 Task: Color band certificate of achievement orange modern-color-block.
Action: Mouse moved to (514, 131)
Screenshot: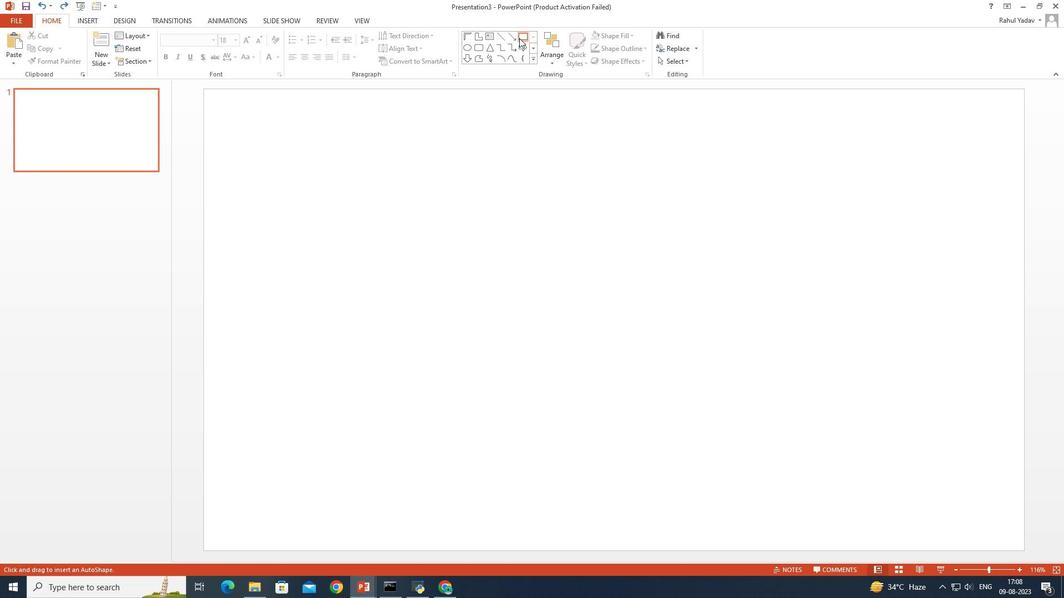 
Action: Mouse pressed left at (514, 131)
Screenshot: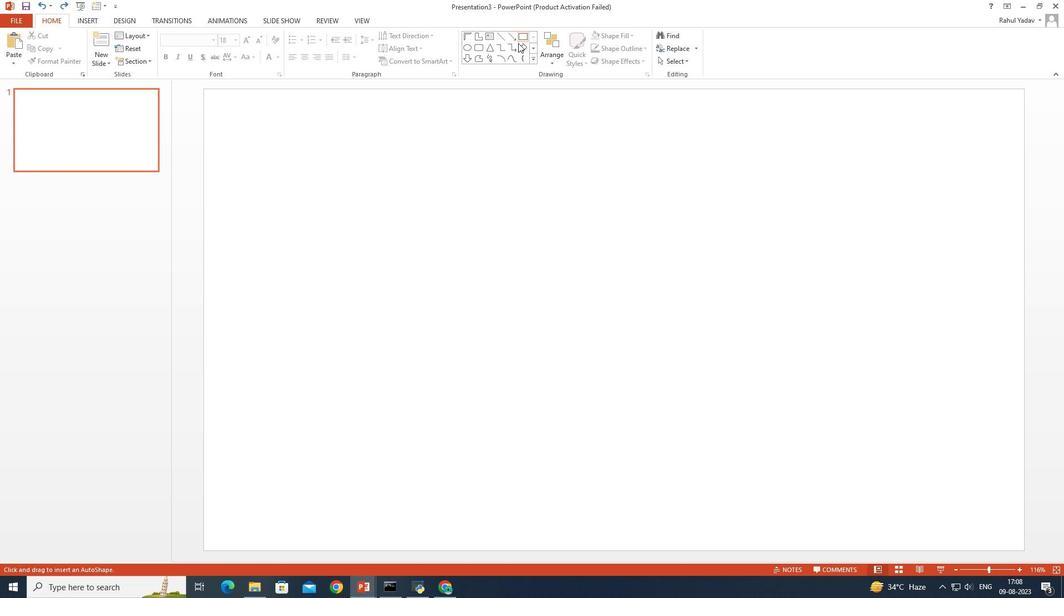 
Action: Mouse moved to (195, 176)
Screenshot: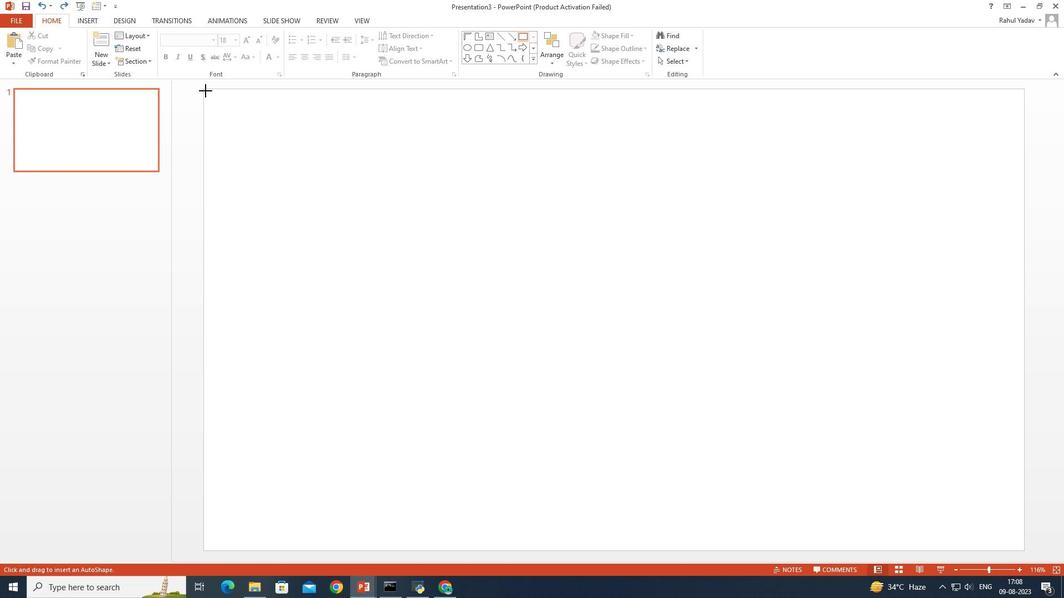
Action: Mouse pressed left at (195, 176)
Screenshot: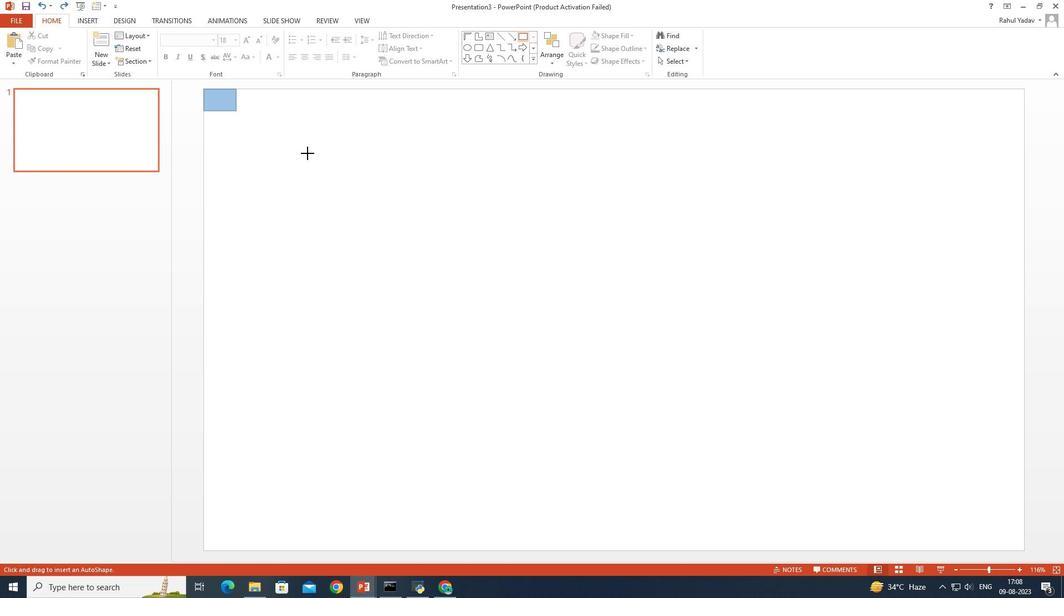 
Action: Mouse moved to (617, 130)
Screenshot: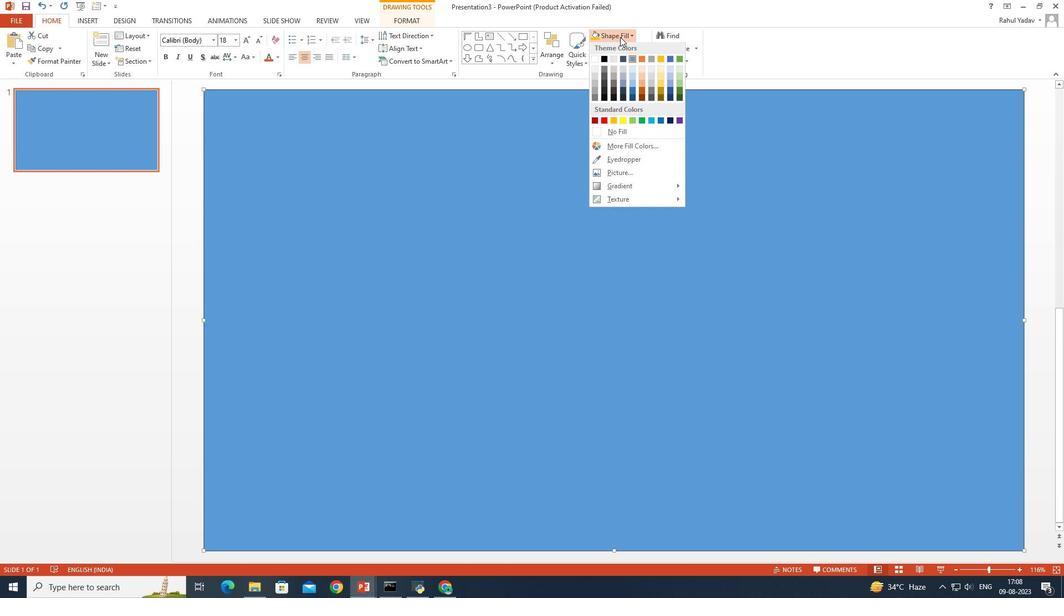 
Action: Mouse pressed left at (617, 130)
Screenshot: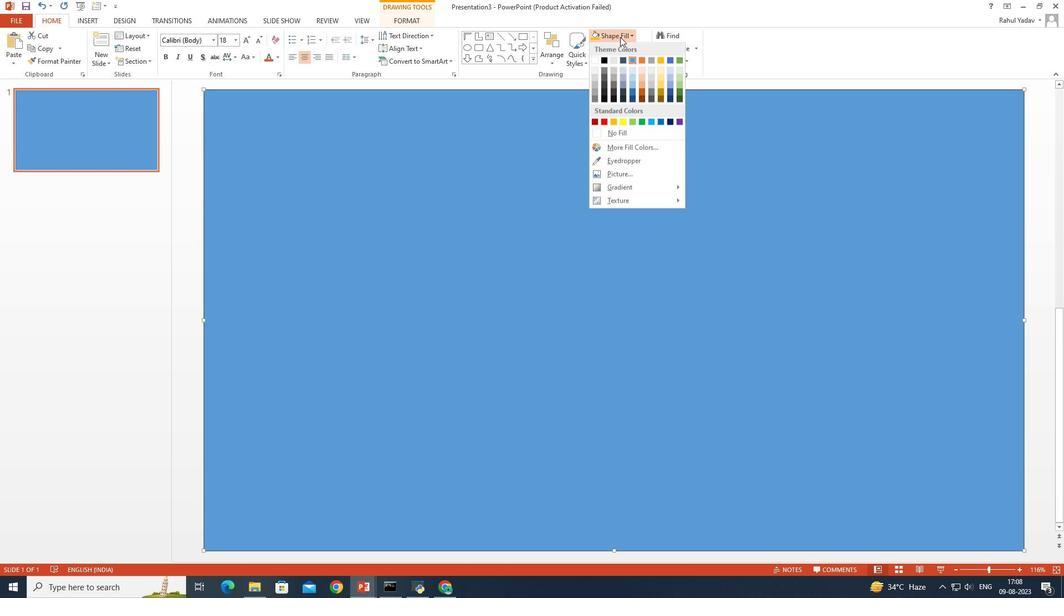
Action: Mouse moved to (593, 150)
Screenshot: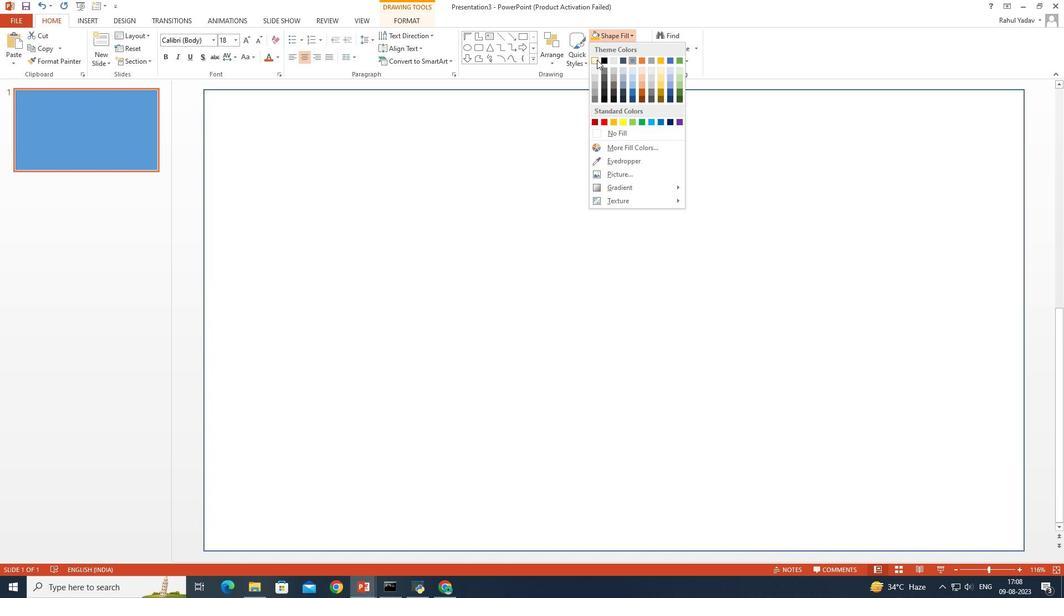 
Action: Mouse pressed left at (593, 150)
Screenshot: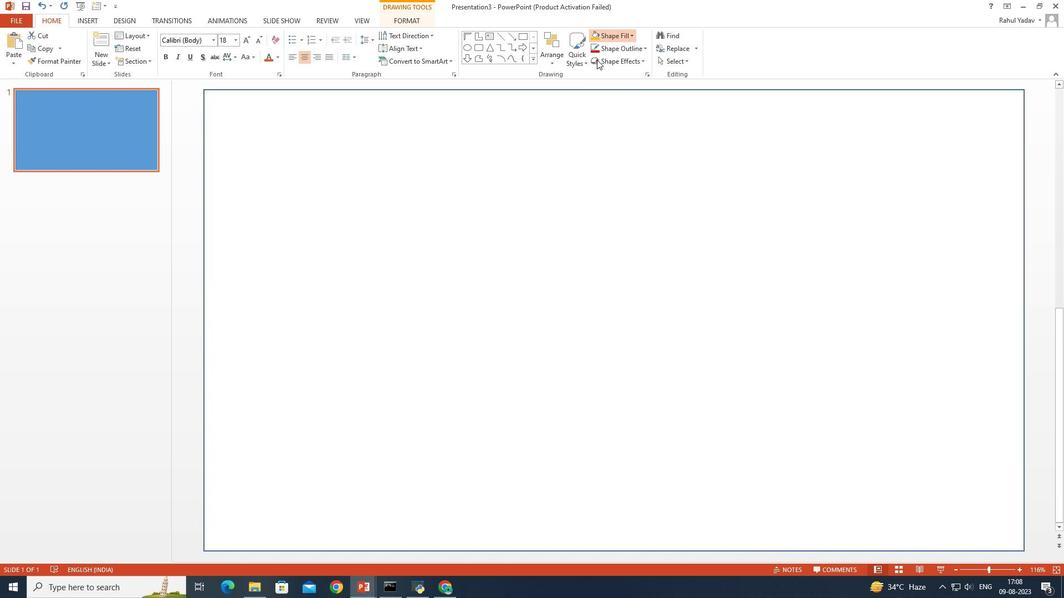 
Action: Mouse moved to (472, 130)
Screenshot: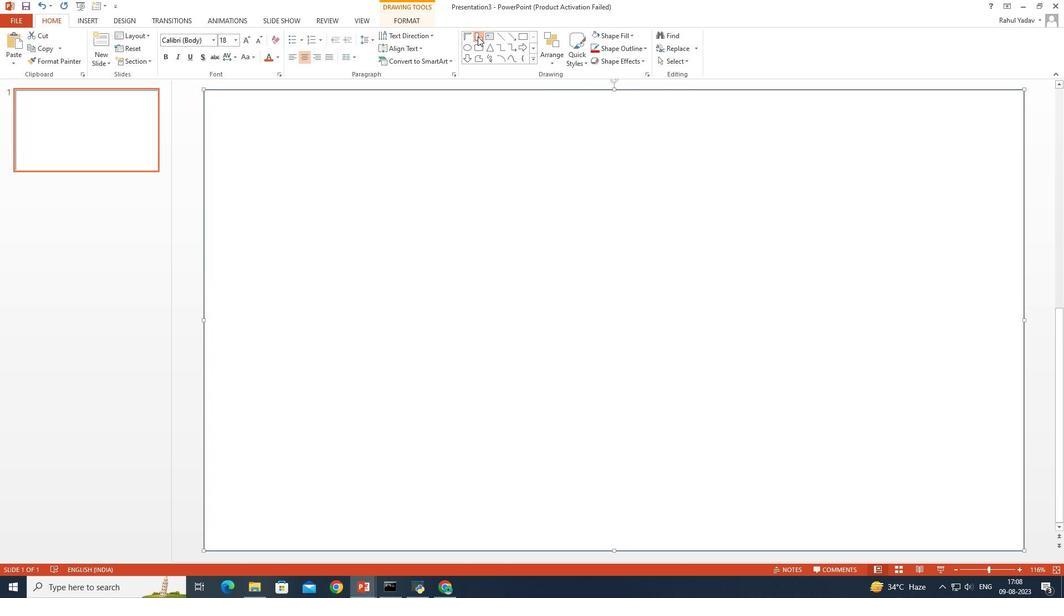 
Action: Mouse pressed left at (472, 130)
Screenshot: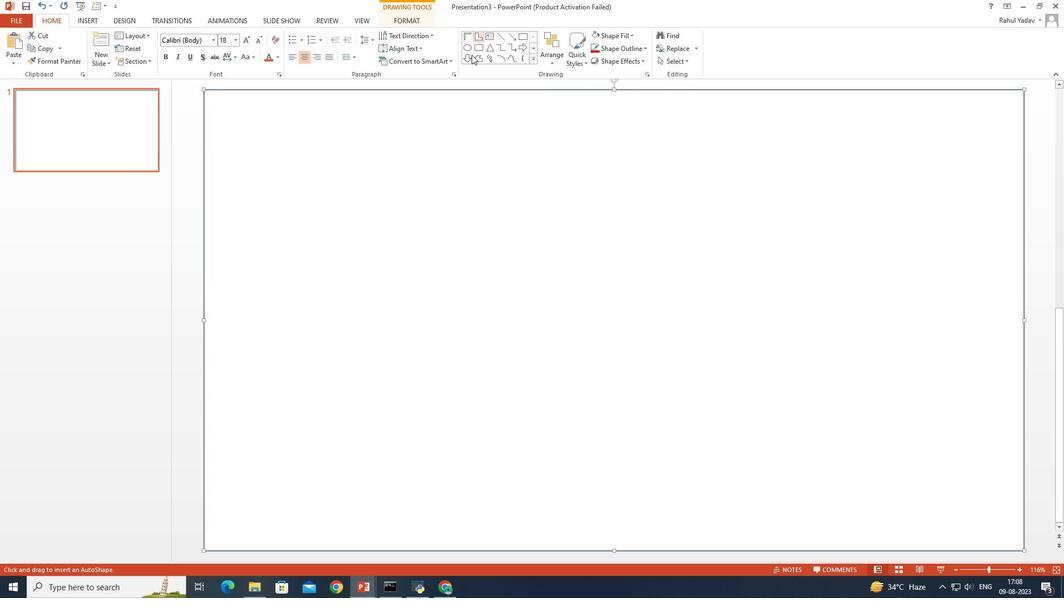 
Action: Mouse moved to (386, 218)
Screenshot: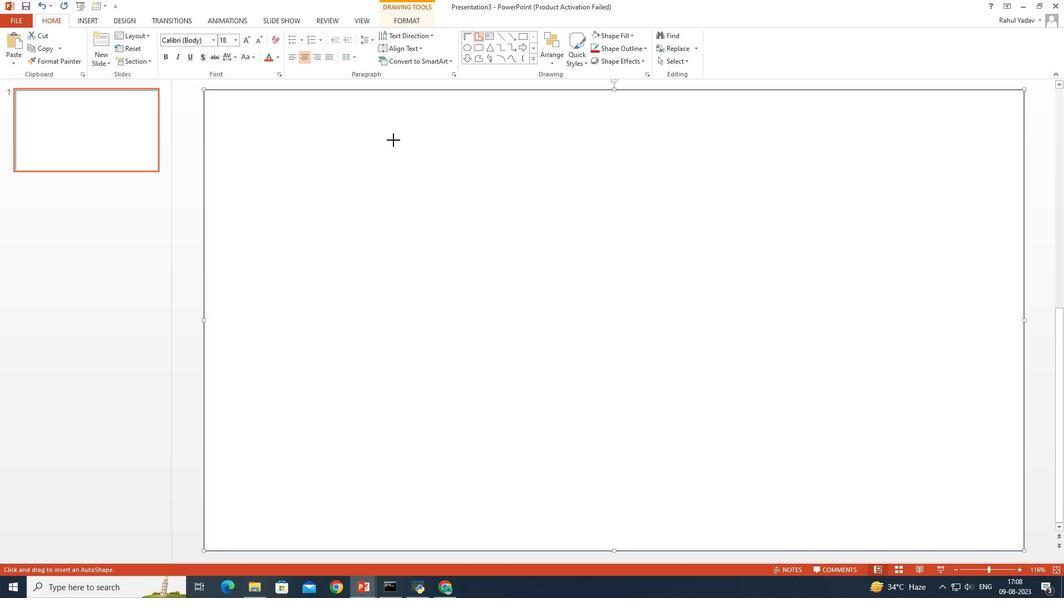 
Action: Mouse pressed left at (386, 218)
Screenshot: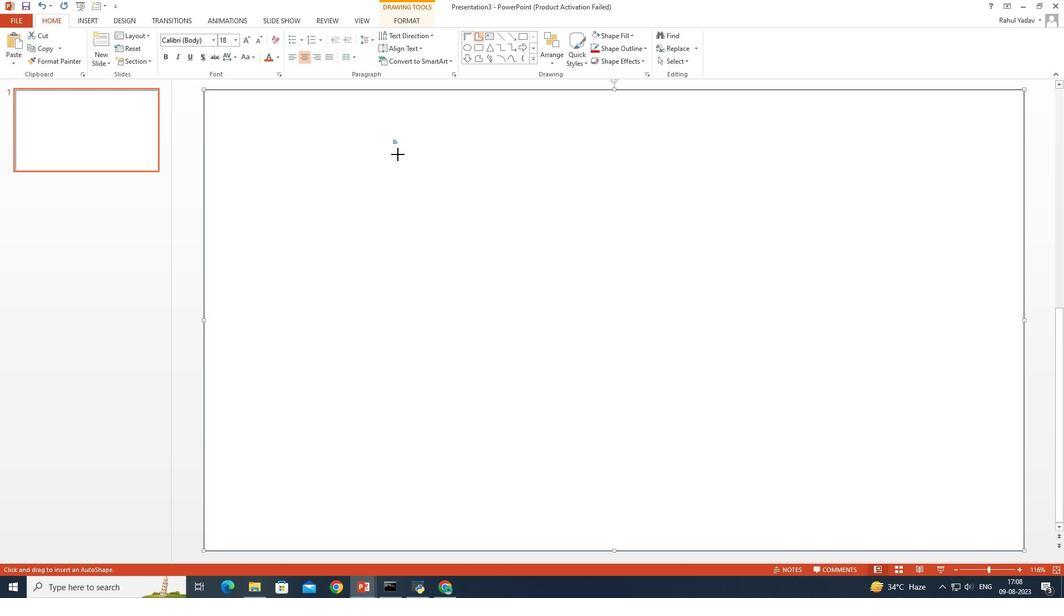 
Action: Mouse moved to (413, 209)
Screenshot: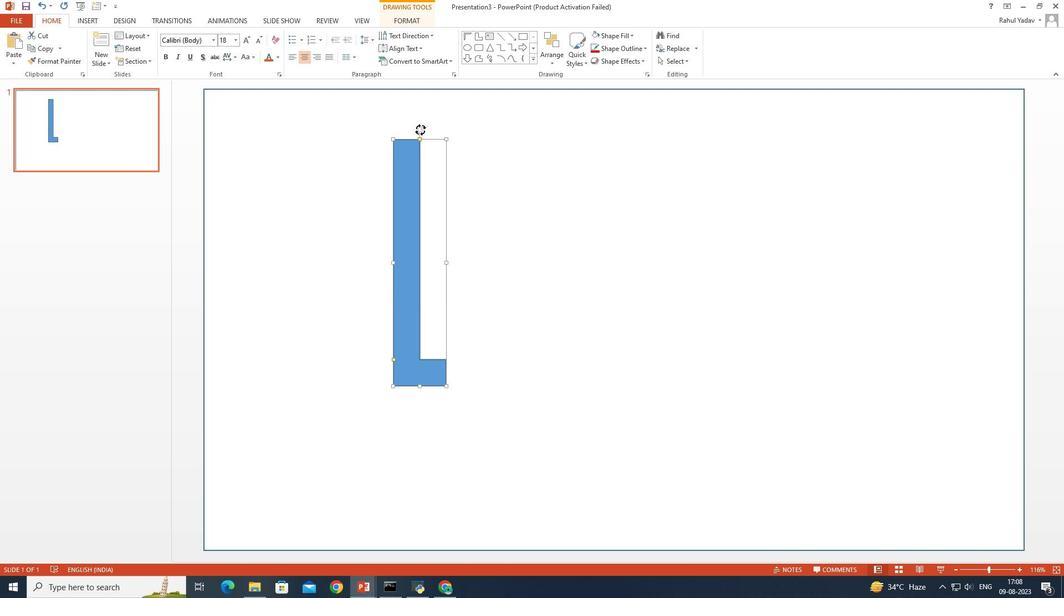 
Action: Mouse pressed left at (413, 209)
Screenshot: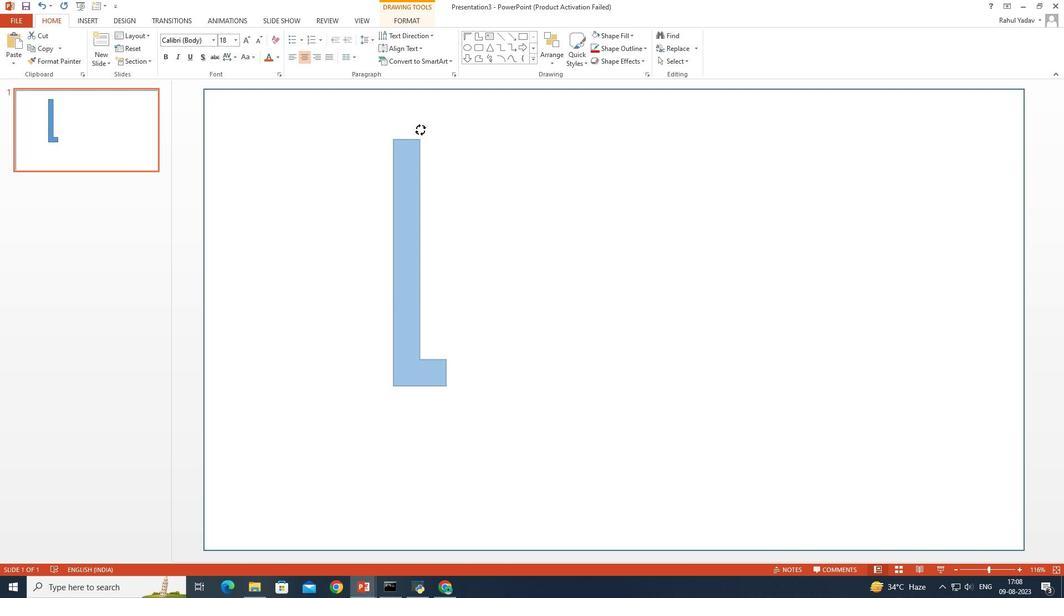 
Action: Mouse moved to (422, 312)
Screenshot: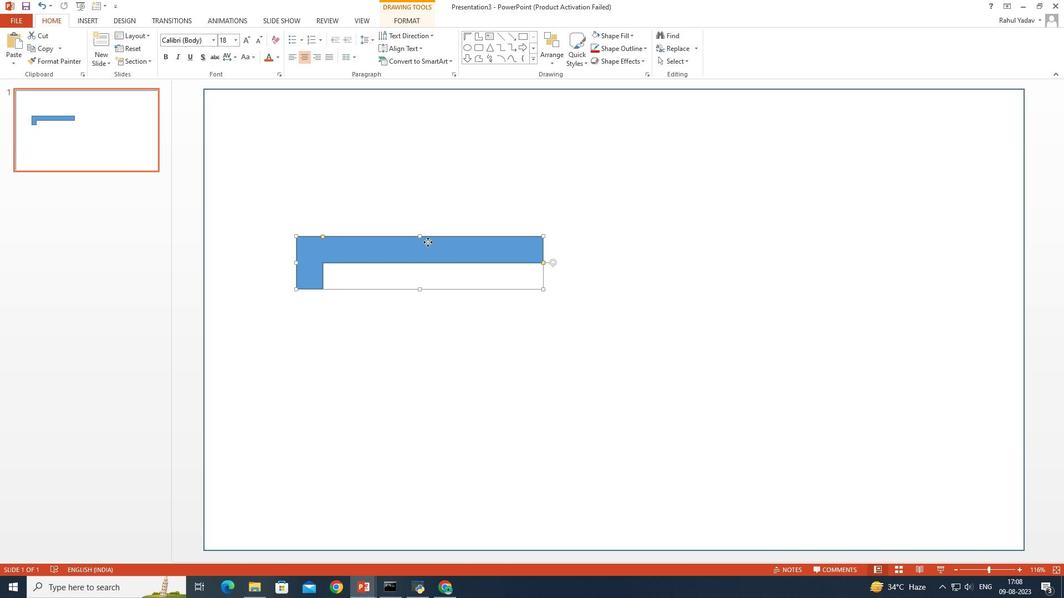 
Action: Mouse pressed left at (422, 312)
Screenshot: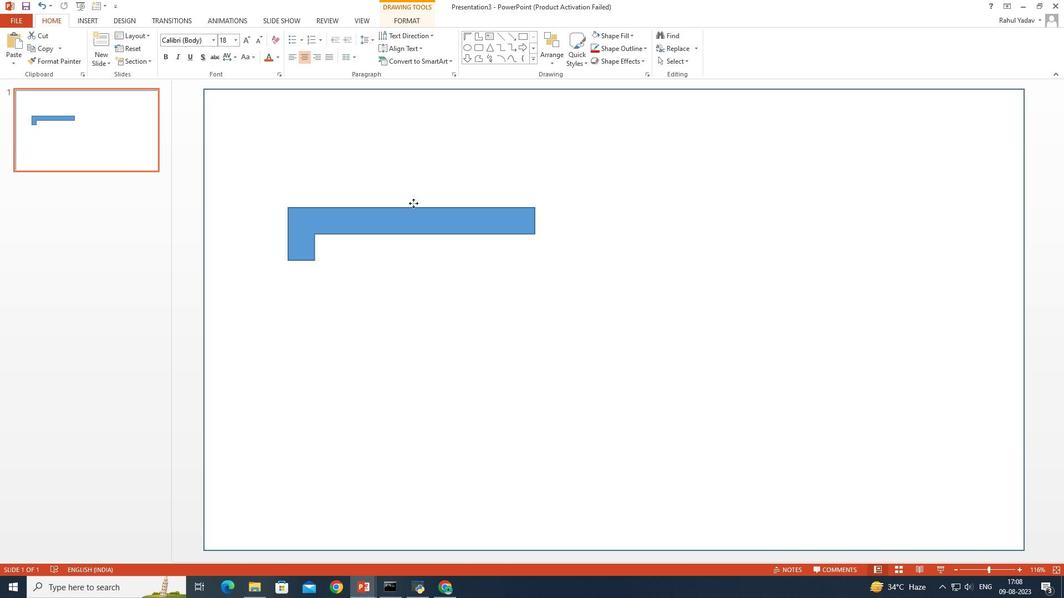 
Action: Mouse moved to (626, 125)
Screenshot: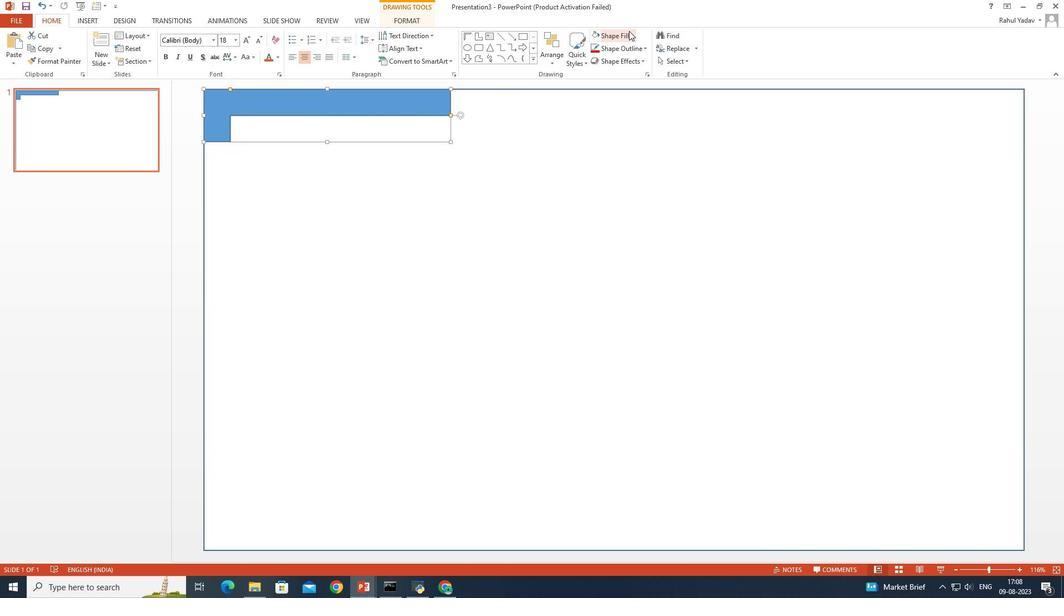
Action: Mouse pressed left at (626, 125)
Screenshot: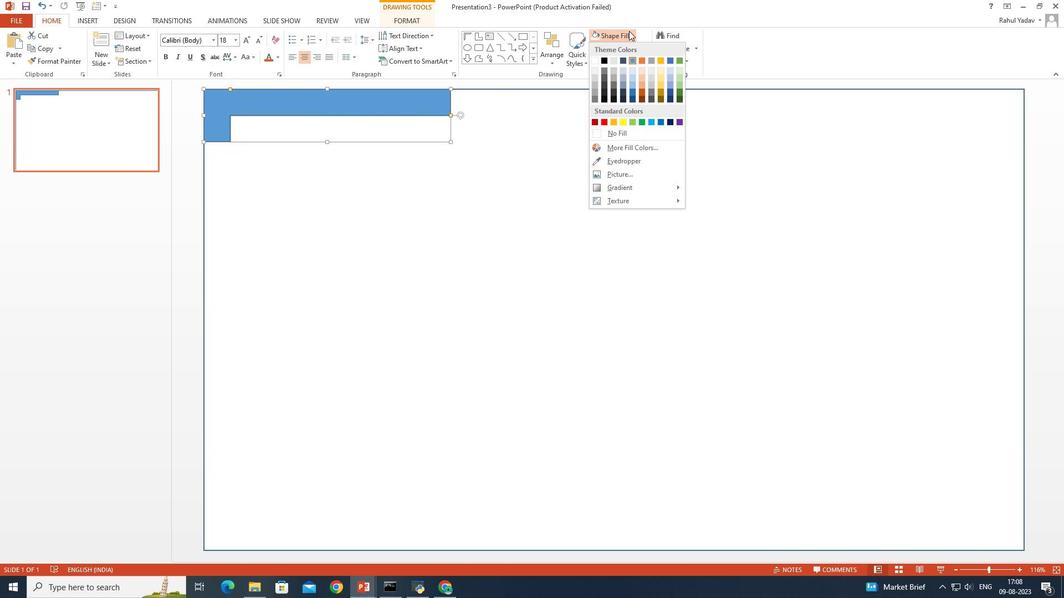 
Action: Mouse moved to (607, 227)
Screenshot: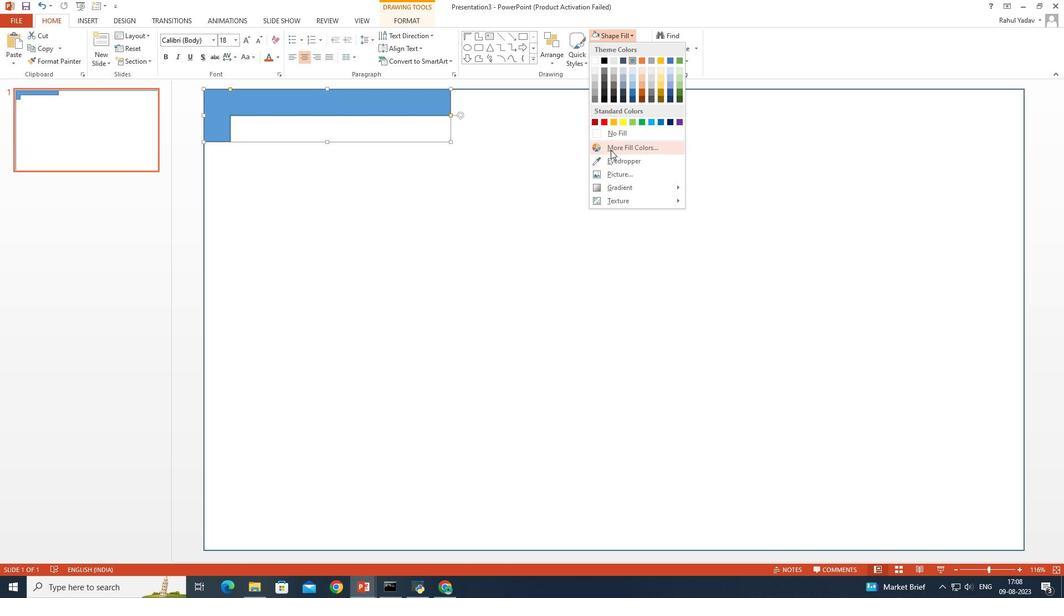 
Action: Mouse pressed left at (607, 227)
Screenshot: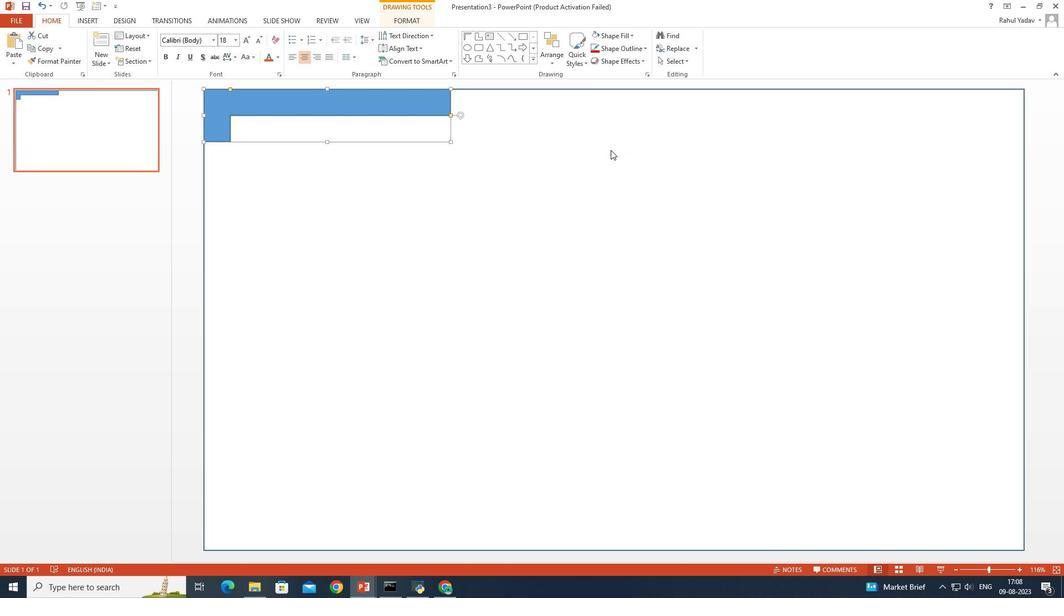 
Action: Mouse moved to (458, 266)
Screenshot: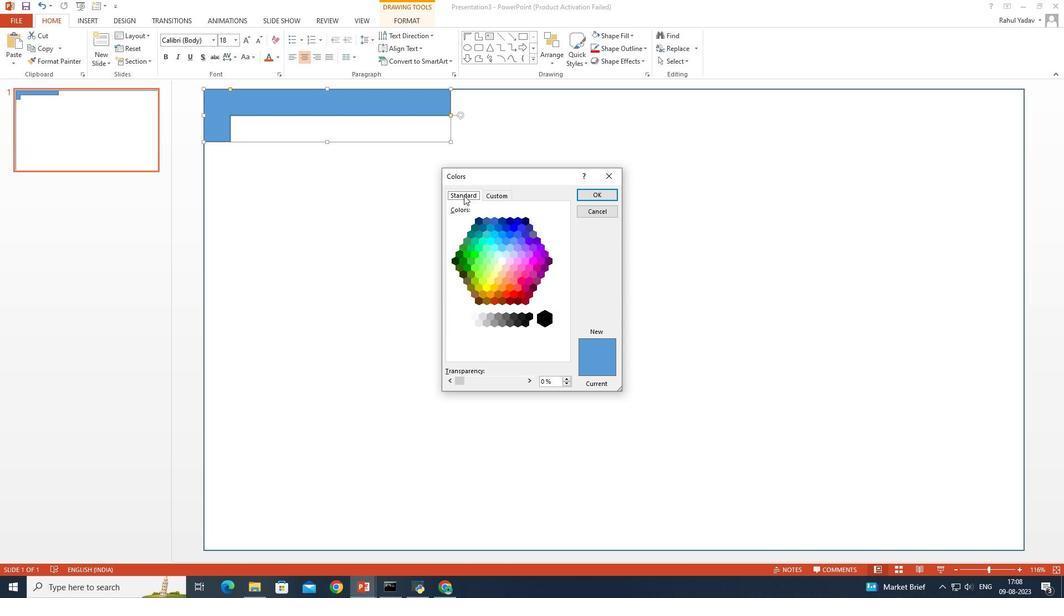 
Action: Mouse pressed left at (458, 266)
Screenshot: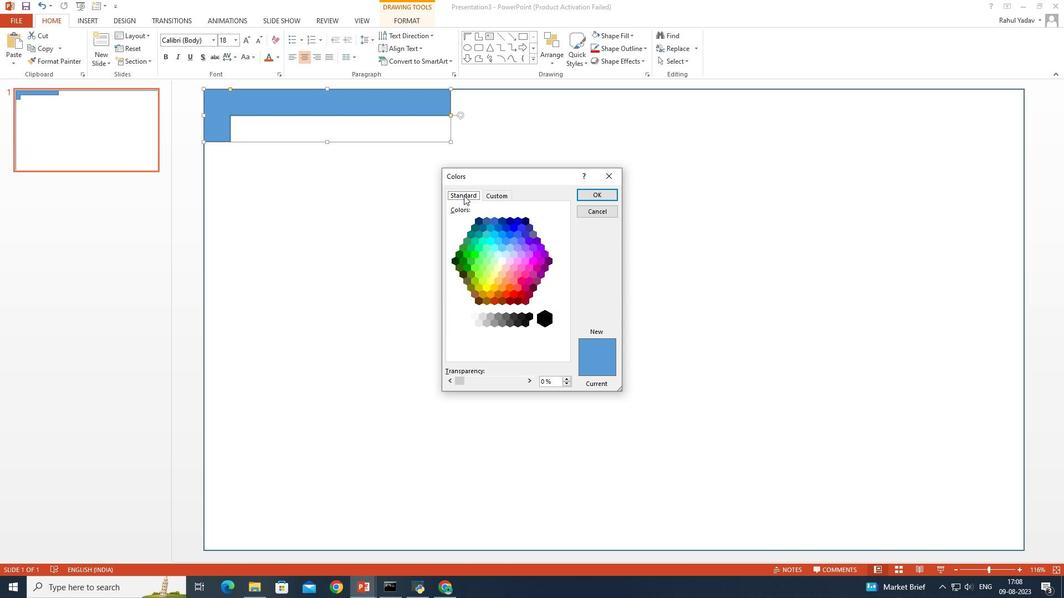 
Action: Mouse moved to (486, 349)
Screenshot: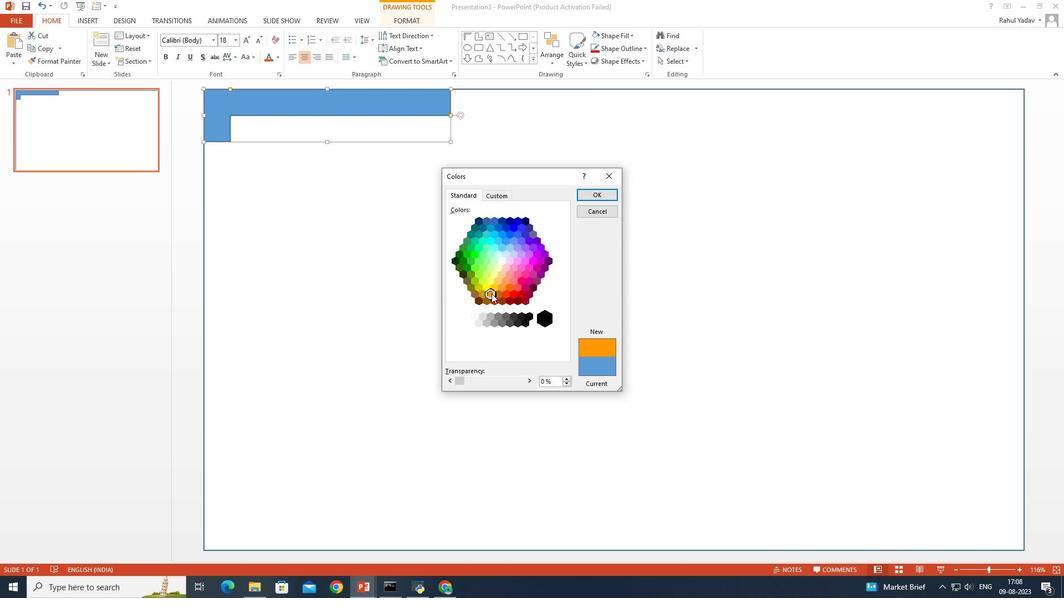 
Action: Mouse pressed left at (486, 349)
Screenshot: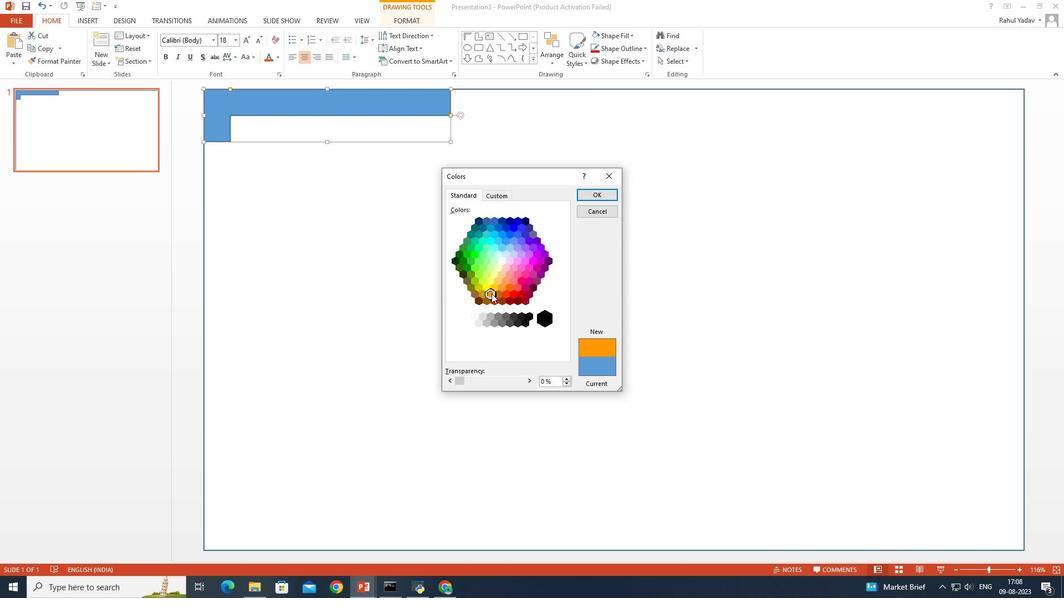 
Action: Mouse moved to (595, 263)
Screenshot: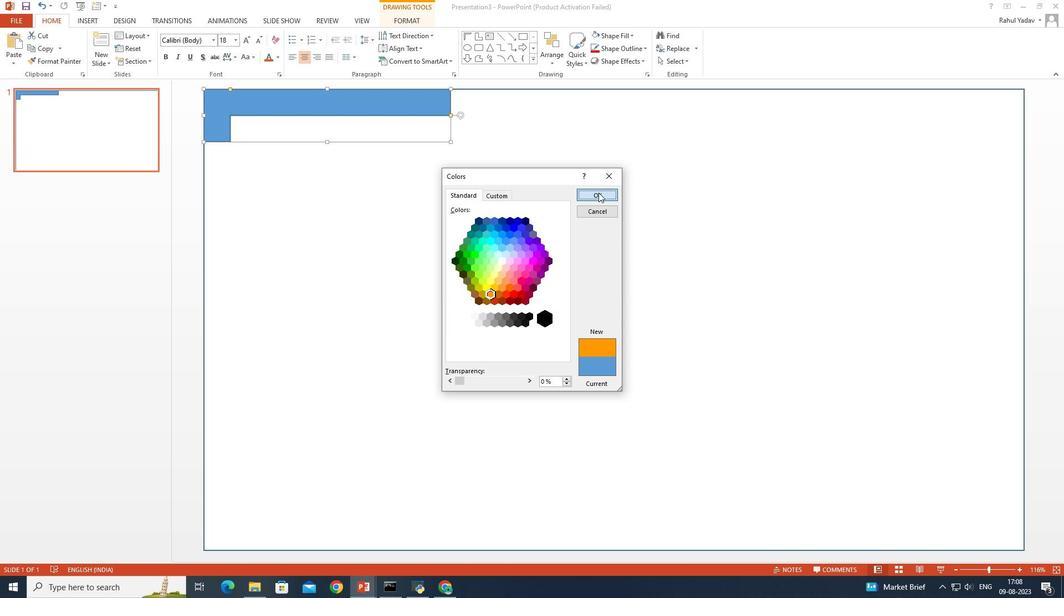
Action: Mouse pressed left at (595, 263)
Screenshot: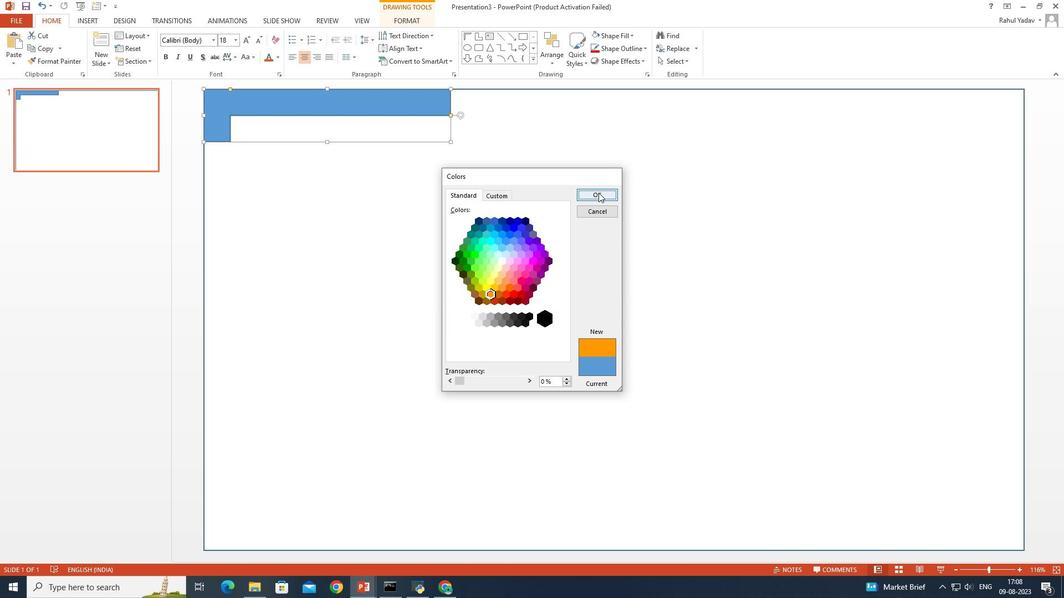 
Action: Mouse moved to (609, 140)
Screenshot: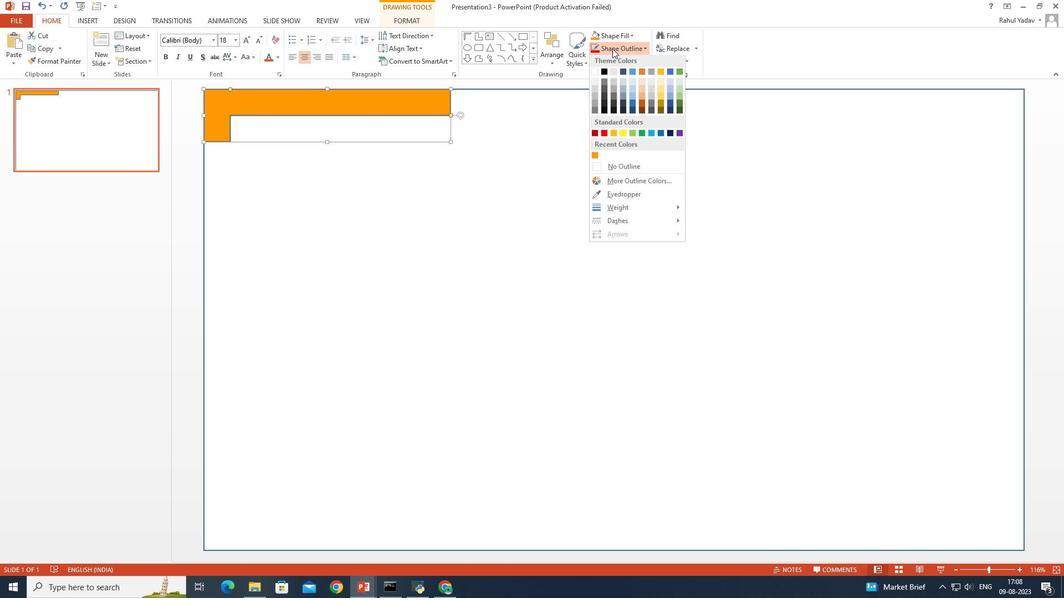 
Action: Mouse pressed left at (609, 140)
Screenshot: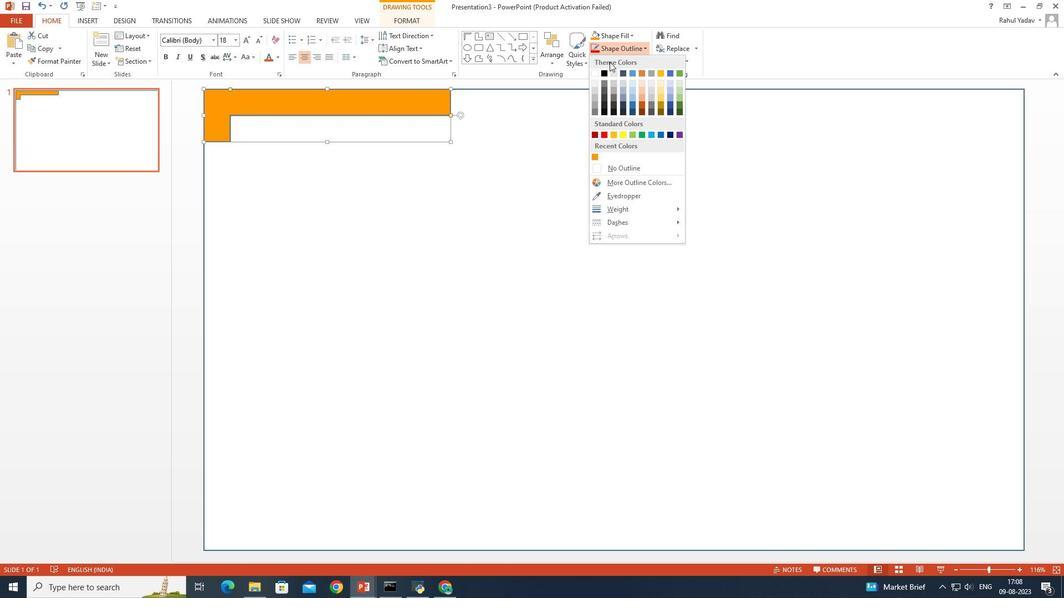 
Action: Mouse moved to (592, 231)
Screenshot: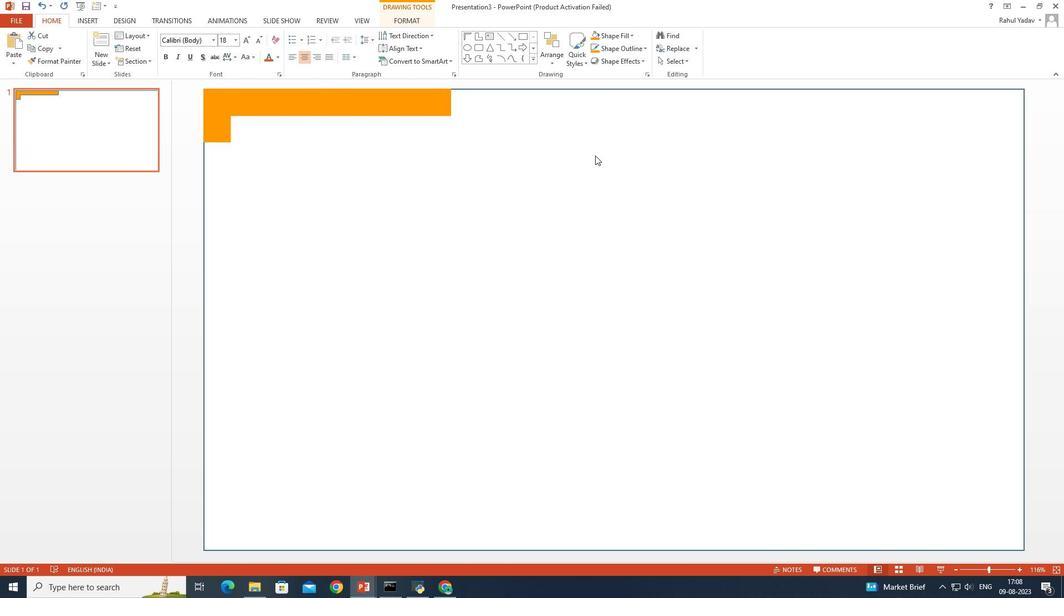 
Action: Mouse pressed left at (592, 231)
Screenshot: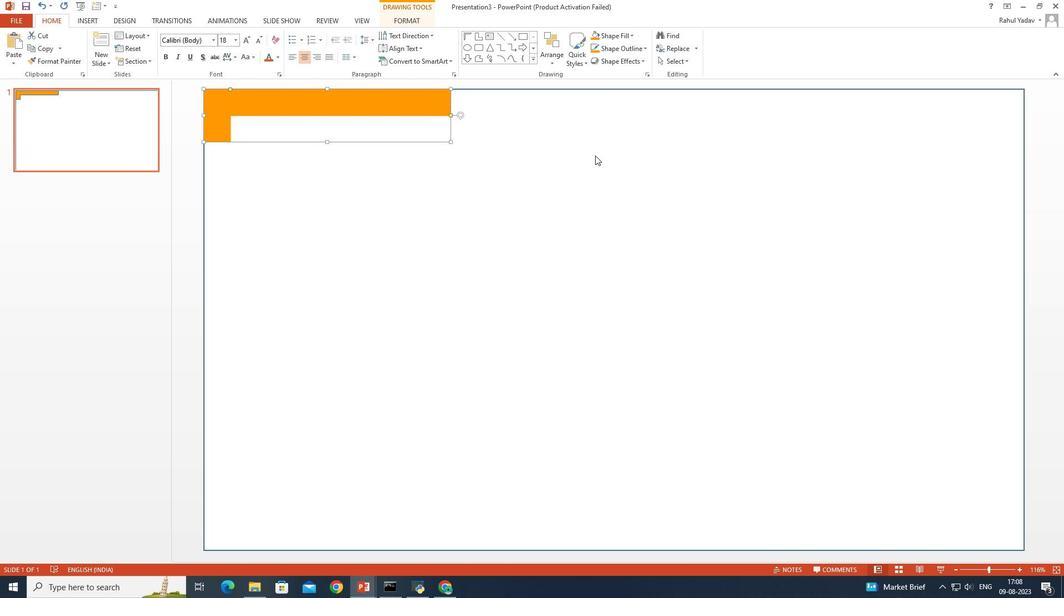 
Action: Mouse moved to (379, 271)
Screenshot: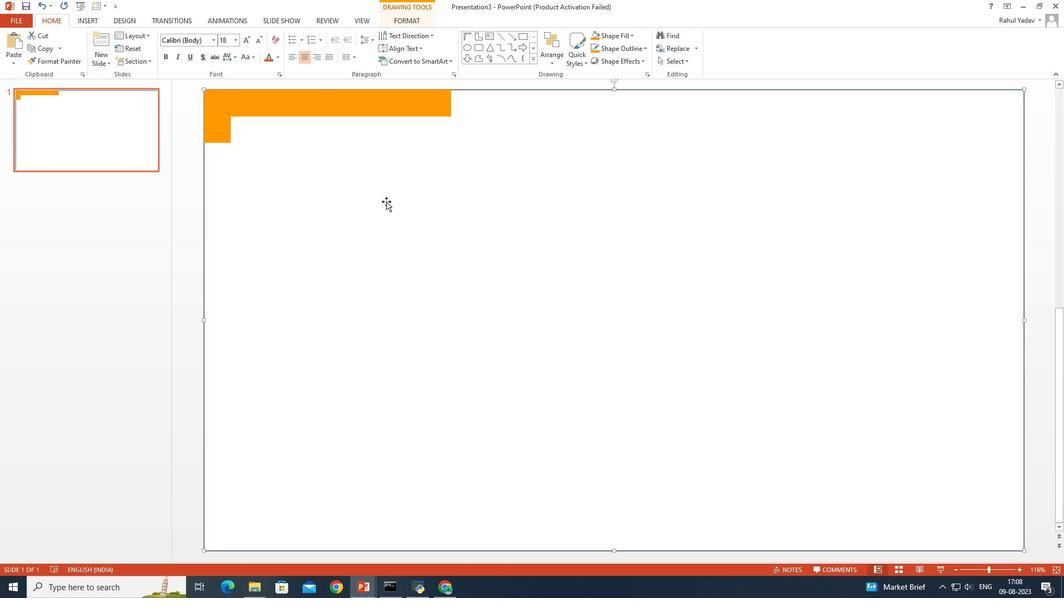 
Action: Mouse pressed left at (379, 271)
Screenshot: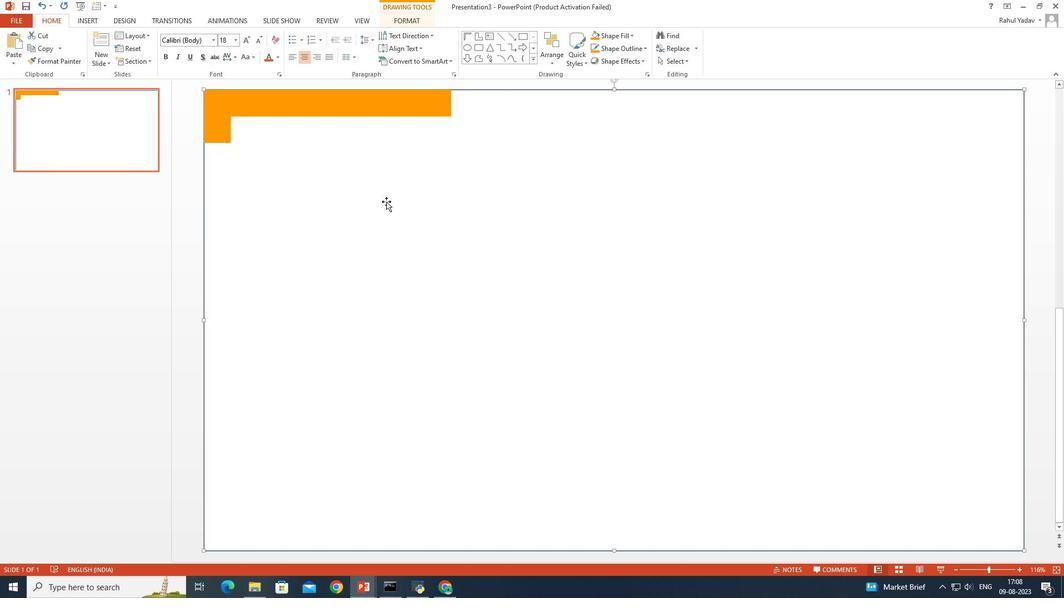 
Action: Mouse moved to (521, 130)
Screenshot: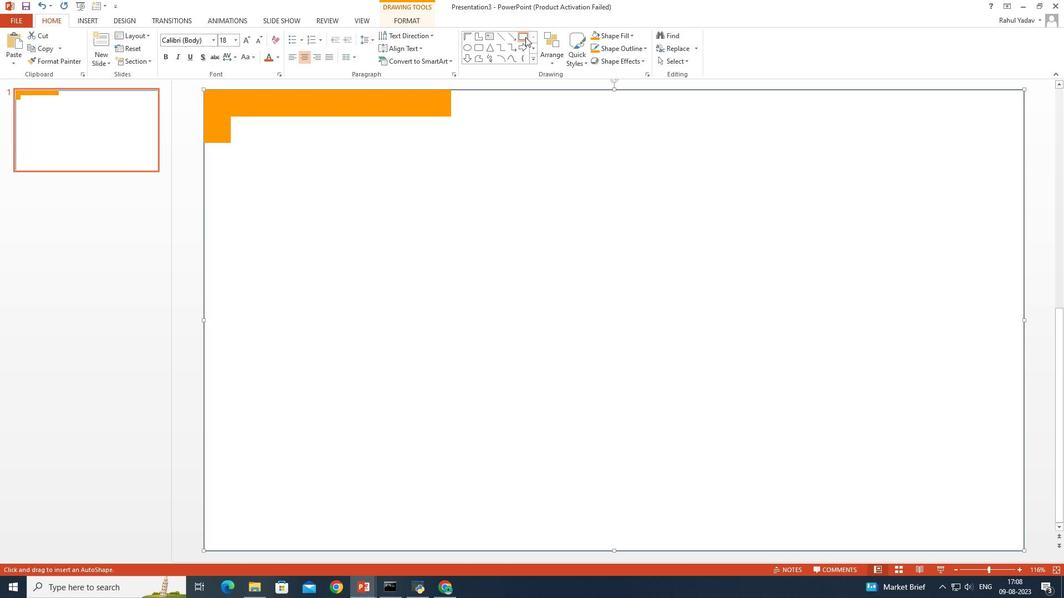 
Action: Mouse pressed left at (521, 130)
Screenshot: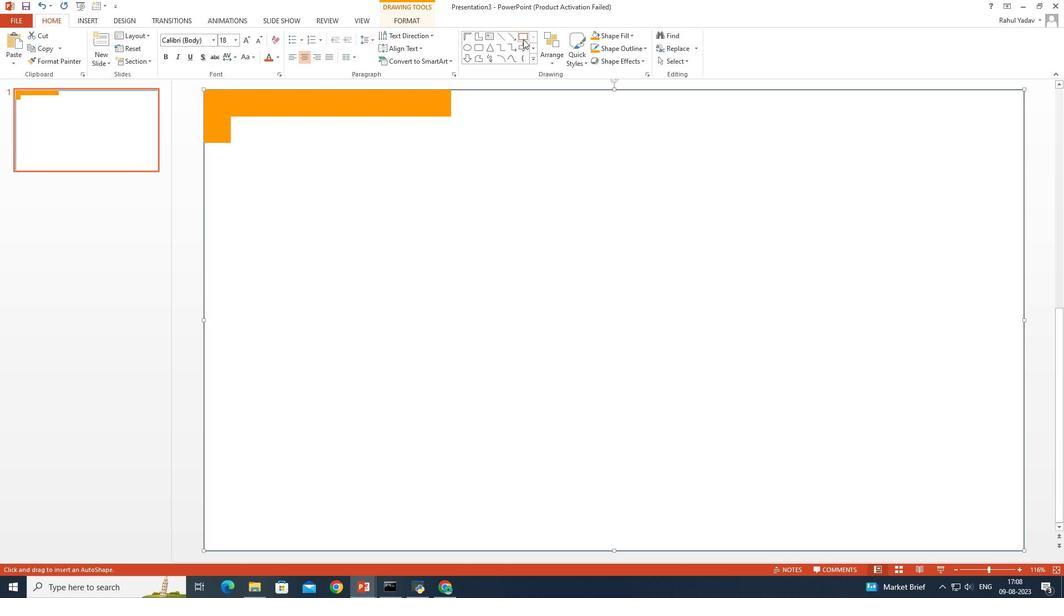 
Action: Mouse moved to (194, 220)
Screenshot: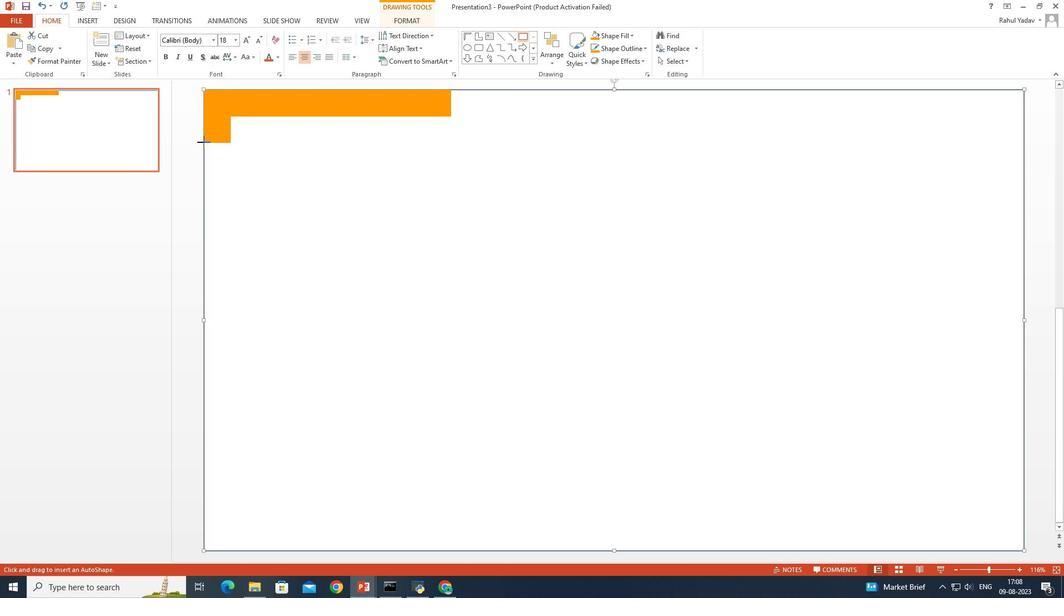 
Action: Mouse pressed left at (194, 220)
Screenshot: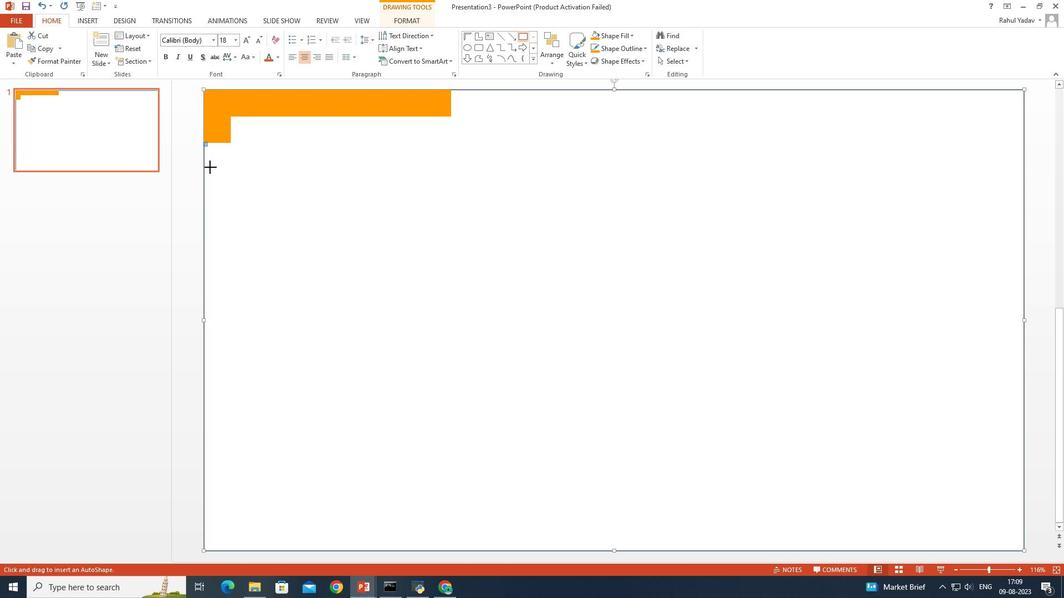 
Action: Mouse moved to (609, 130)
Screenshot: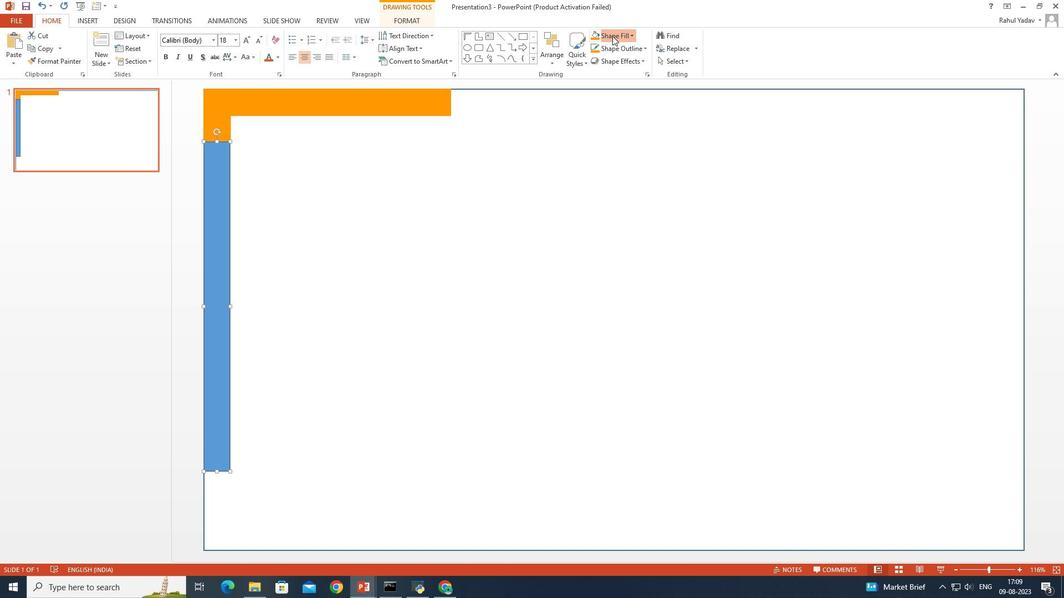 
Action: Mouse pressed left at (609, 130)
Screenshot: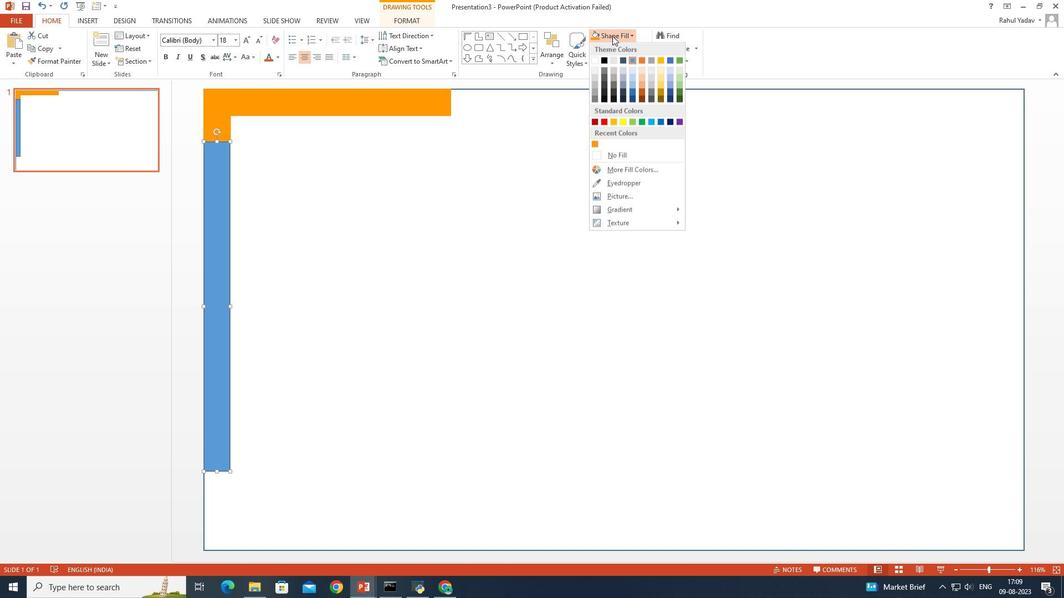 
Action: Mouse moved to (610, 239)
Screenshot: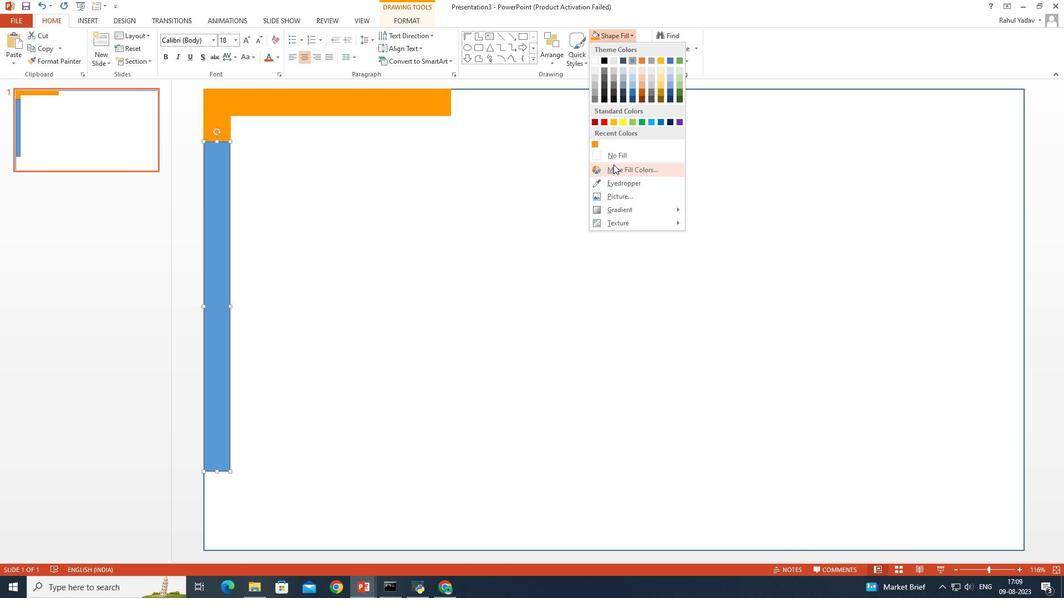 
Action: Mouse pressed left at (610, 239)
Screenshot: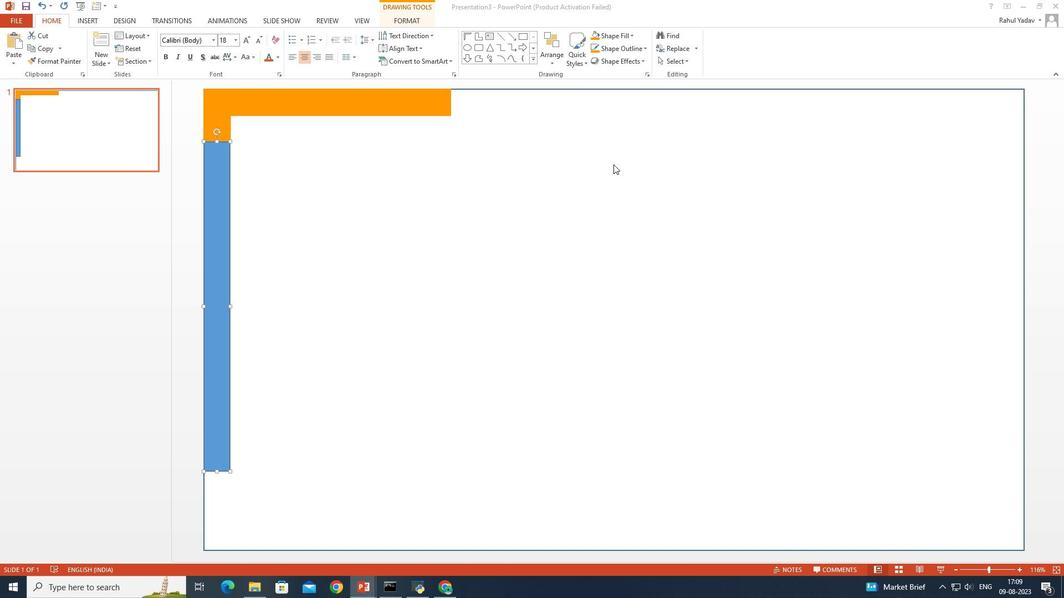 
Action: Mouse moved to (449, 268)
Screenshot: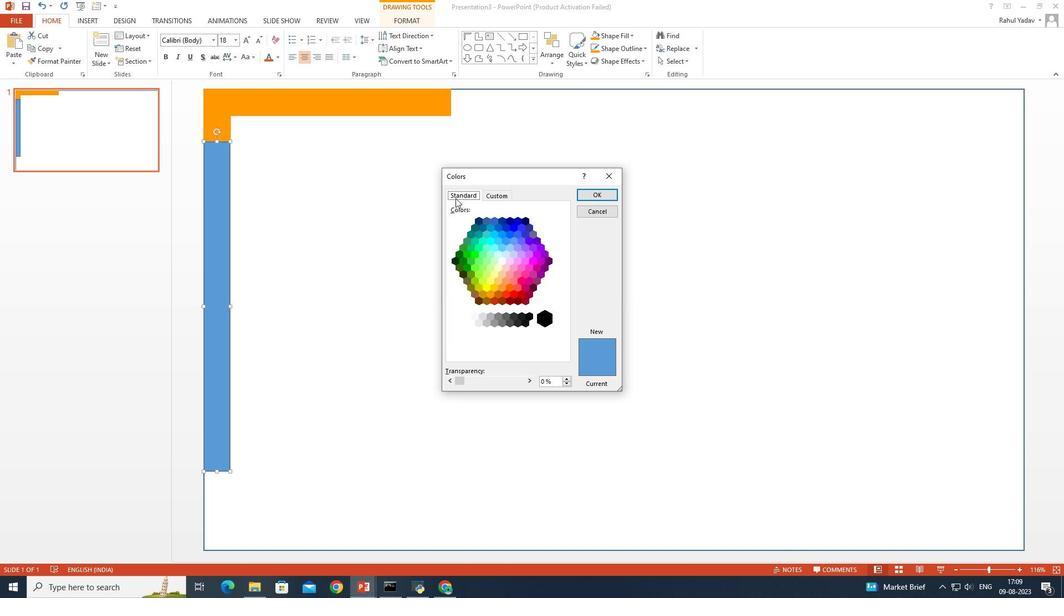
Action: Mouse pressed left at (449, 268)
Screenshot: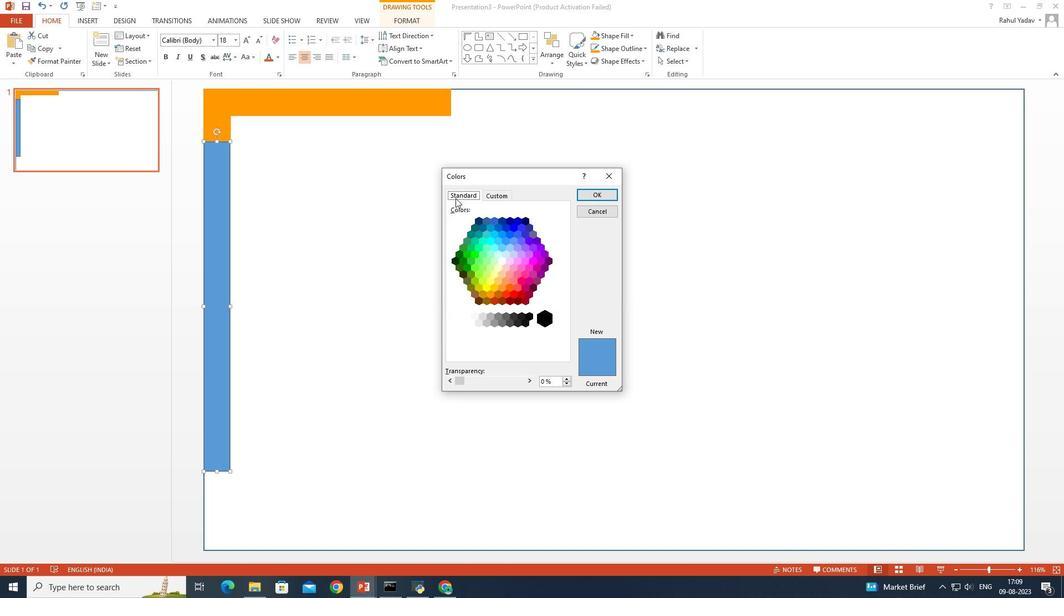 
Action: Mouse moved to (503, 344)
Screenshot: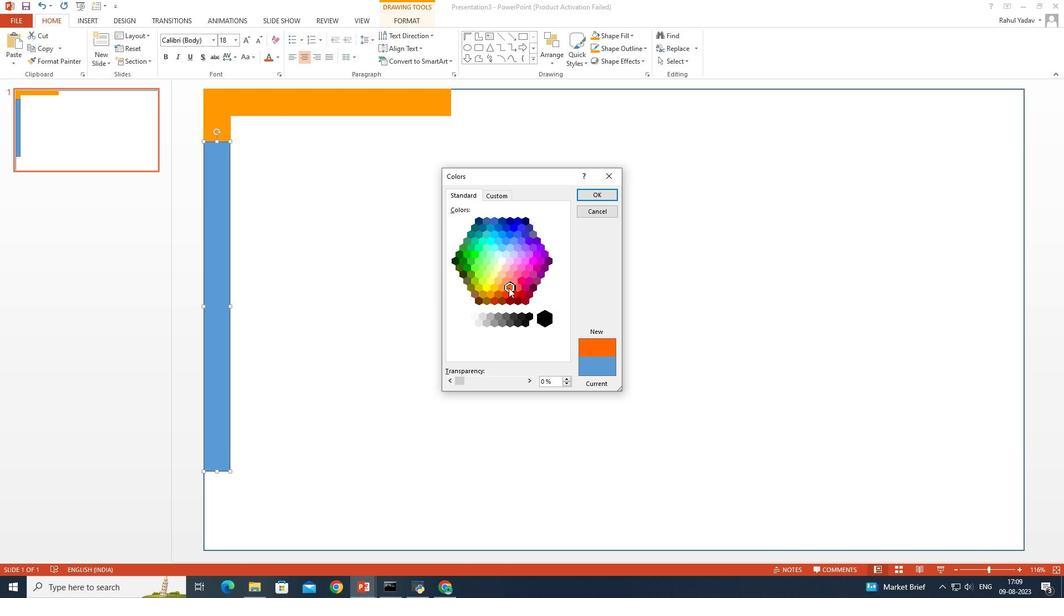 
Action: Mouse pressed left at (503, 344)
Screenshot: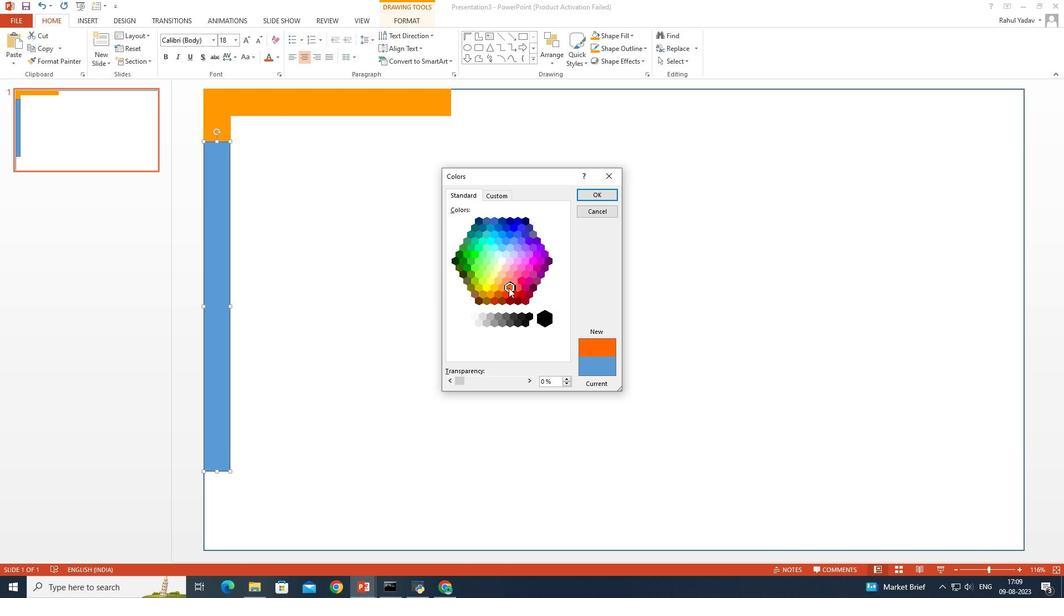 
Action: Mouse moved to (587, 267)
Screenshot: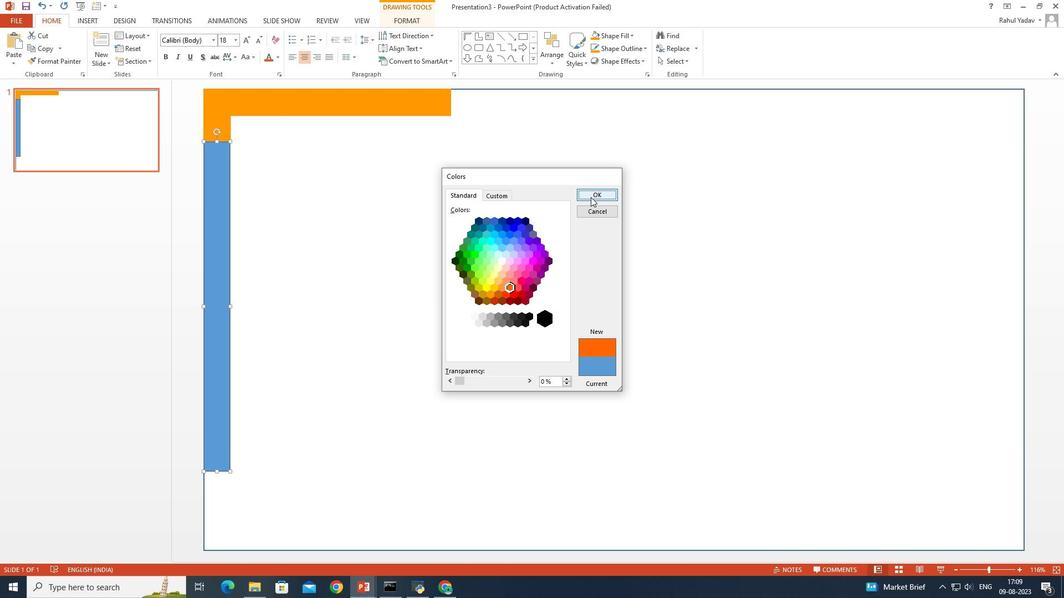 
Action: Mouse pressed left at (587, 267)
Screenshot: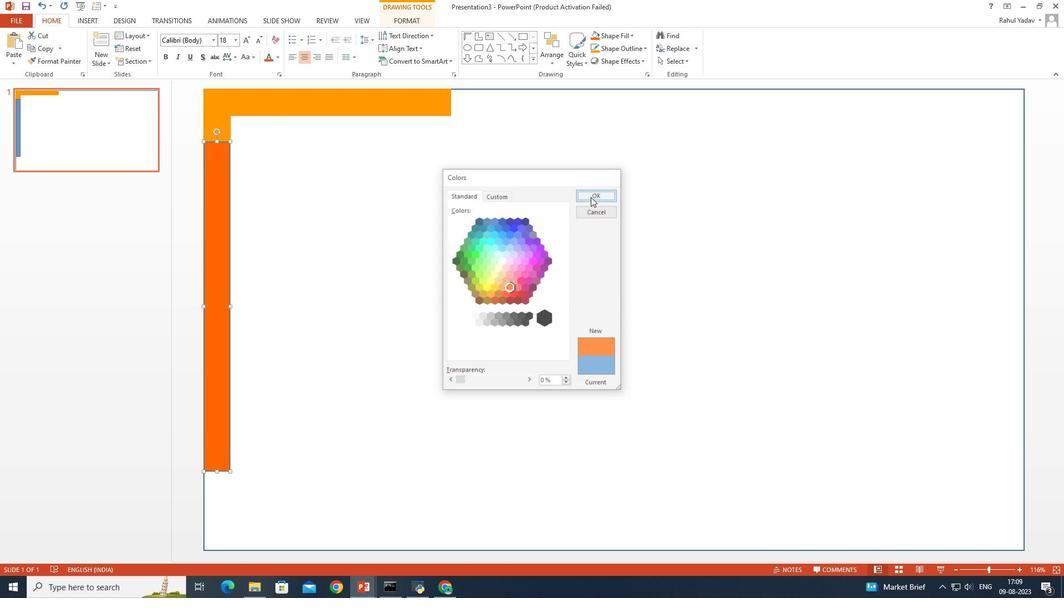 
Action: Mouse moved to (610, 140)
Screenshot: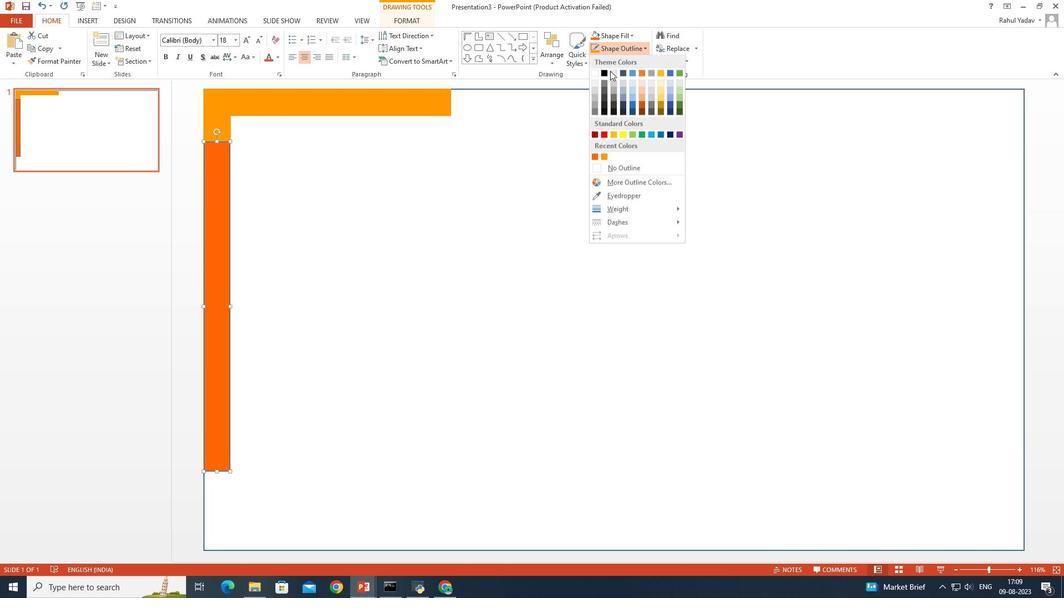 
Action: Mouse pressed left at (610, 140)
Screenshot: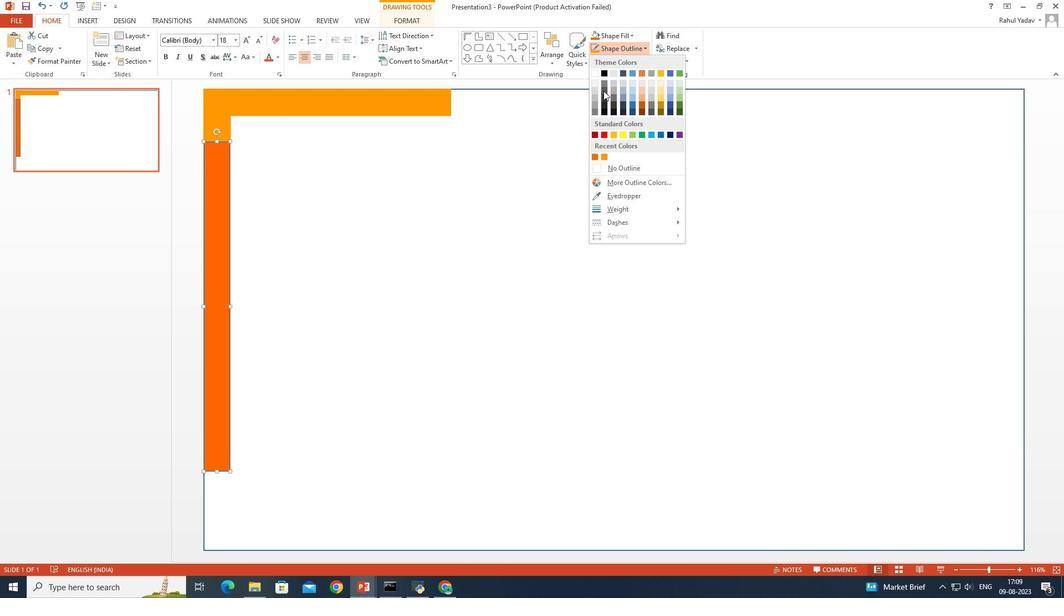 
Action: Mouse moved to (590, 231)
Screenshot: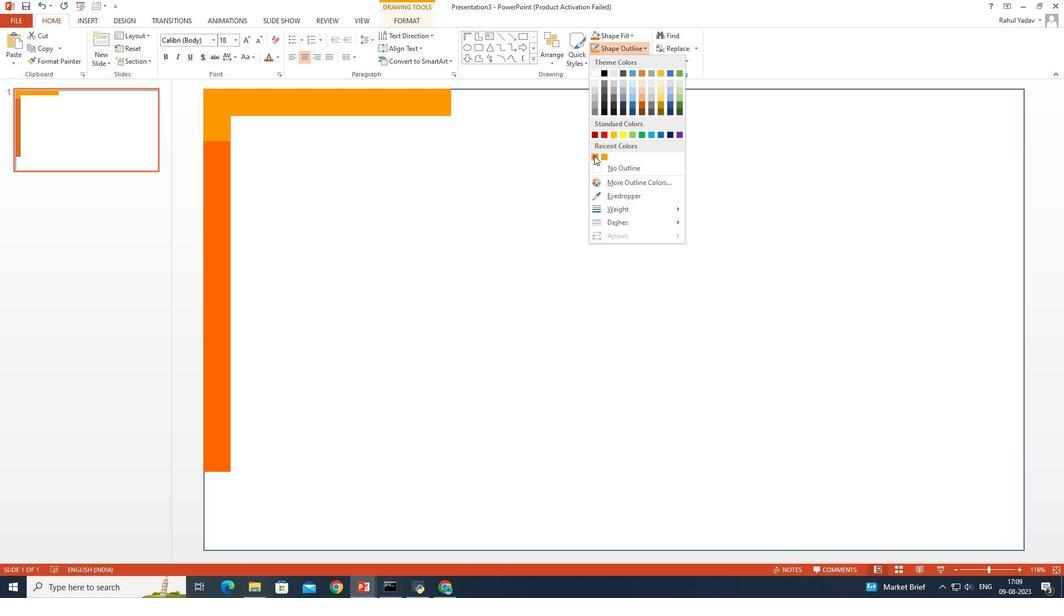 
Action: Mouse pressed left at (590, 231)
Screenshot: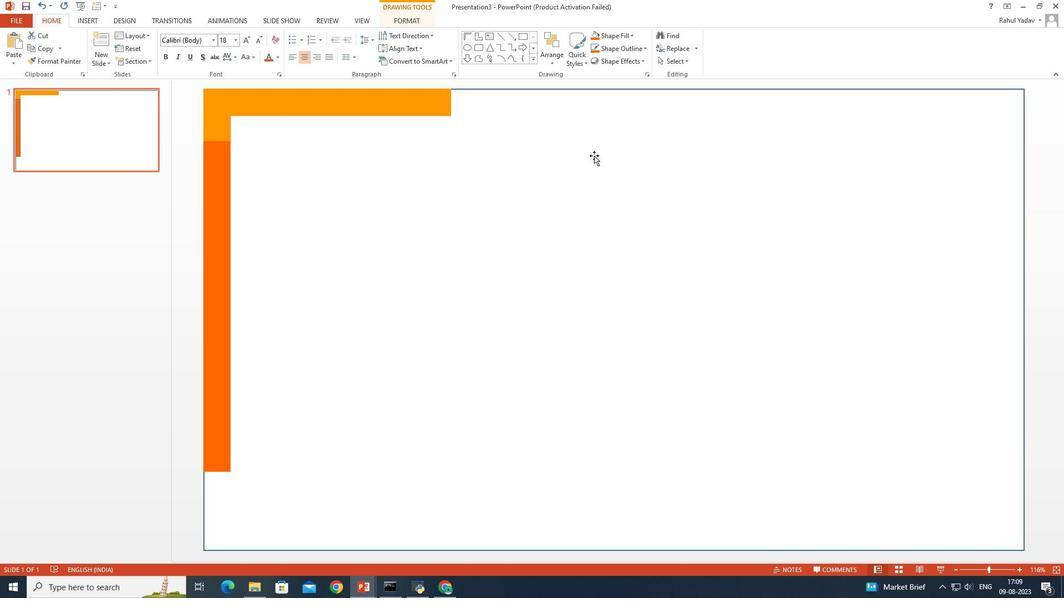 
Action: Mouse moved to (179, 261)
Screenshot: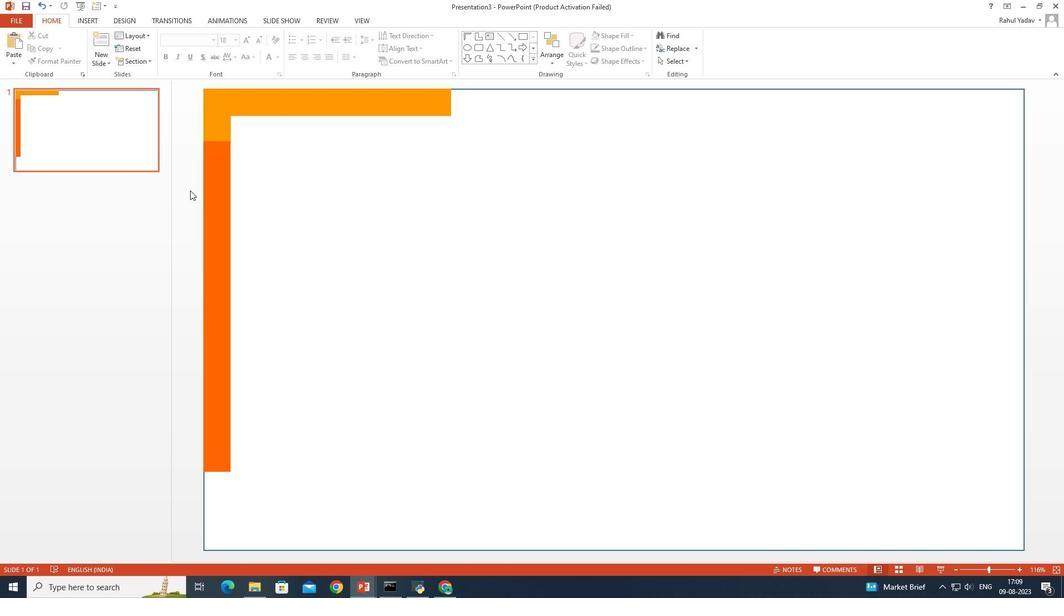 
Action: Mouse pressed left at (179, 261)
Screenshot: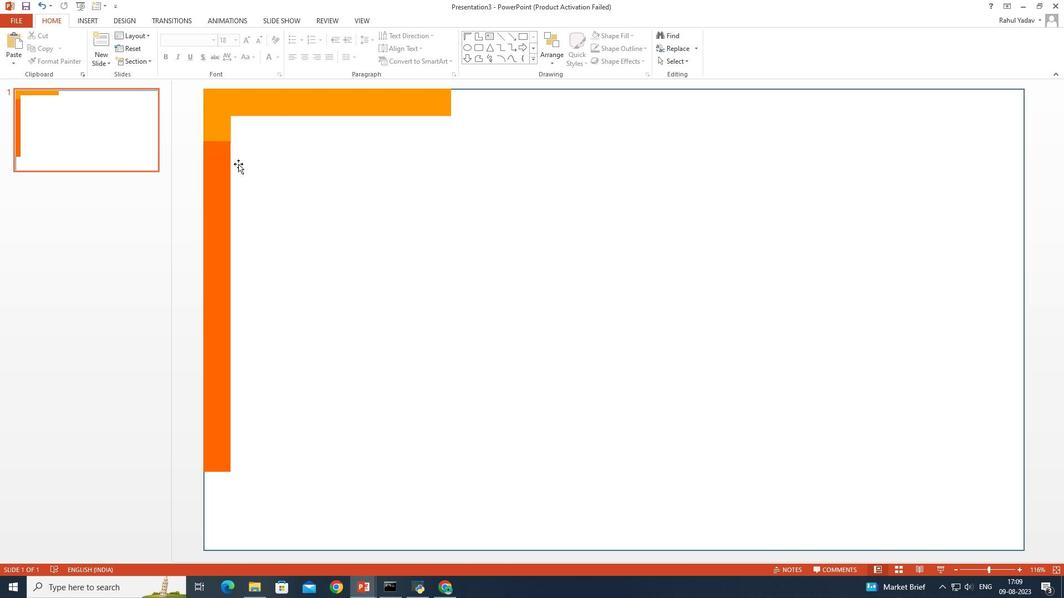 
Action: Mouse moved to (278, 191)
Screenshot: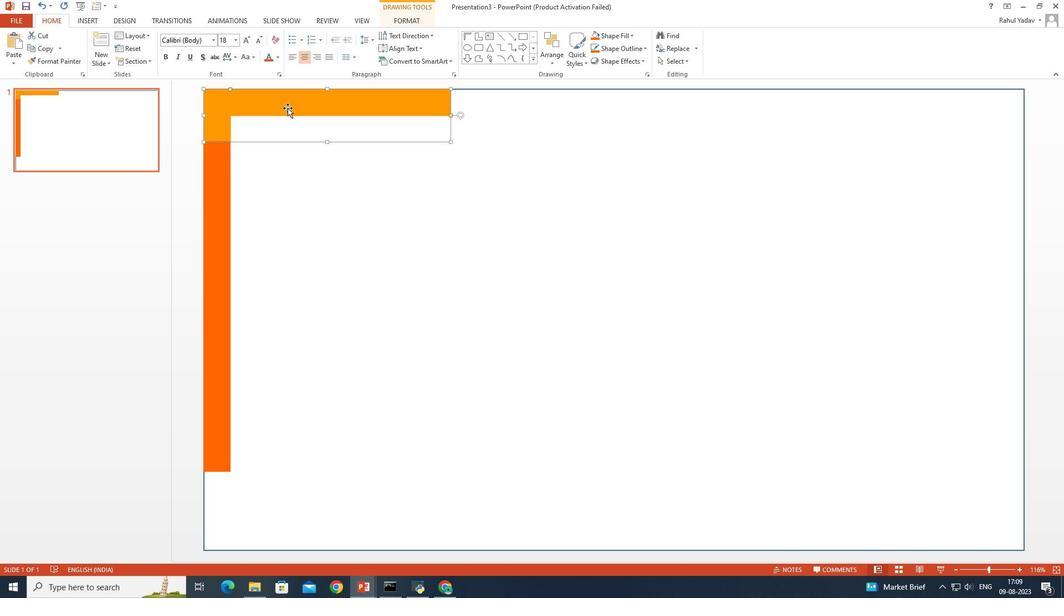 
Action: Mouse pressed left at (278, 191)
Screenshot: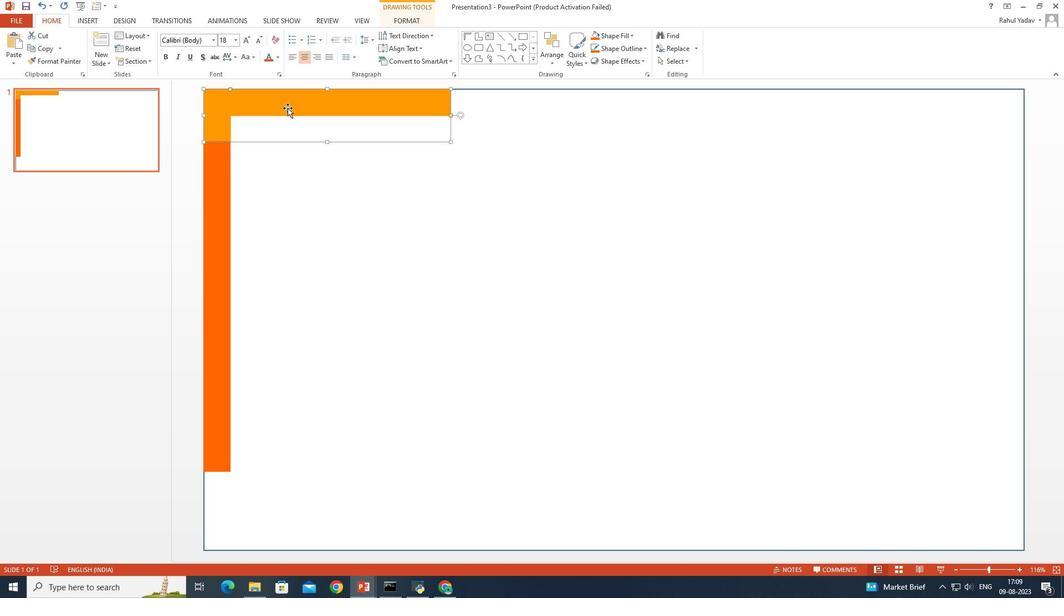 
Action: Mouse moved to (279, 190)
Screenshot: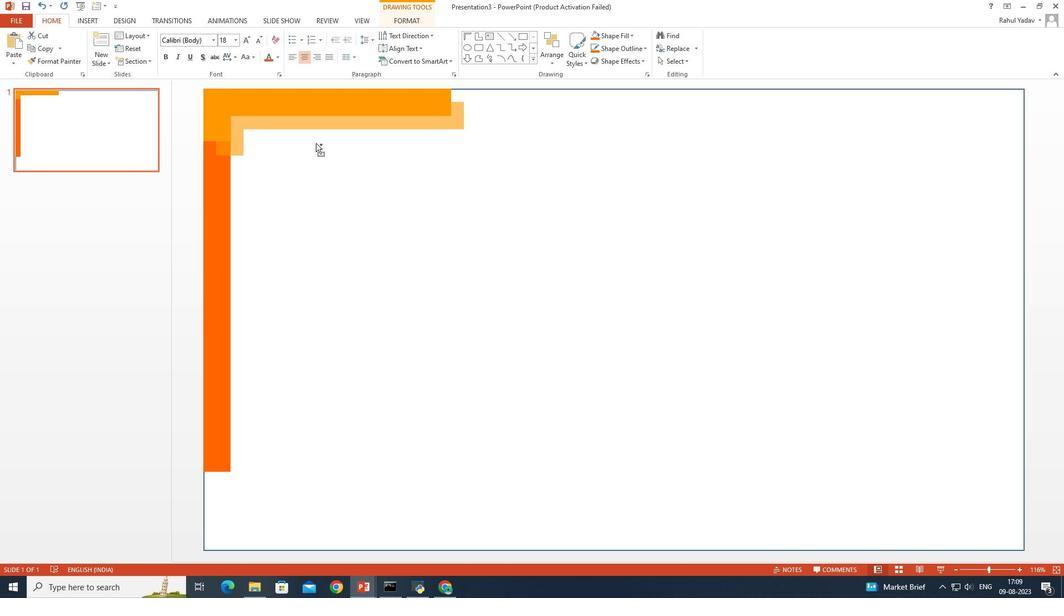
Action: Mouse pressed left at (279, 190)
Screenshot: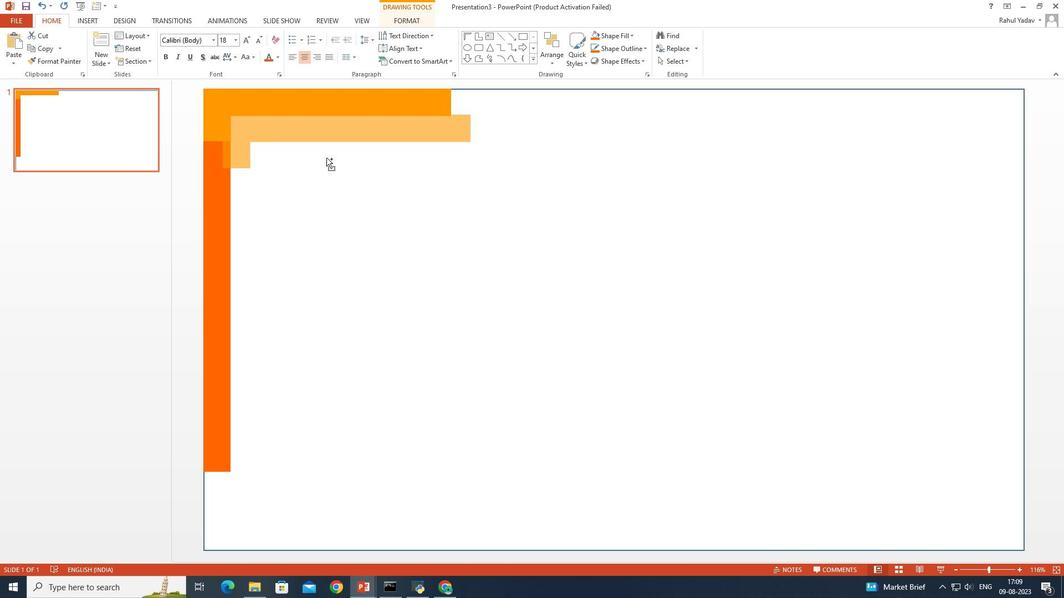 
Action: Mouse moved to (533, 496)
Screenshot: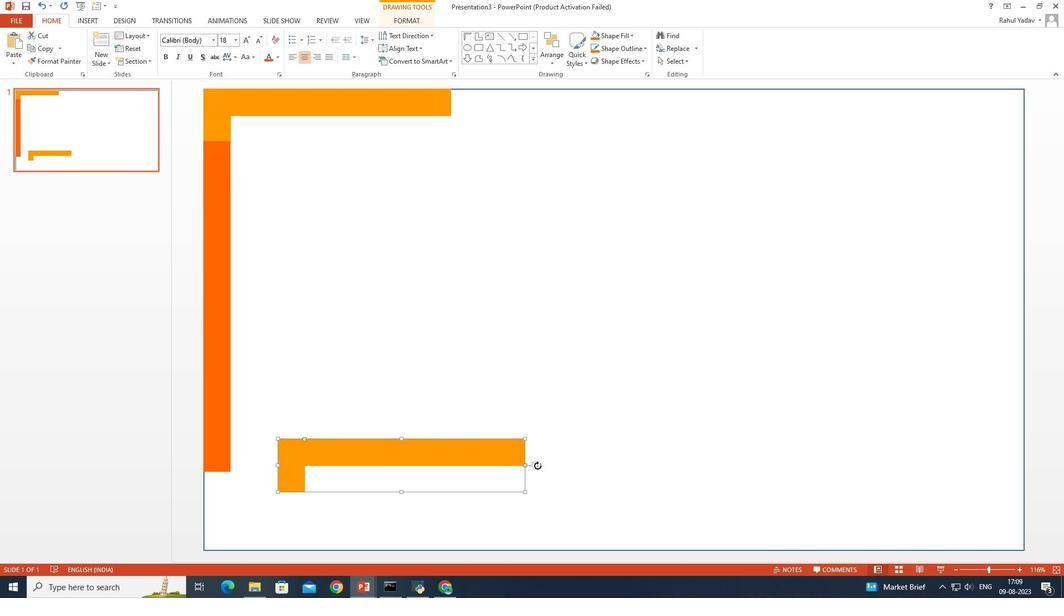 
Action: Mouse pressed left at (533, 496)
Screenshot: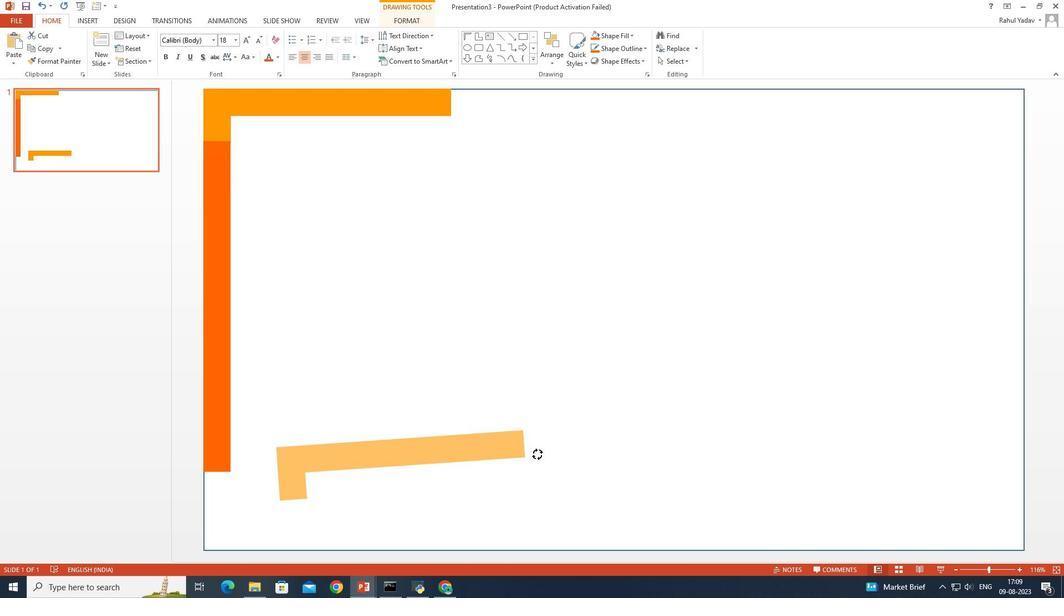 
Action: Mouse moved to (301, 499)
Screenshot: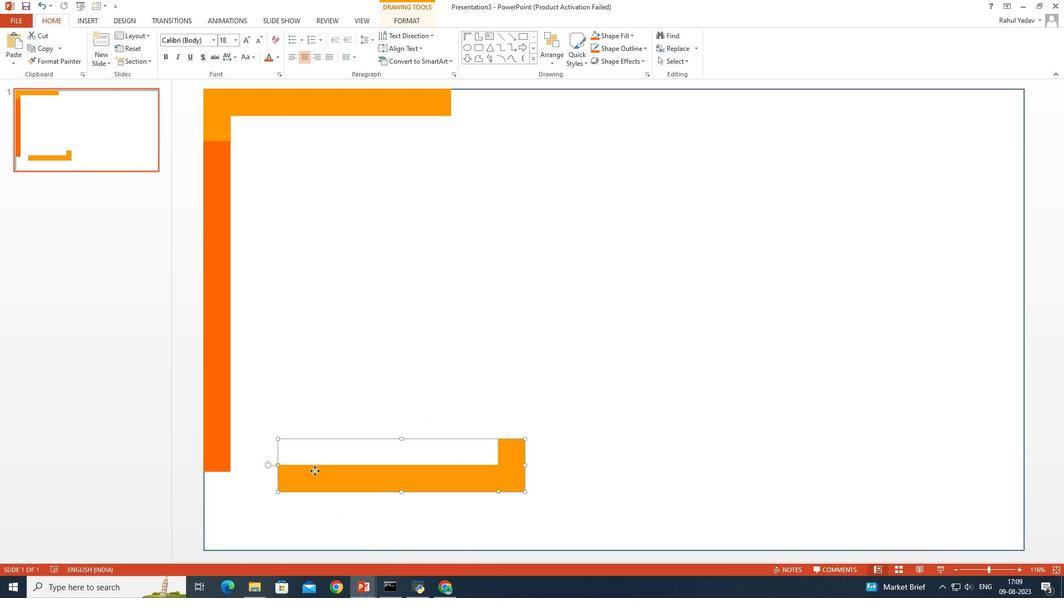 
Action: Mouse pressed left at (301, 499)
Screenshot: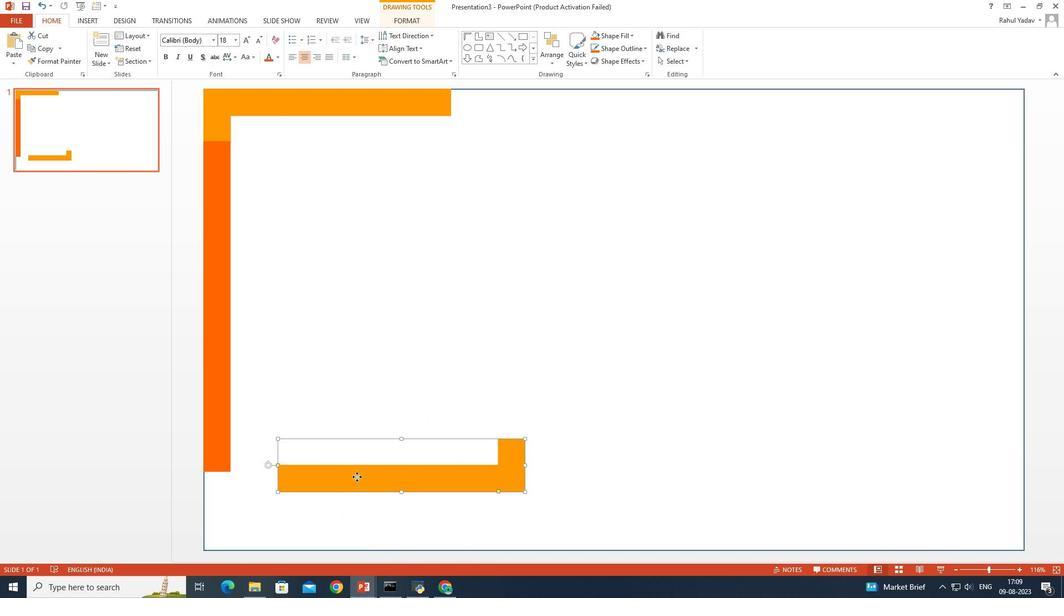 
Action: Mouse moved to (354, 188)
Screenshot: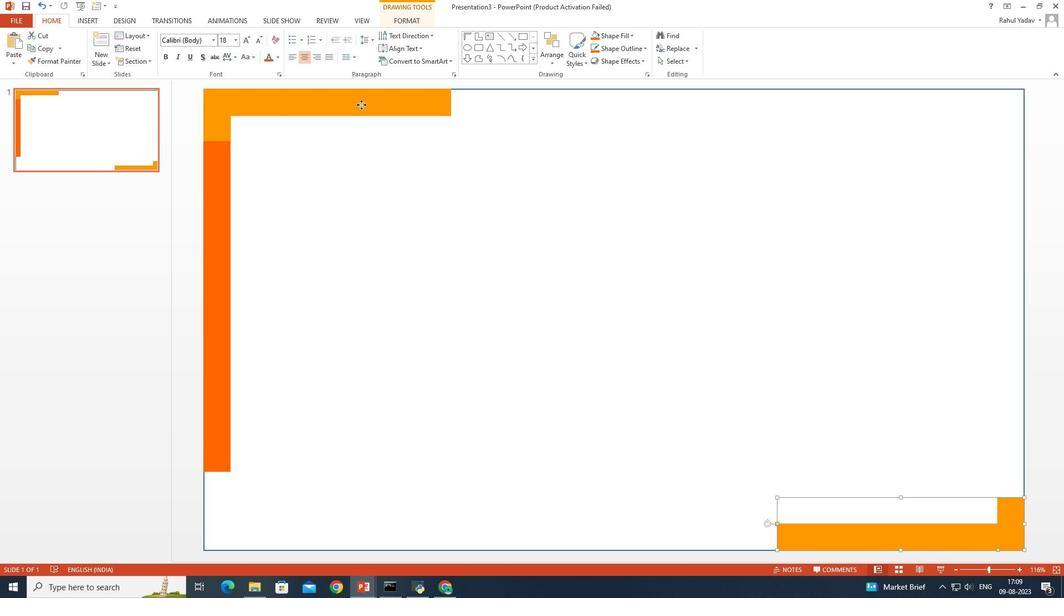 
Action: Mouse pressed left at (354, 188)
Screenshot: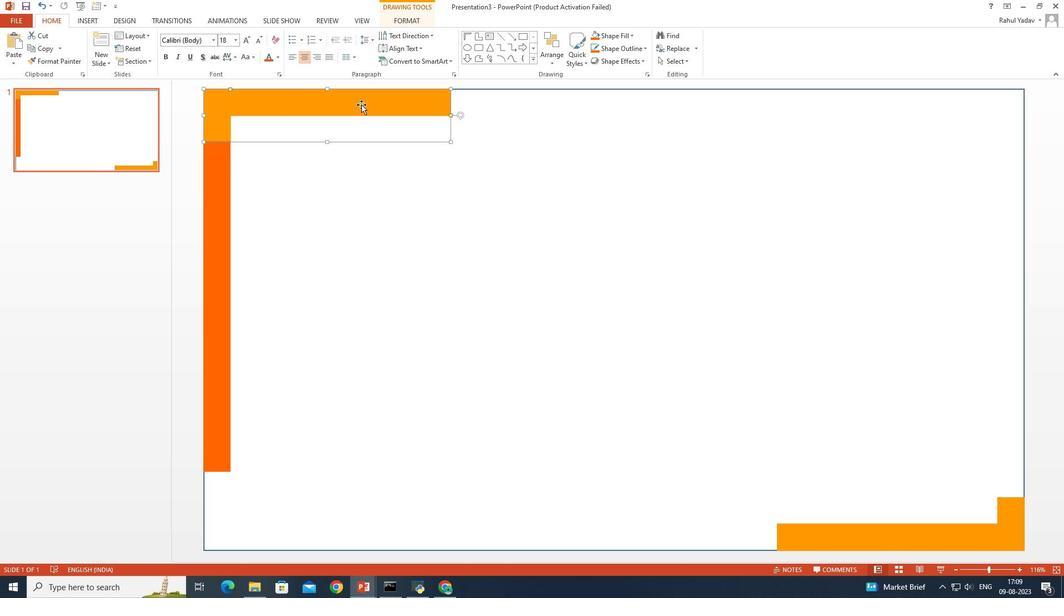 
Action: Mouse pressed left at (354, 188)
Screenshot: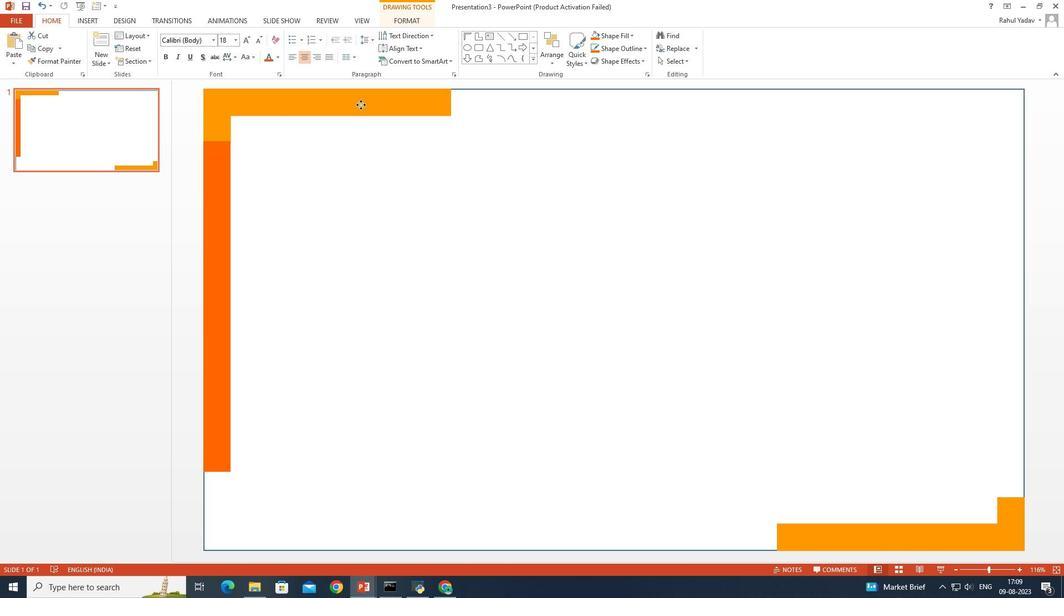 
Action: Mouse moved to (440, 370)
Screenshot: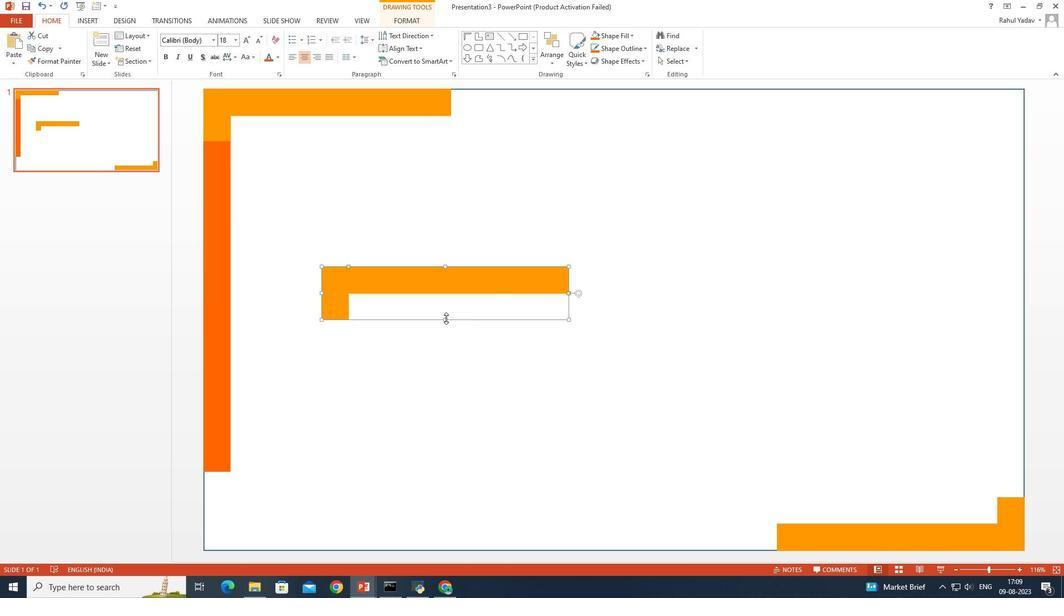 
Action: Mouse pressed left at (440, 370)
Screenshot: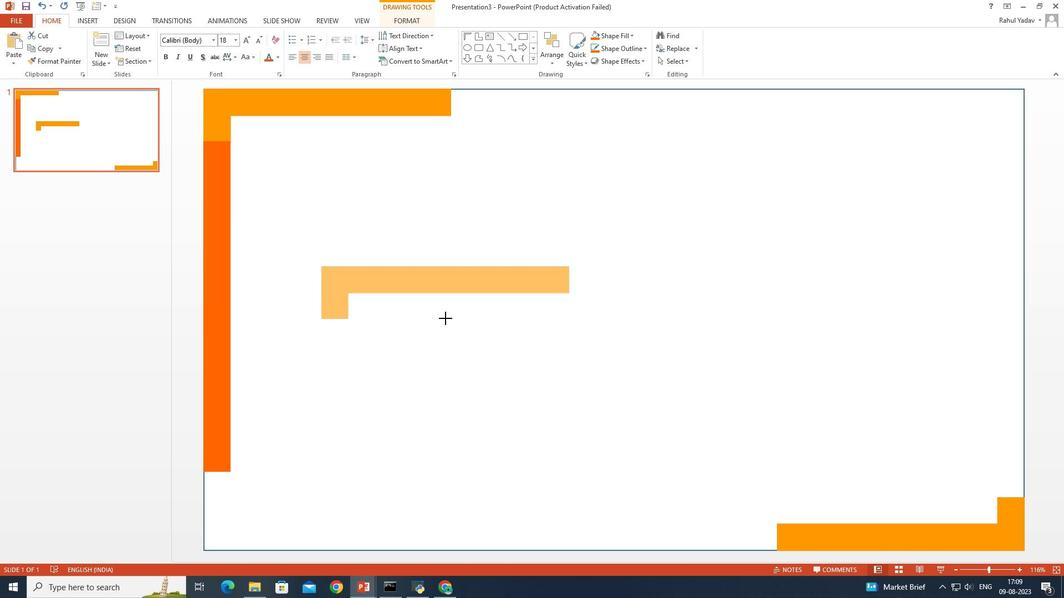 
Action: Mouse moved to (419, 310)
Screenshot: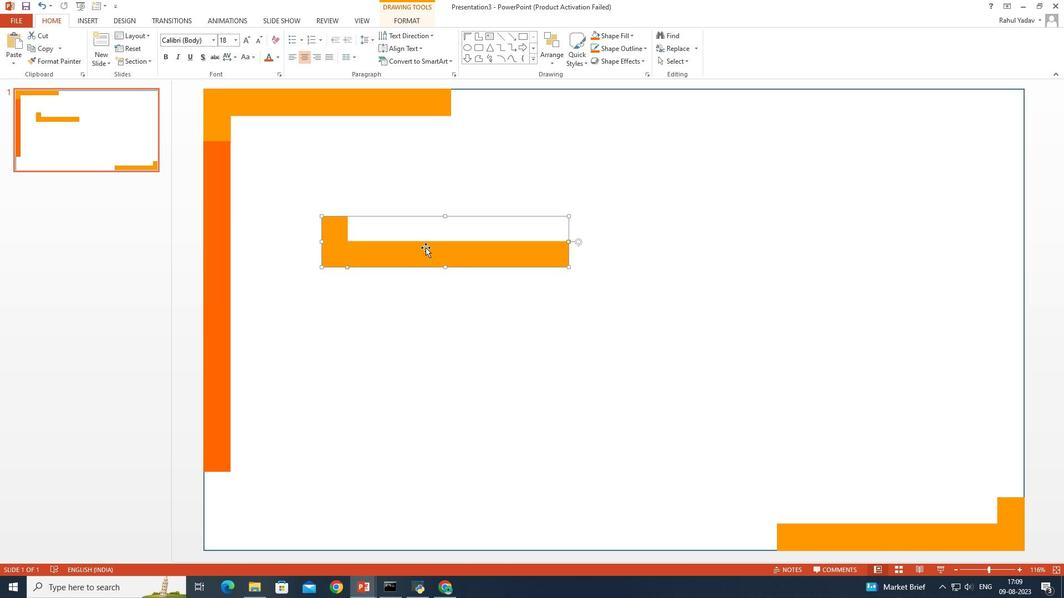 
Action: Mouse pressed left at (419, 310)
Screenshot: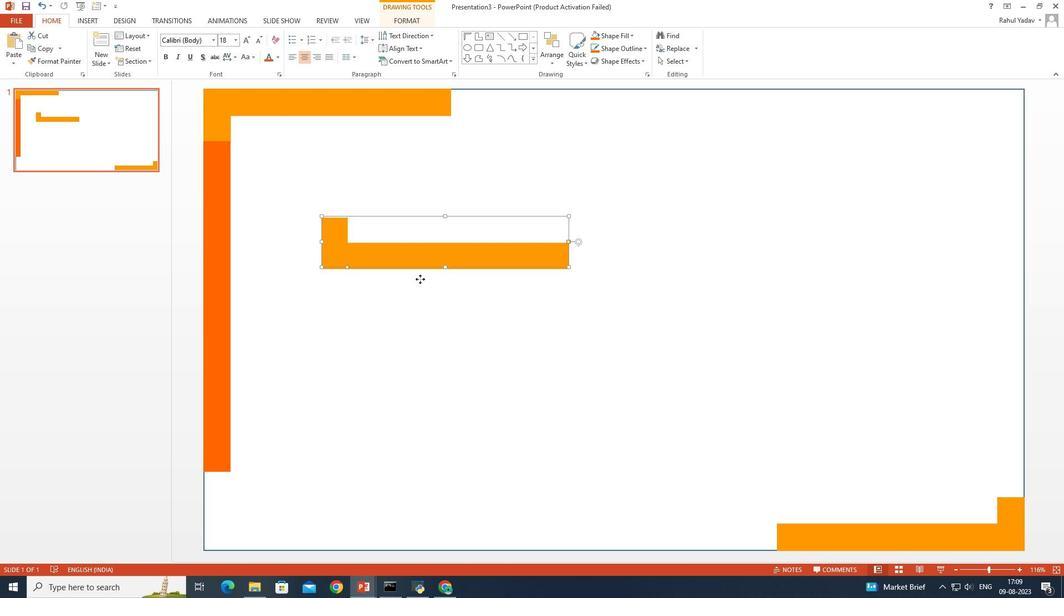 
Action: Mouse moved to (319, 521)
Screenshot: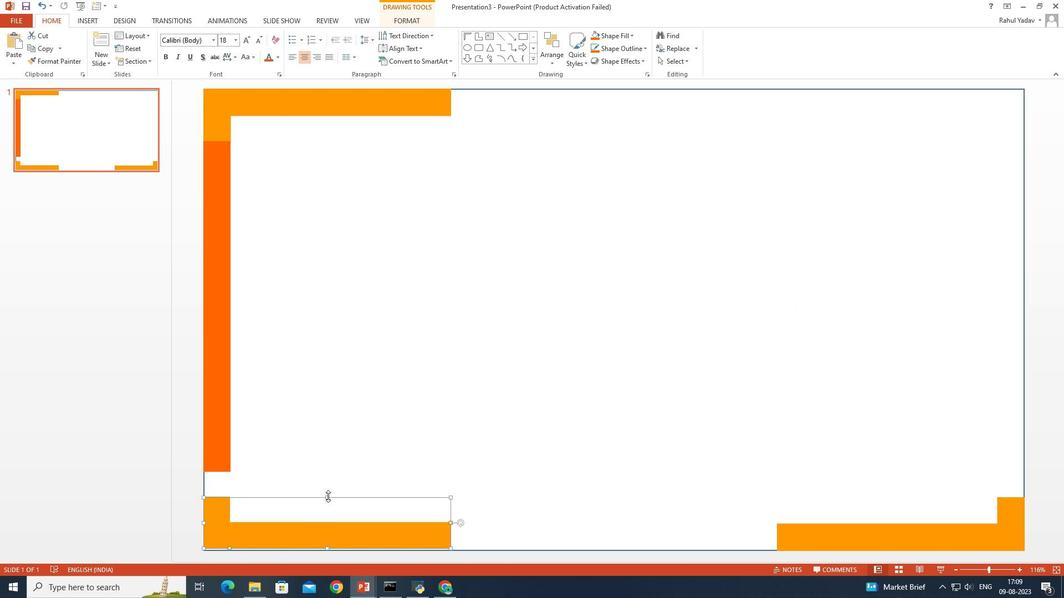 
Action: Mouse pressed left at (319, 521)
Screenshot: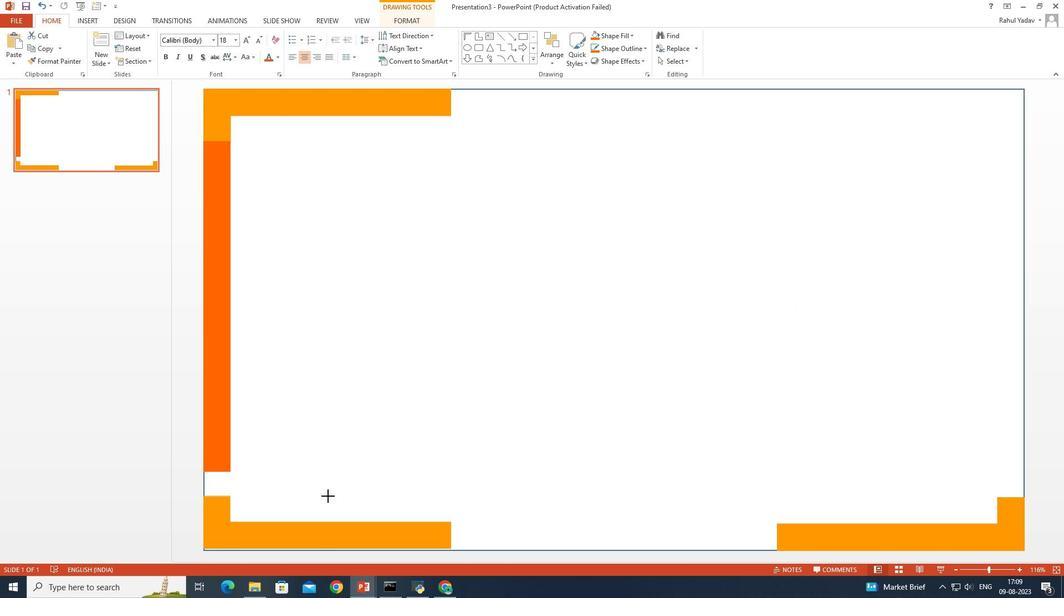 
Action: Mouse moved to (207, 490)
Screenshot: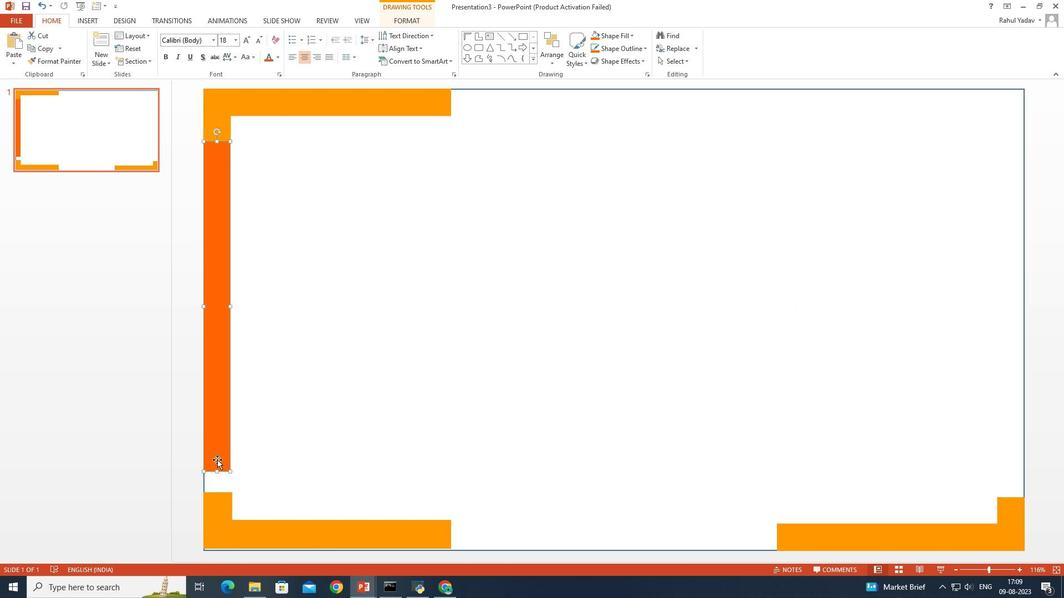 
Action: Mouse pressed left at (207, 490)
Screenshot: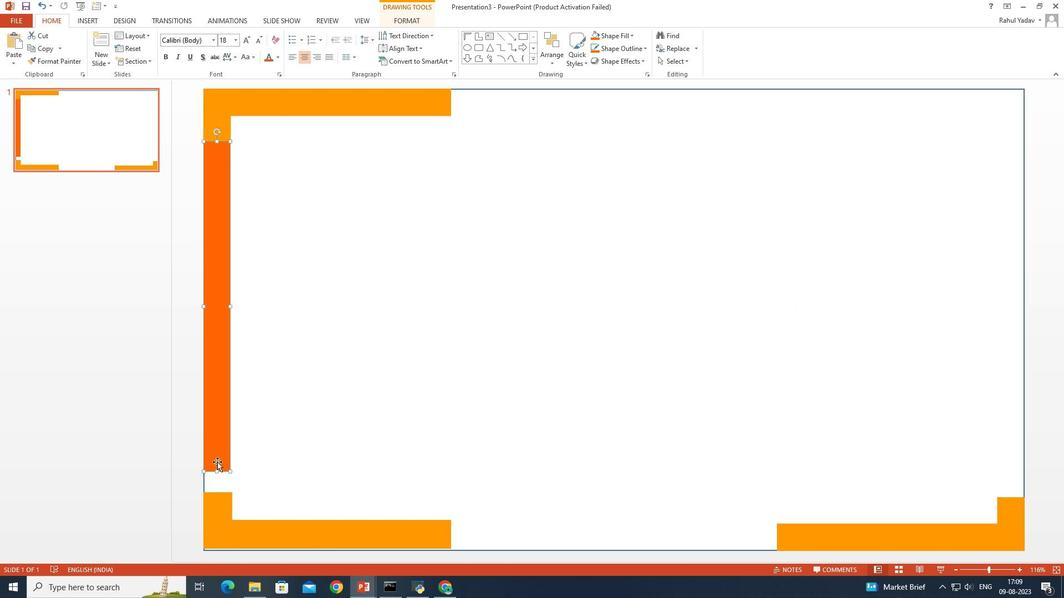 
Action: Mouse moved to (205, 499)
Screenshot: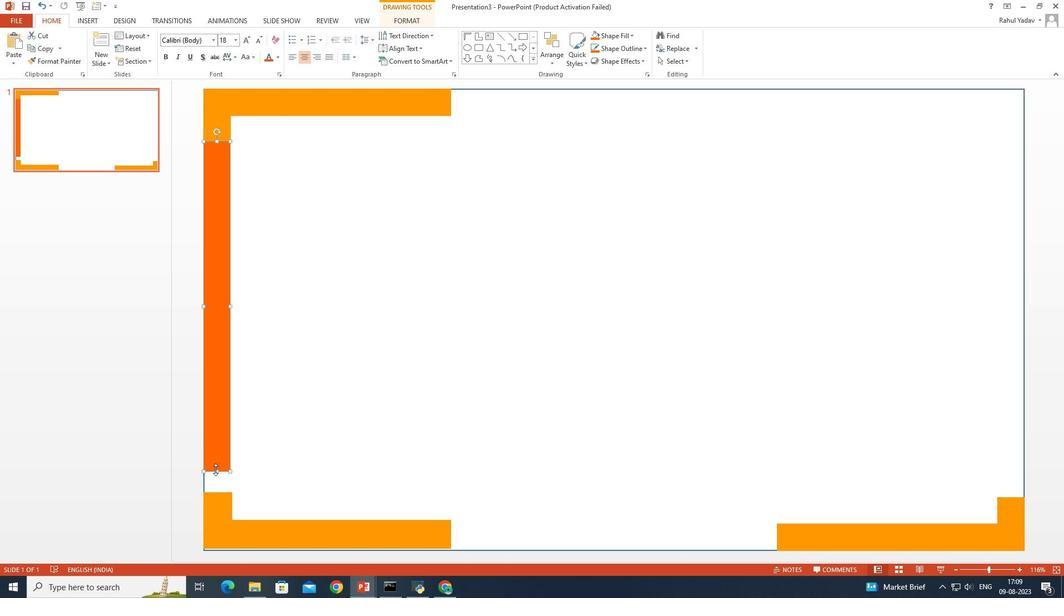 
Action: Mouse pressed left at (205, 499)
Screenshot: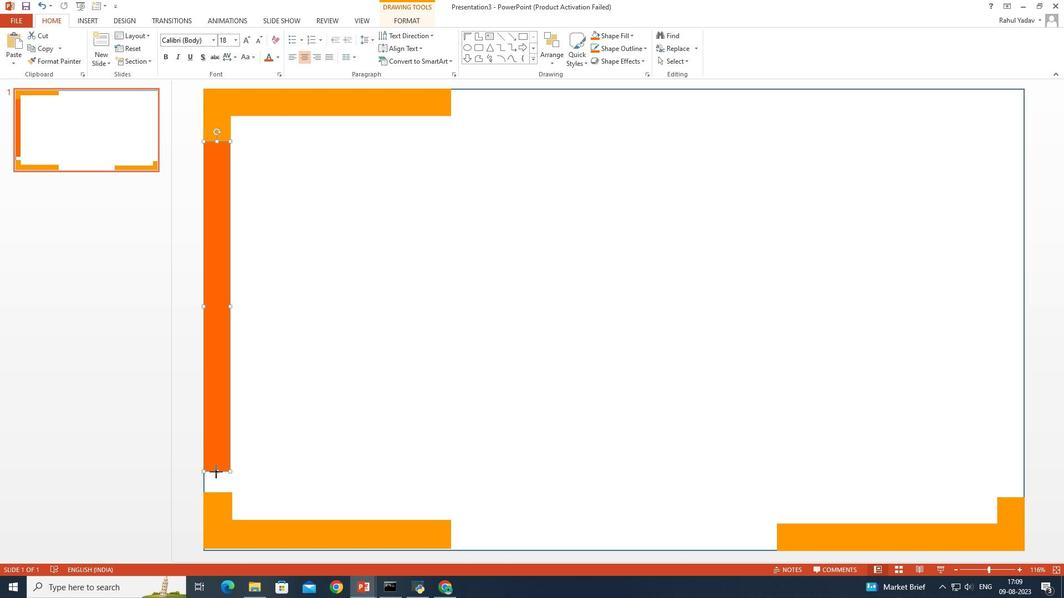 
Action: Mouse moved to (279, 483)
Screenshot: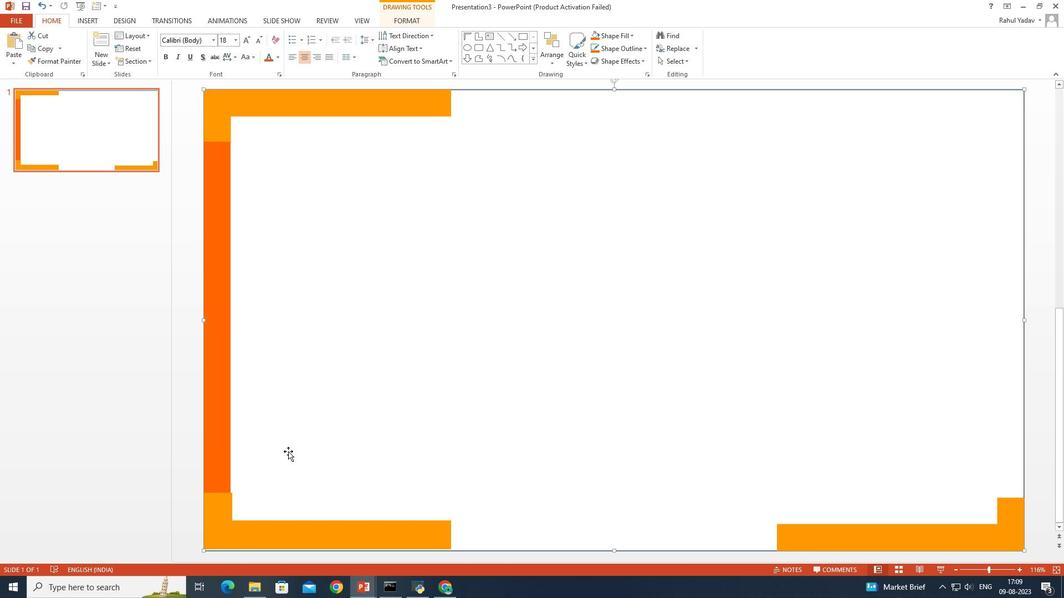 
Action: Mouse pressed left at (279, 483)
Screenshot: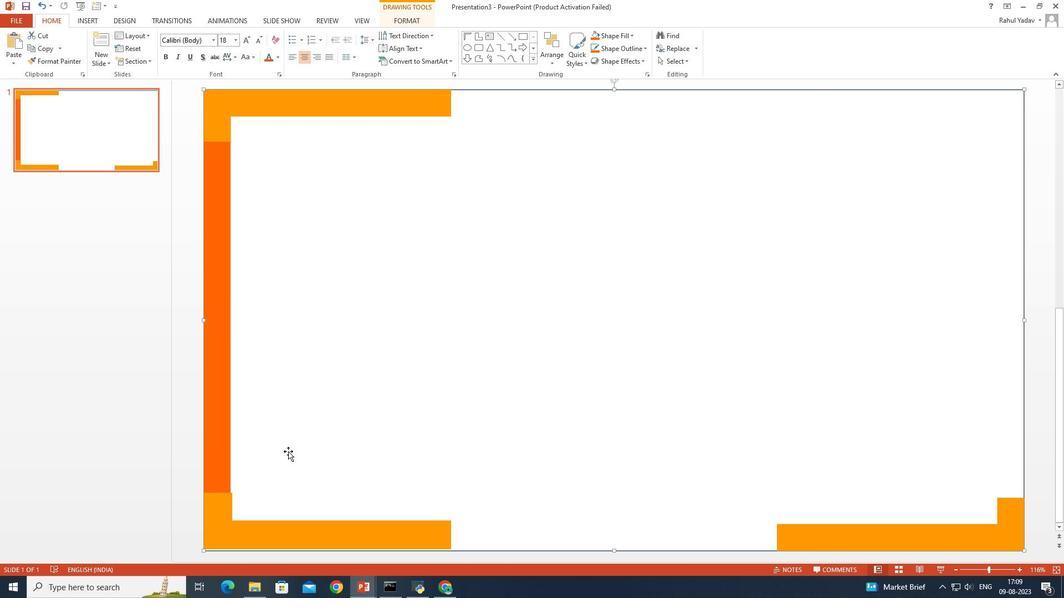 
Action: Mouse moved to (279, 550)
Screenshot: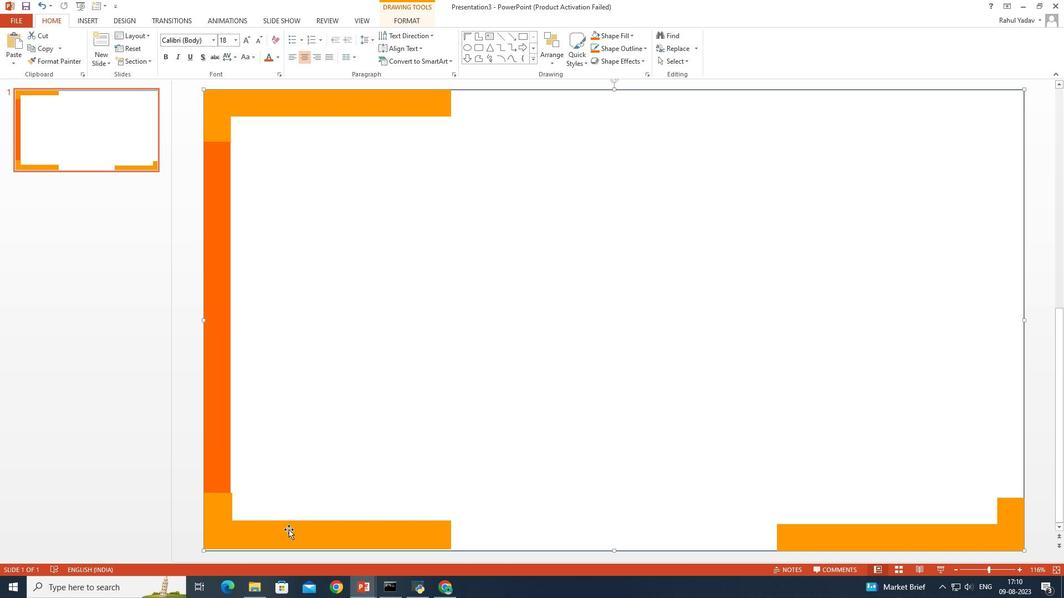
Action: Mouse pressed left at (279, 550)
Screenshot: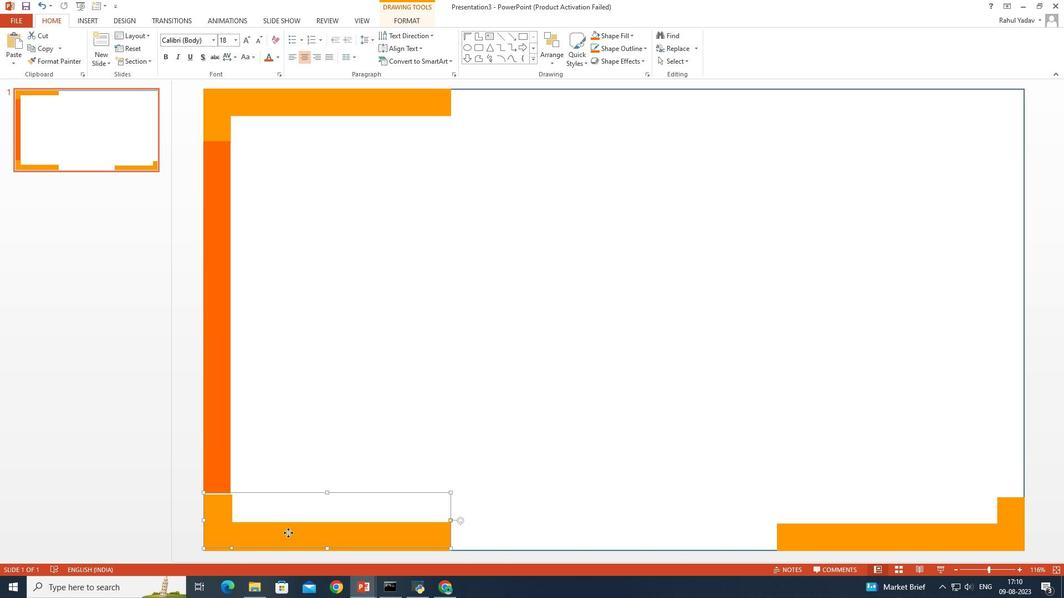 
Action: Mouse moved to (352, 401)
Screenshot: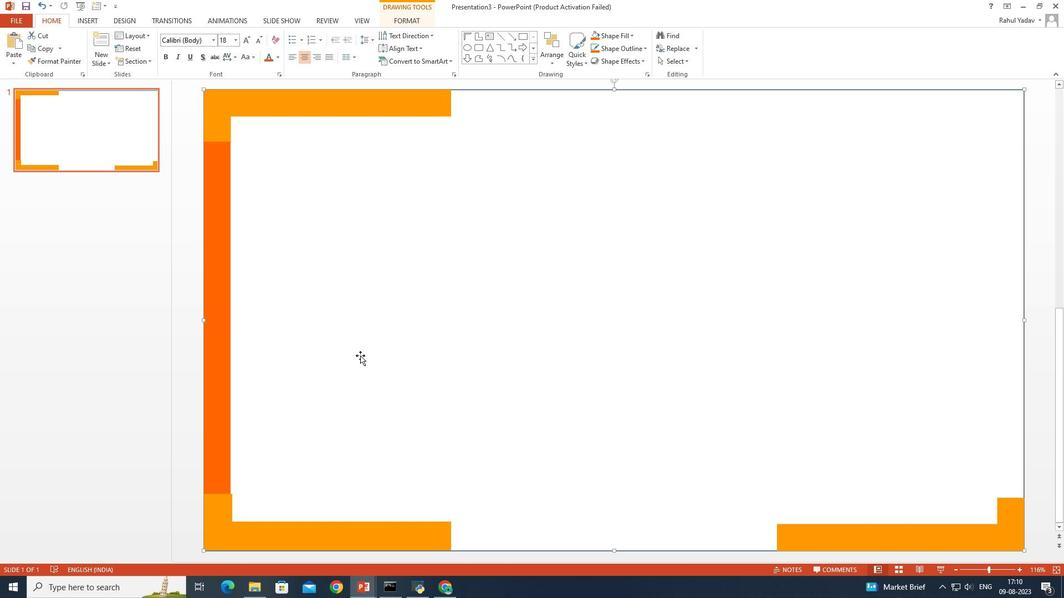 
Action: Mouse pressed left at (352, 401)
Screenshot: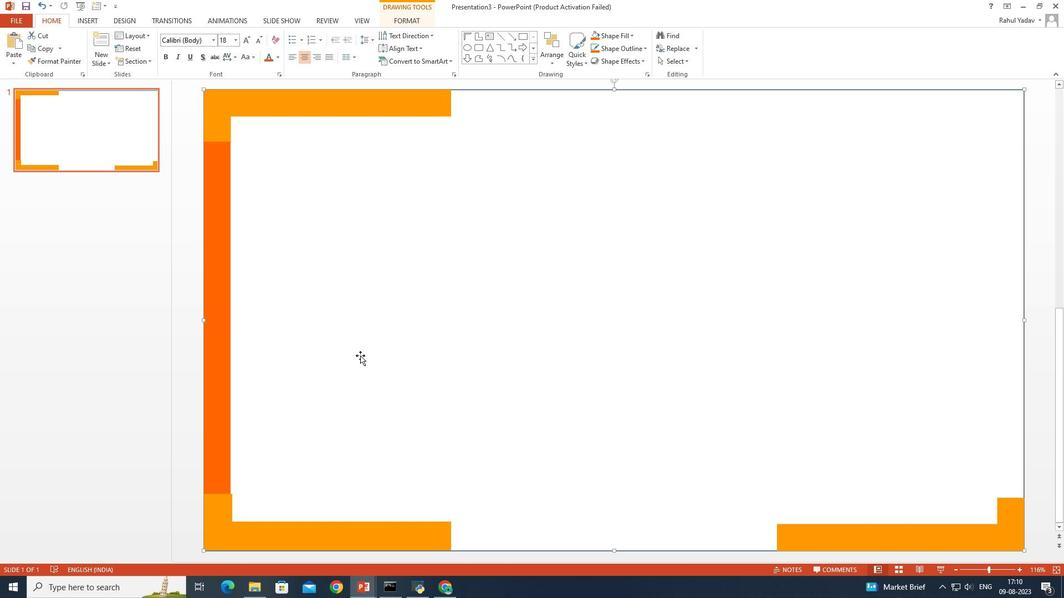 
Action: Mouse moved to (521, 126)
Screenshot: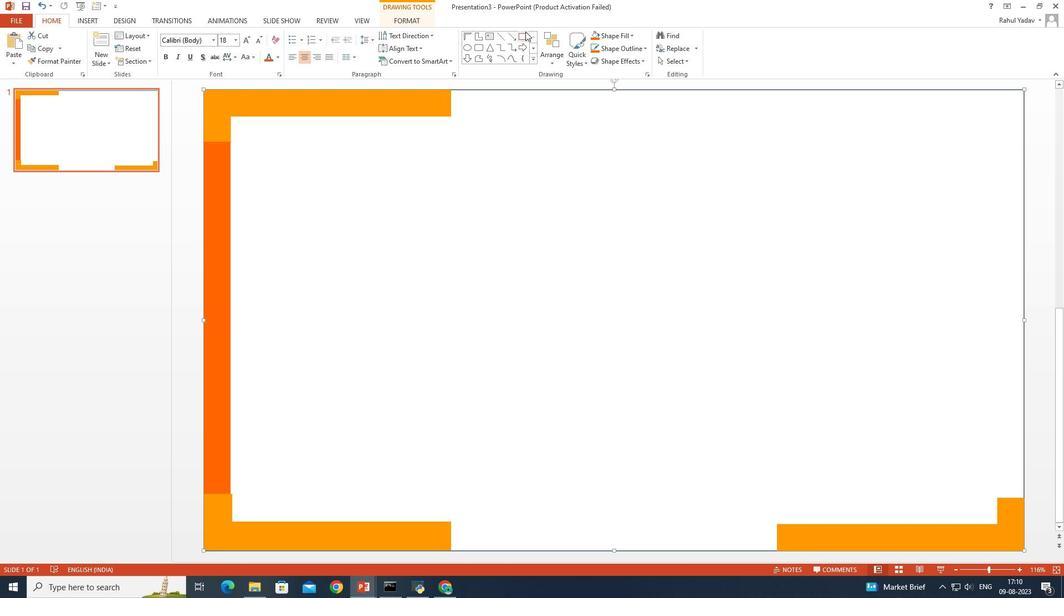 
Action: Mouse pressed left at (521, 126)
Screenshot: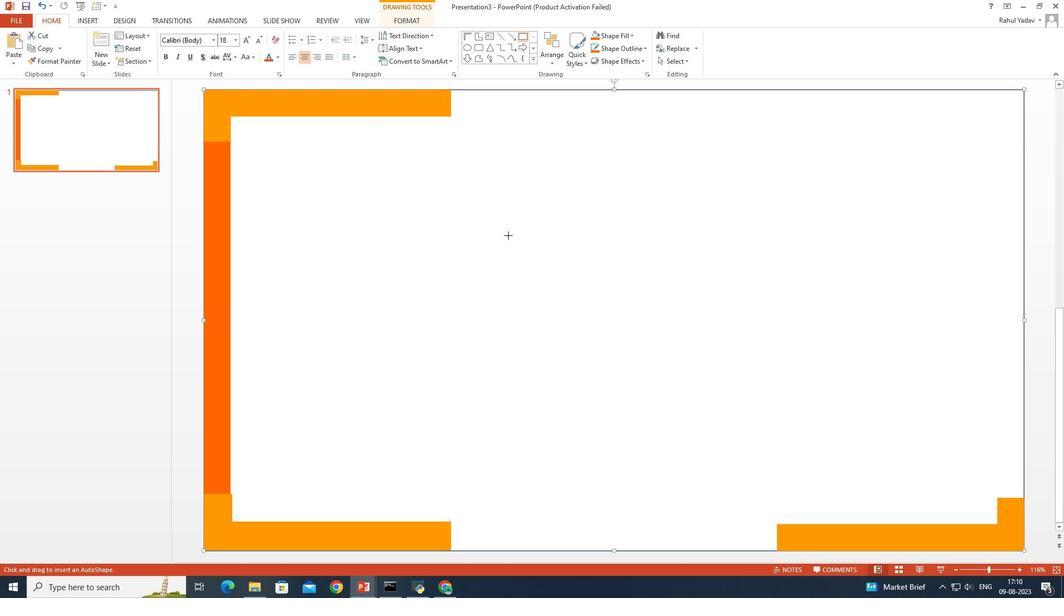 
Action: Mouse moved to (445, 542)
Screenshot: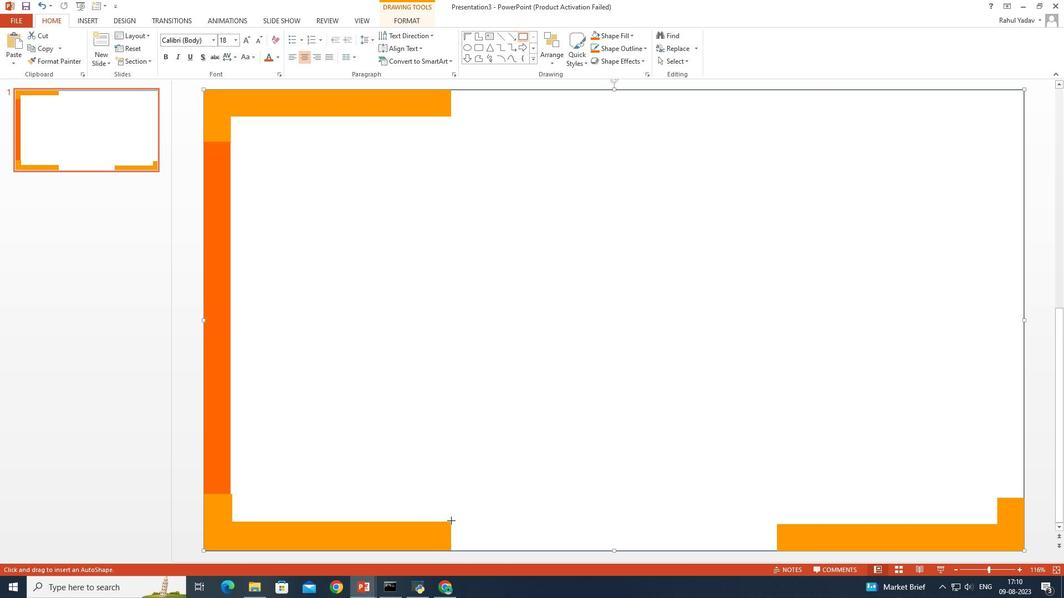 
Action: Mouse pressed left at (445, 542)
Screenshot: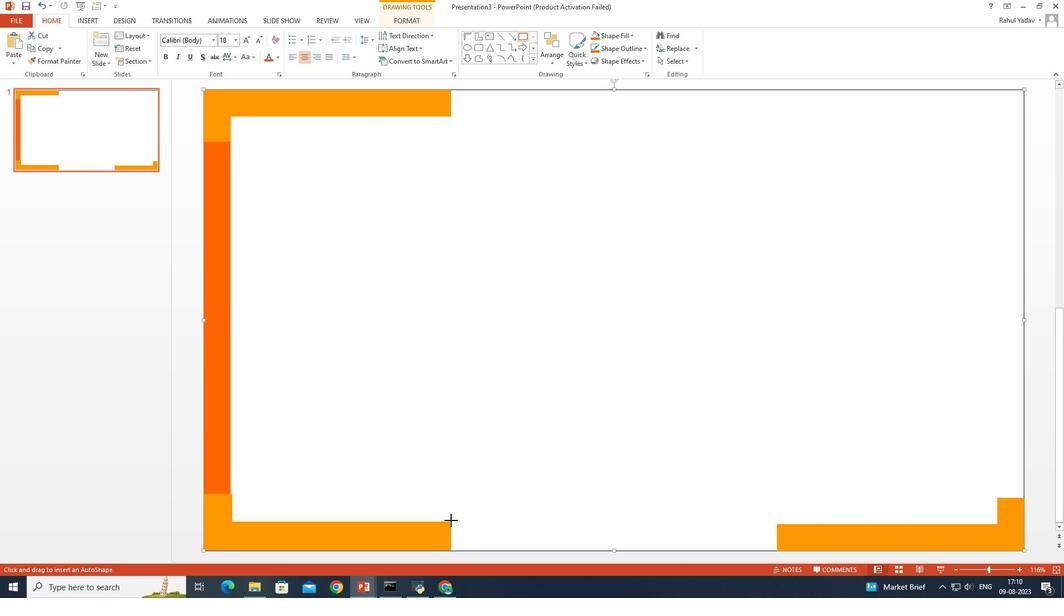 
Action: Mouse moved to (609, 542)
Screenshot: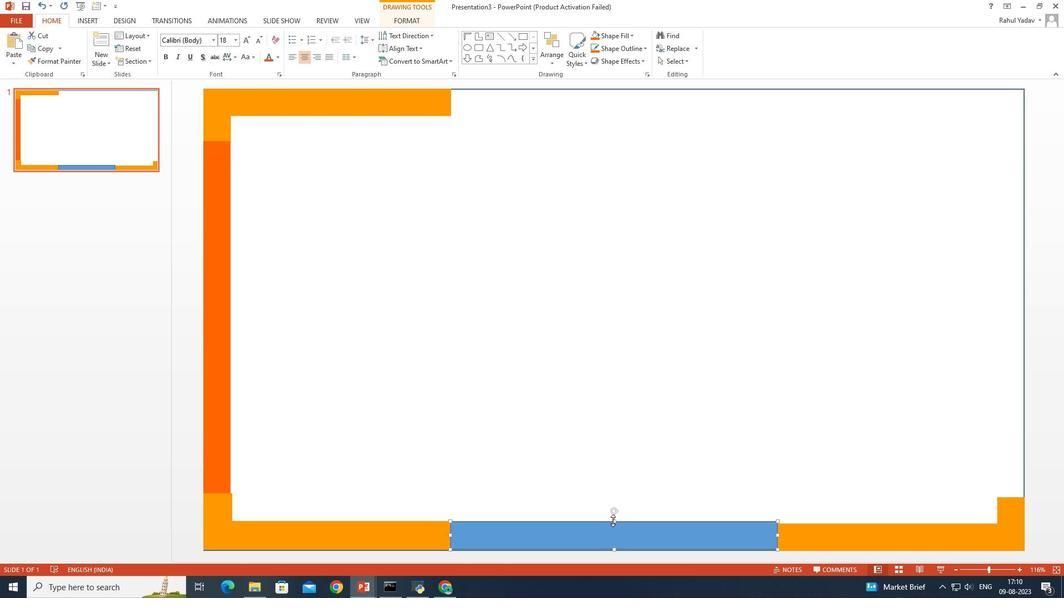 
Action: Mouse pressed left at (609, 542)
Screenshot: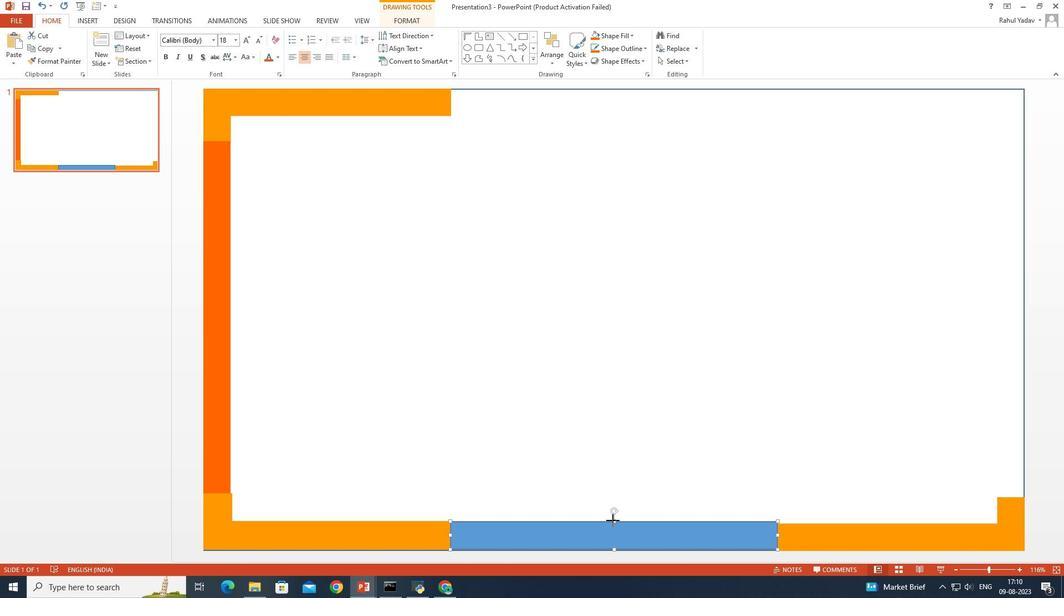 
Action: Mouse moved to (611, 543)
Screenshot: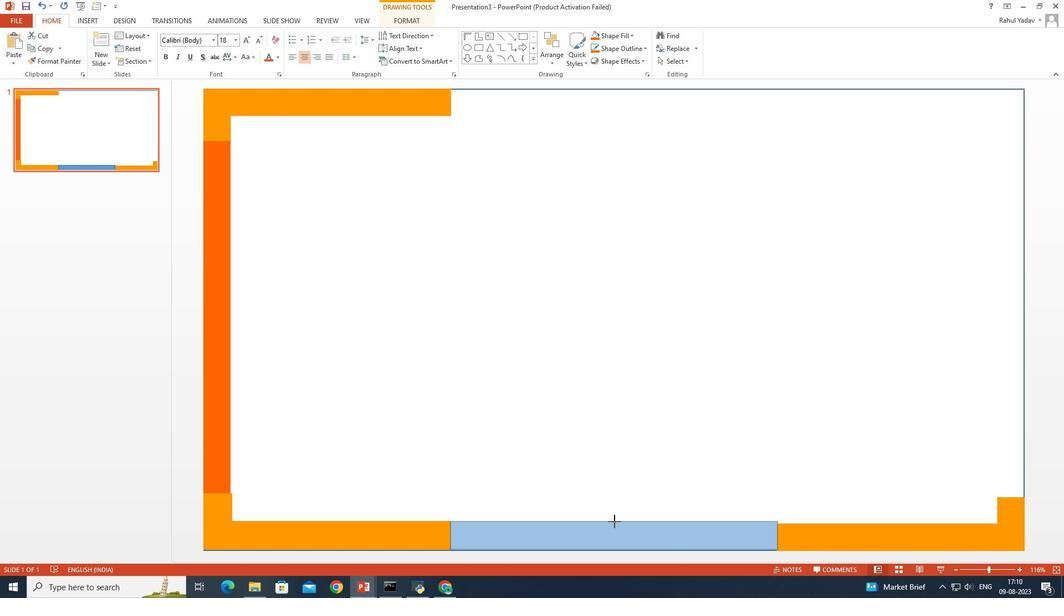 
Action: Key pressed ctrl+Z
Screenshot: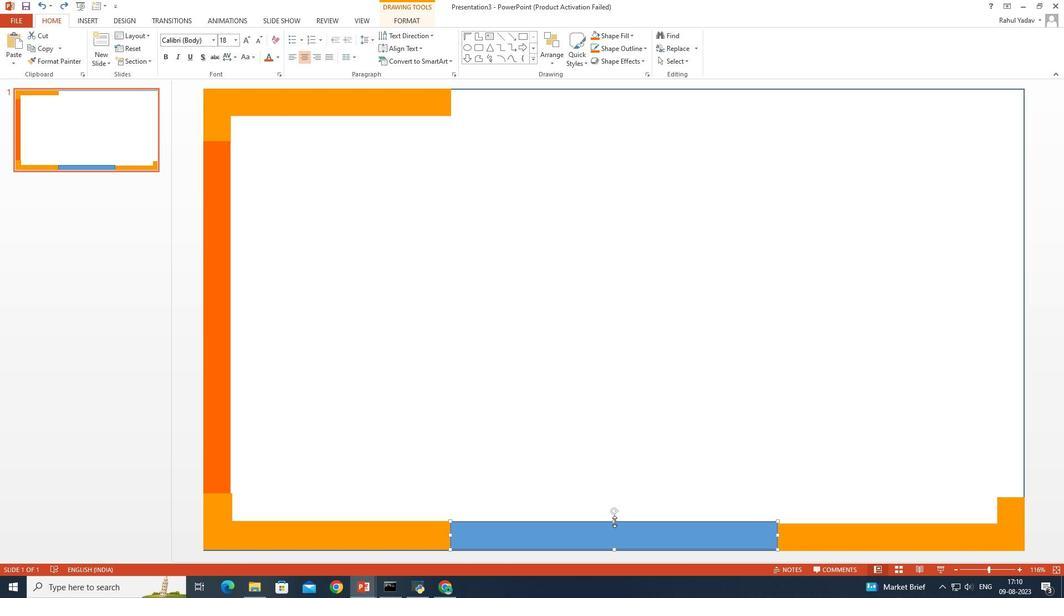 
Action: Mouse moved to (335, 563)
Screenshot: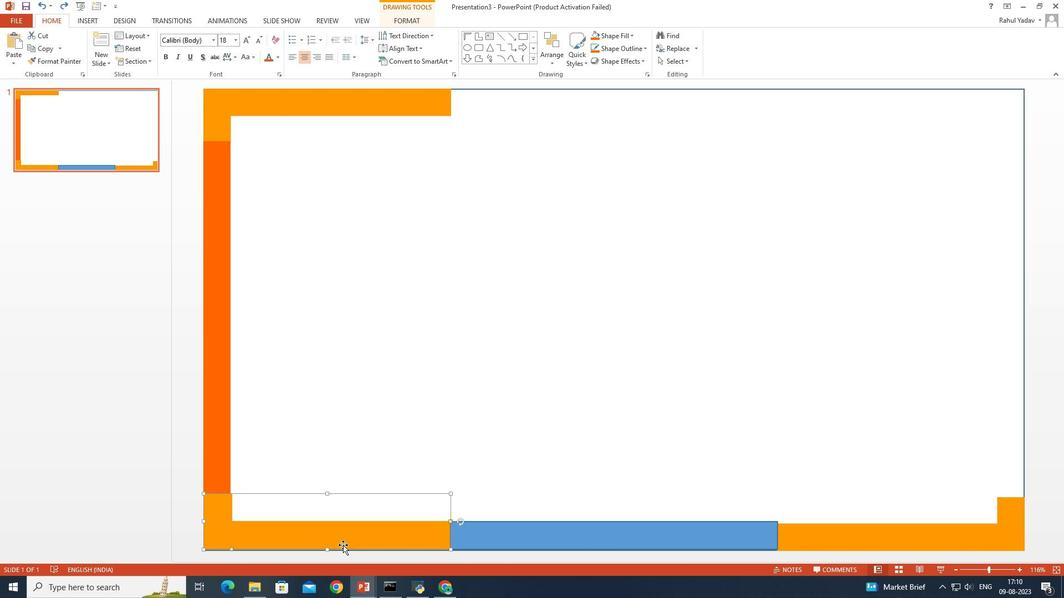 
Action: Mouse pressed left at (335, 563)
Screenshot: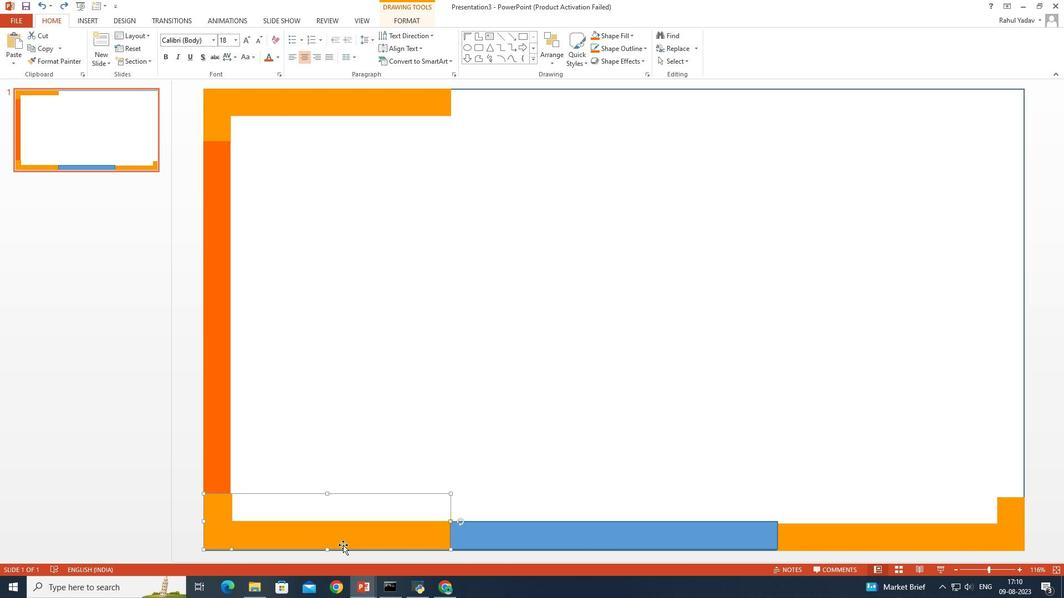 
Action: Mouse moved to (380, 551)
Screenshot: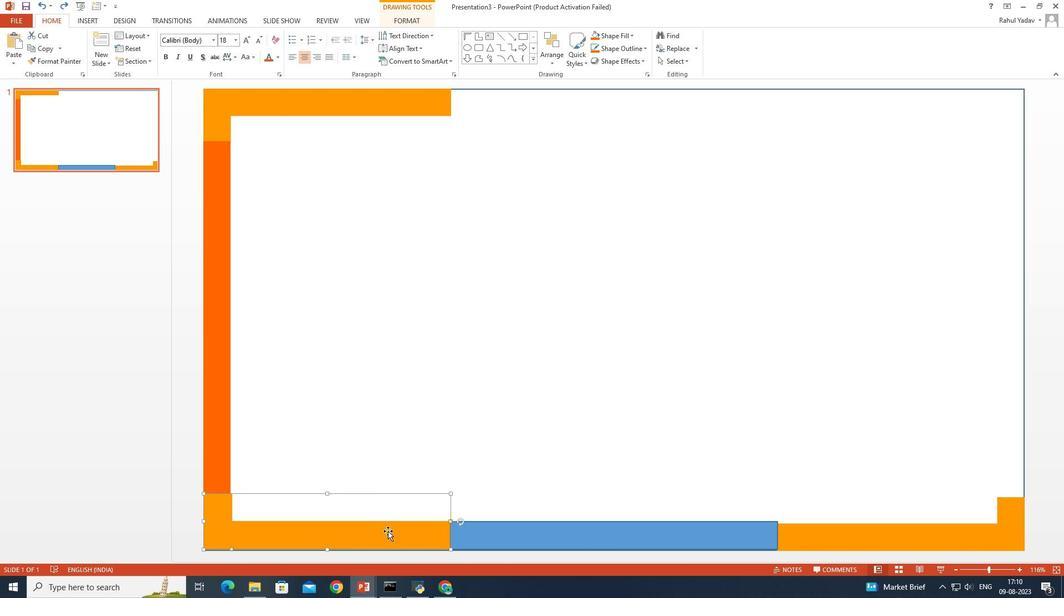 
Action: Key pressed <Key.delete>
Screenshot: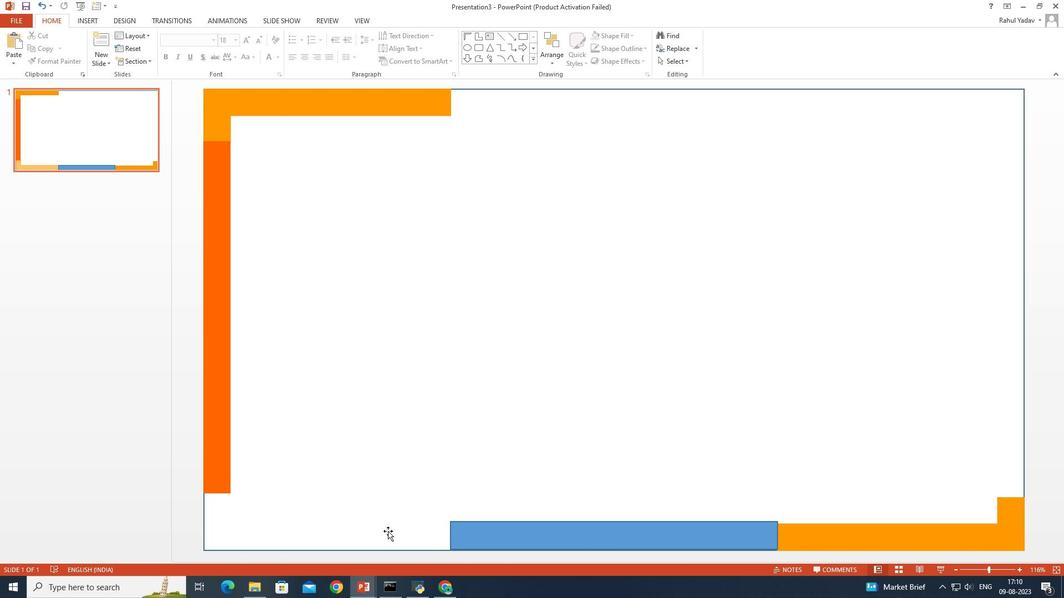 
Action: Mouse moved to (303, 189)
Screenshot: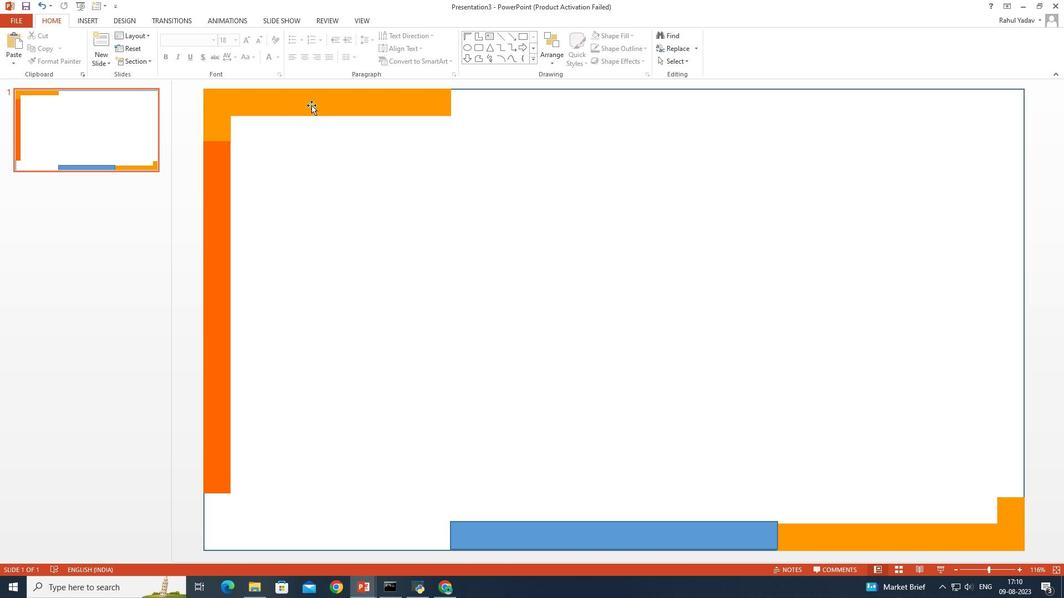 
Action: Mouse pressed left at (303, 189)
Screenshot: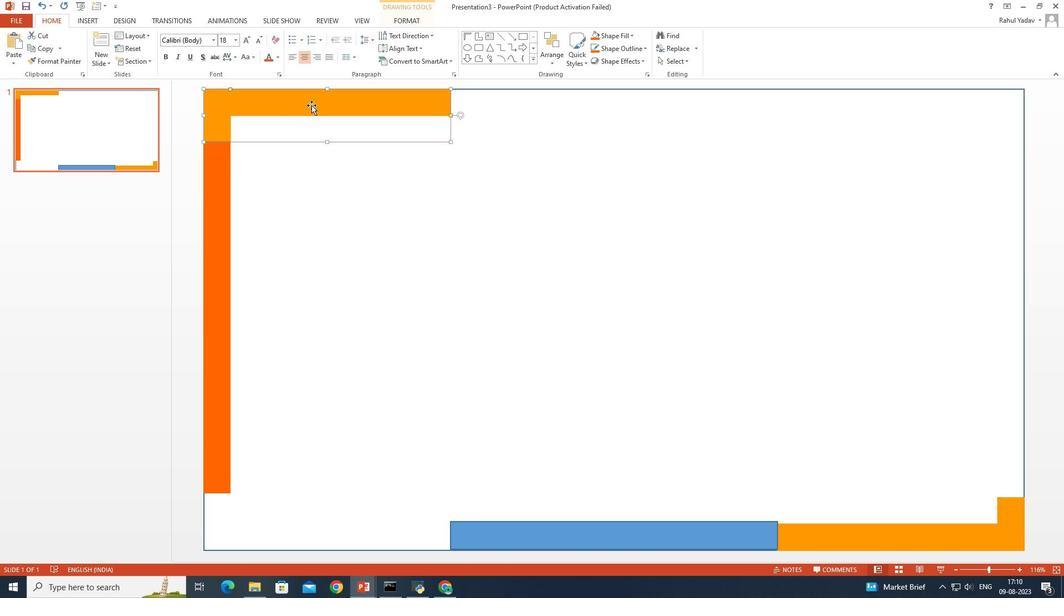 
Action: Mouse pressed left at (303, 189)
Screenshot: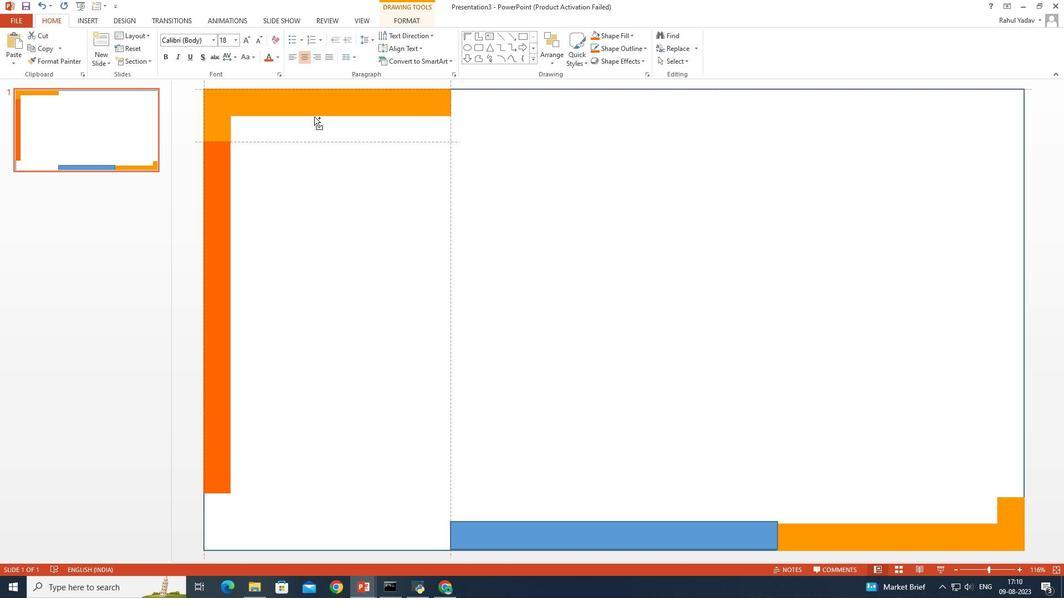 
Action: Mouse moved to (536, 359)
Screenshot: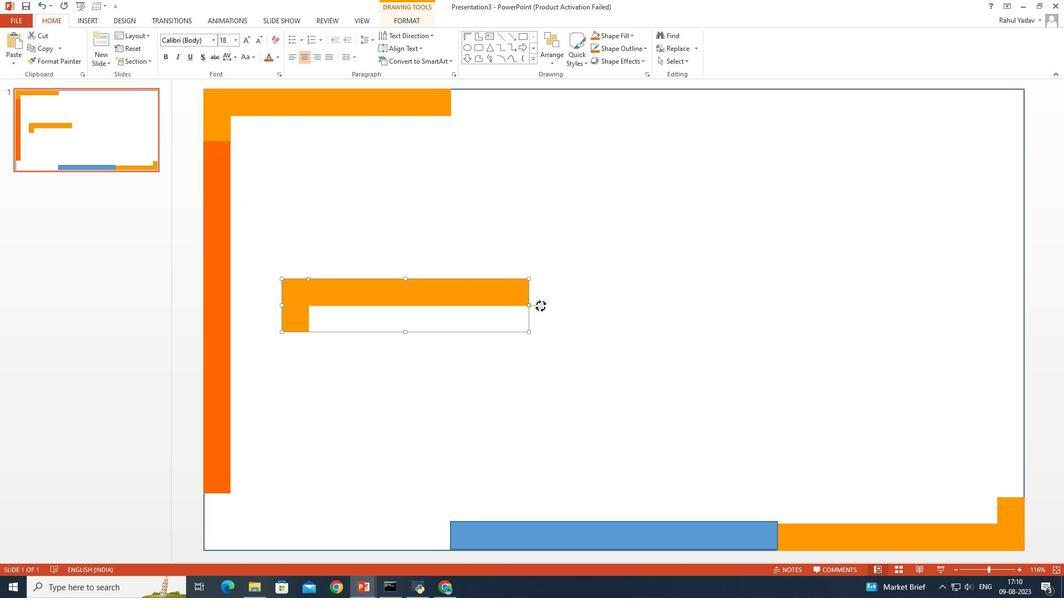 
Action: Mouse pressed left at (536, 359)
Screenshot: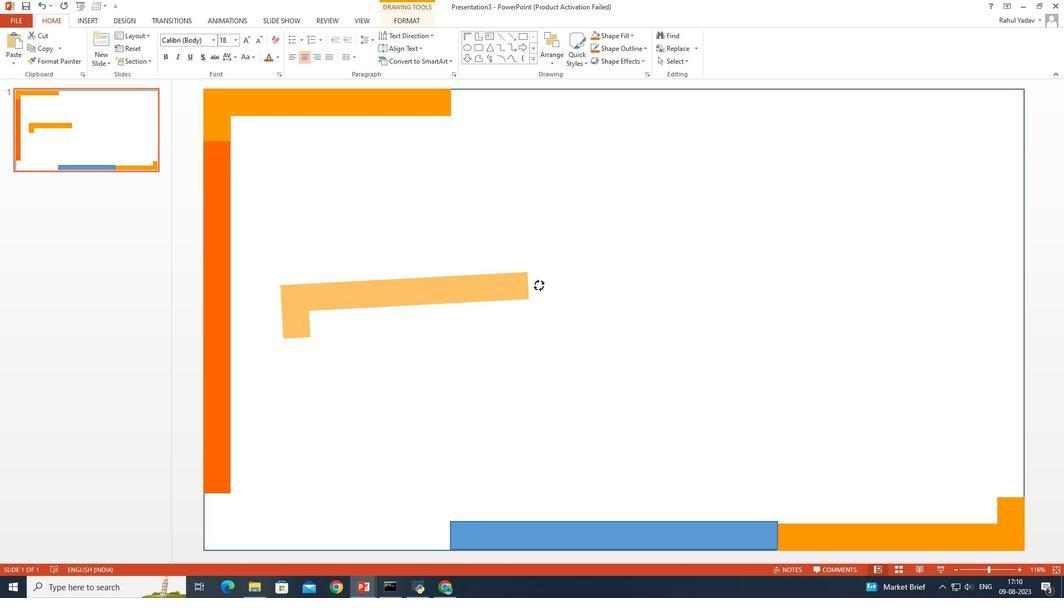 
Action: Mouse moved to (425, 358)
Screenshot: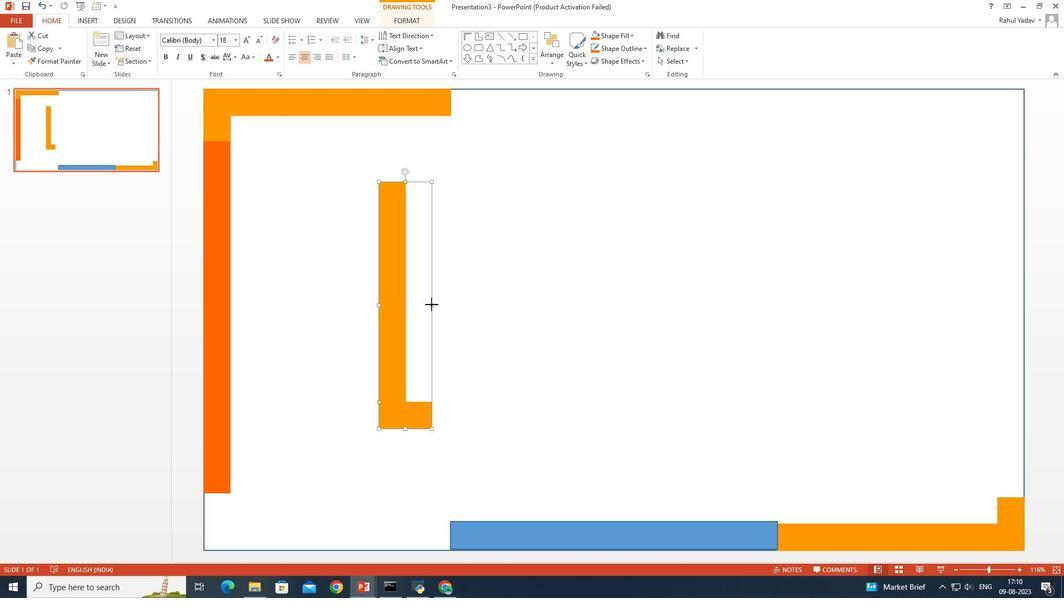 
Action: Mouse pressed left at (425, 358)
Screenshot: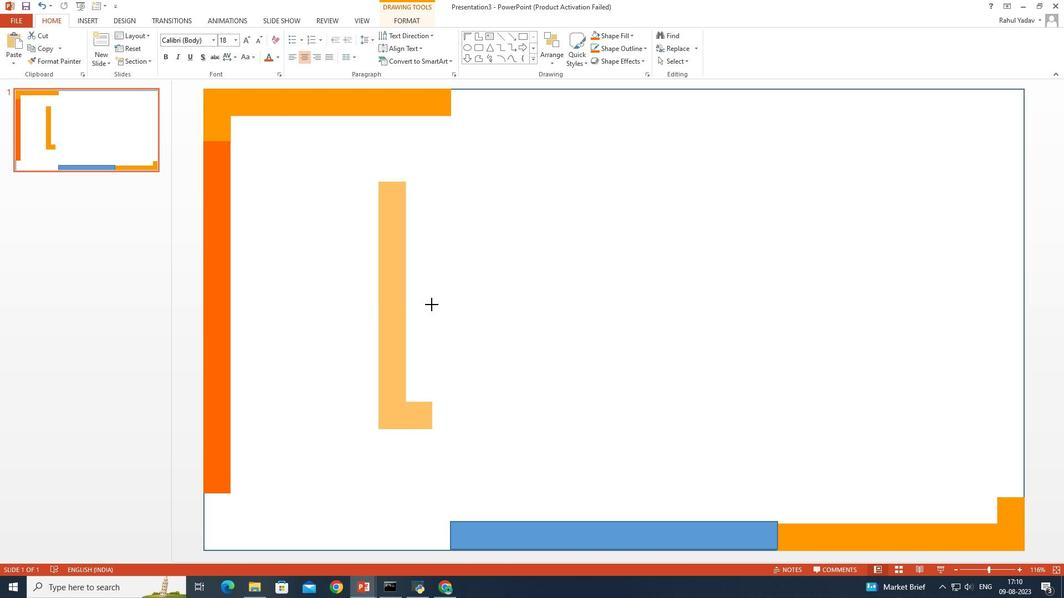 
Action: Mouse moved to (345, 243)
Screenshot: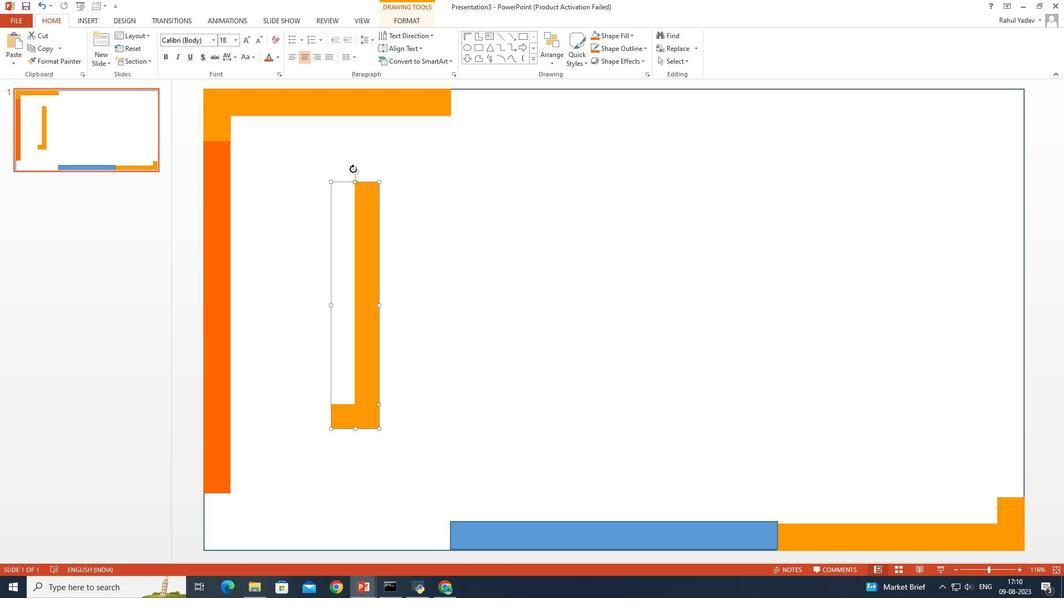 
Action: Mouse pressed left at (345, 243)
Screenshot: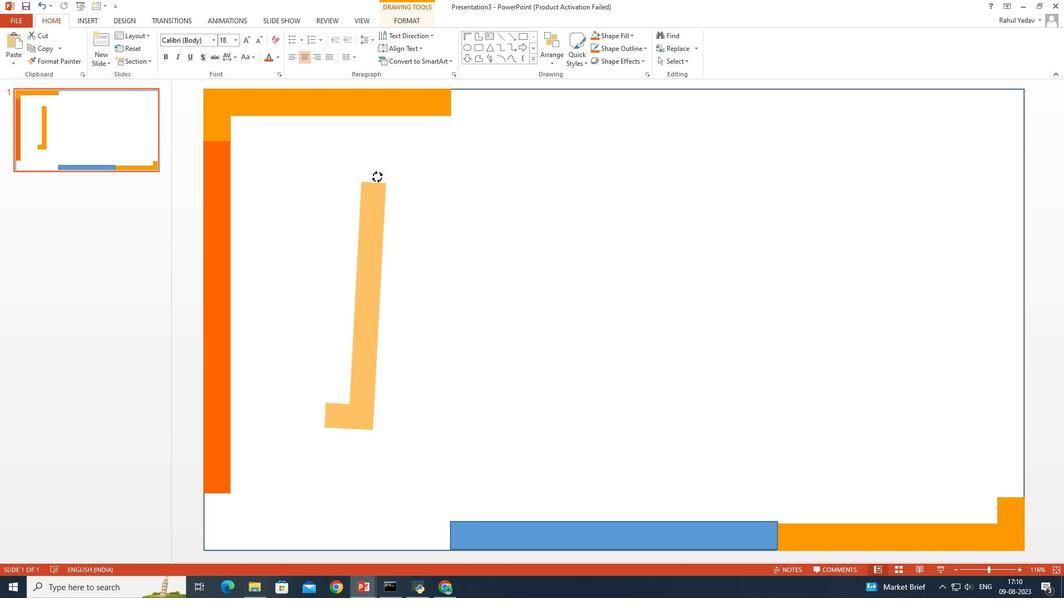 
Action: Mouse moved to (354, 367)
Screenshot: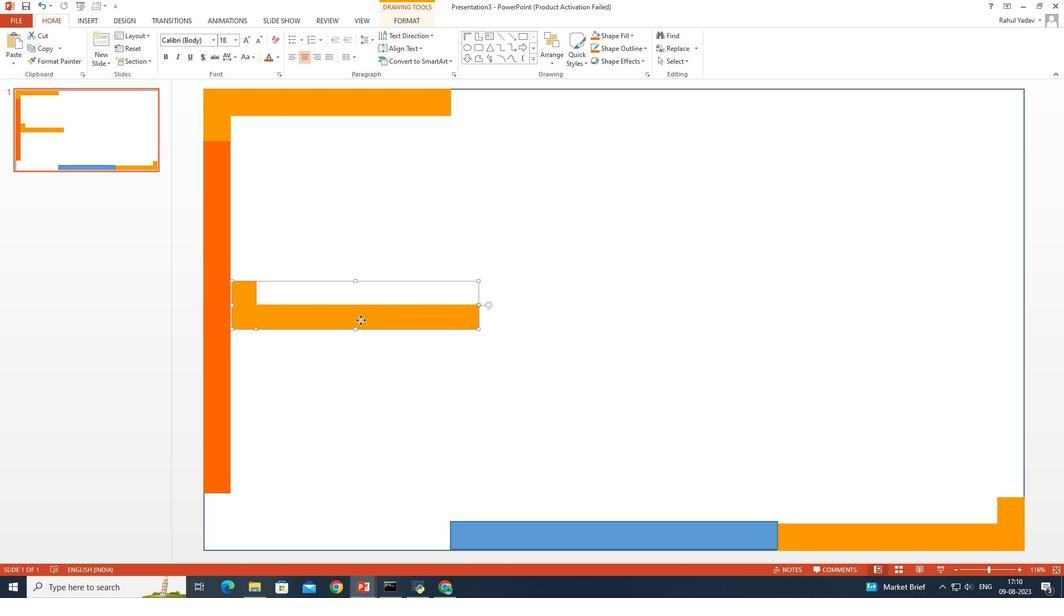 
Action: Mouse pressed left at (354, 367)
Screenshot: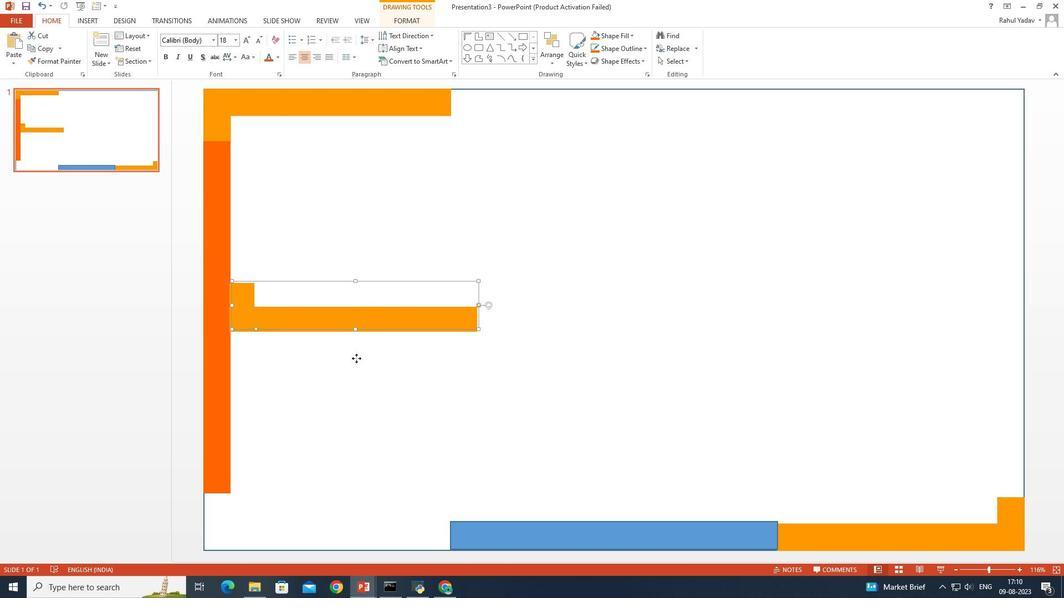 
Action: Mouse moved to (317, 527)
Screenshot: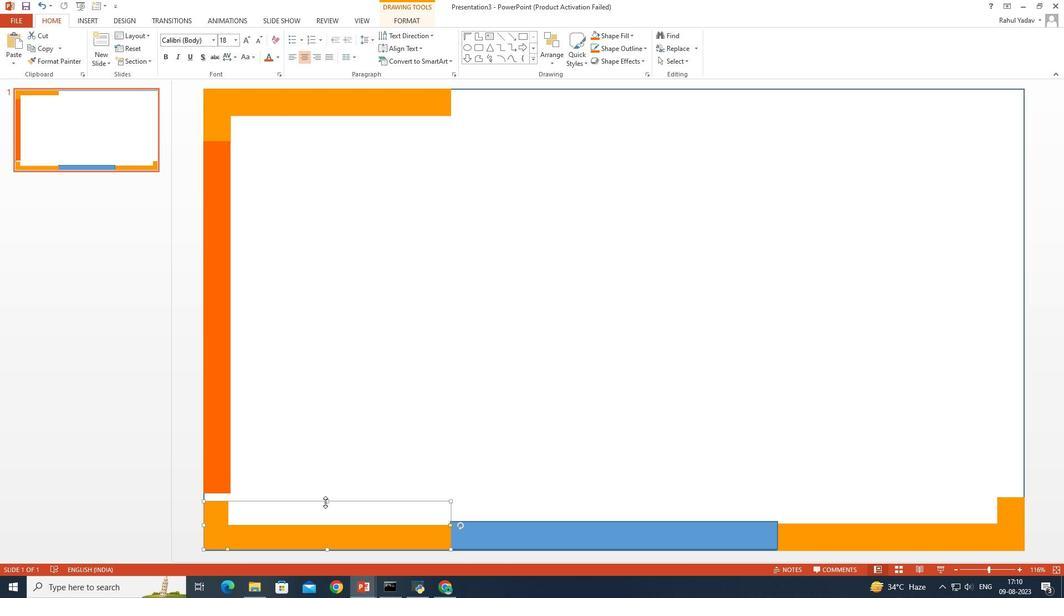 
Action: Mouse pressed left at (317, 527)
Screenshot: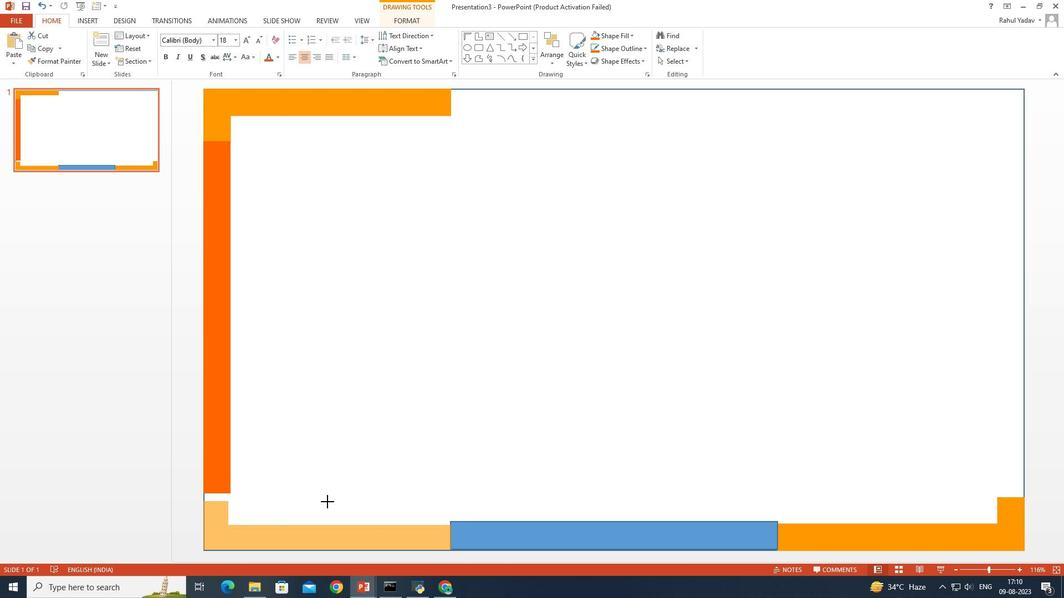
Action: Mouse moved to (443, 518)
Screenshot: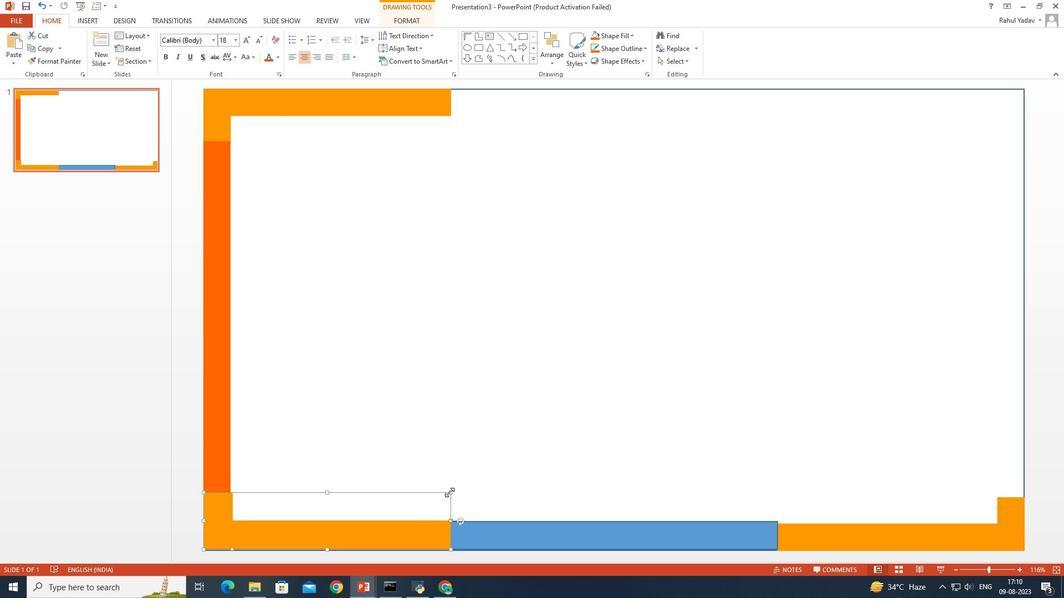 
Action: Mouse pressed left at (443, 518)
Screenshot: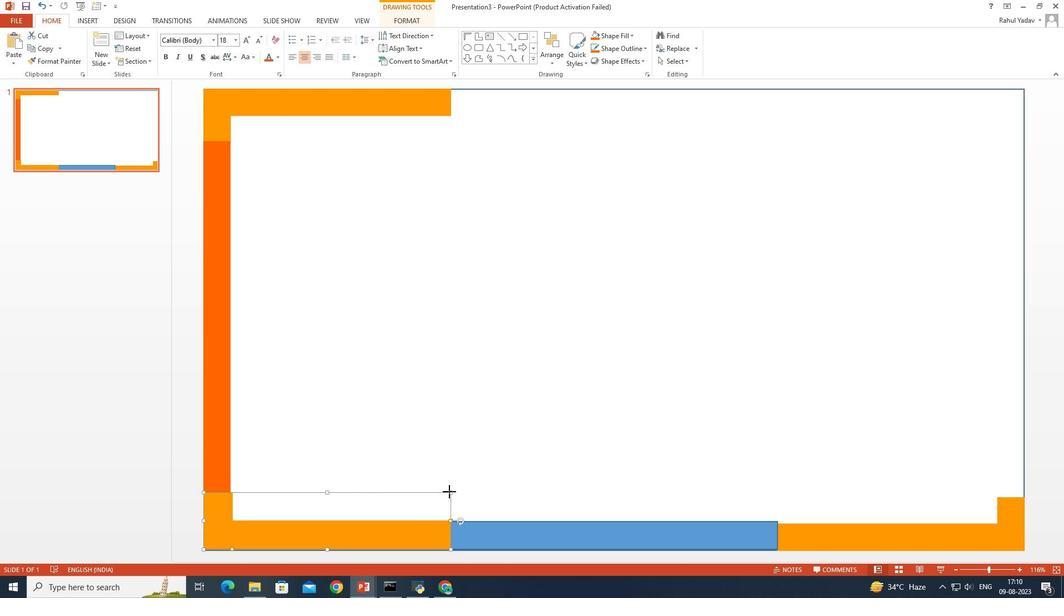
Action: Mouse moved to (464, 503)
Screenshot: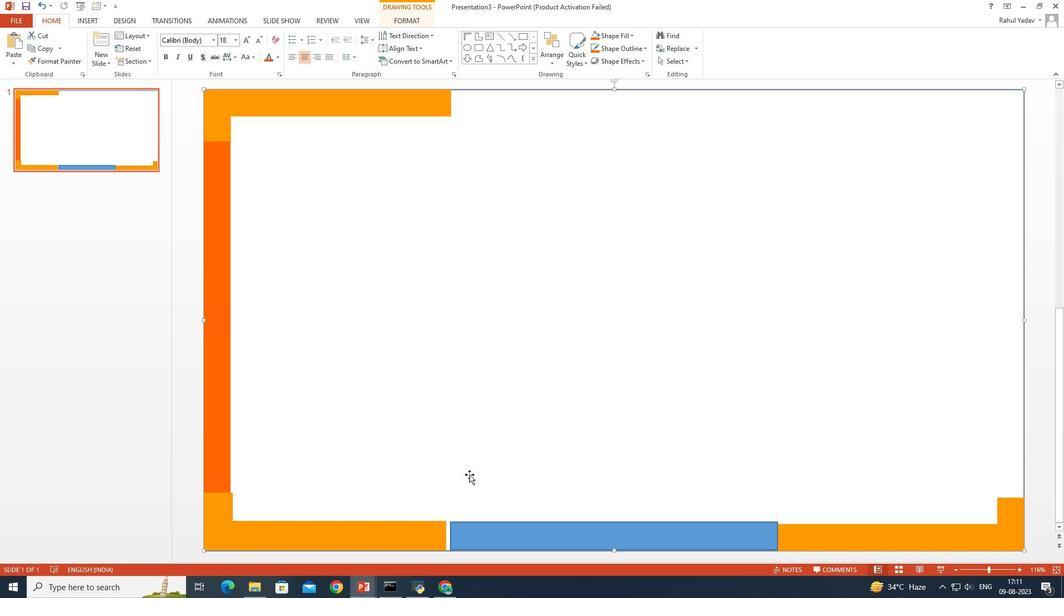 
Action: Mouse pressed left at (464, 503)
Screenshot: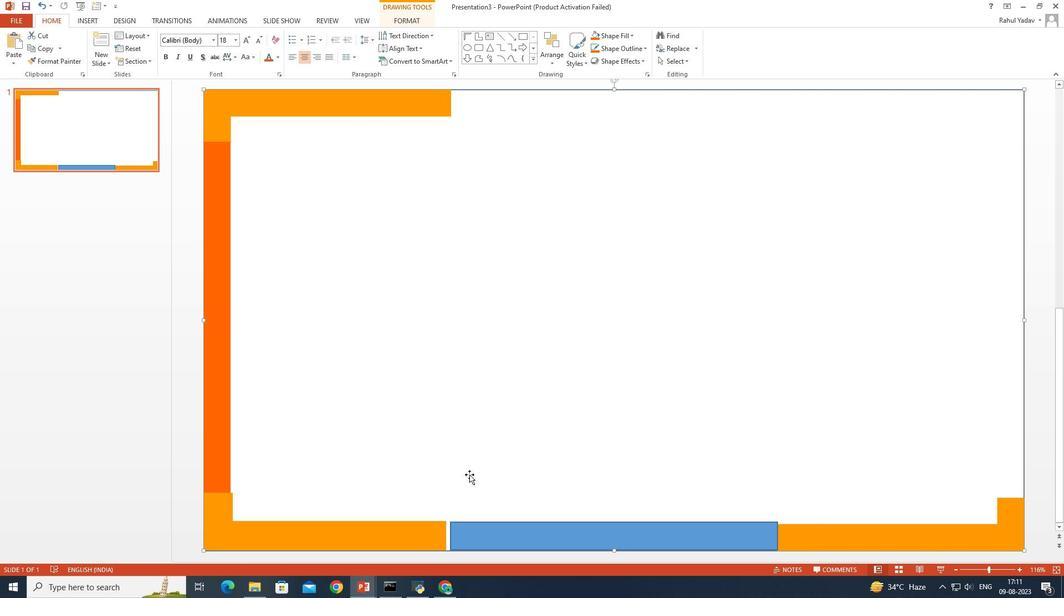
Action: Mouse moved to (219, 496)
Screenshot: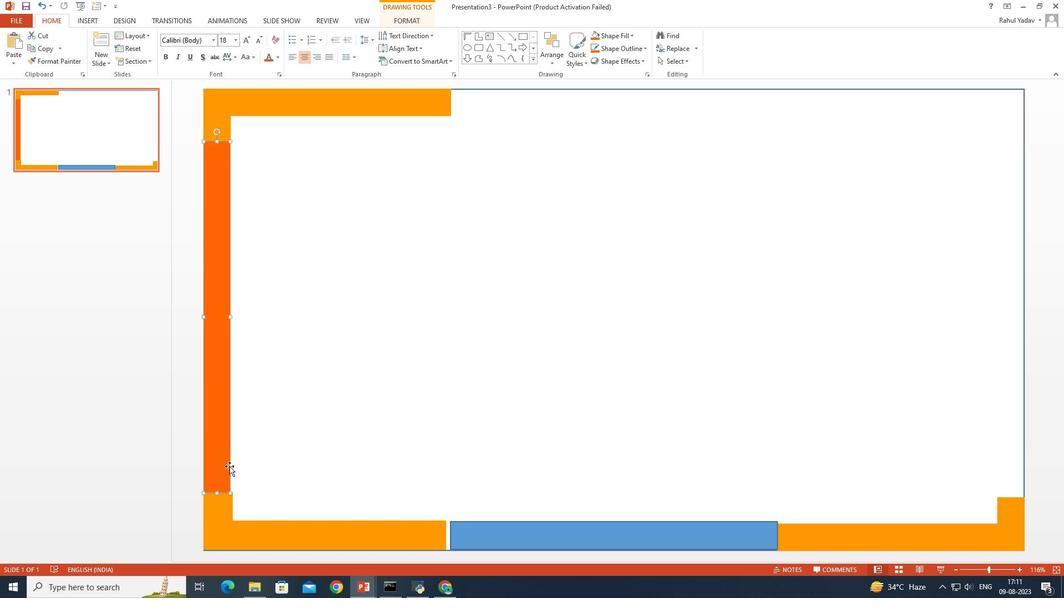 
Action: Mouse pressed left at (219, 496)
Screenshot: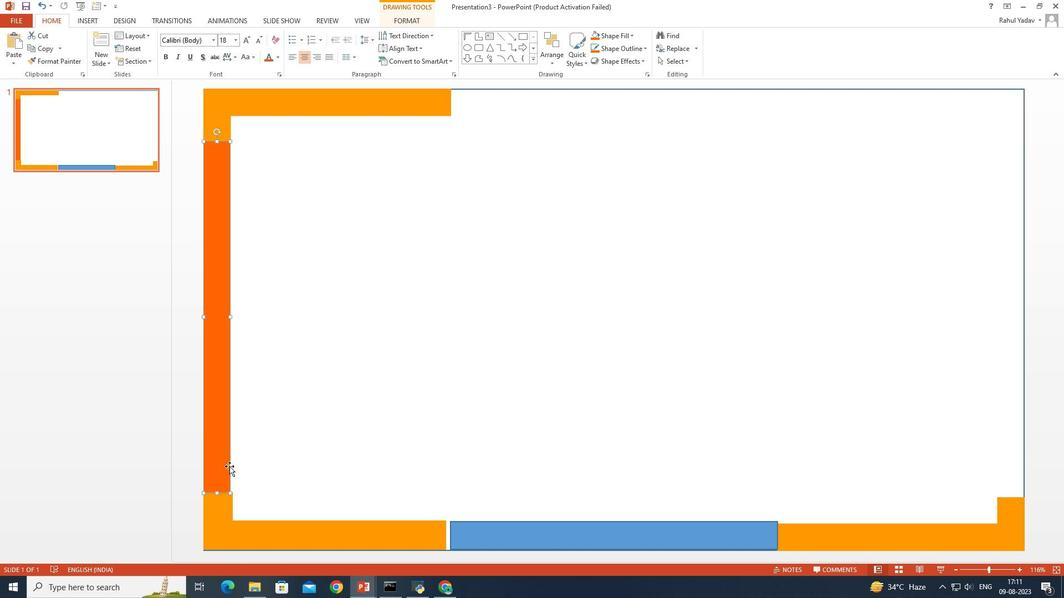 
Action: Mouse moved to (218, 368)
Screenshot: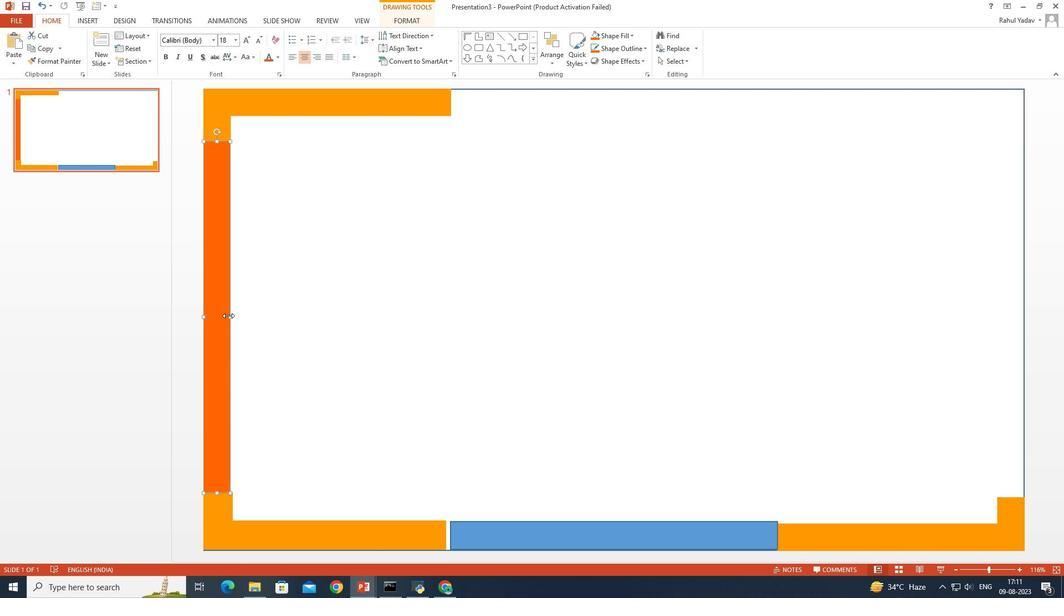 
Action: Mouse pressed left at (218, 368)
Screenshot: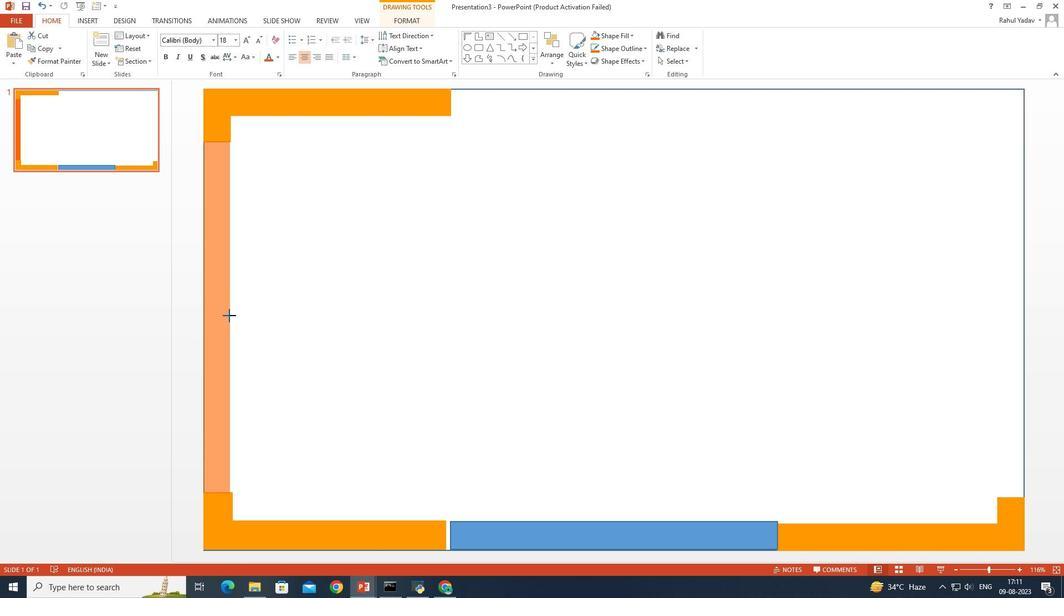 
Action: Mouse moved to (353, 395)
Screenshot: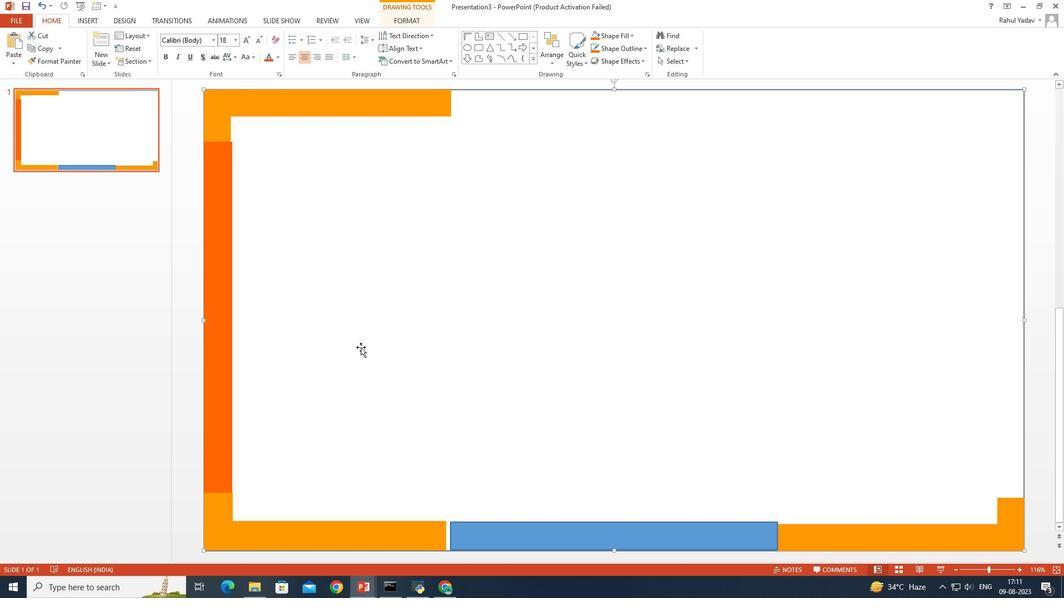 
Action: Mouse pressed left at (353, 395)
Screenshot: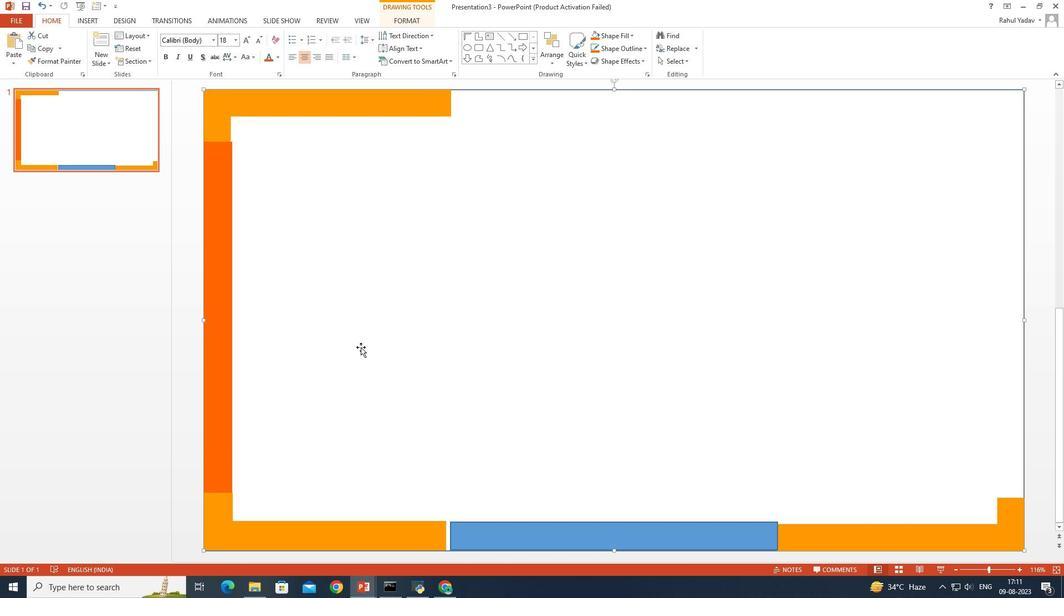 
Action: Mouse moved to (464, 560)
Screenshot: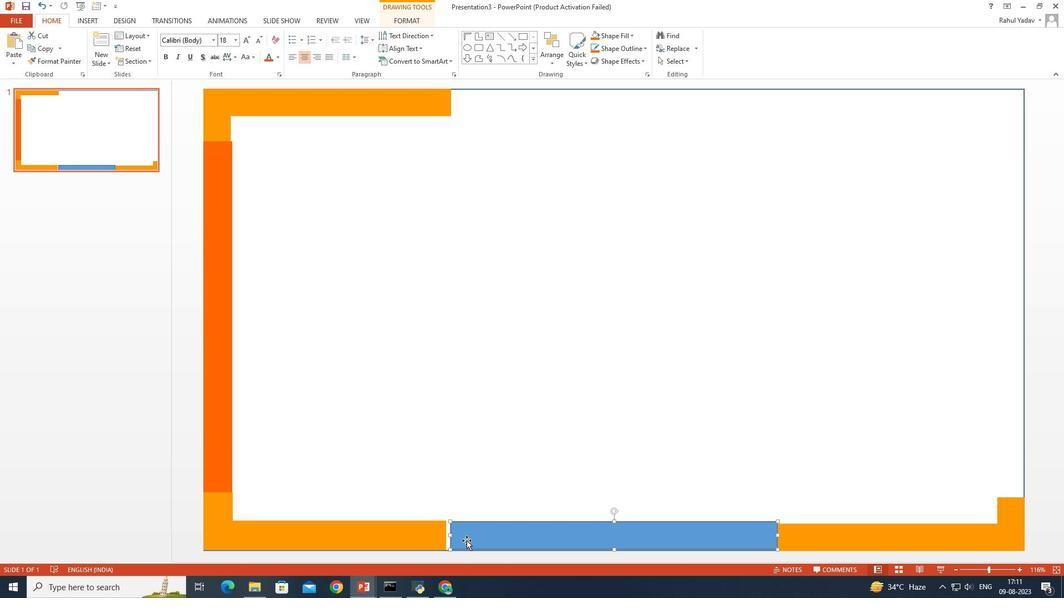 
Action: Mouse pressed left at (464, 560)
Screenshot: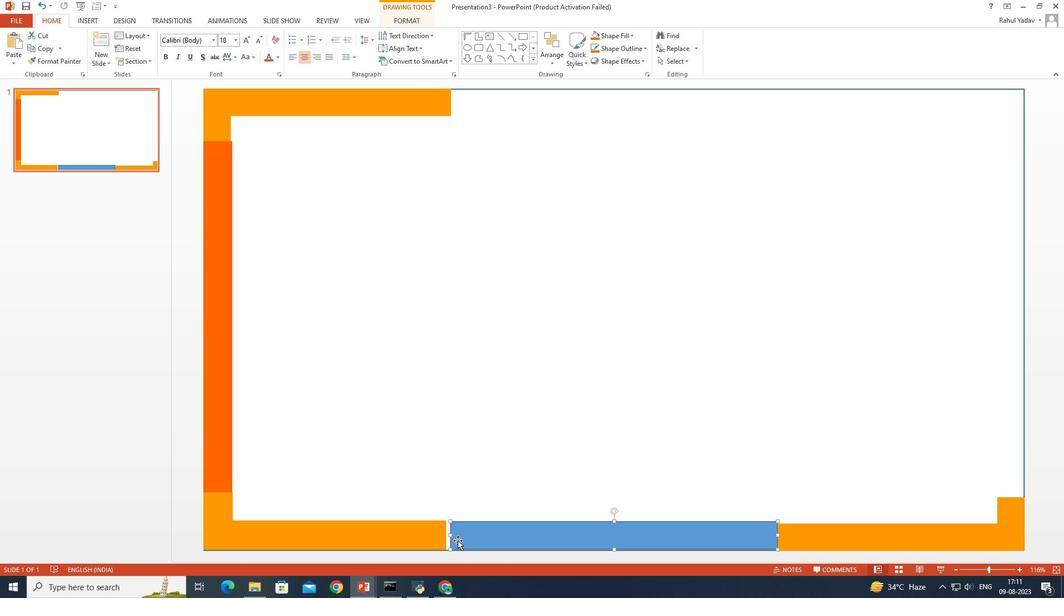 
Action: Mouse moved to (444, 553)
Screenshot: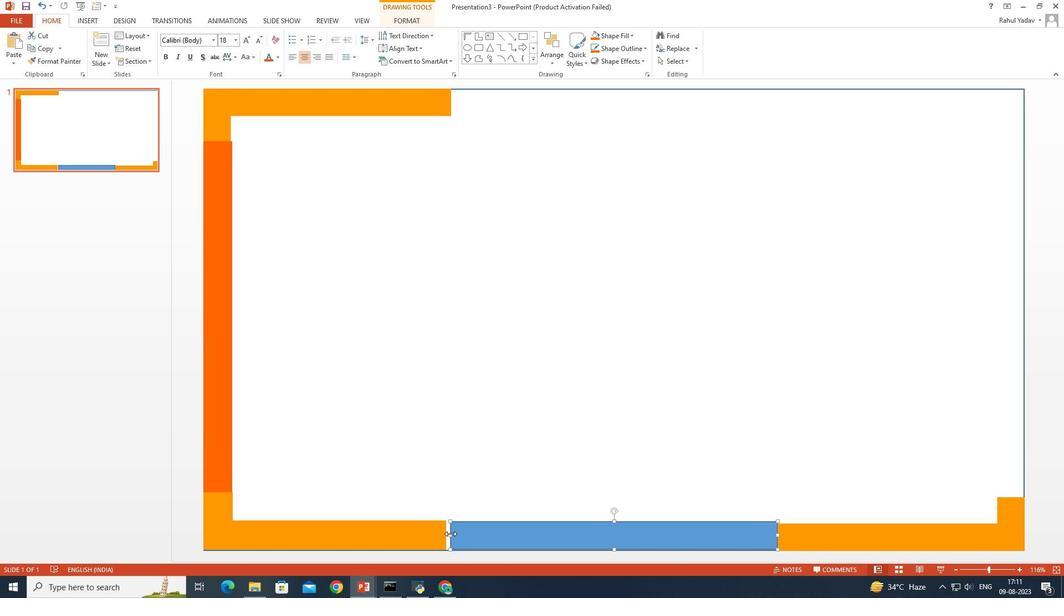 
Action: Mouse pressed left at (444, 553)
Screenshot: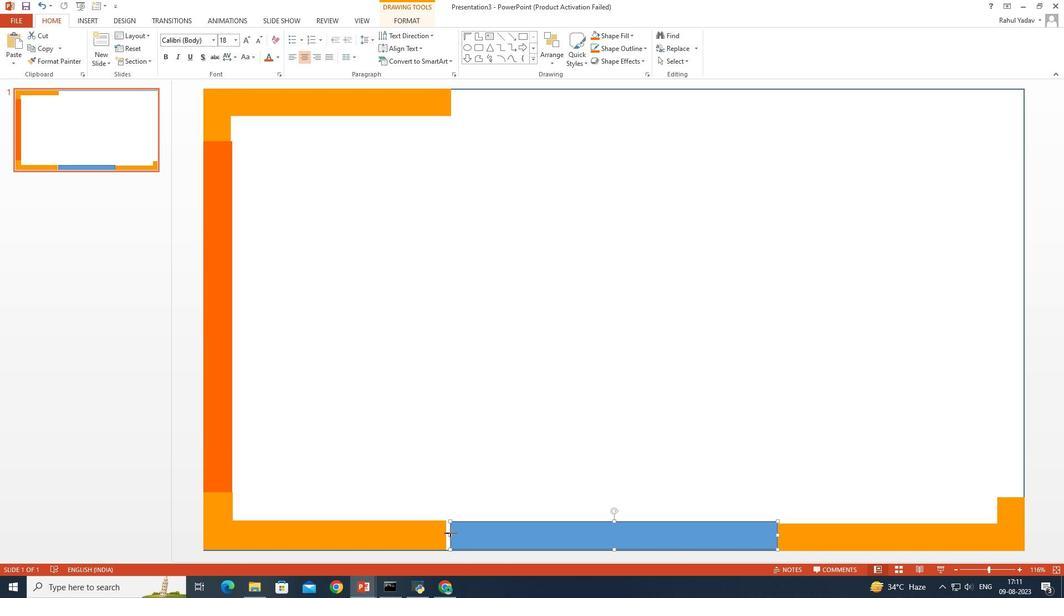 
Action: Mouse moved to (485, 483)
Screenshot: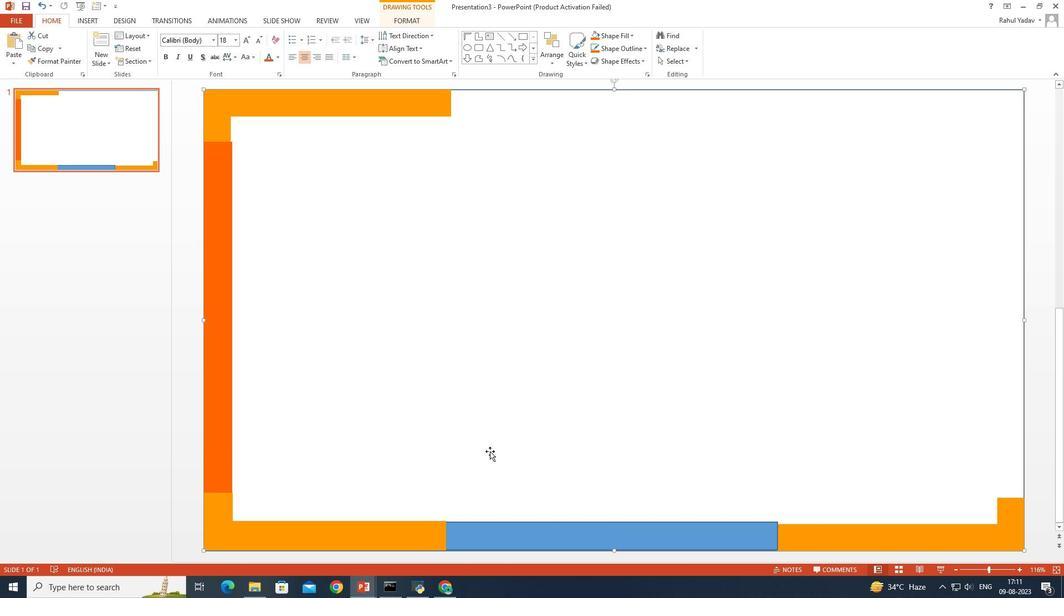 
Action: Mouse pressed left at (485, 483)
Screenshot: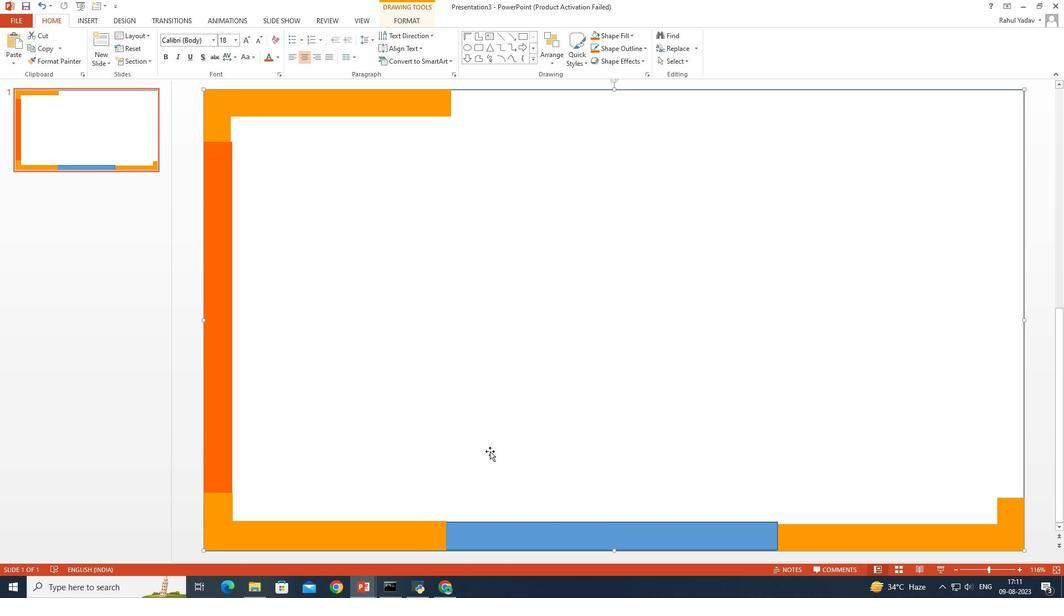 
Action: Mouse moved to (622, 125)
Screenshot: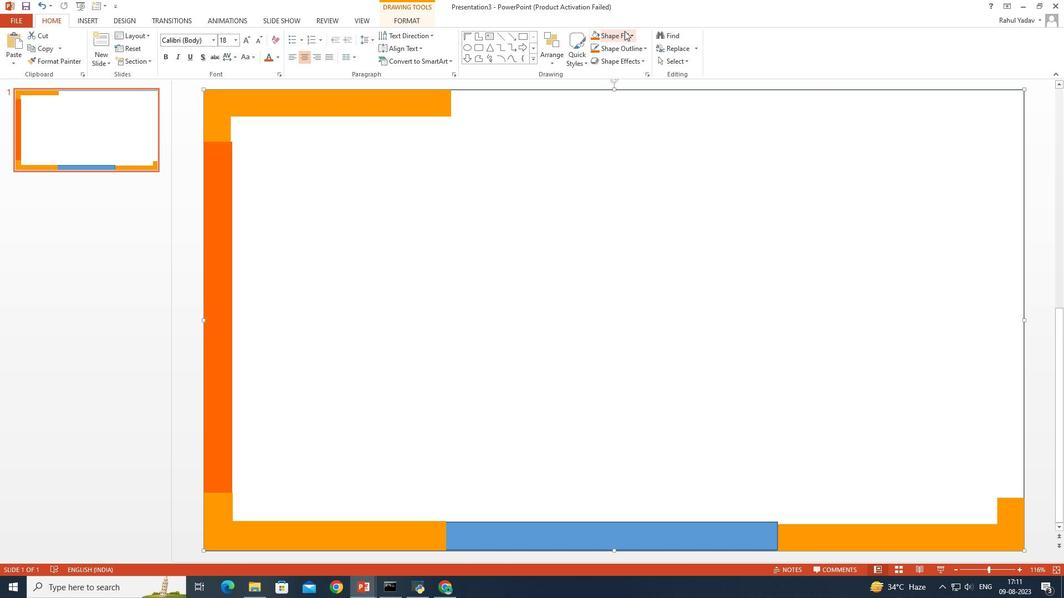 
Action: Mouse pressed left at (622, 125)
Screenshot: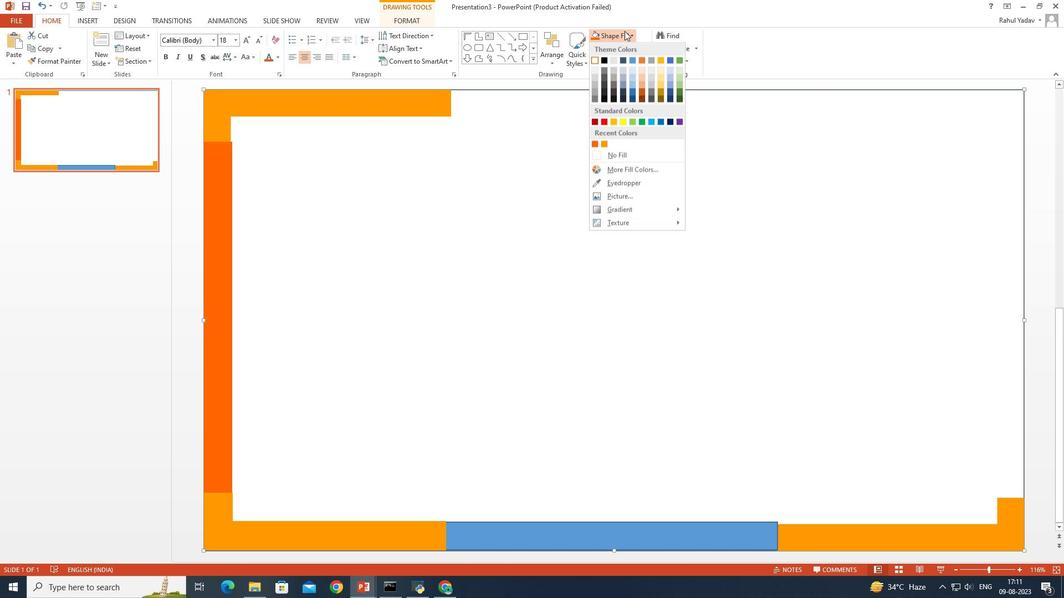 
Action: Mouse moved to (583, 556)
Screenshot: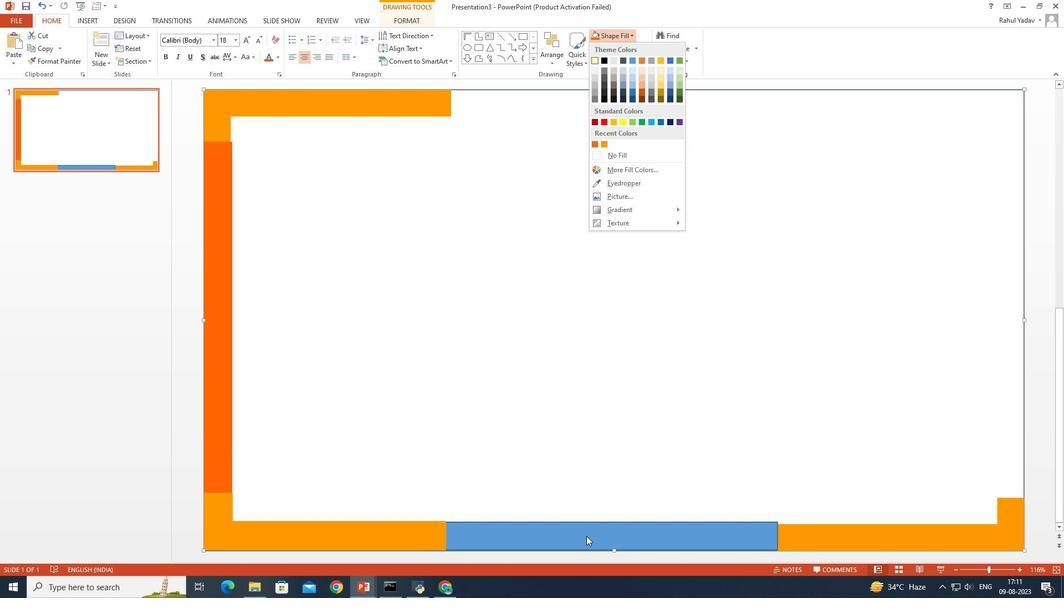 
Action: Mouse pressed left at (583, 556)
Screenshot: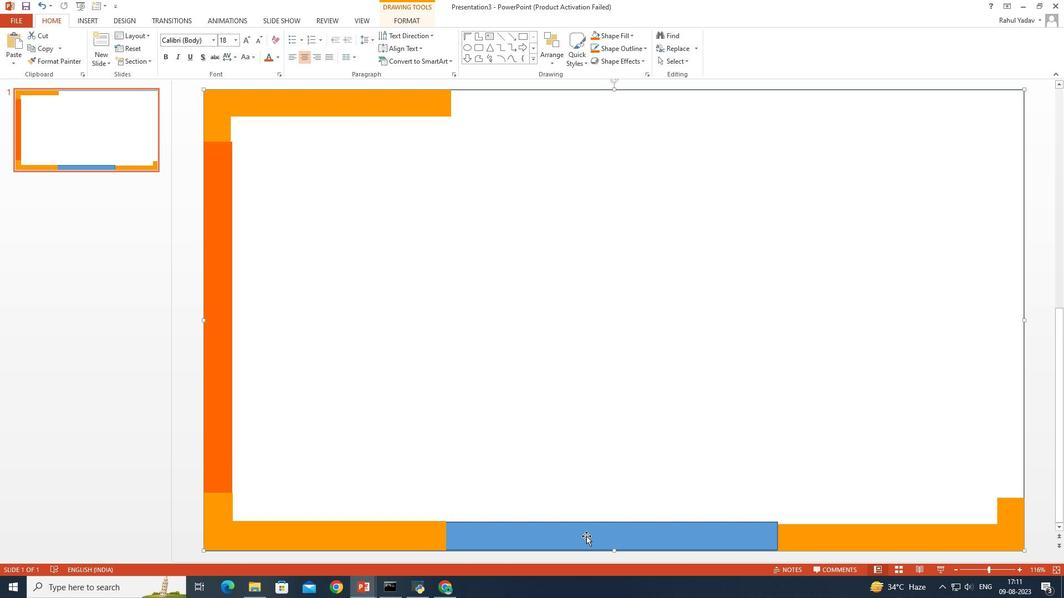 
Action: Mouse moved to (589, 127)
Screenshot: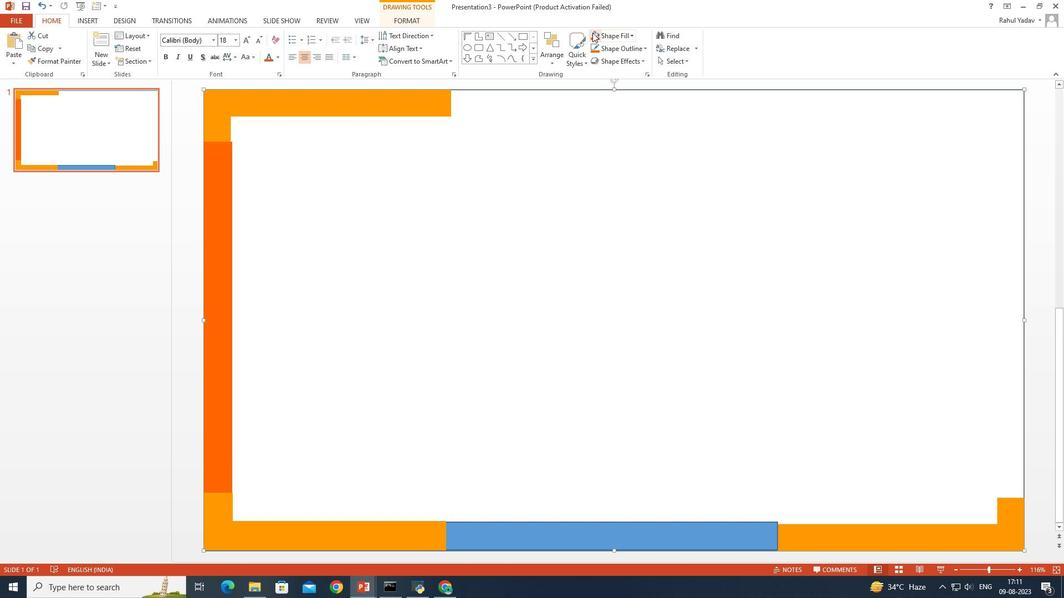 
Action: Mouse pressed left at (589, 127)
Screenshot: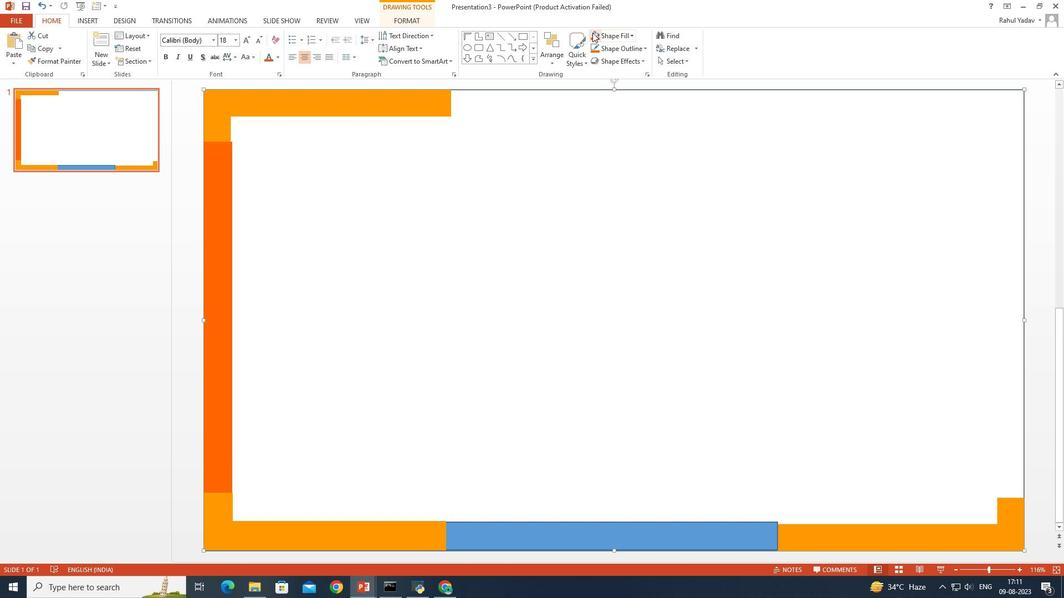 
Action: Mouse moved to (542, 301)
Screenshot: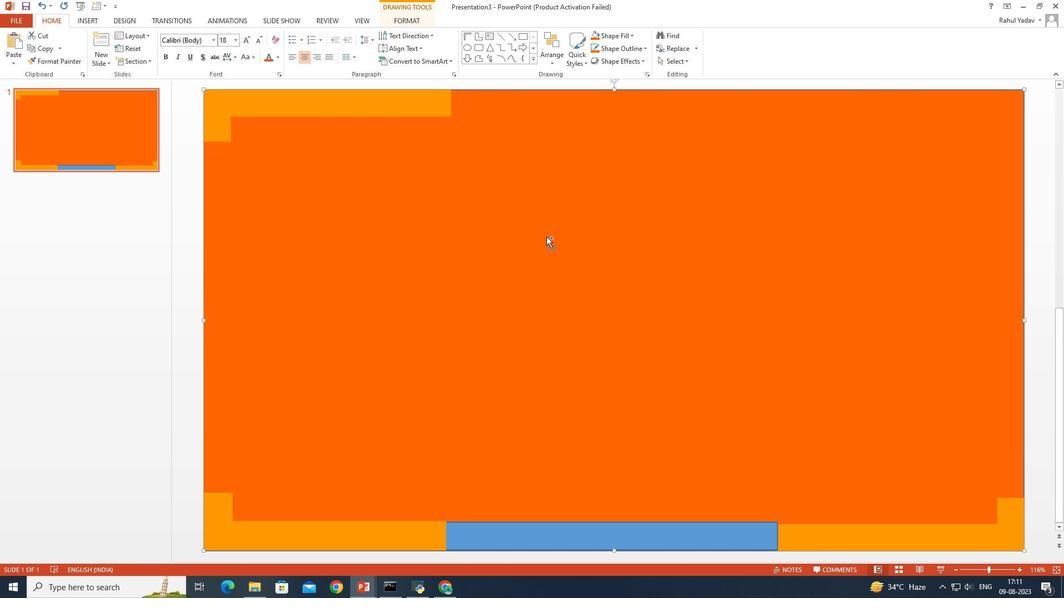 
Action: Key pressed ctrl+Z
Screenshot: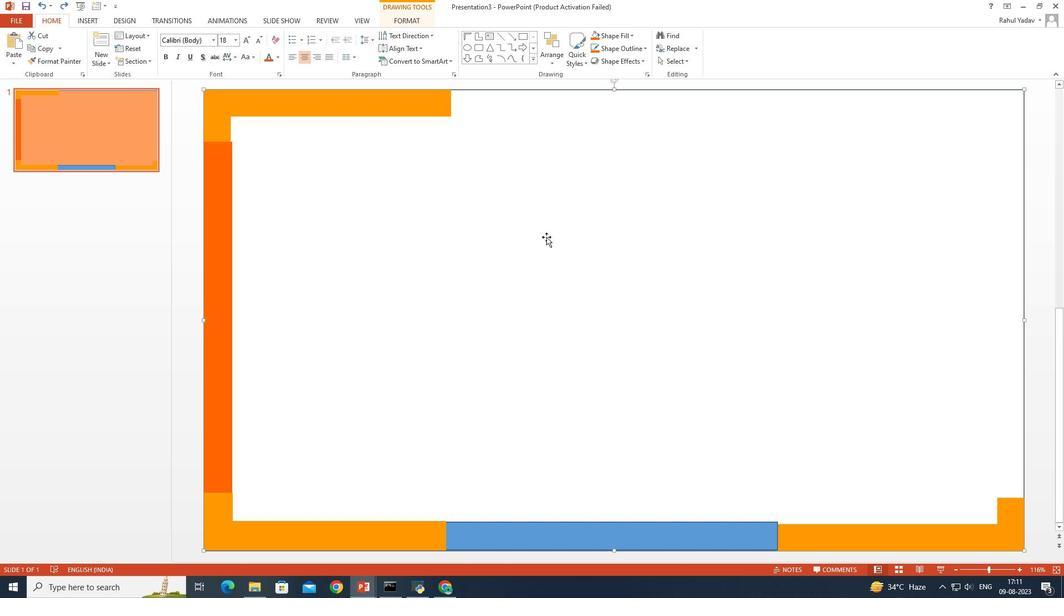 
Action: Mouse moved to (502, 559)
Screenshot: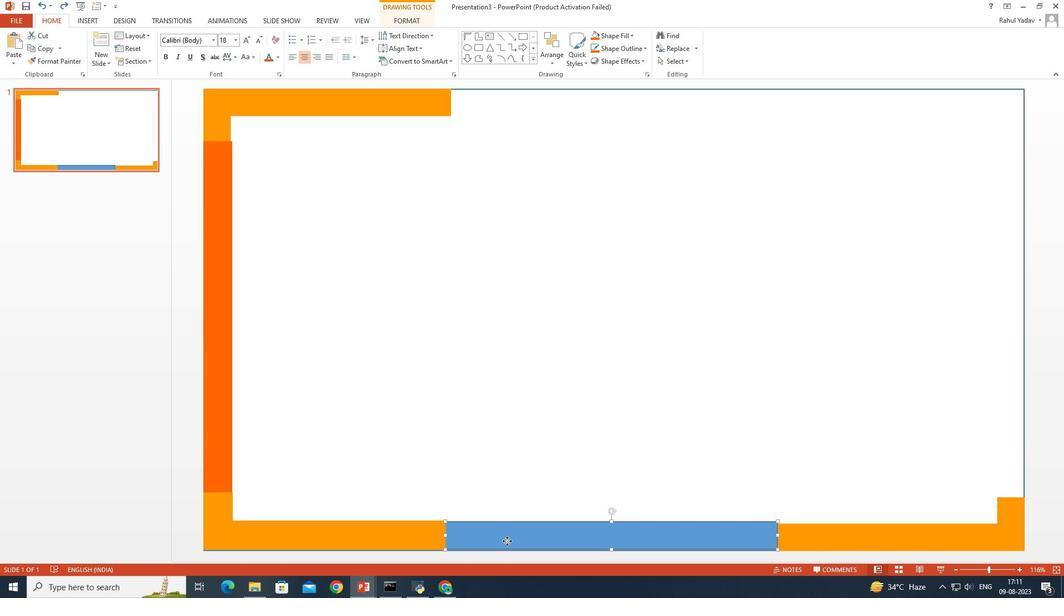 
Action: Mouse pressed left at (502, 559)
Screenshot: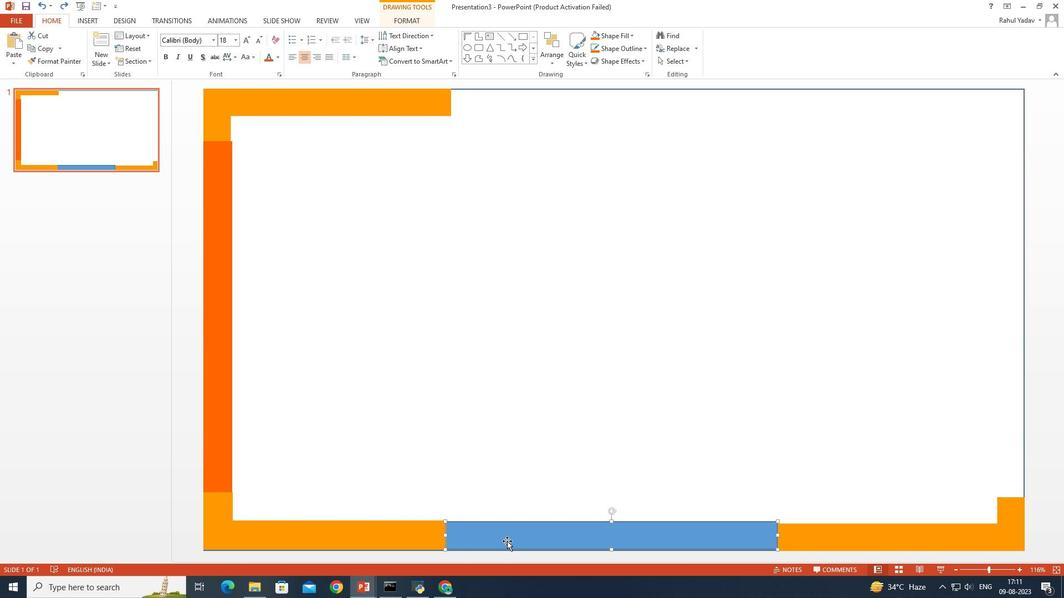 
Action: Mouse moved to (594, 126)
Screenshot: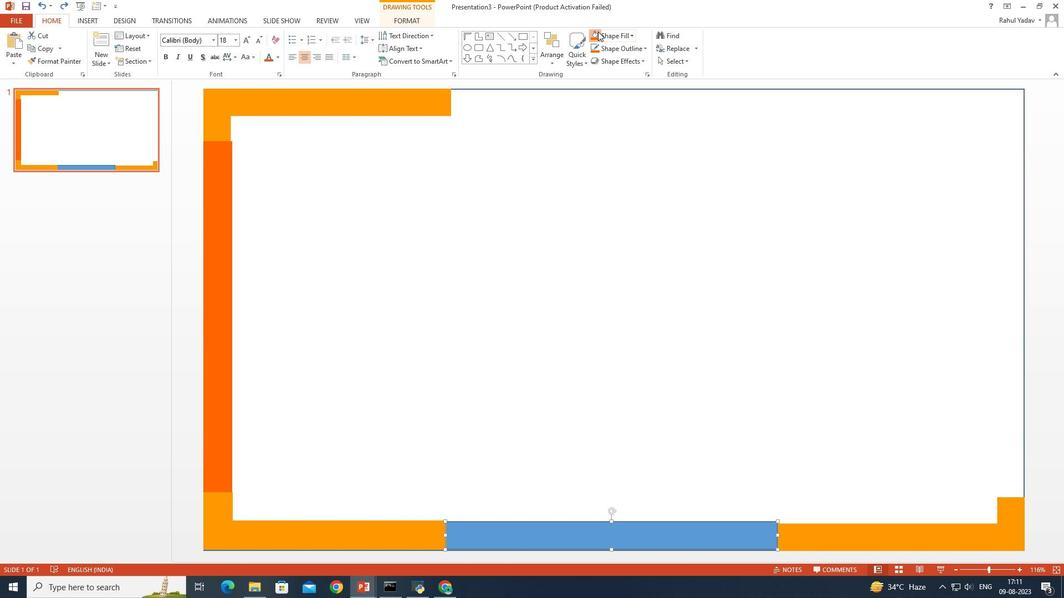 
Action: Mouse pressed left at (594, 126)
Screenshot: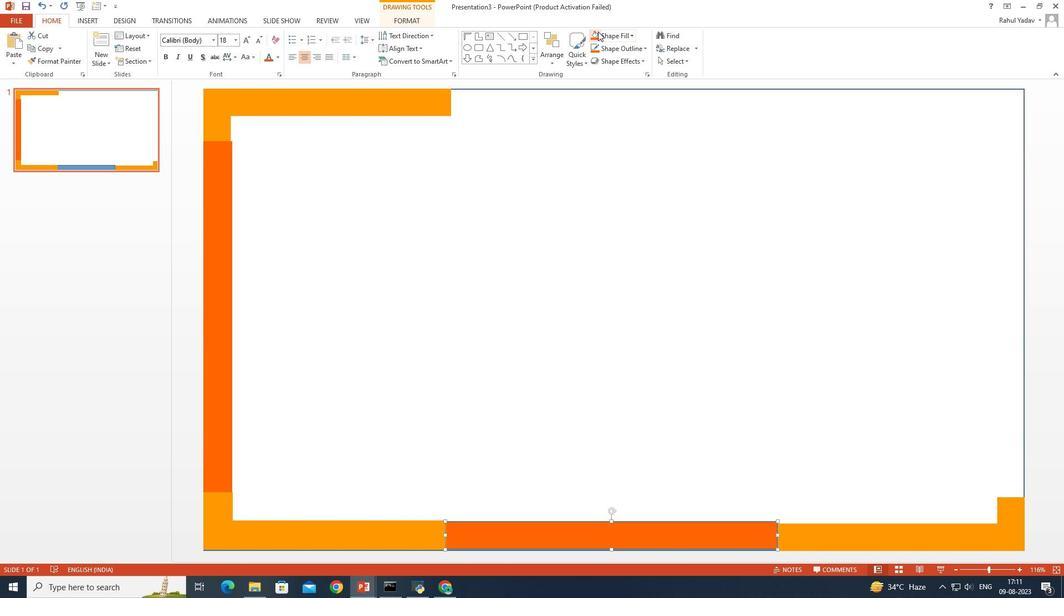 
Action: Mouse moved to (598, 313)
Screenshot: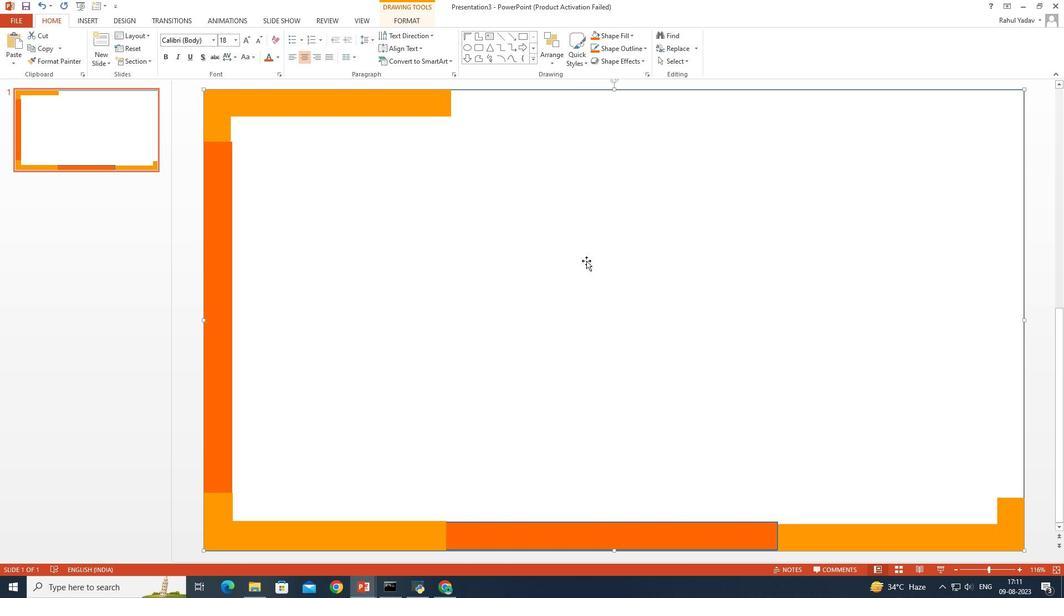 
Action: Mouse pressed left at (598, 313)
Screenshot: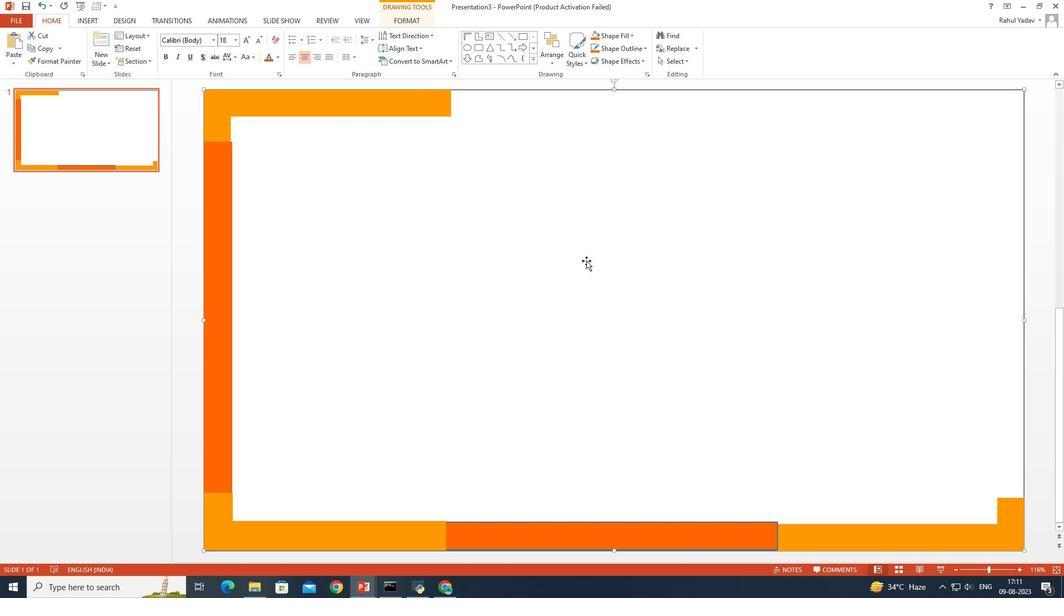 
Action: Mouse moved to (564, 556)
Screenshot: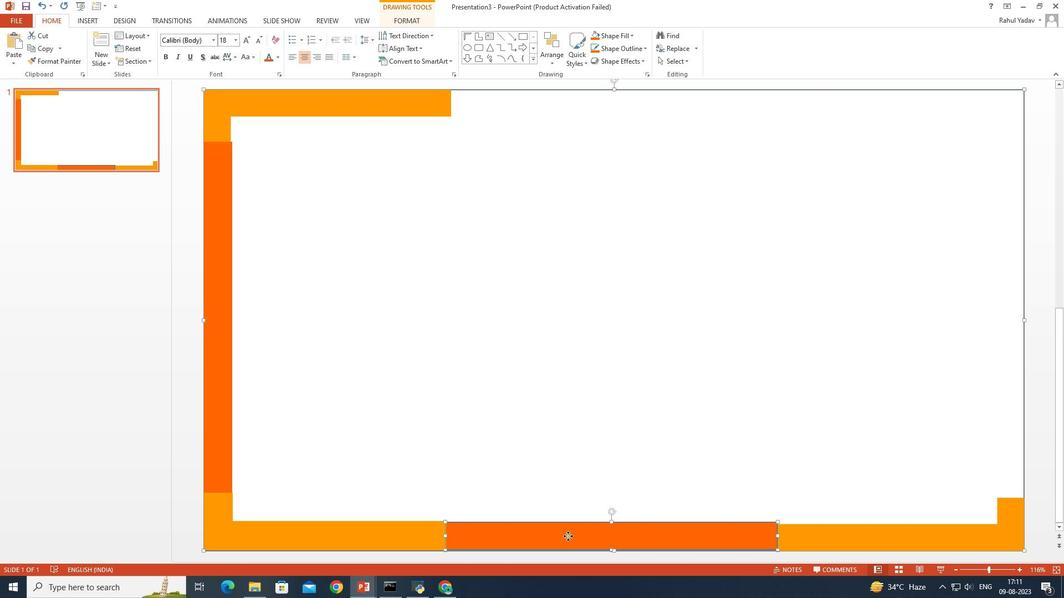 
Action: Mouse pressed left at (564, 556)
Screenshot: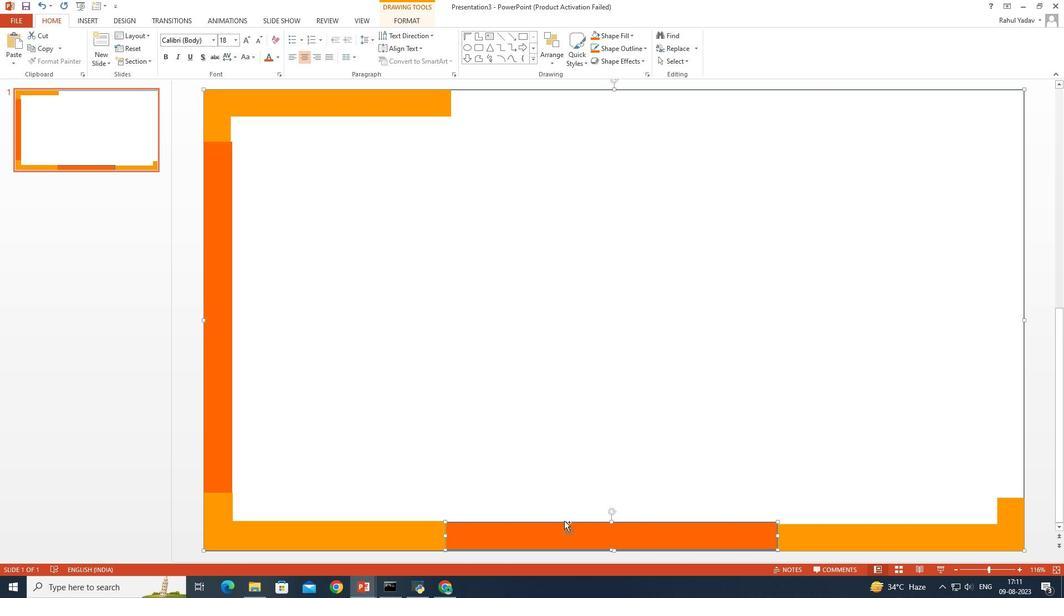 
Action: Mouse moved to (573, 418)
Screenshot: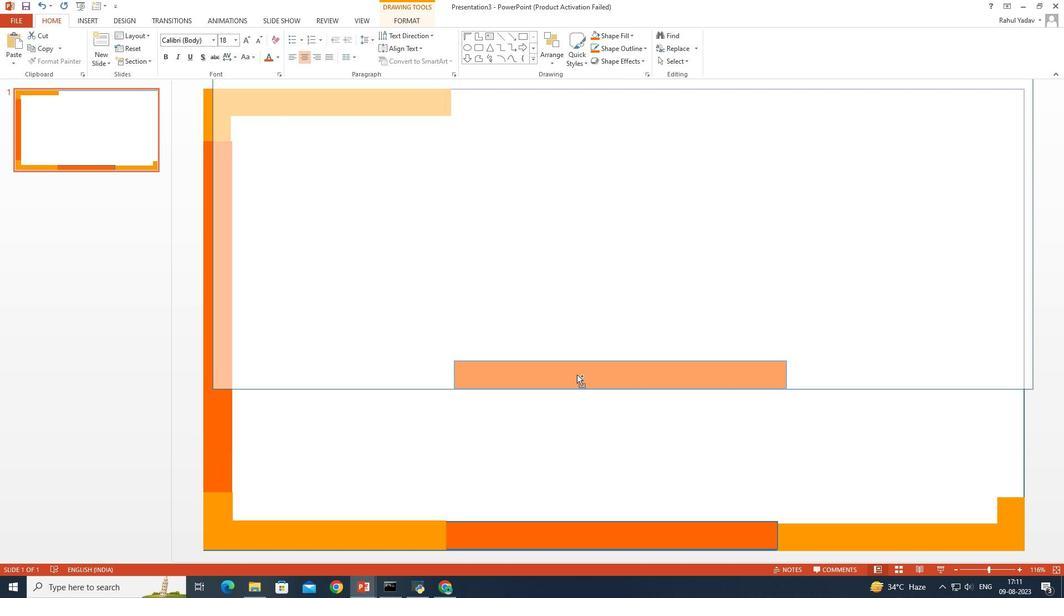 
Action: Key pressed ctrl+Z
Screenshot: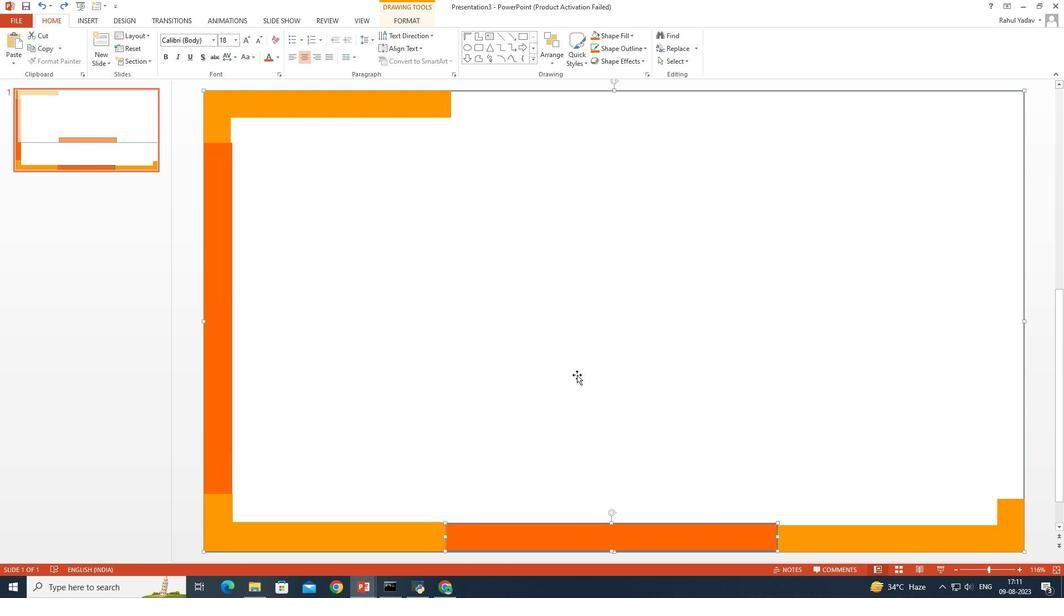 
Action: Mouse moved to (175, 398)
Screenshot: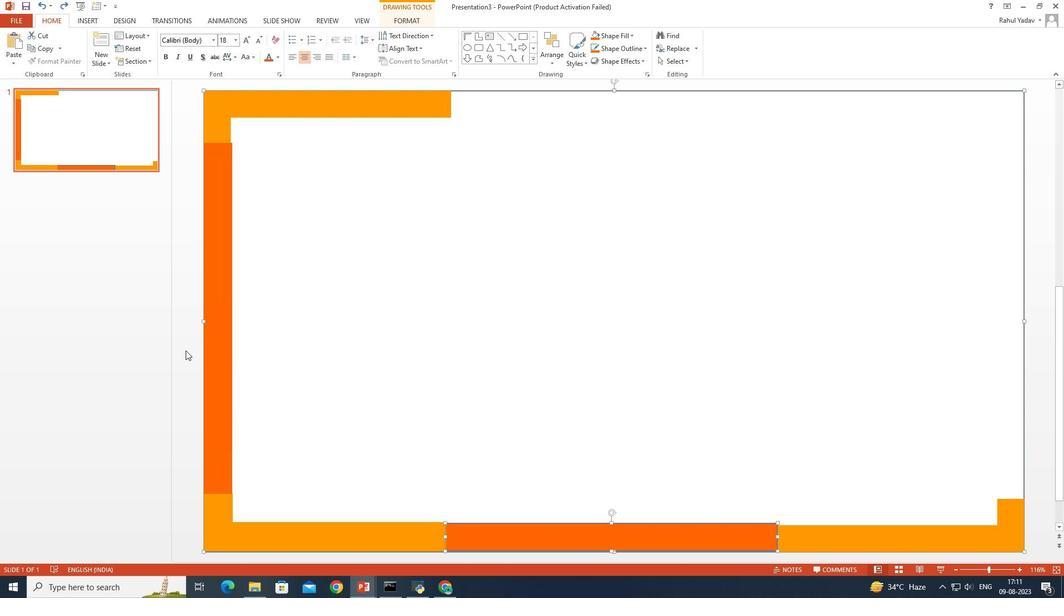 
Action: Mouse pressed left at (175, 398)
Screenshot: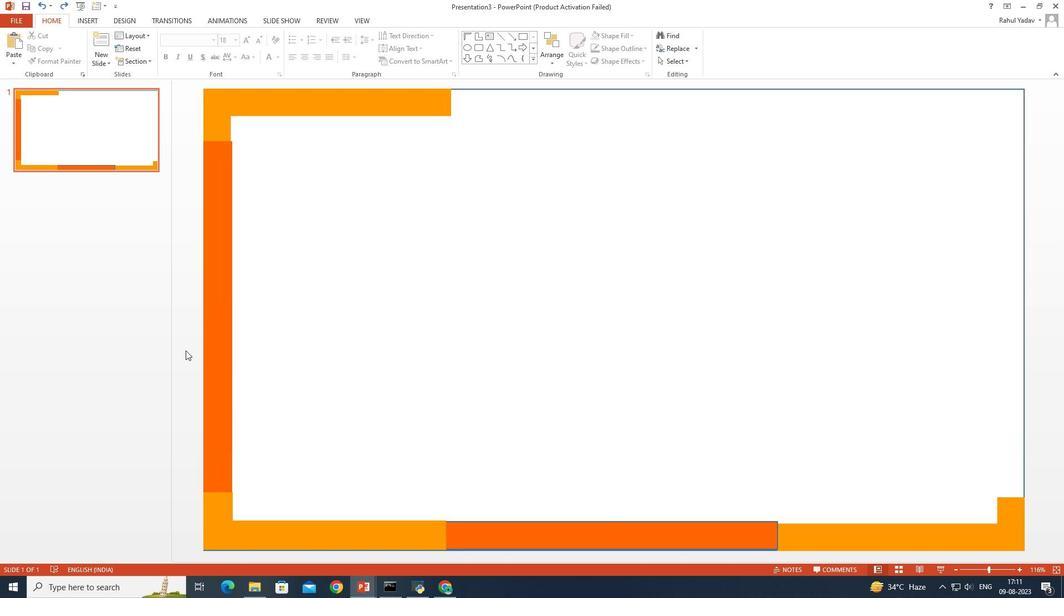 
Action: Mouse moved to (533, 556)
Screenshot: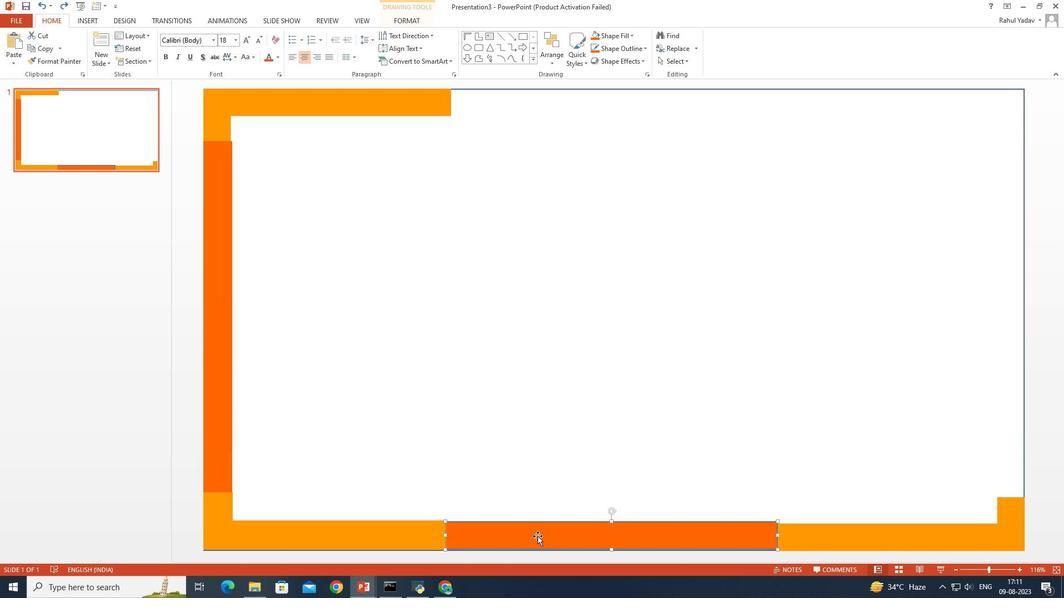 
Action: Mouse pressed left at (533, 556)
Screenshot: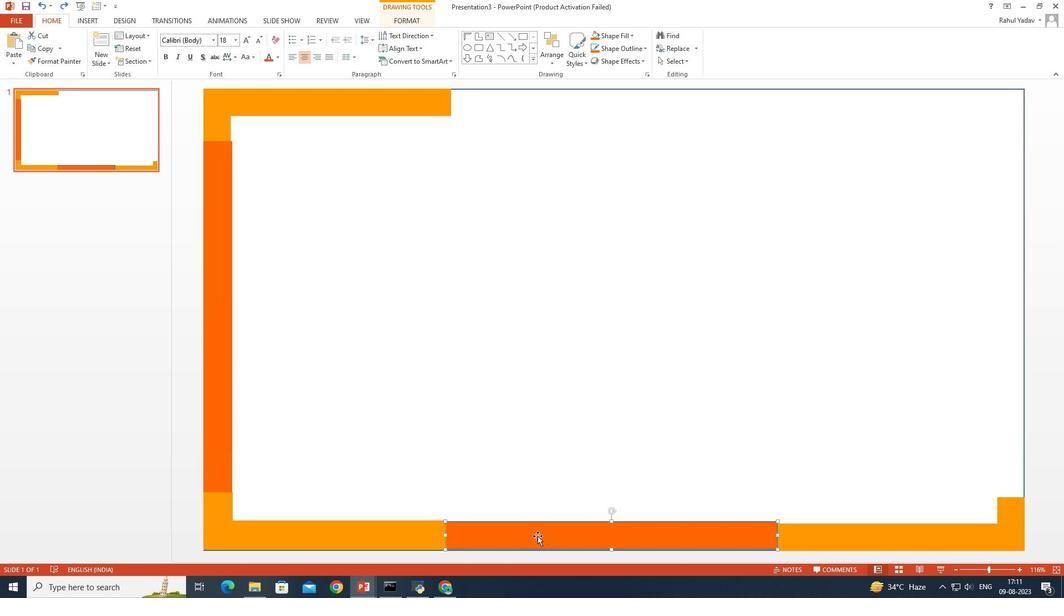 
Action: Mouse moved to (533, 556)
Screenshot: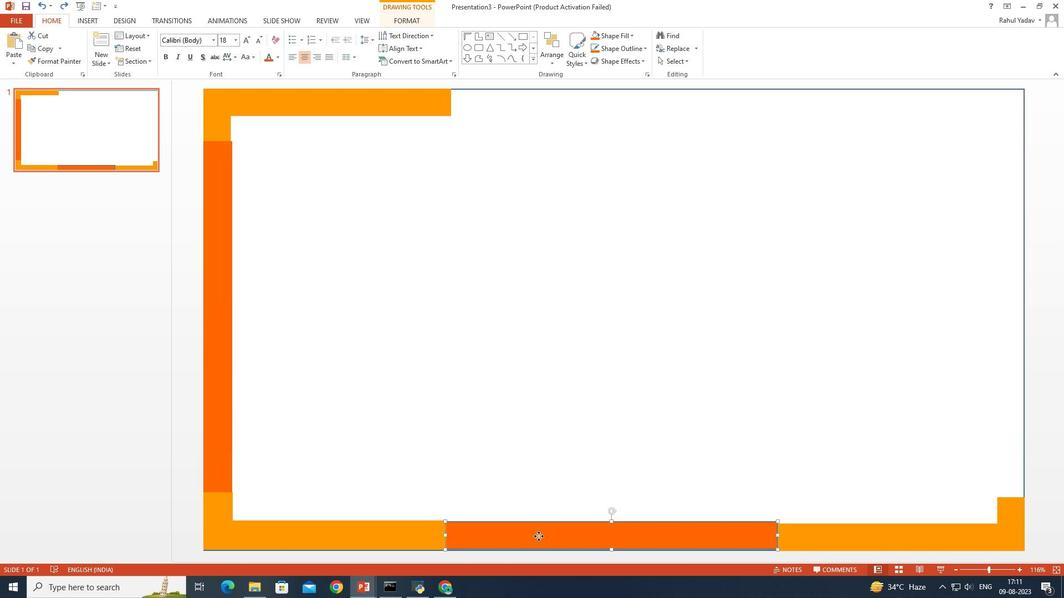 
Action: Mouse pressed left at (533, 556)
Screenshot: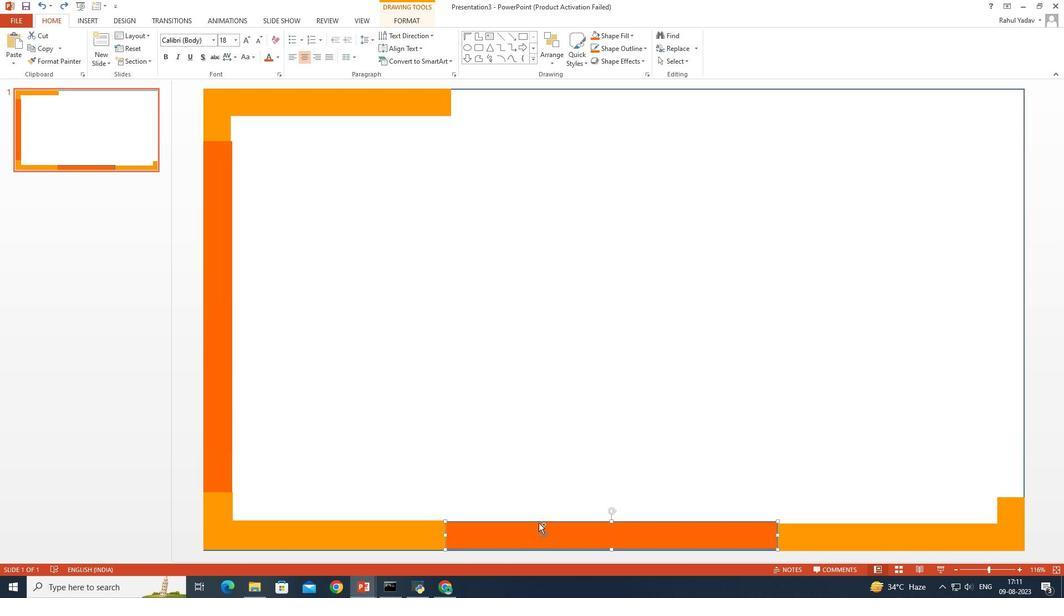 
Action: Mouse moved to (718, 301)
Screenshot: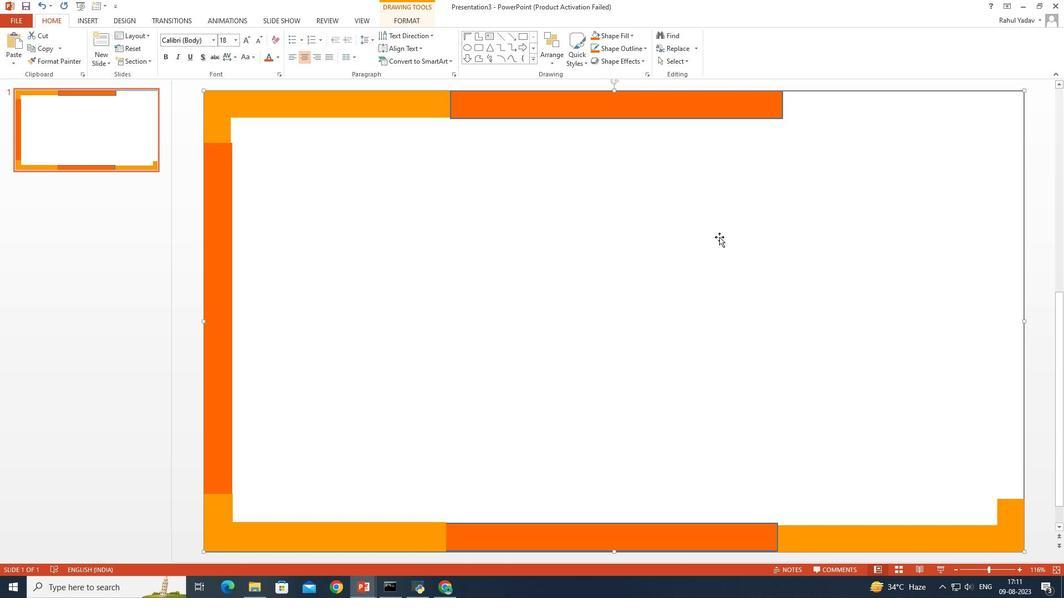 
Action: Mouse pressed left at (718, 301)
Screenshot: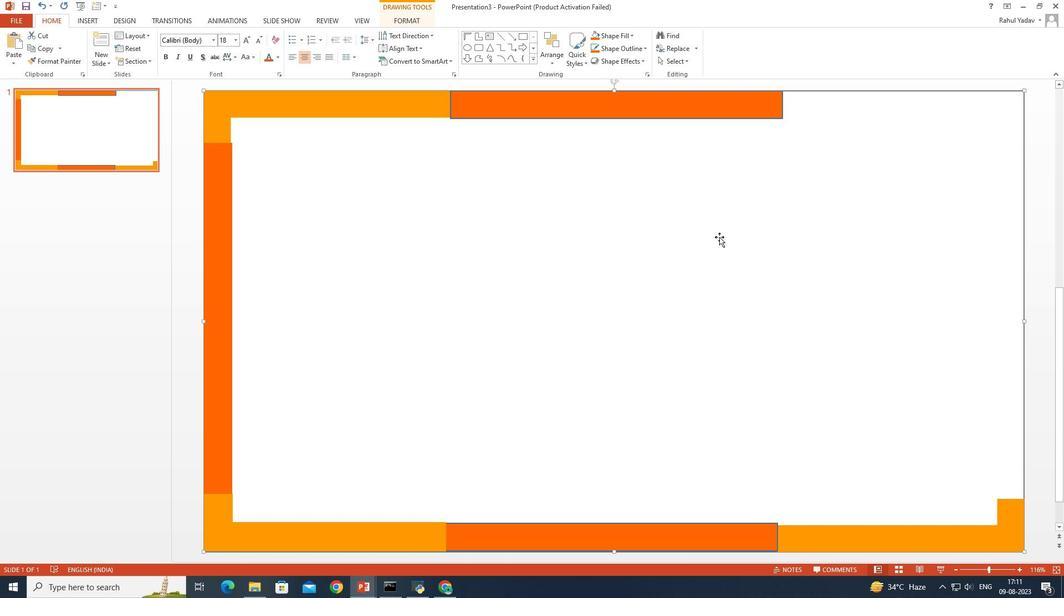 
Action: Mouse moved to (920, 559)
Screenshot: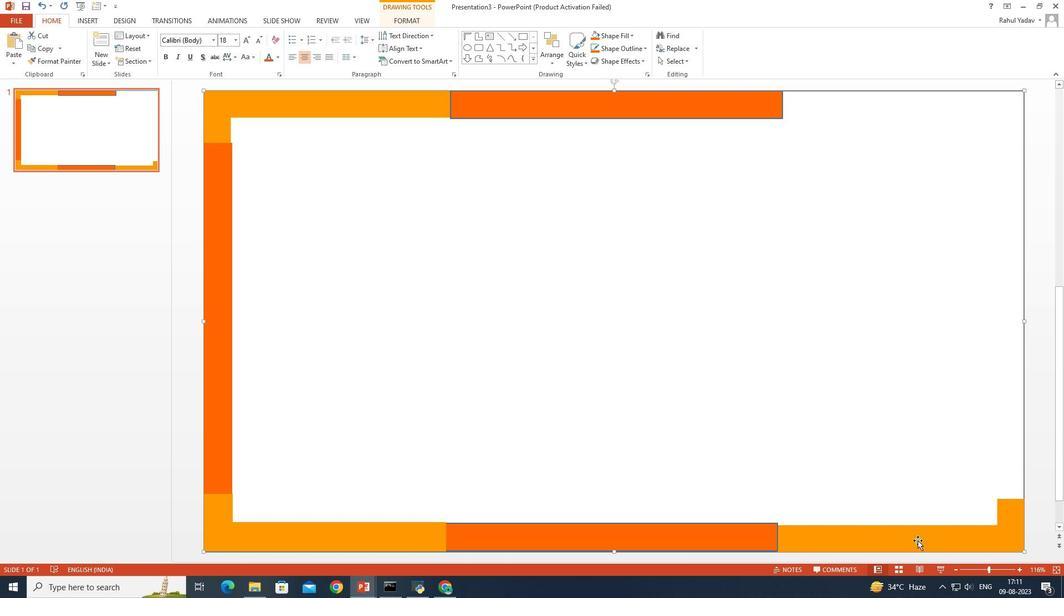 
Action: Mouse pressed left at (920, 559)
Screenshot: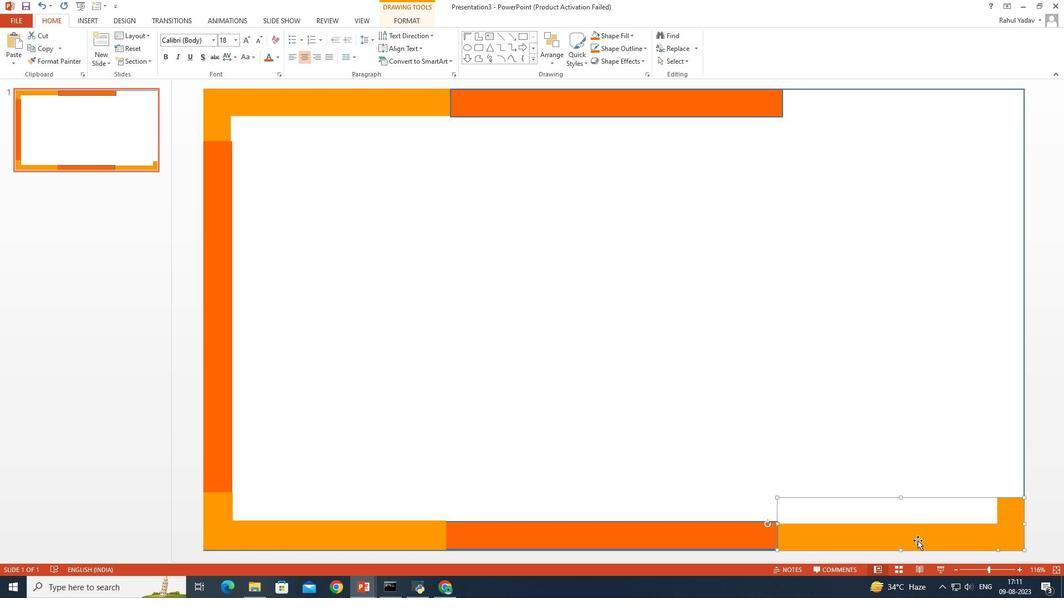 
Action: Mouse pressed left at (920, 559)
Screenshot: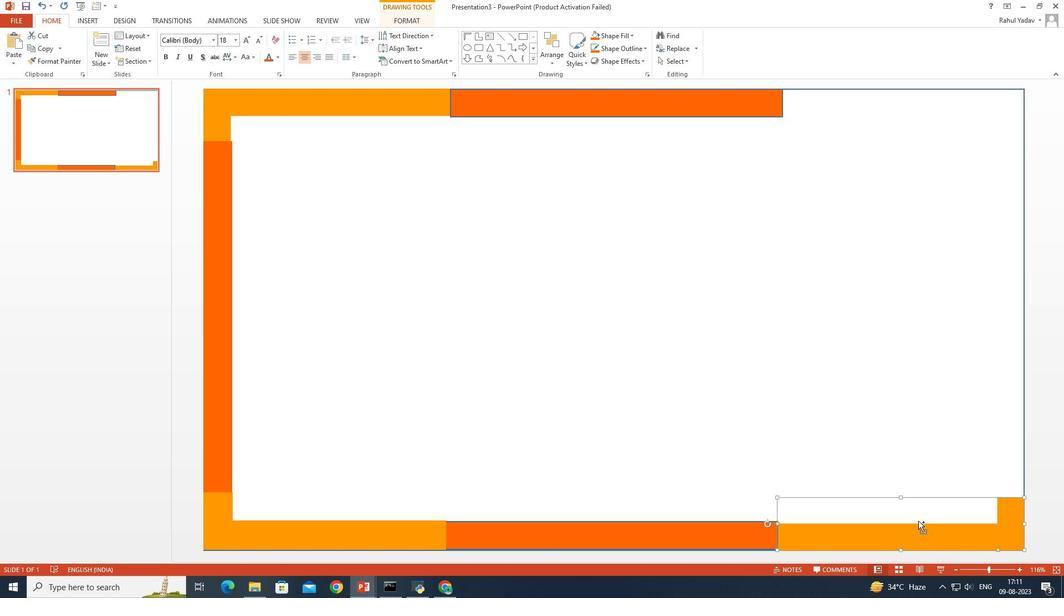 
Action: Mouse moved to (757, 275)
Screenshot: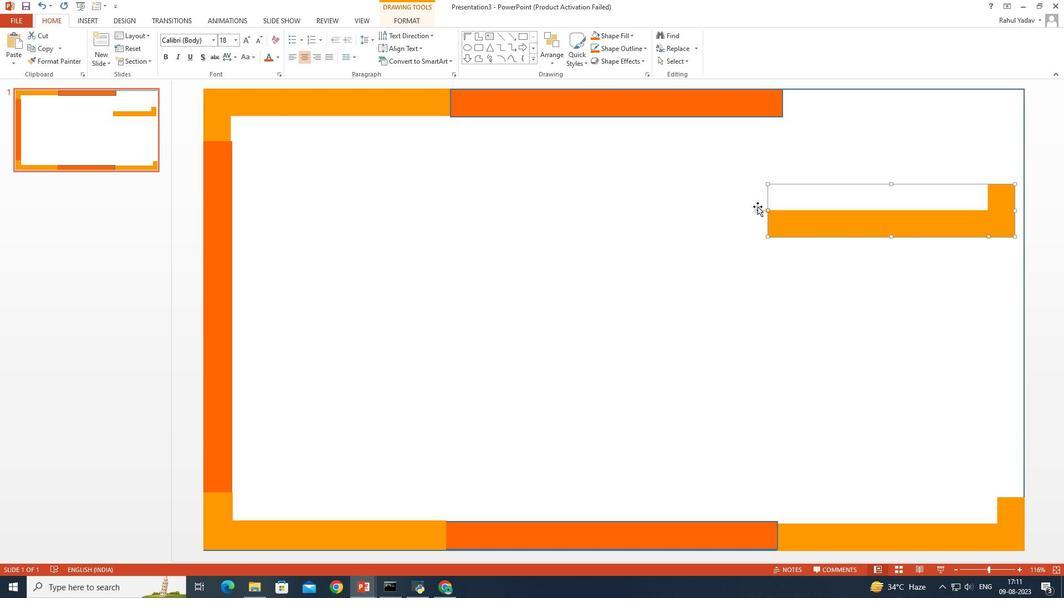 
Action: Mouse pressed left at (757, 275)
Screenshot: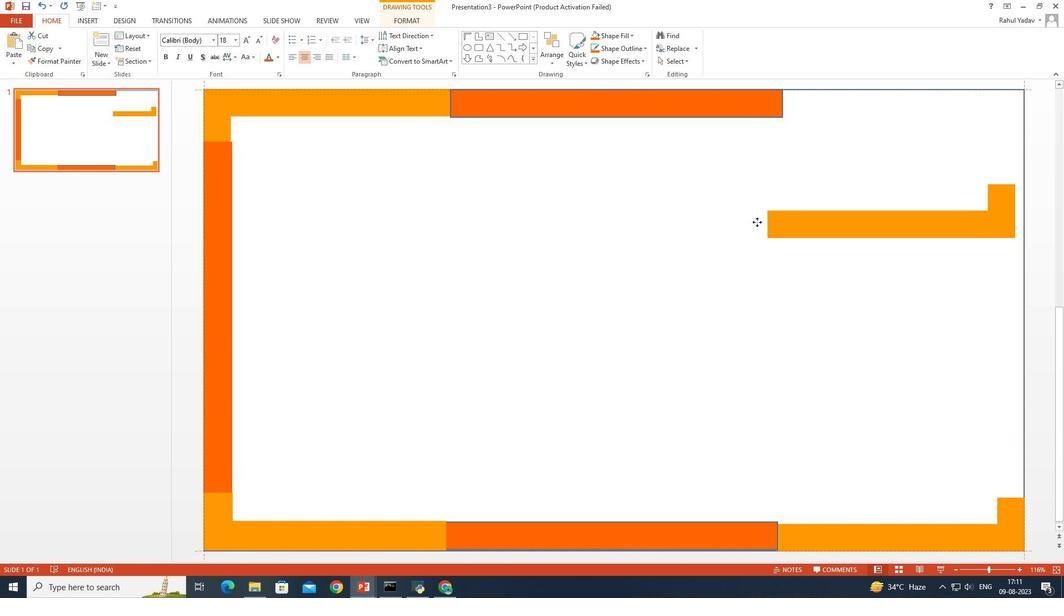 
Action: Mouse moved to (771, 272)
Screenshot: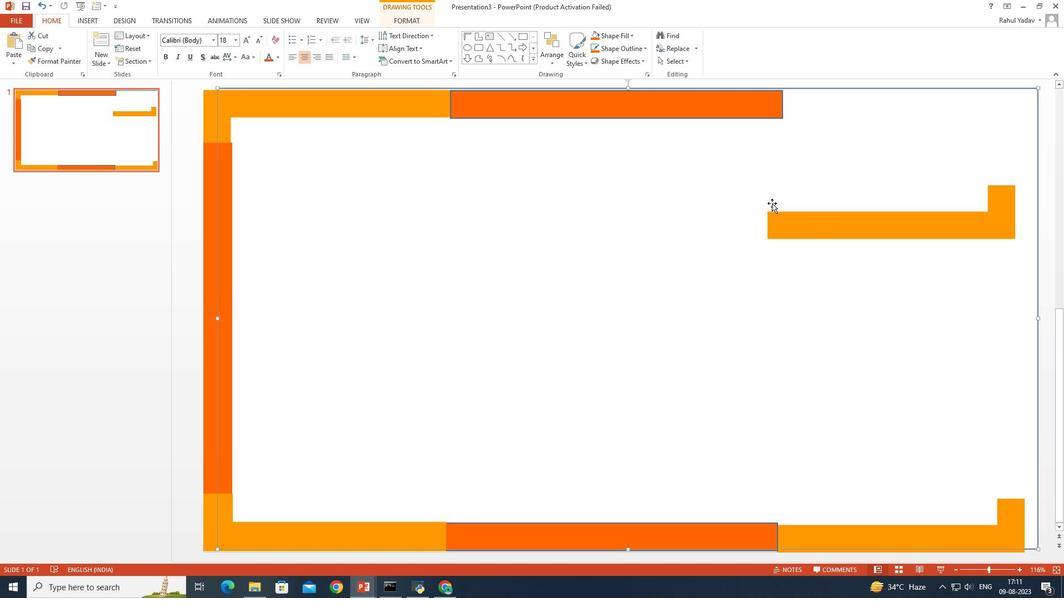 
Action: Key pressed ctrl+Z
Screenshot: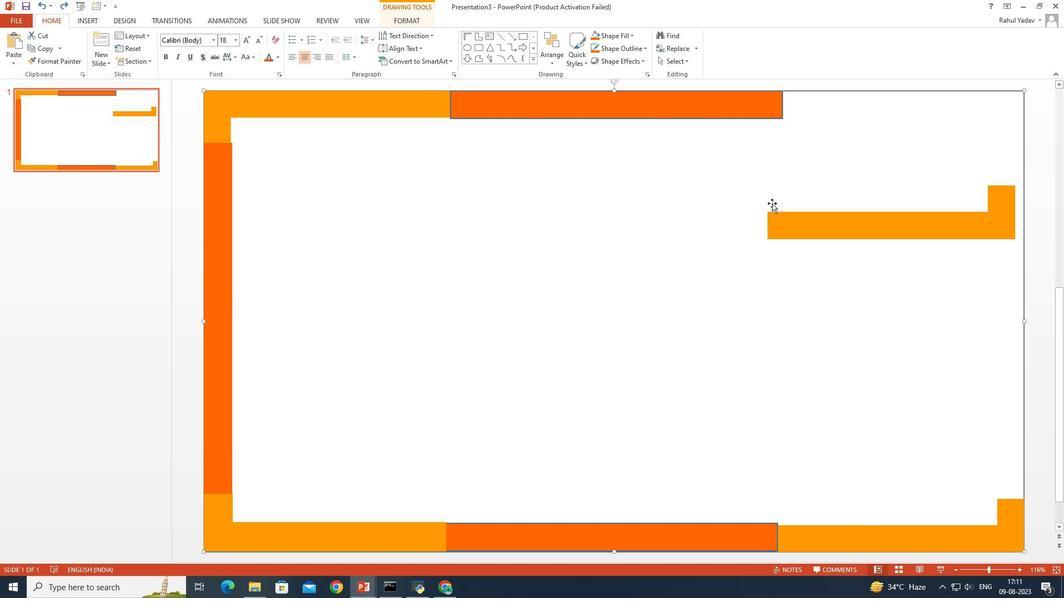 
Action: Mouse moved to (799, 288)
Screenshot: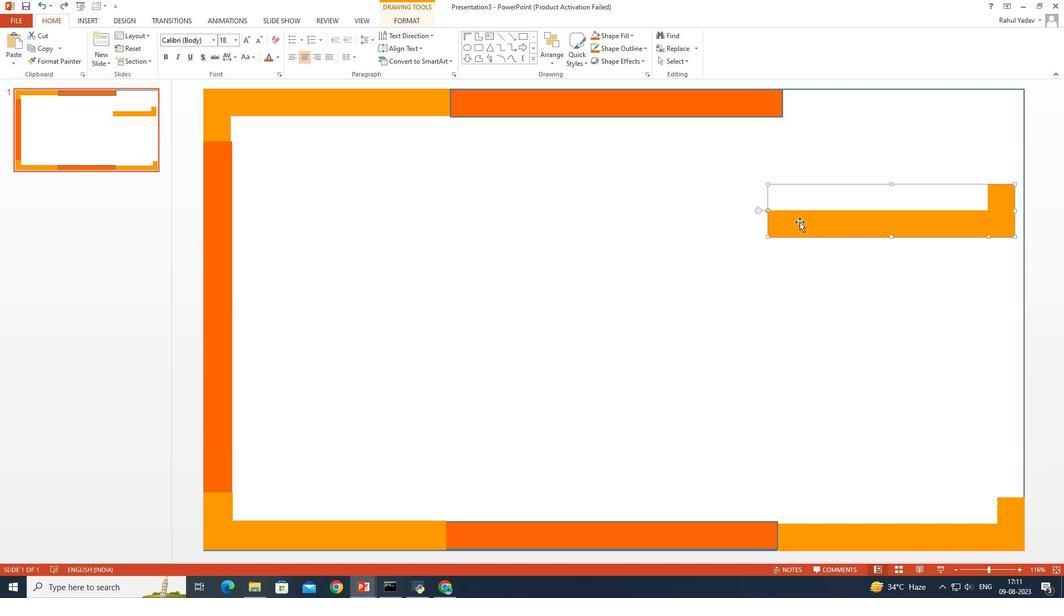 
Action: Mouse pressed left at (799, 288)
Screenshot: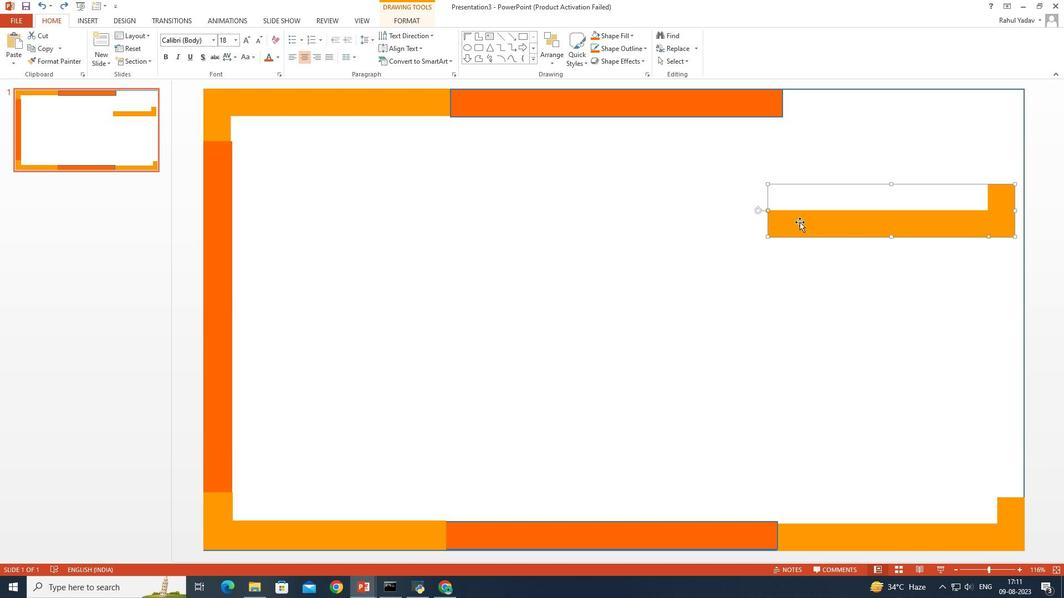 
Action: Mouse moved to (756, 276)
Screenshot: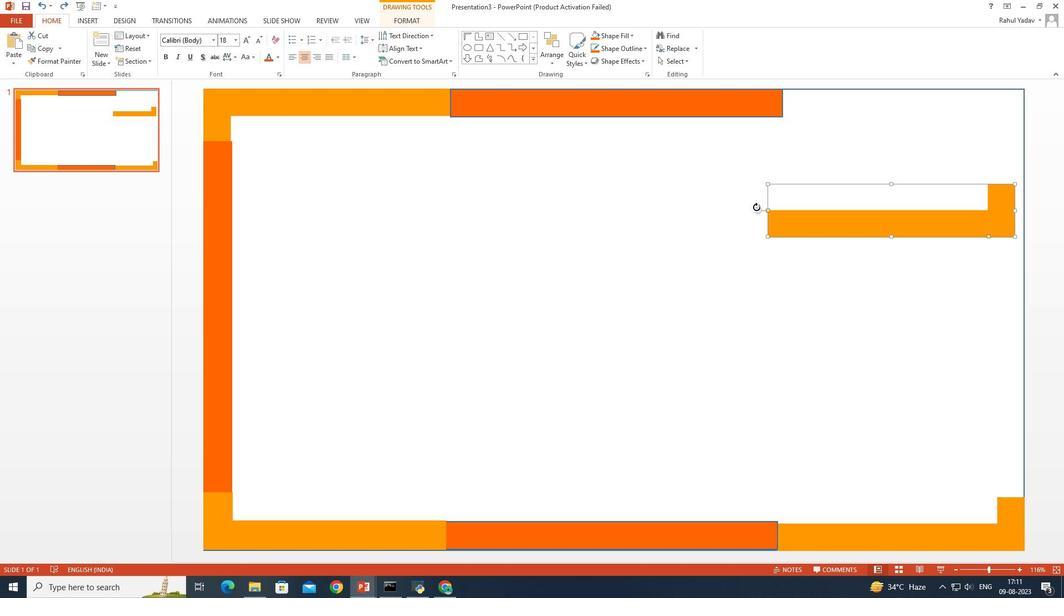 
Action: Mouse pressed left at (756, 276)
Screenshot: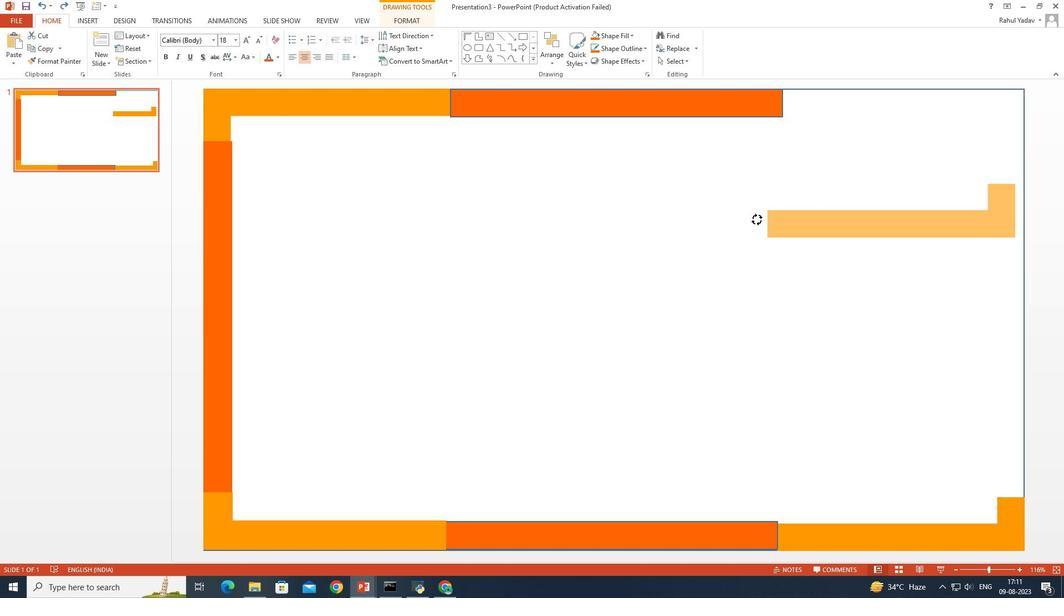 
Action: Mouse moved to (893, 395)
Screenshot: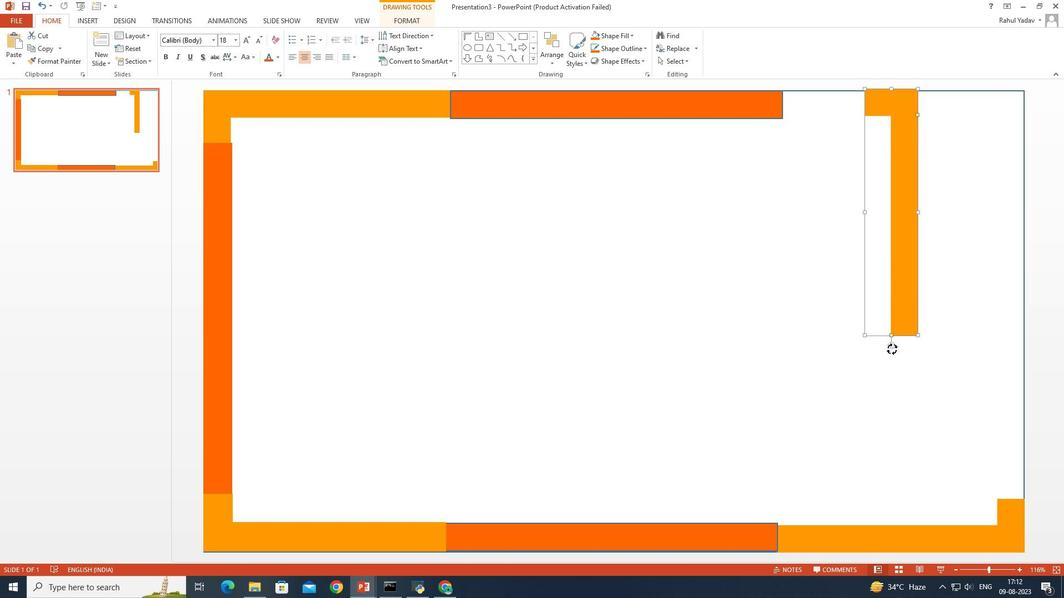 
Action: Mouse pressed left at (893, 395)
Screenshot: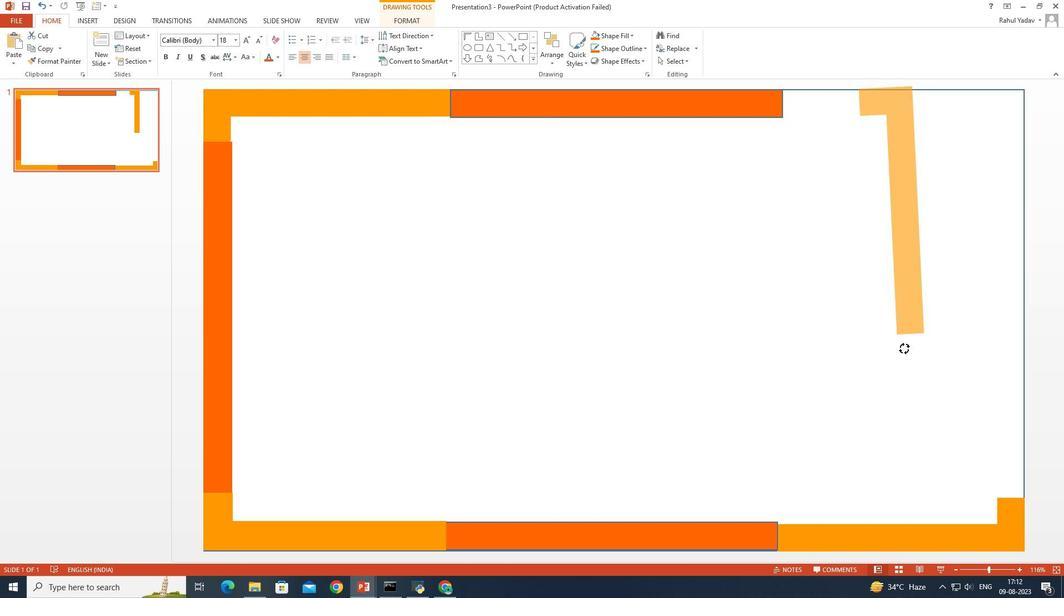 
Action: Mouse moved to (895, 313)
Screenshot: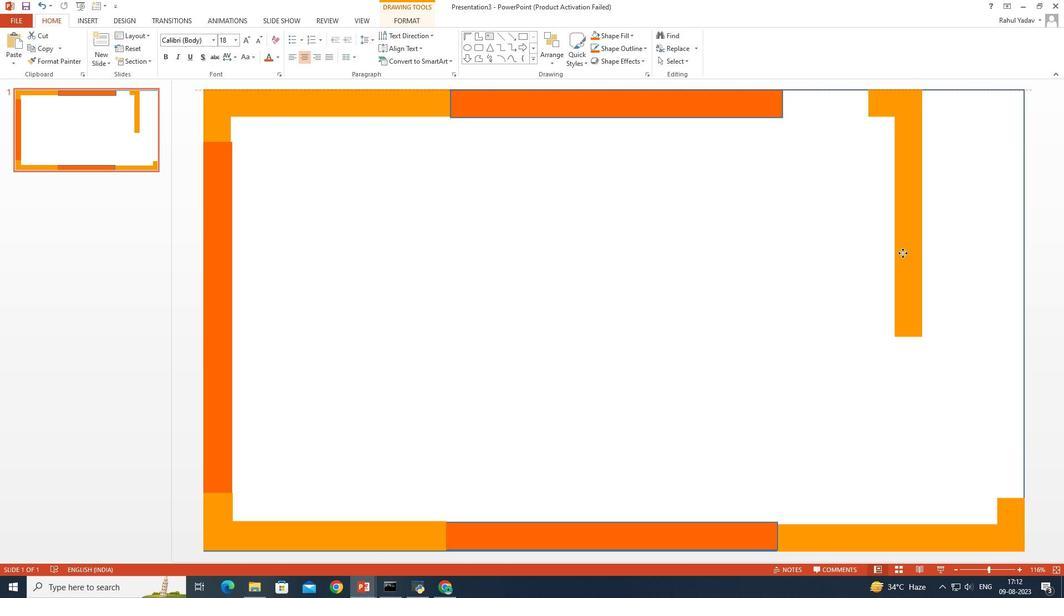 
Action: Mouse pressed left at (895, 313)
Screenshot: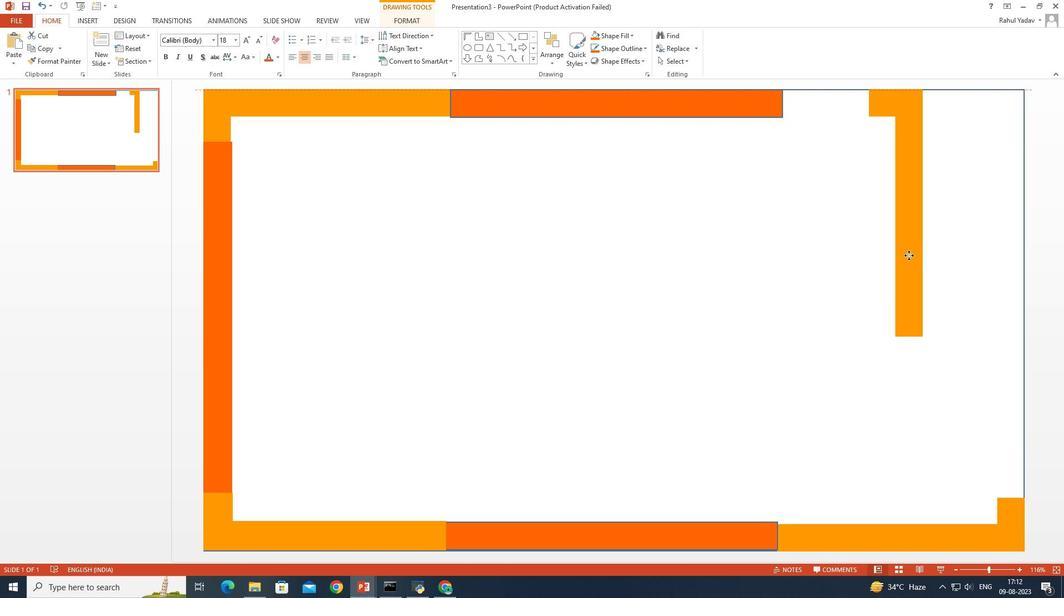 
Action: Mouse moved to (1006, 460)
Screenshot: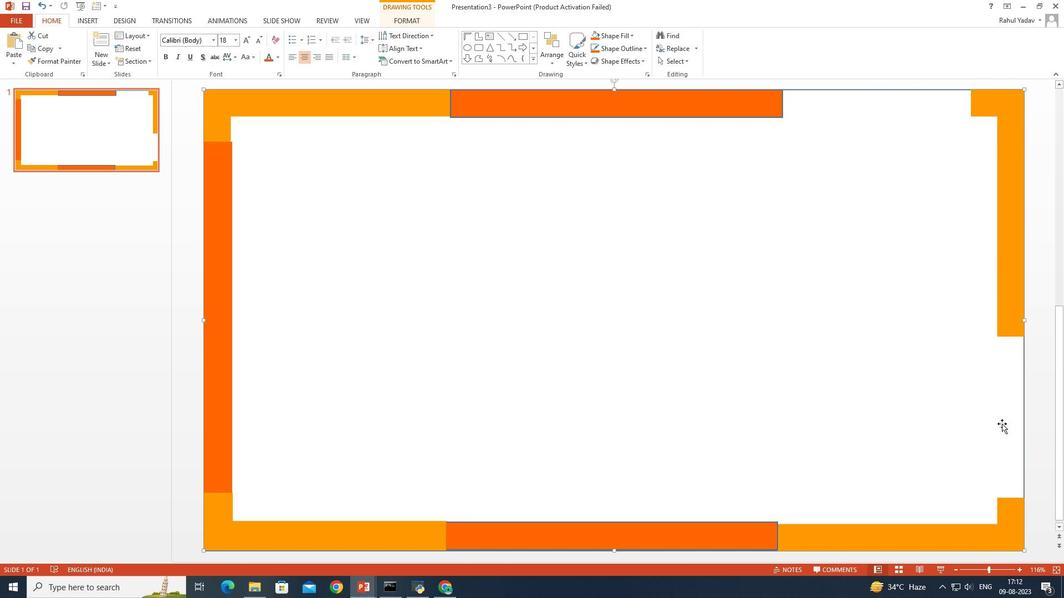 
Action: Mouse pressed left at (1006, 460)
Screenshot: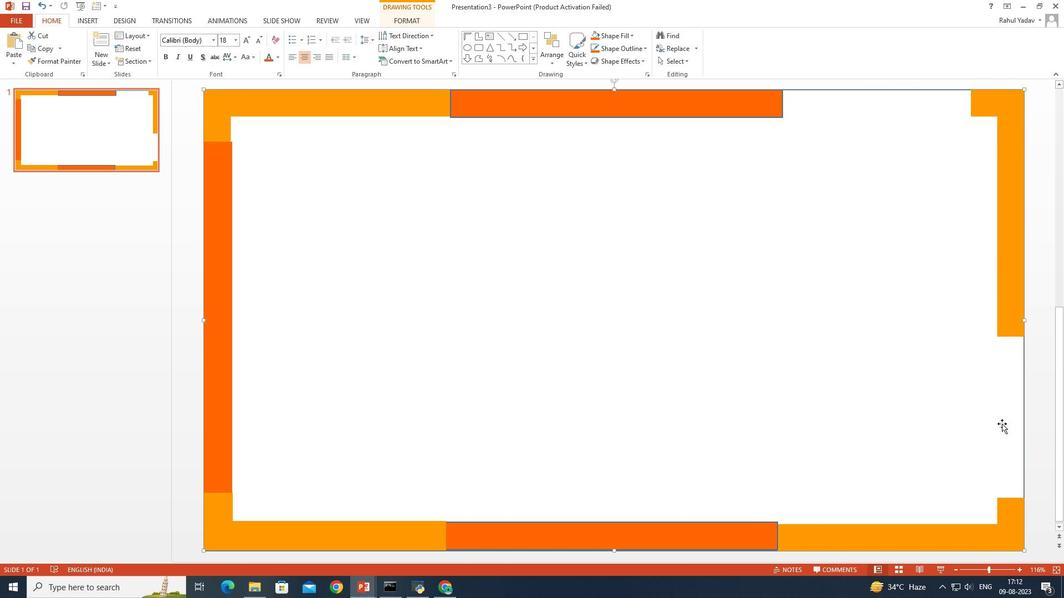 
Action: Mouse moved to (591, 143)
Screenshot: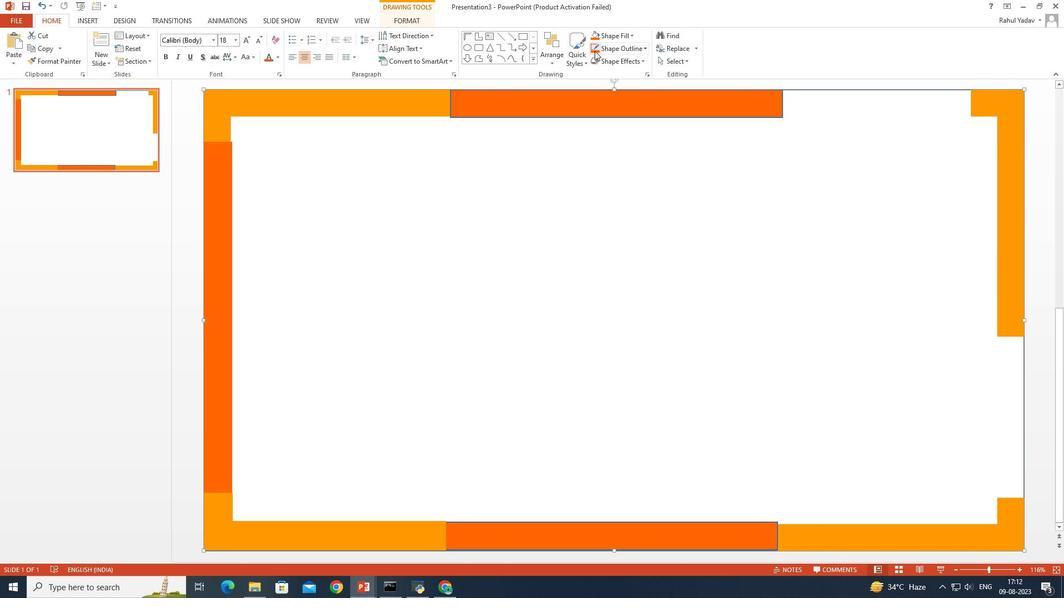 
Action: Mouse pressed left at (591, 143)
Screenshot: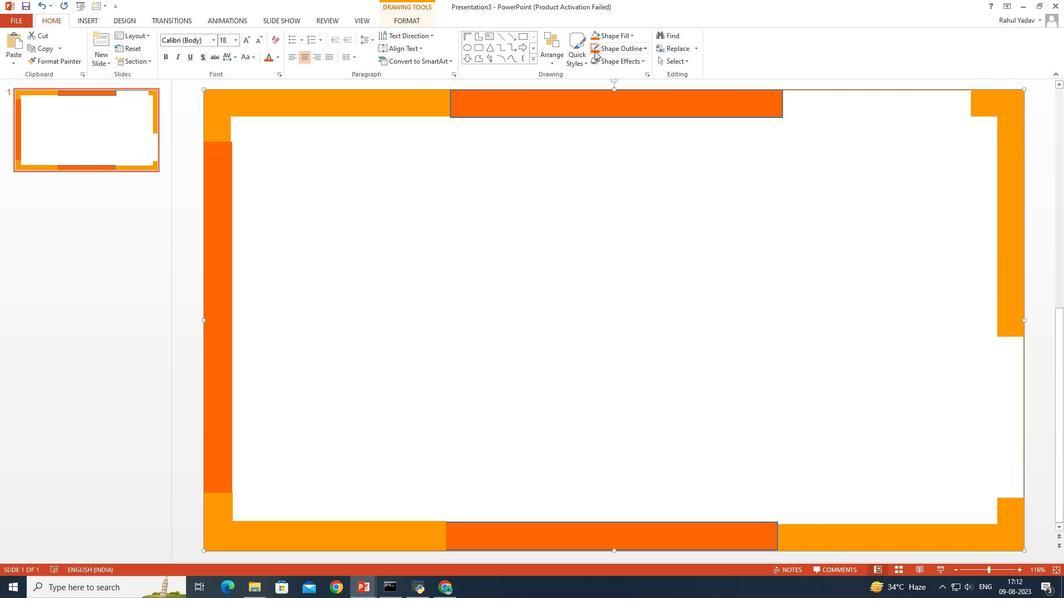 
Action: Mouse moved to (583, 189)
Screenshot: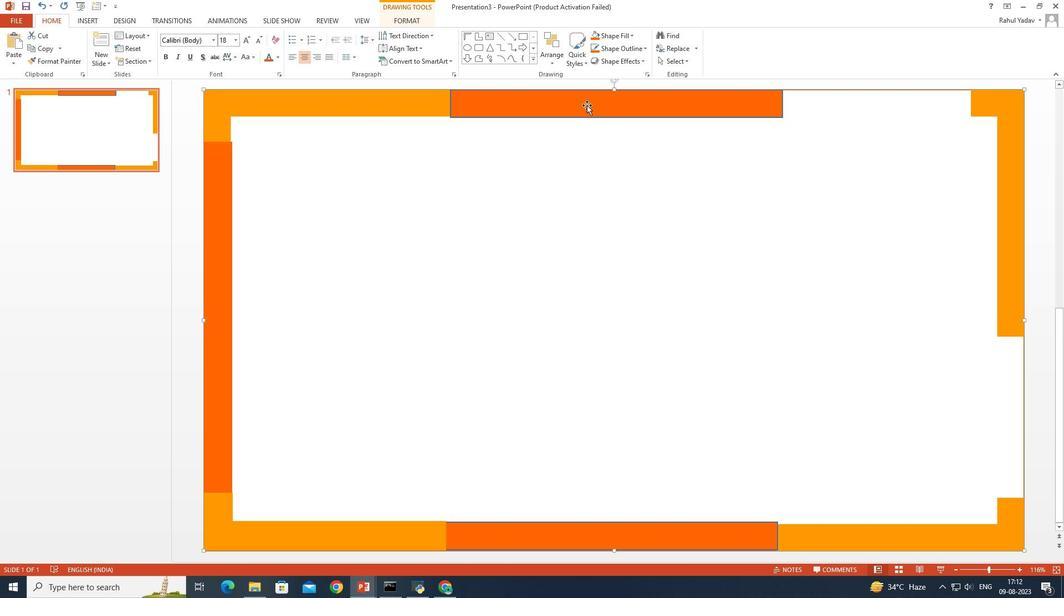 
Action: Mouse pressed left at (583, 189)
Screenshot: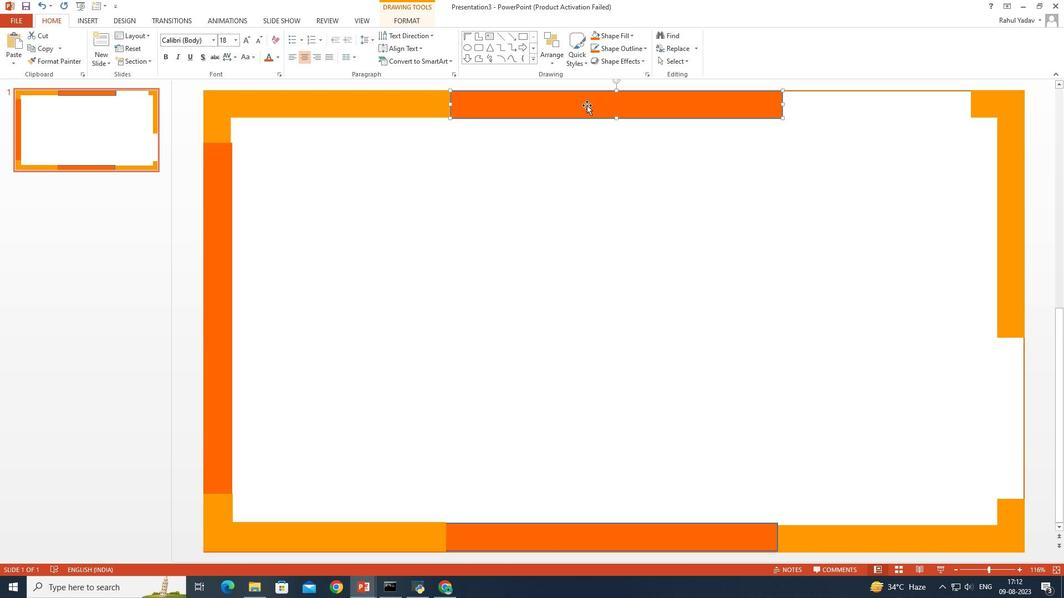 
Action: Mouse moved to (588, 141)
Screenshot: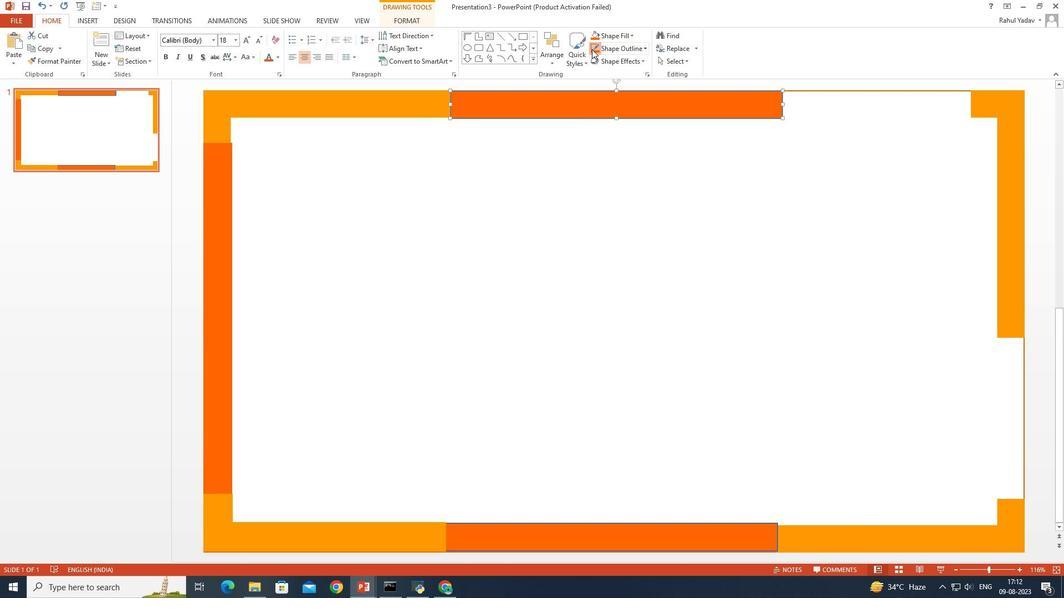 
Action: Mouse pressed left at (588, 141)
Screenshot: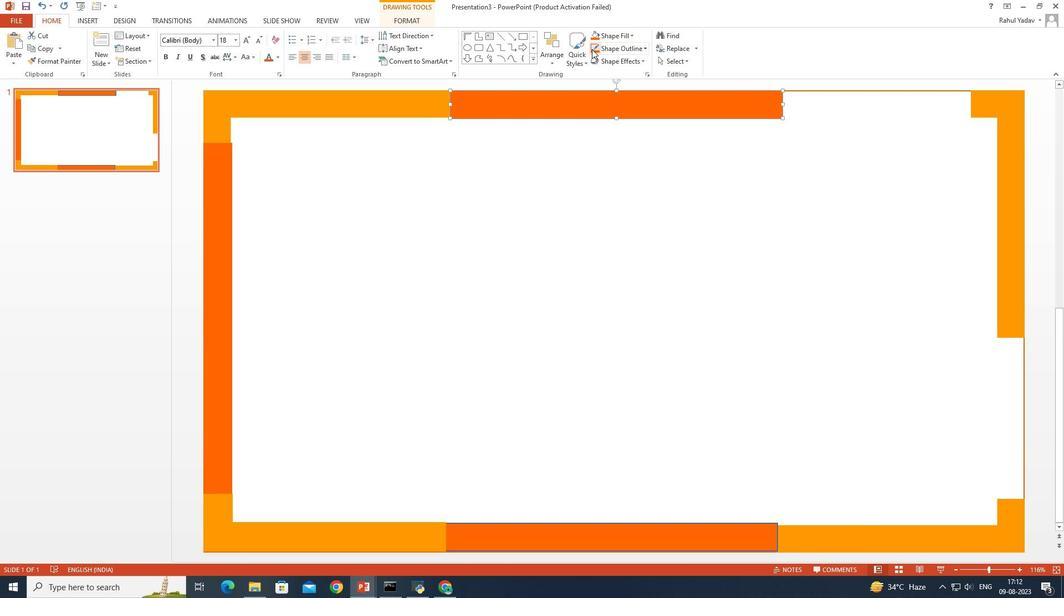 
Action: Mouse moved to (571, 287)
Screenshot: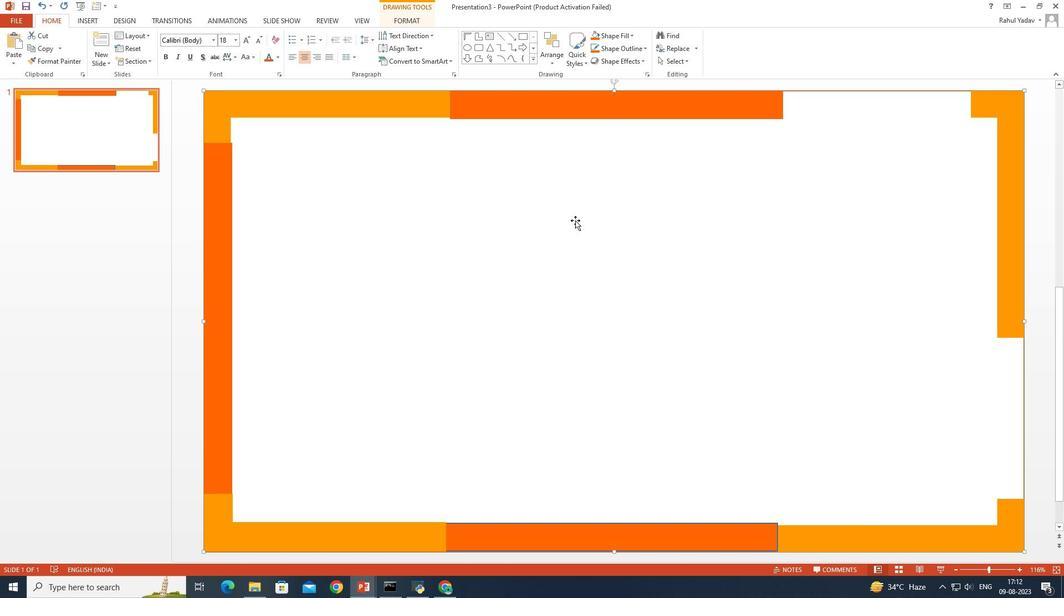 
Action: Mouse pressed left at (571, 287)
Screenshot: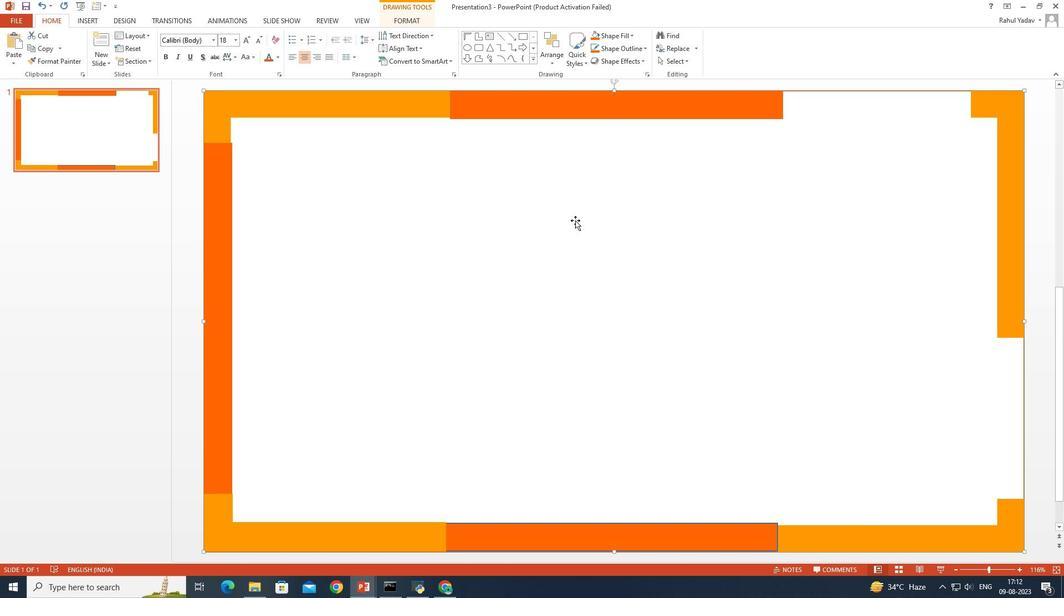 
Action: Mouse moved to (742, 194)
Screenshot: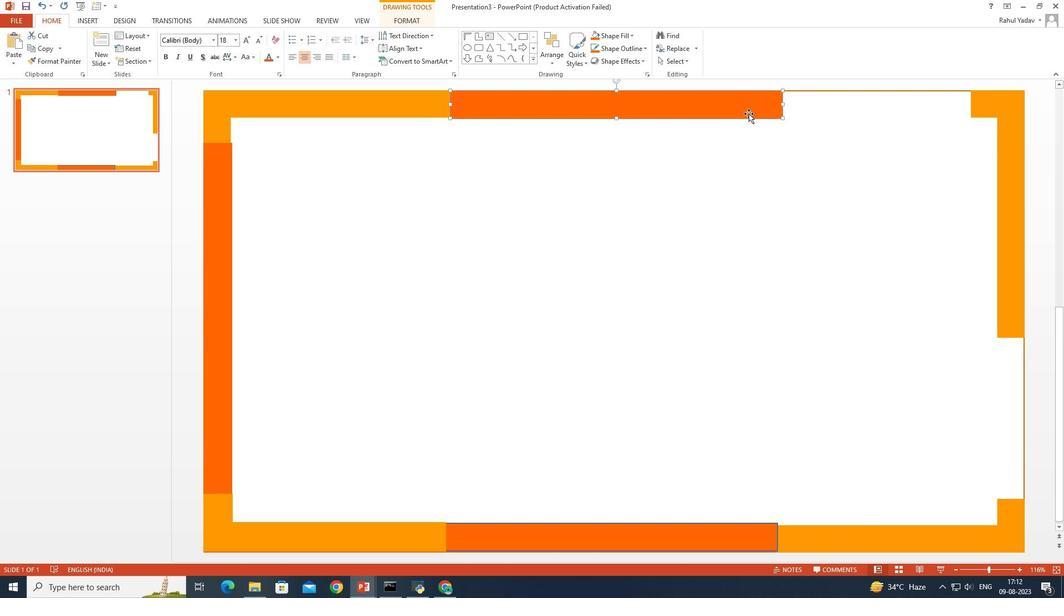 
Action: Mouse pressed left at (742, 194)
Screenshot: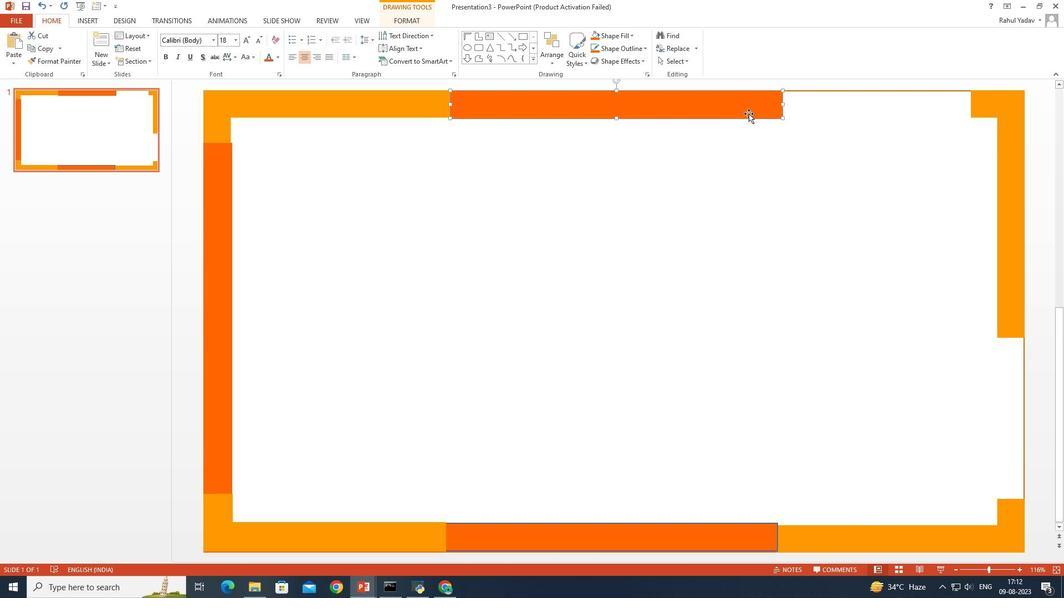
Action: Mouse moved to (783, 188)
Screenshot: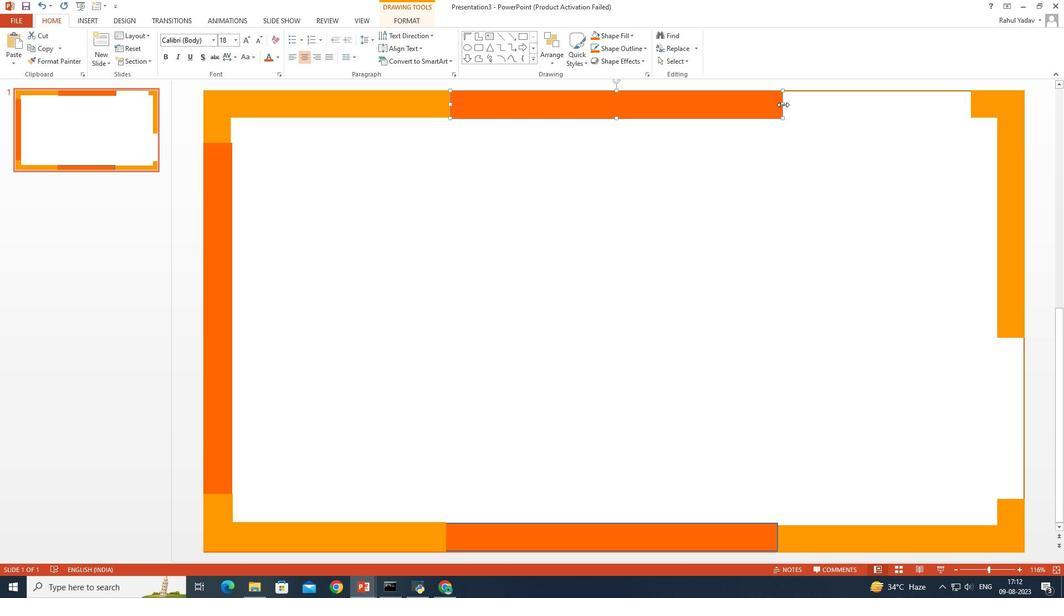 
Action: Mouse pressed left at (783, 188)
Screenshot: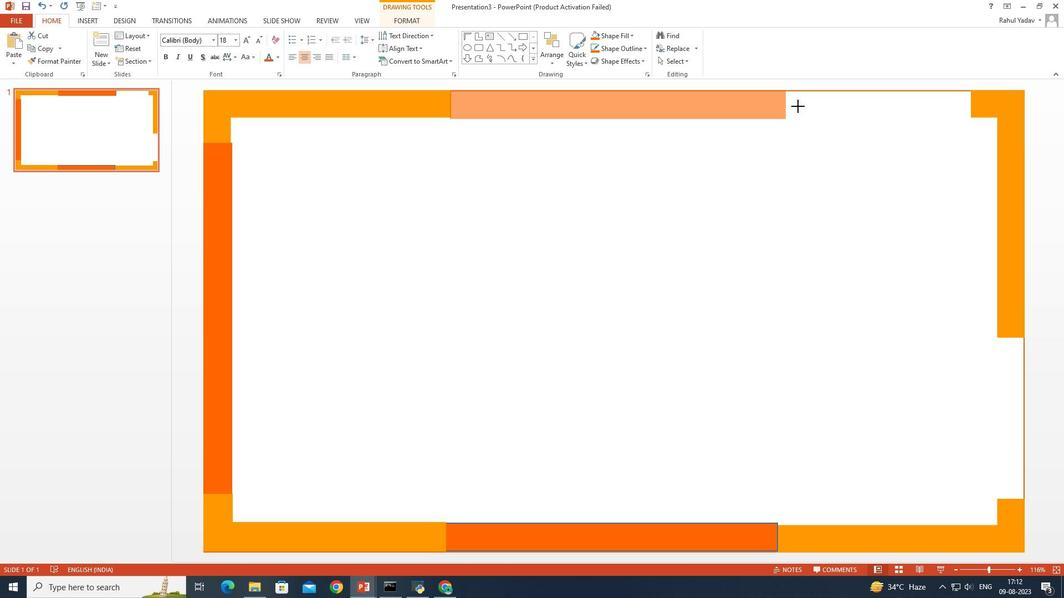 
Action: Mouse moved to (710, 200)
Screenshot: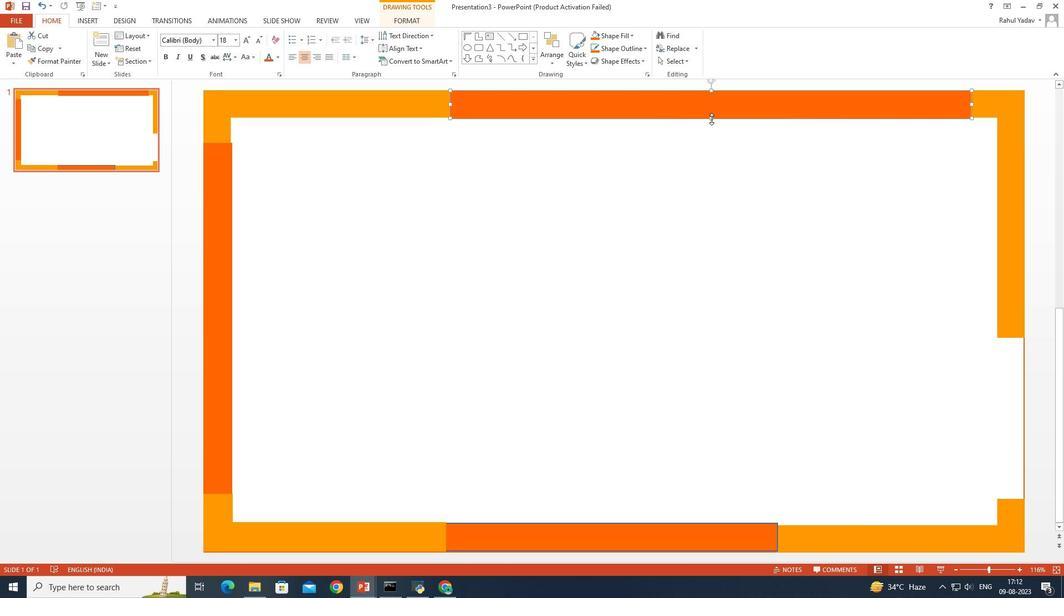
Action: Mouse pressed left at (710, 200)
Screenshot: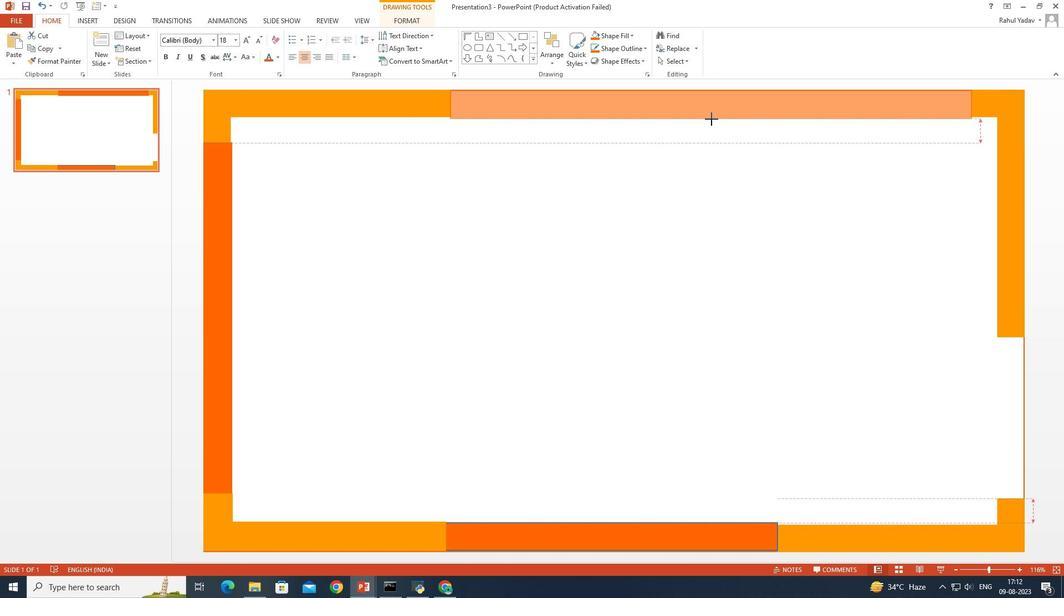 
Action: Mouse moved to (751, 508)
Screenshot: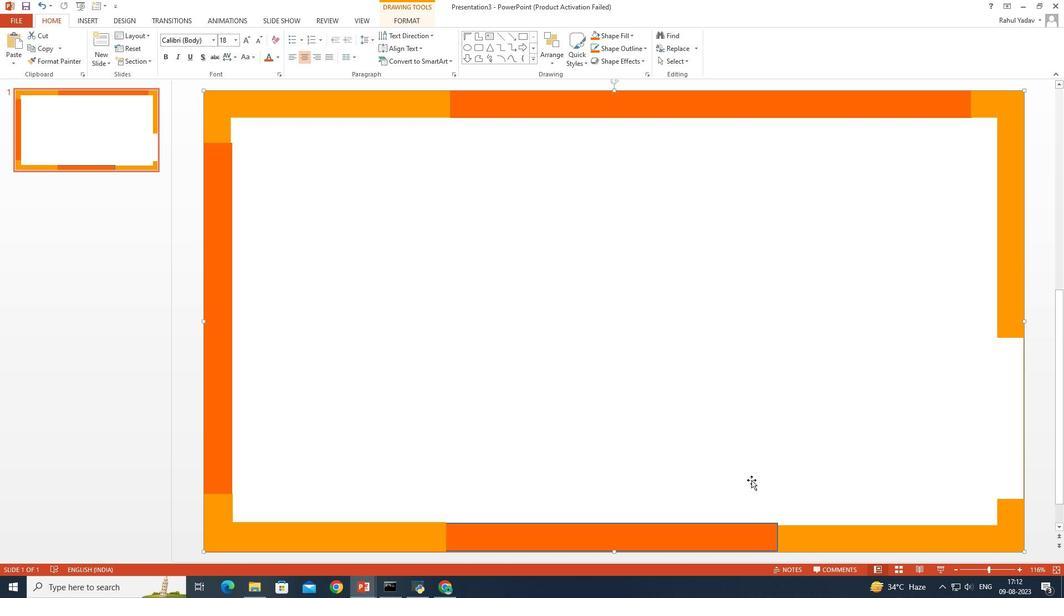 
Action: Mouse pressed left at (751, 508)
Screenshot: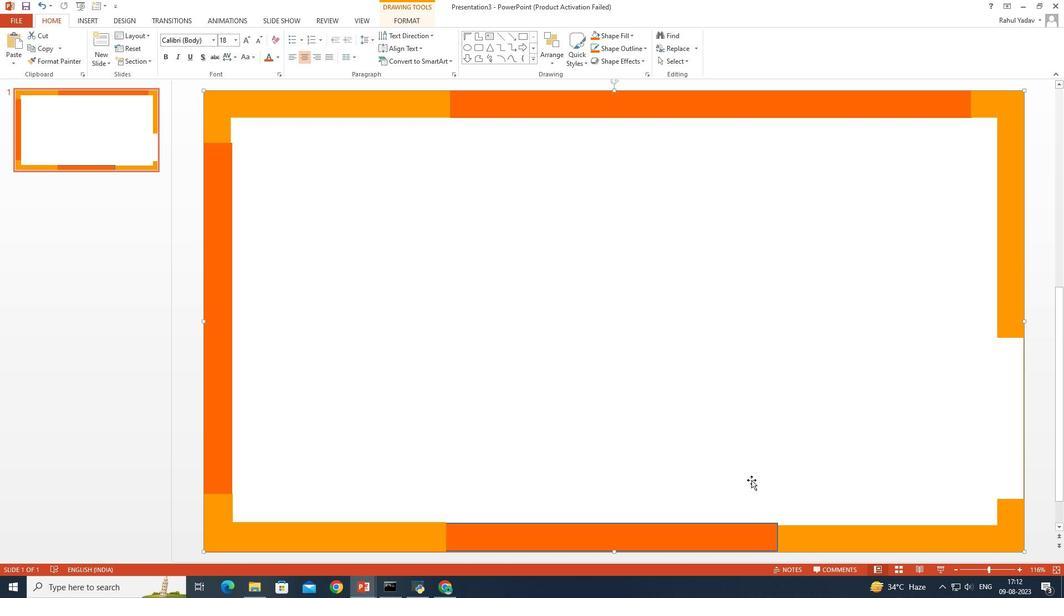 
Action: Mouse moved to (746, 556)
Screenshot: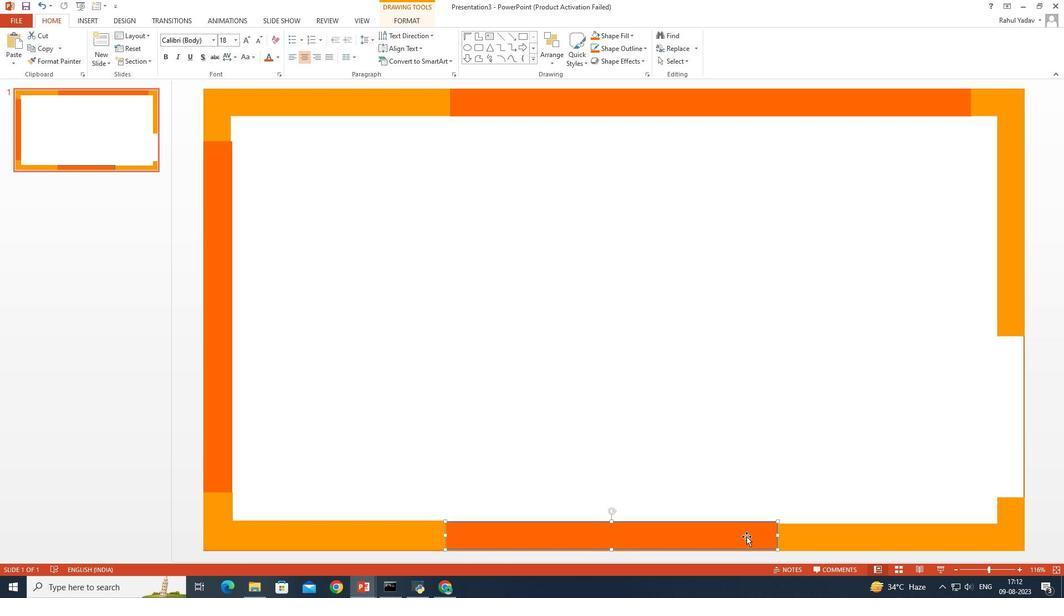 
Action: Mouse pressed left at (746, 556)
Screenshot: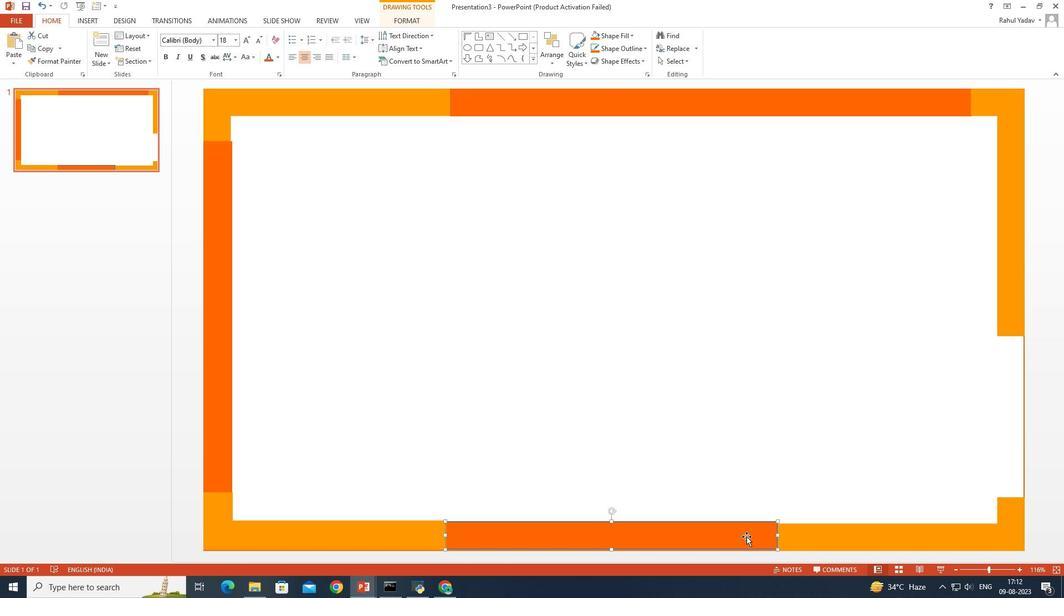 
Action: Mouse moved to (592, 142)
Screenshot: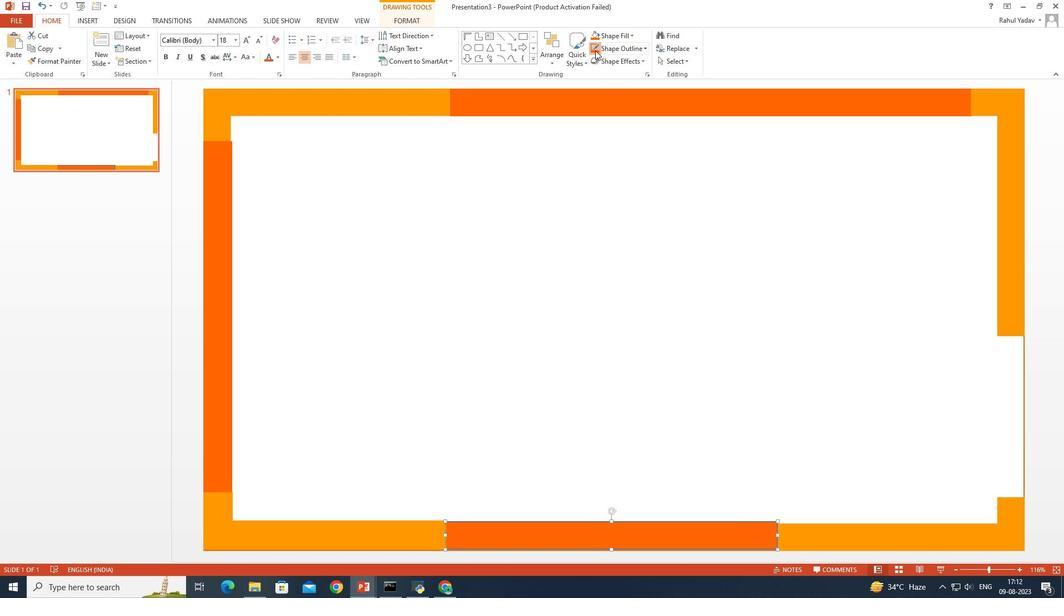 
Action: Mouse pressed left at (592, 142)
Screenshot: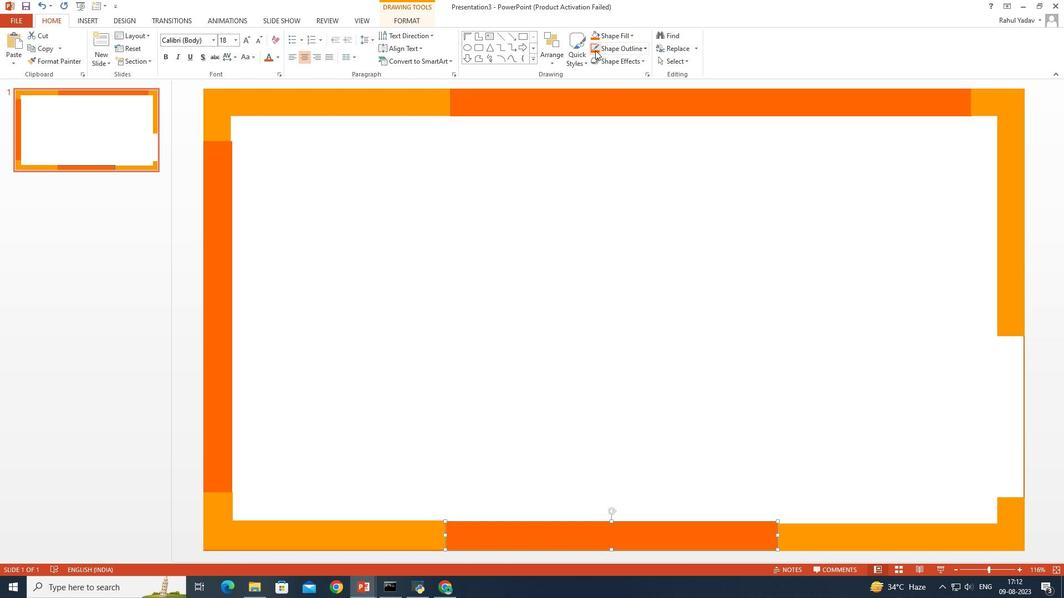 
Action: Mouse moved to (640, 337)
Screenshot: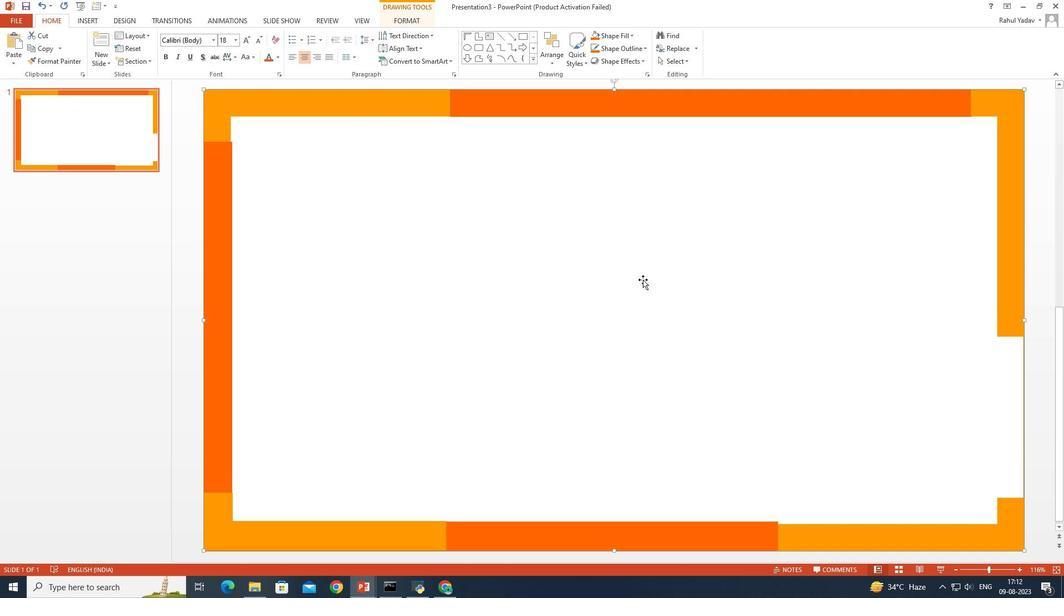 
Action: Mouse pressed left at (640, 337)
Screenshot: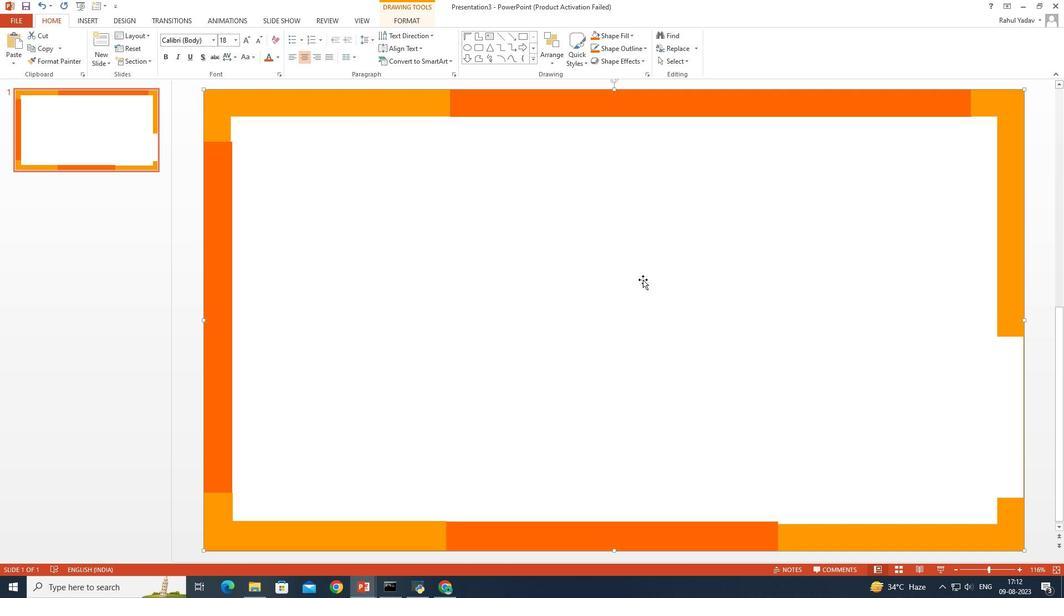 
Action: Mouse moved to (726, 556)
Screenshot: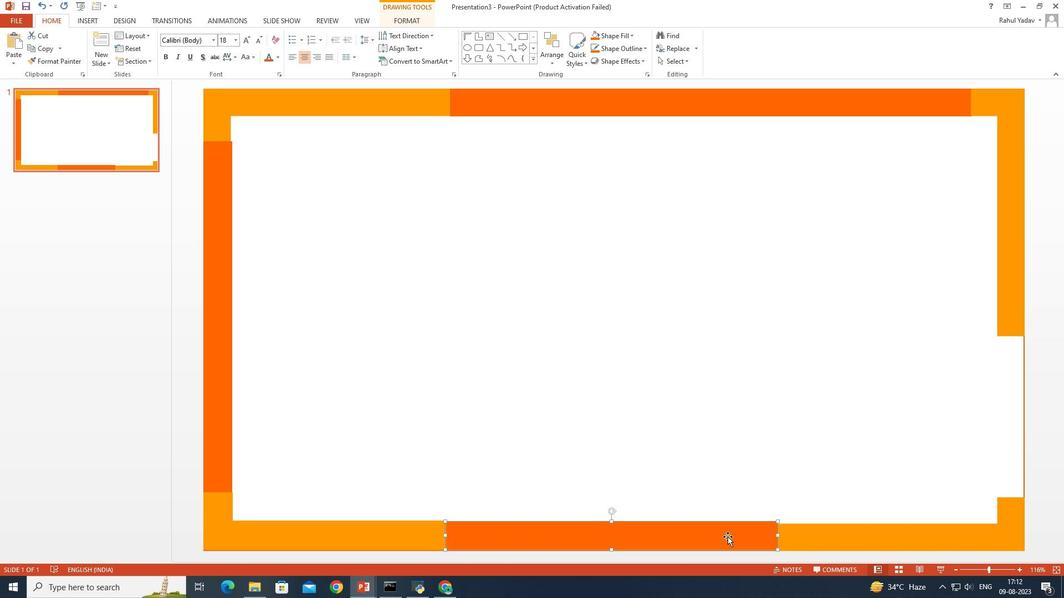
Action: Mouse pressed left at (726, 556)
Screenshot: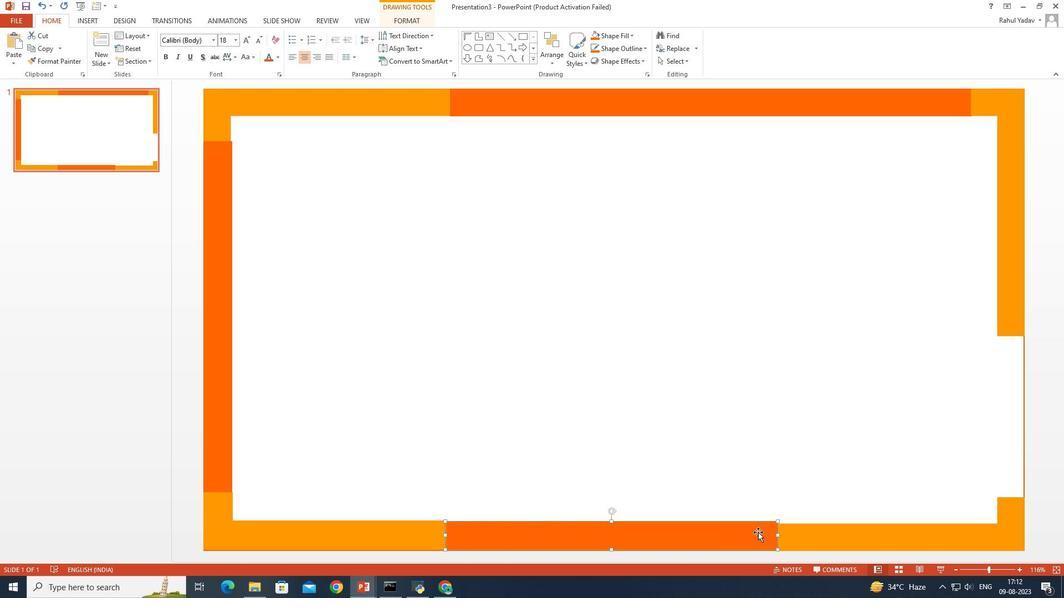 
Action: Mouse moved to (386, 118)
Screenshot: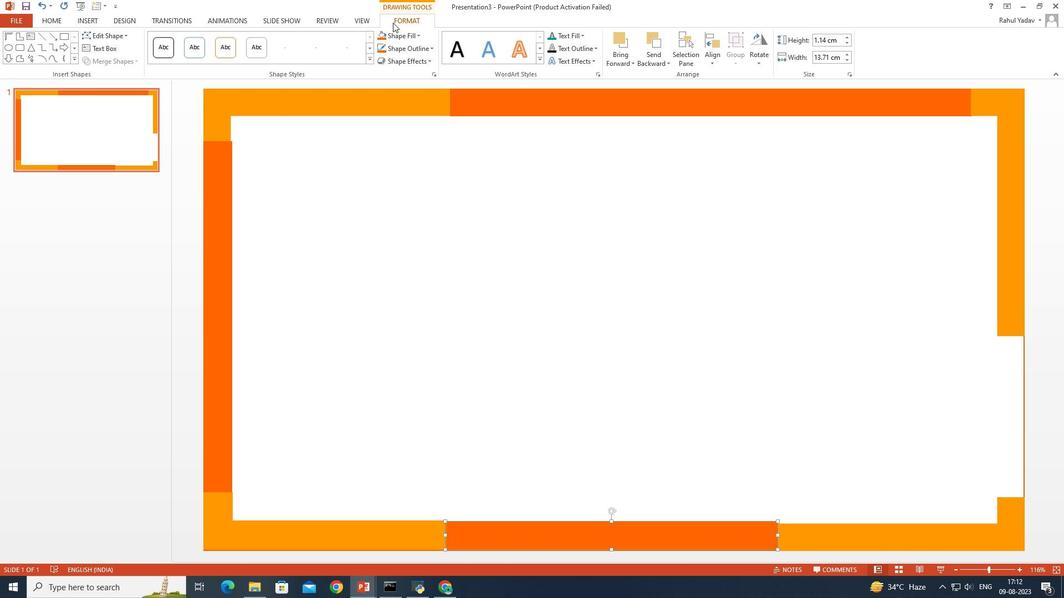 
Action: Mouse pressed left at (386, 118)
Screenshot: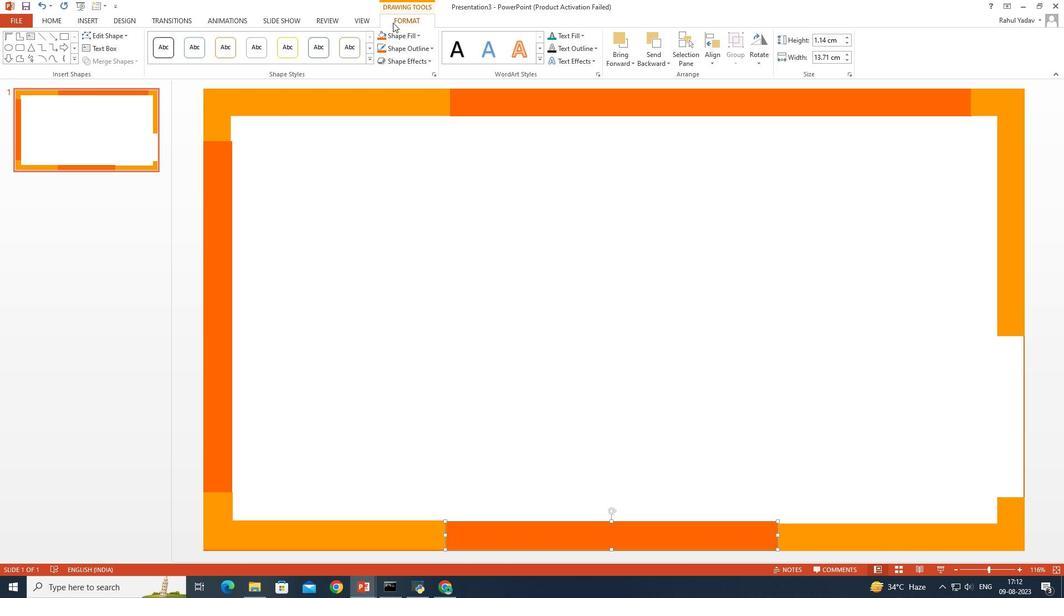 
Action: Mouse moved to (106, 139)
Screenshot: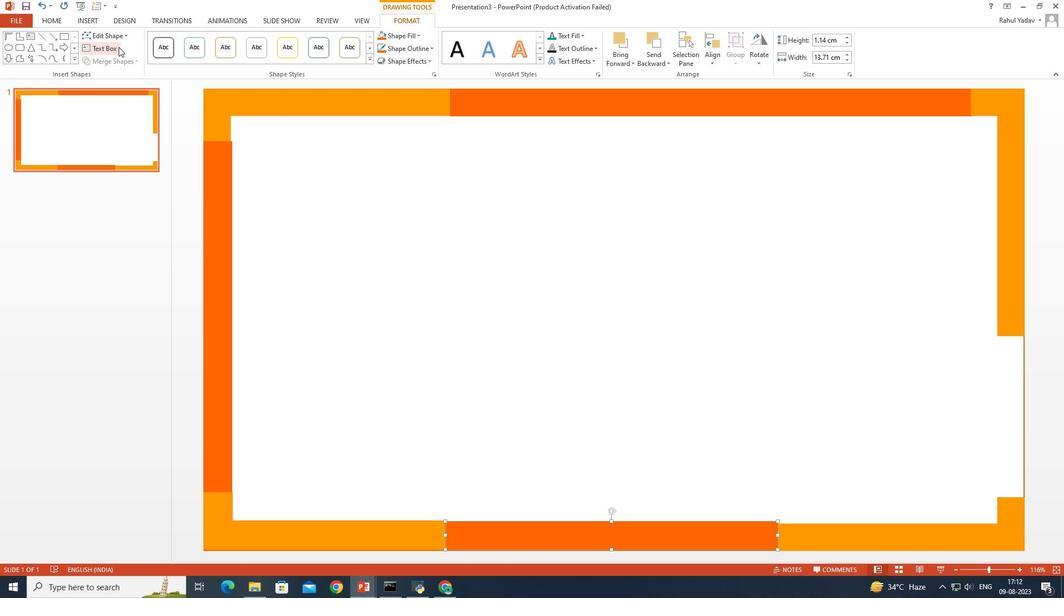 
Action: Mouse pressed left at (106, 139)
Screenshot: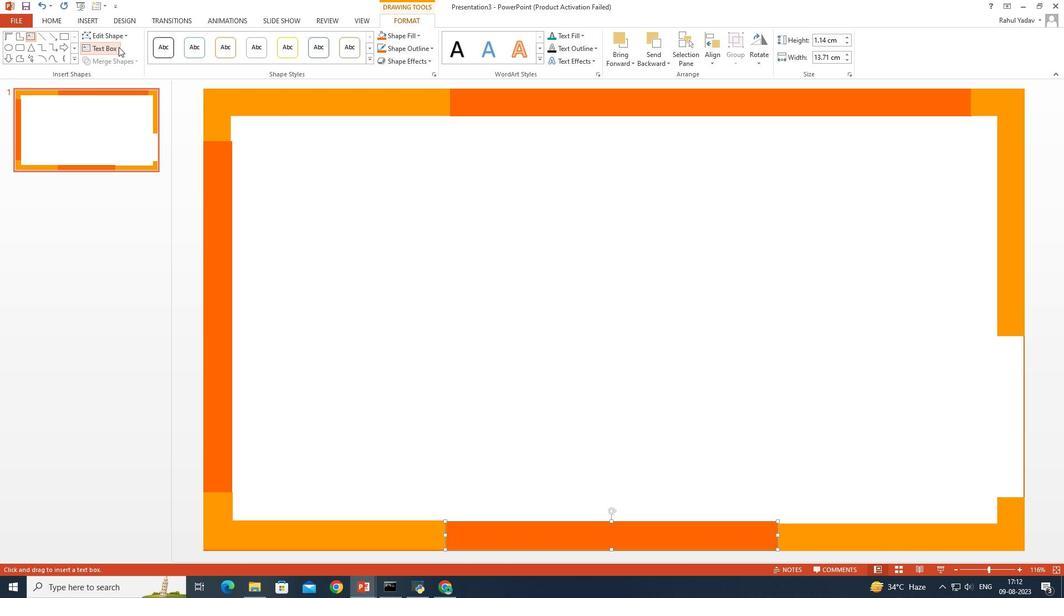 
Action: Mouse moved to (104, 130)
Screenshot: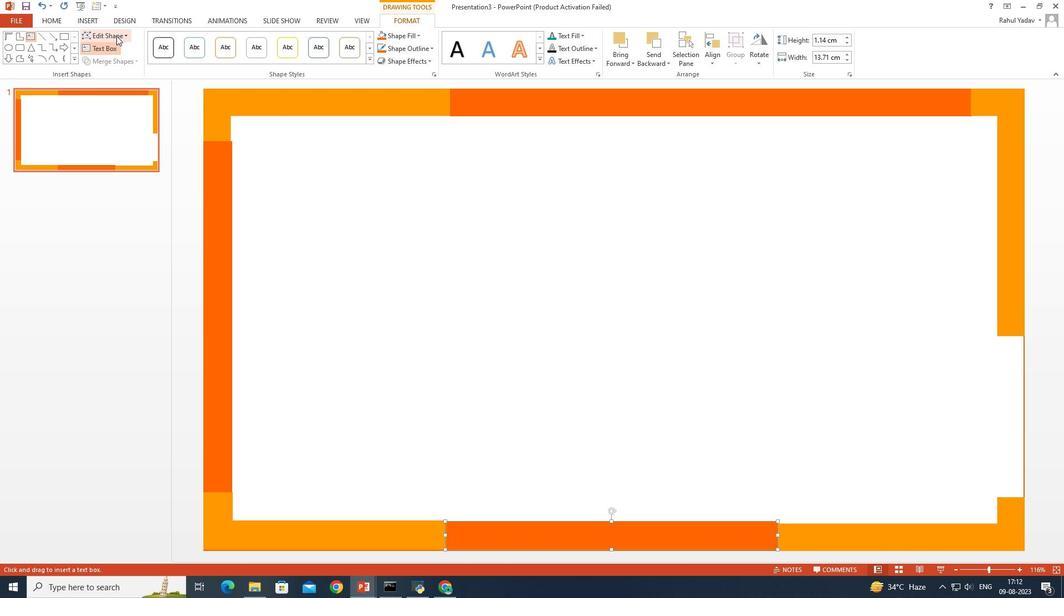 
Action: Mouse pressed left at (104, 130)
Screenshot: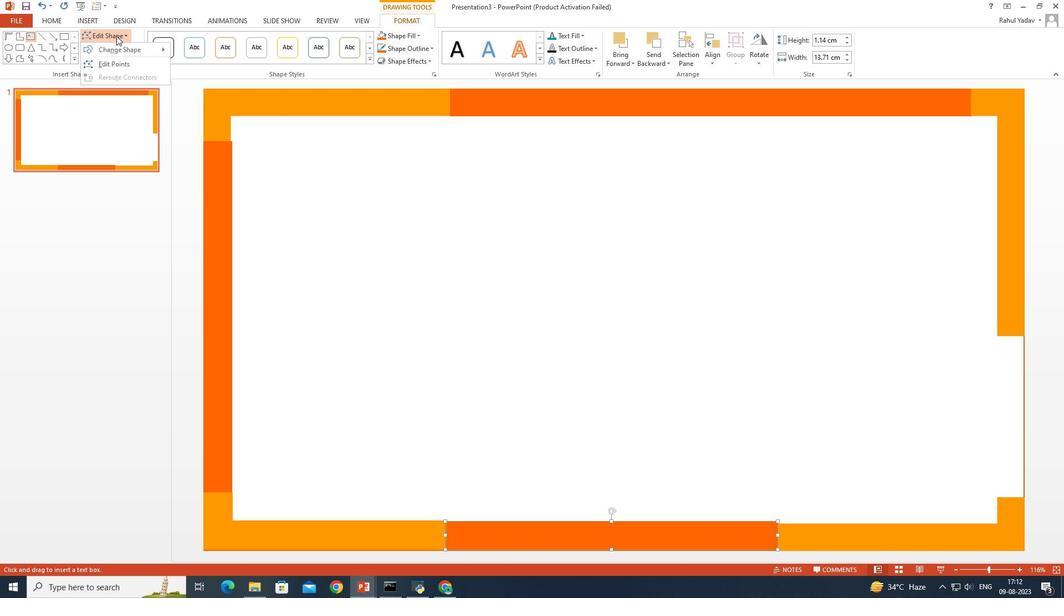 
Action: Mouse moved to (107, 150)
Screenshot: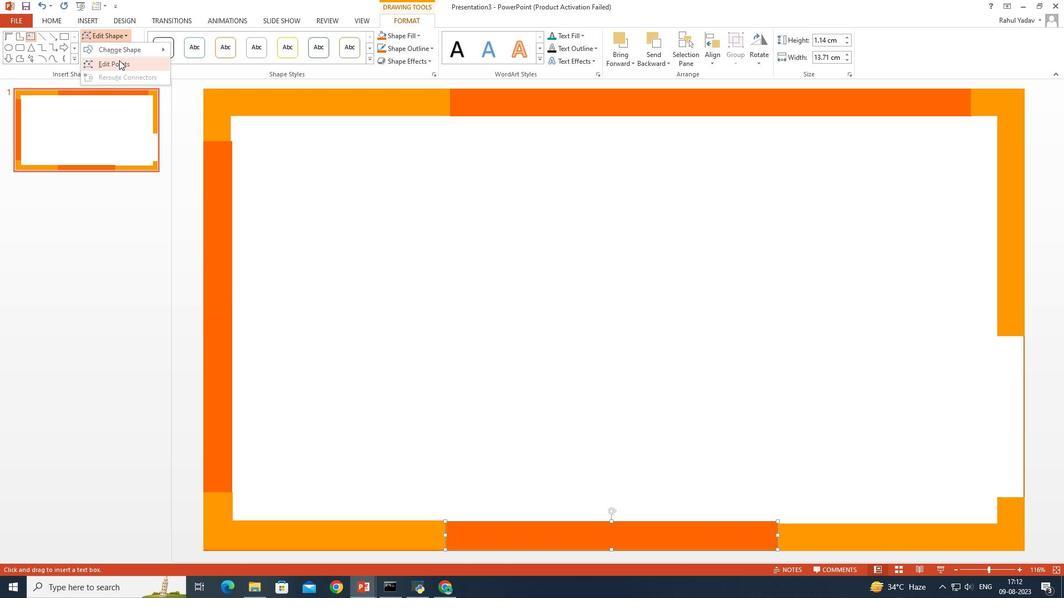
Action: Mouse pressed left at (107, 150)
Screenshot: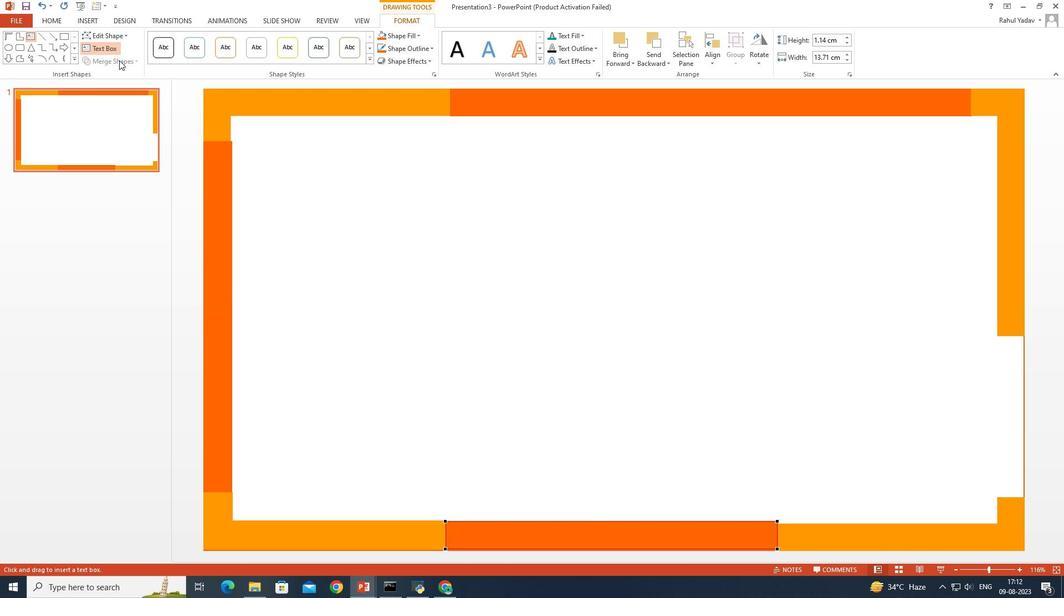 
Action: Mouse moved to (777, 542)
Screenshot: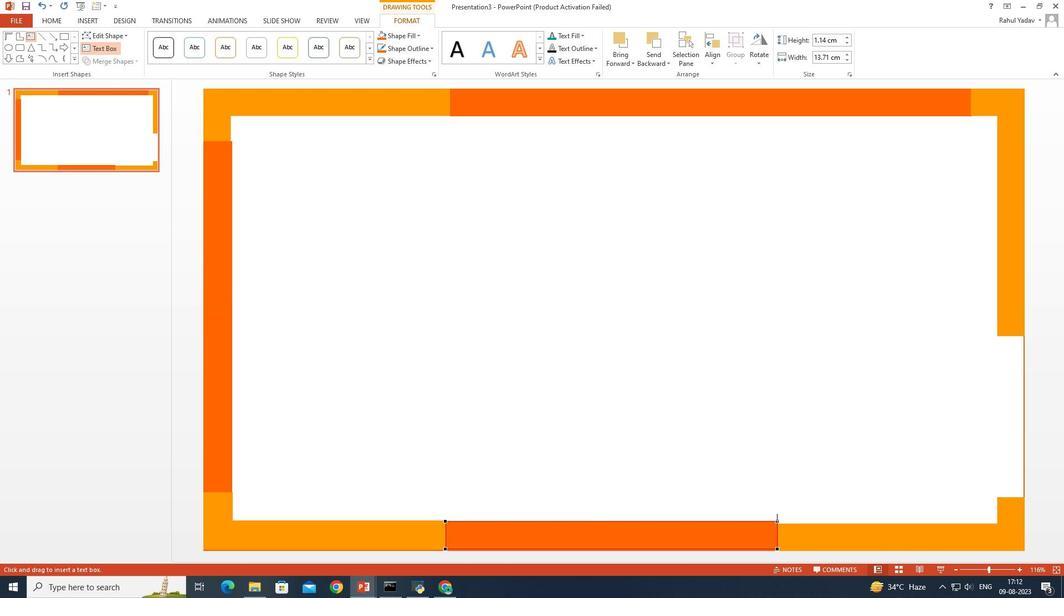 
Action: Mouse pressed left at (777, 542)
Screenshot: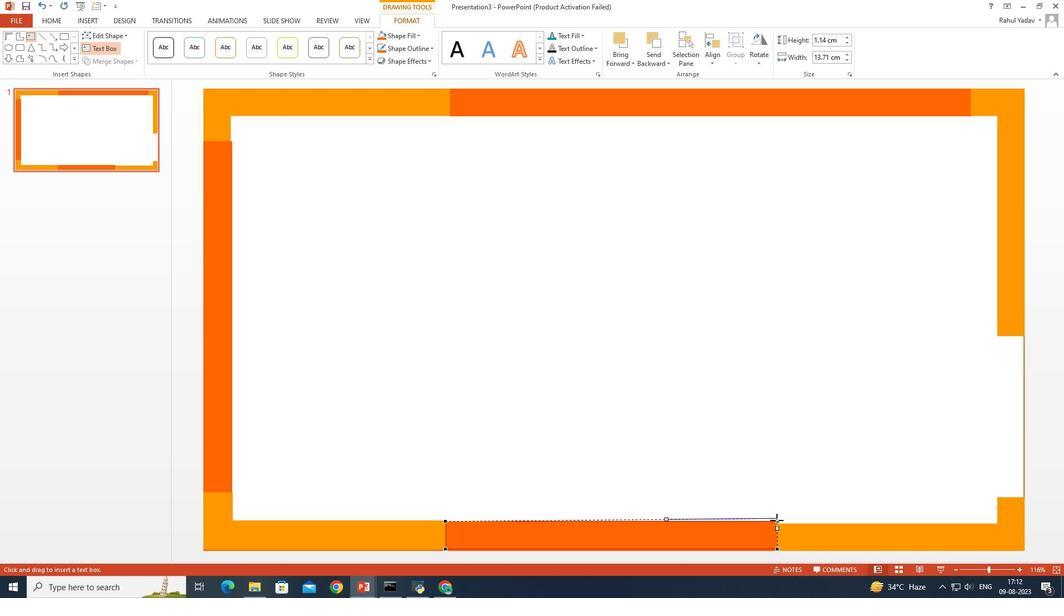 
Action: Mouse moved to (736, 486)
Screenshot: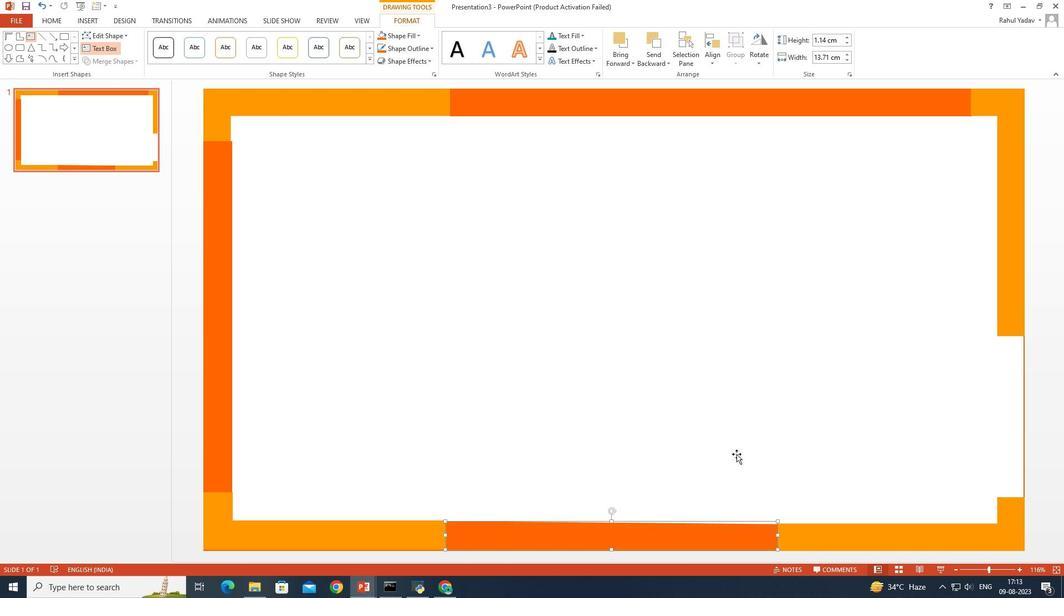 
Action: Mouse pressed left at (736, 486)
Screenshot: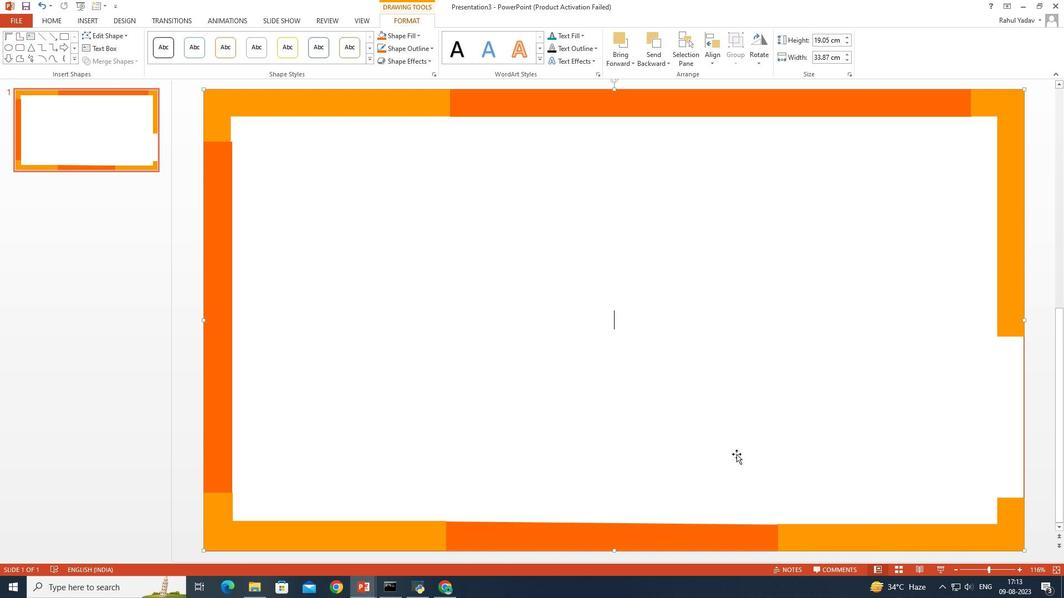 
Action: Mouse moved to (82, 127)
Screenshot: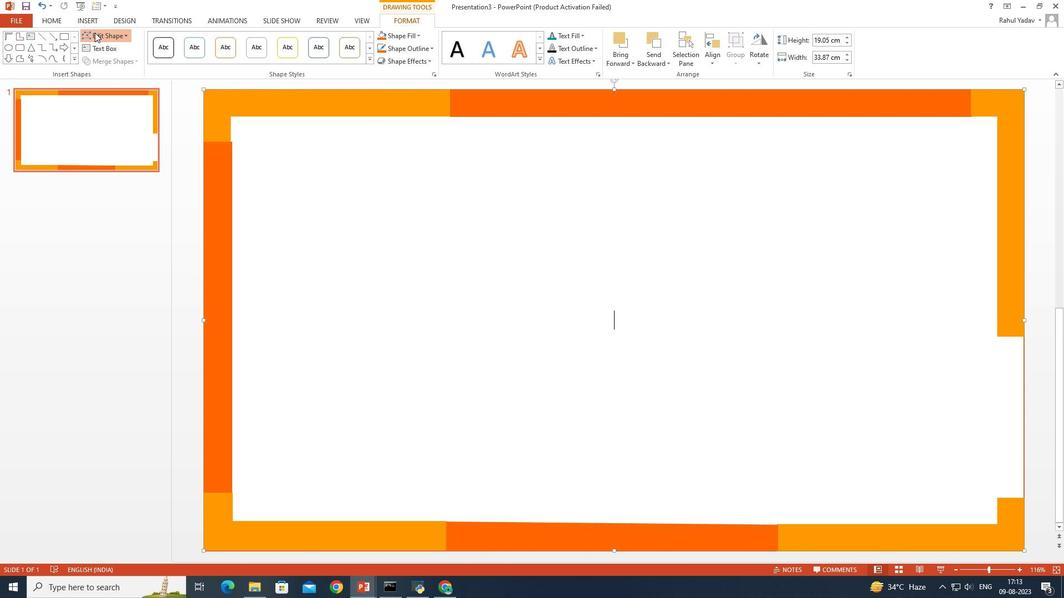 
Action: Mouse pressed left at (82, 127)
Screenshot: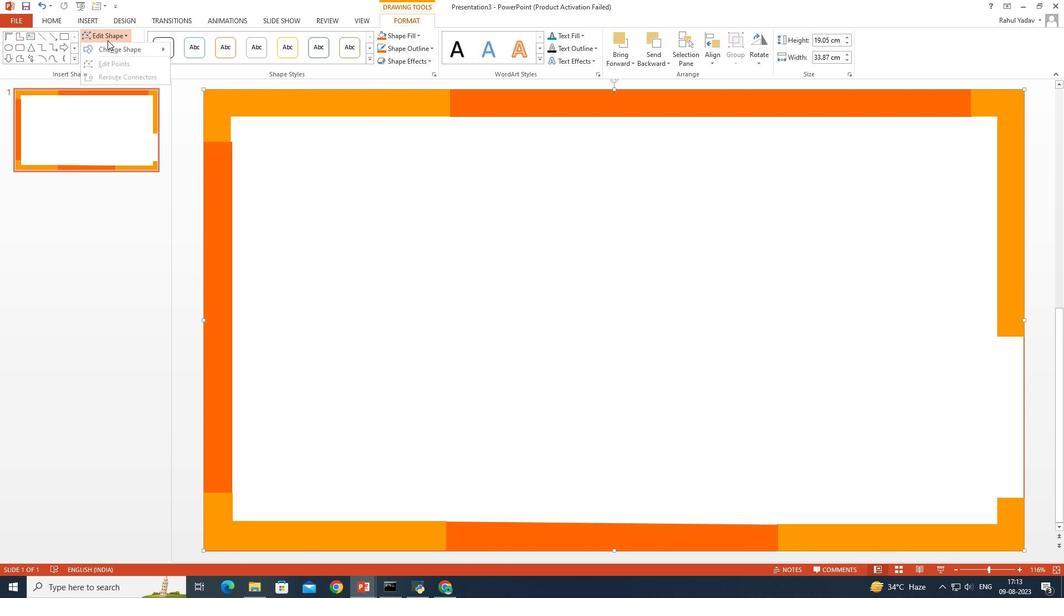 
Action: Mouse moved to (113, 140)
Screenshot: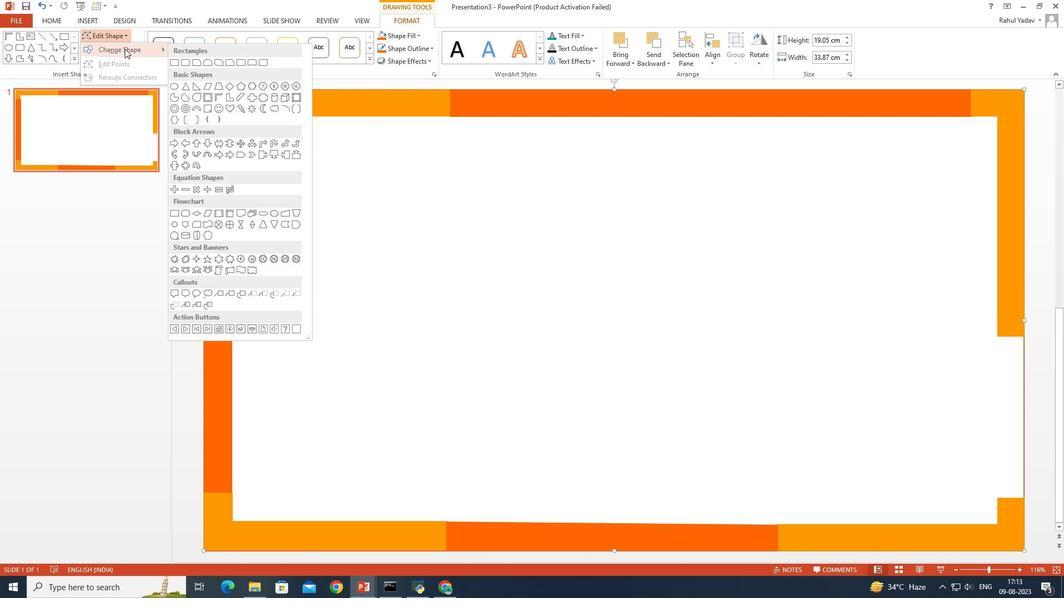 
Action: Mouse pressed left at (113, 140)
Screenshot: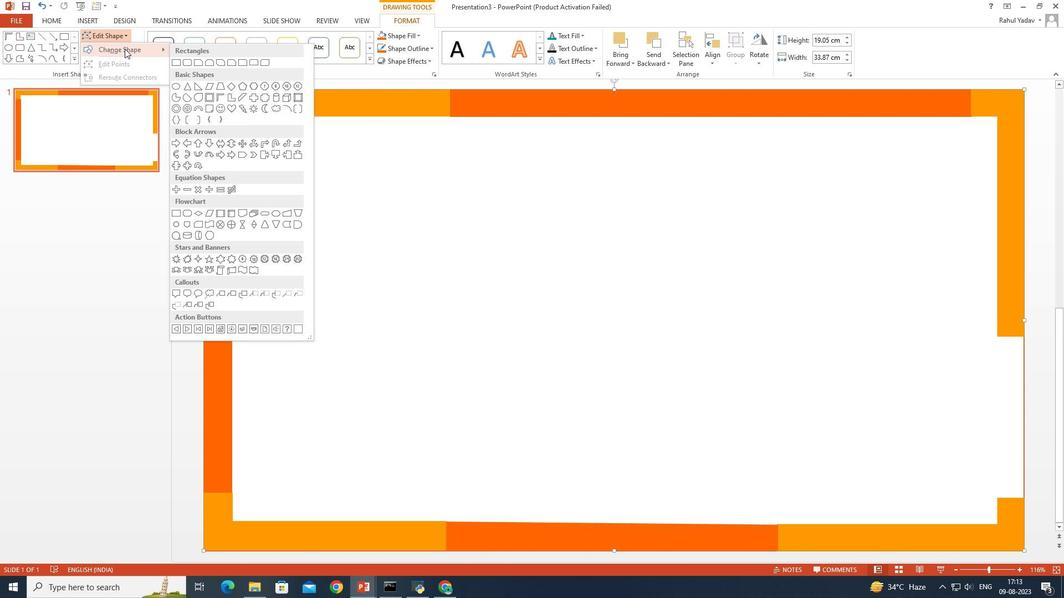 
Action: Mouse pressed left at (113, 140)
Screenshot: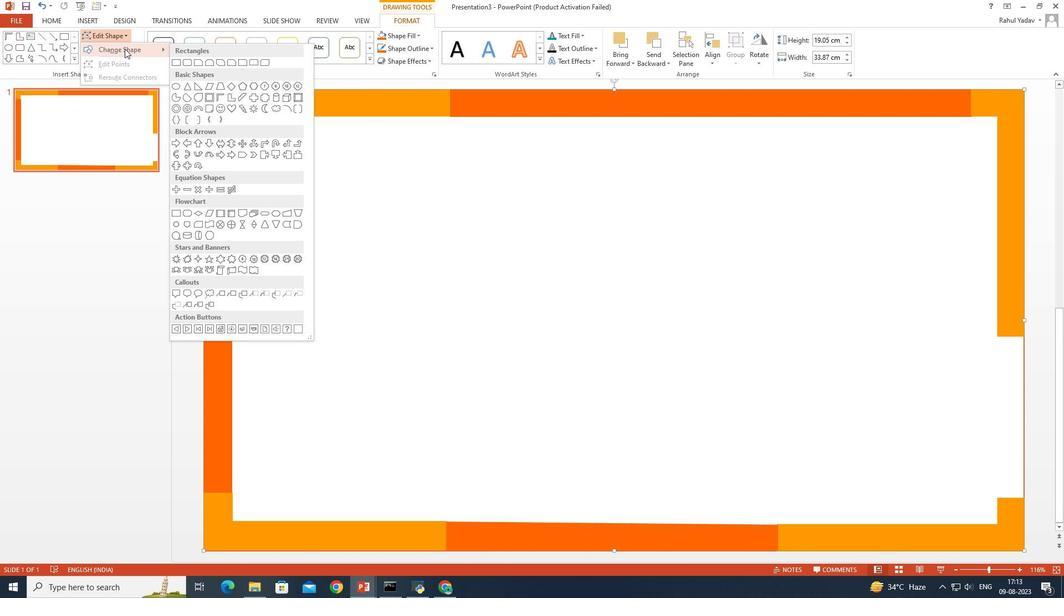 
Action: Mouse pressed left at (113, 140)
Screenshot: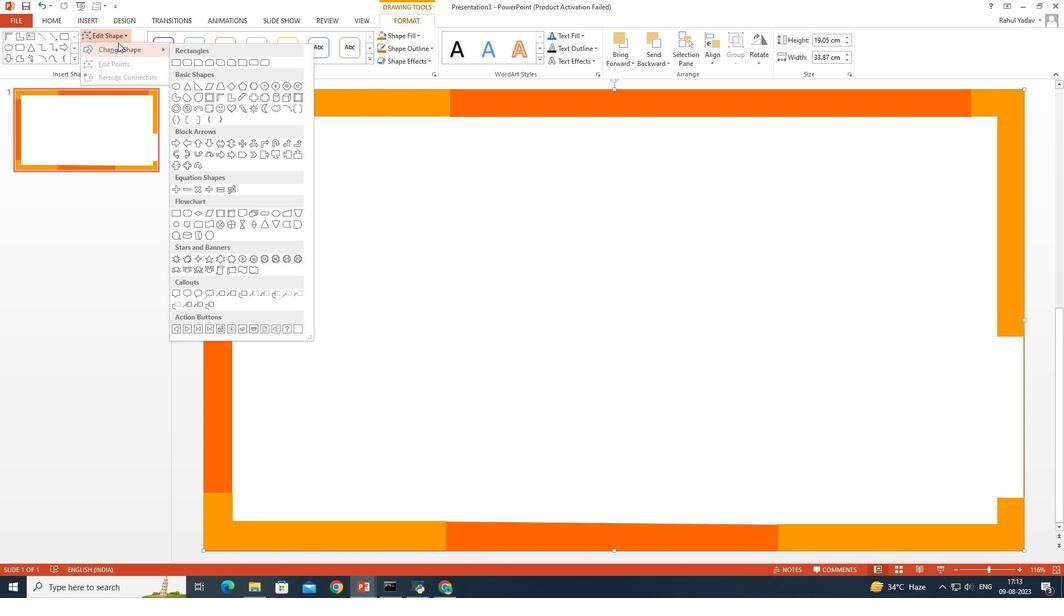 
Action: Mouse moved to (205, 444)
Screenshot: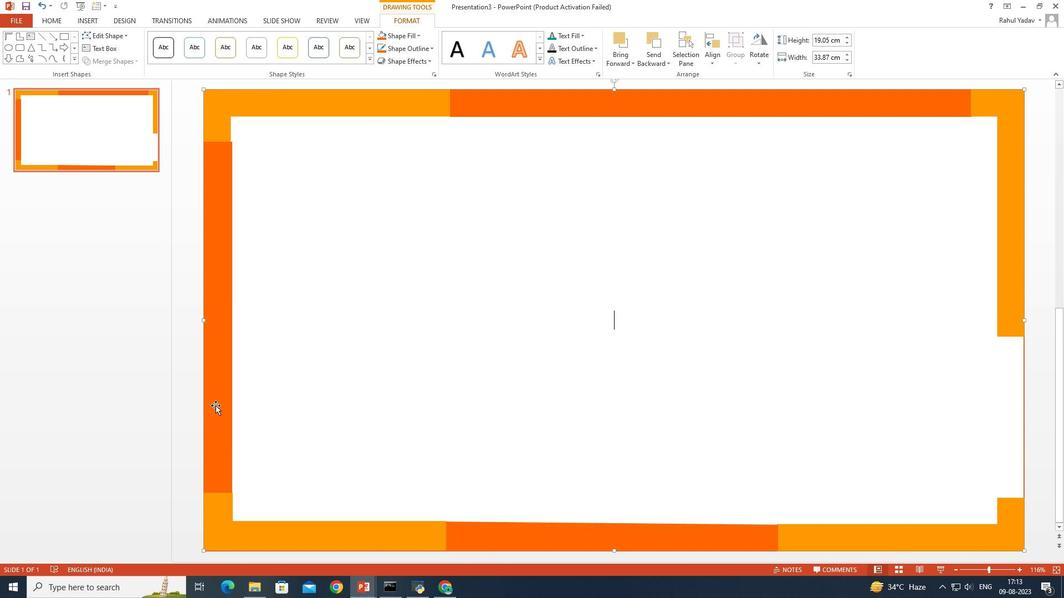 
Action: Mouse pressed left at (205, 444)
Screenshot: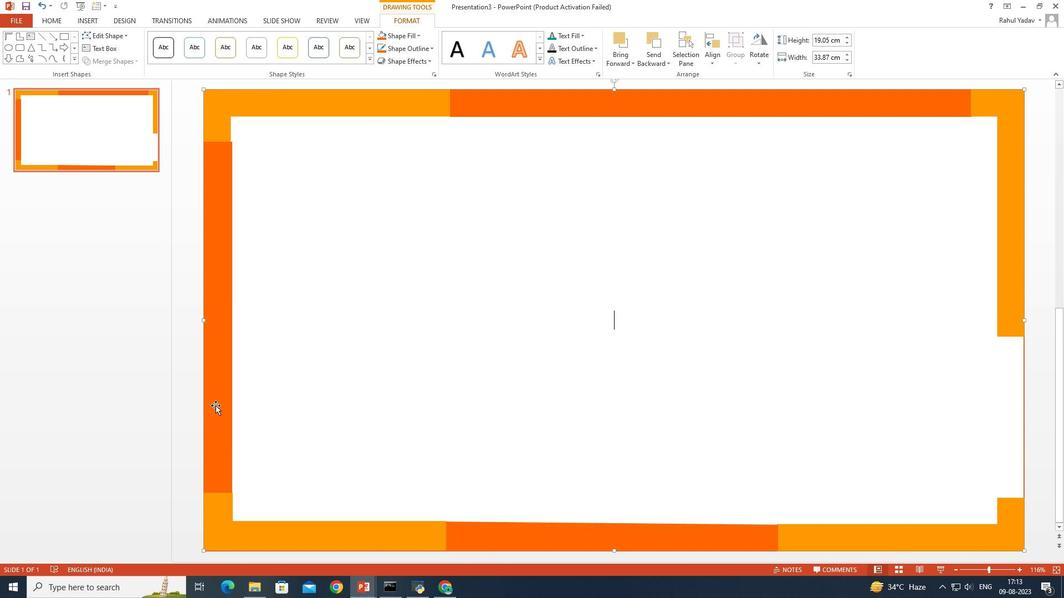 
Action: Mouse moved to (205, 444)
Screenshot: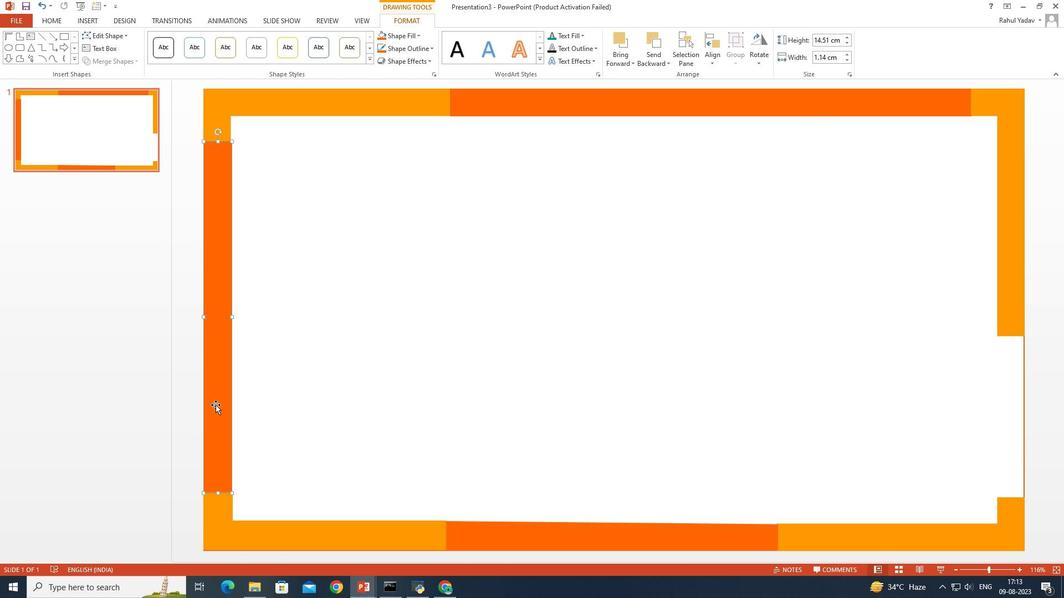
Action: Mouse pressed left at (205, 444)
Screenshot: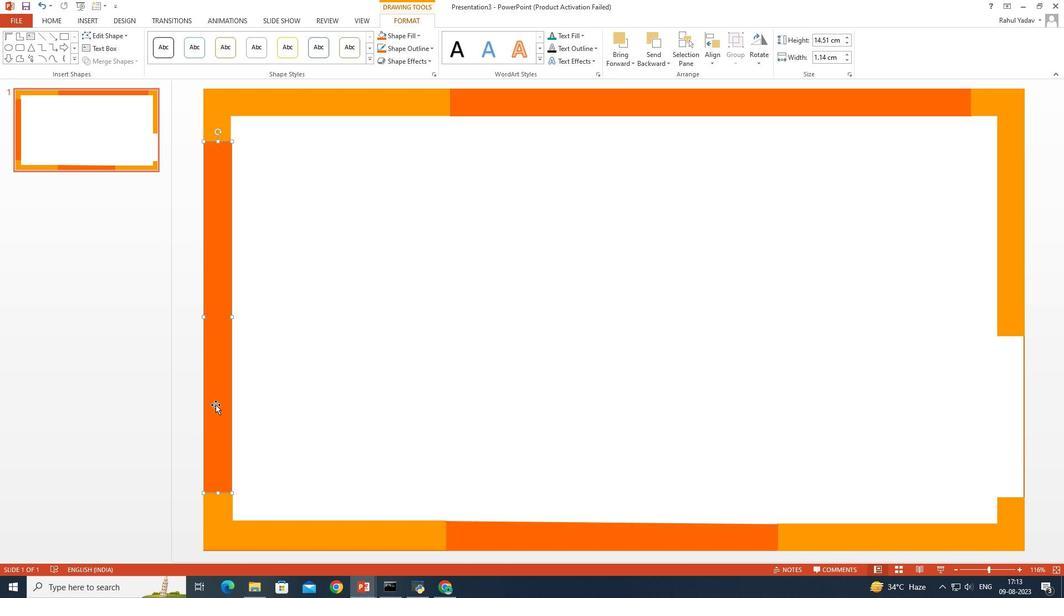 
Action: Mouse moved to (98, 126)
Screenshot: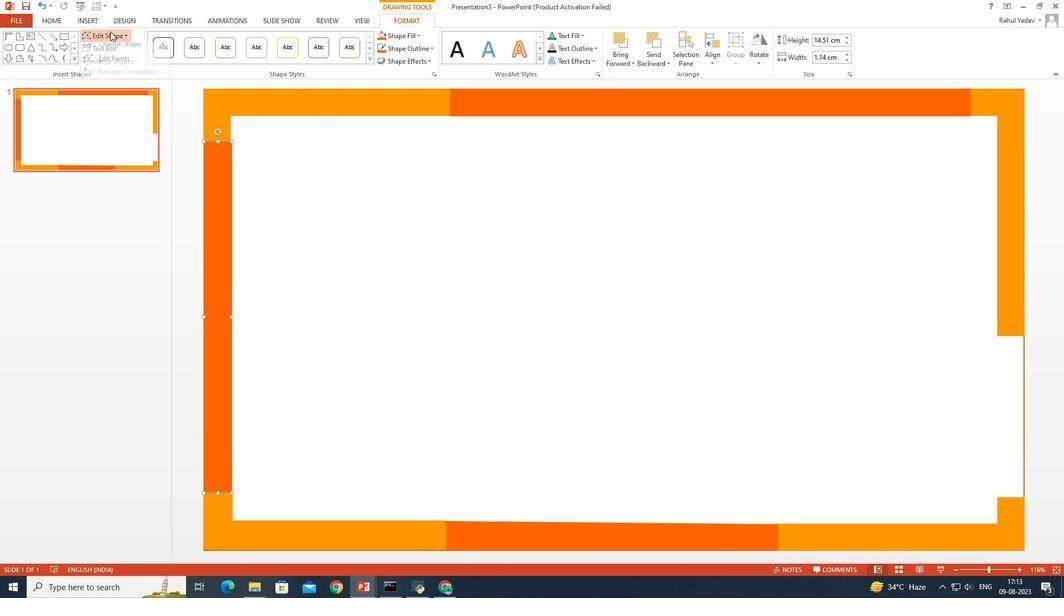 
Action: Mouse pressed left at (98, 126)
Screenshot: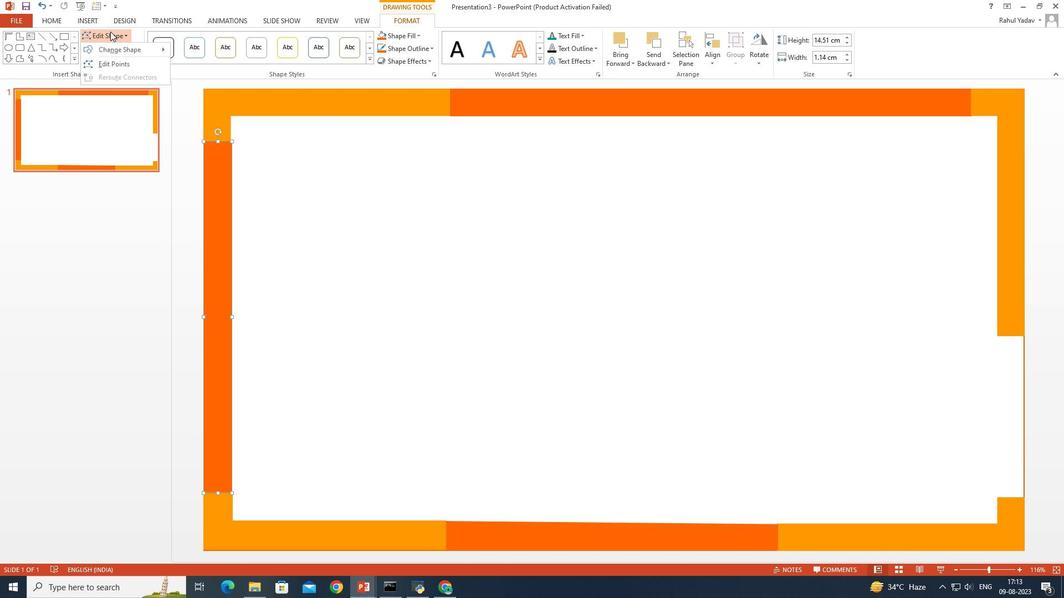 
Action: Mouse moved to (100, 150)
Screenshot: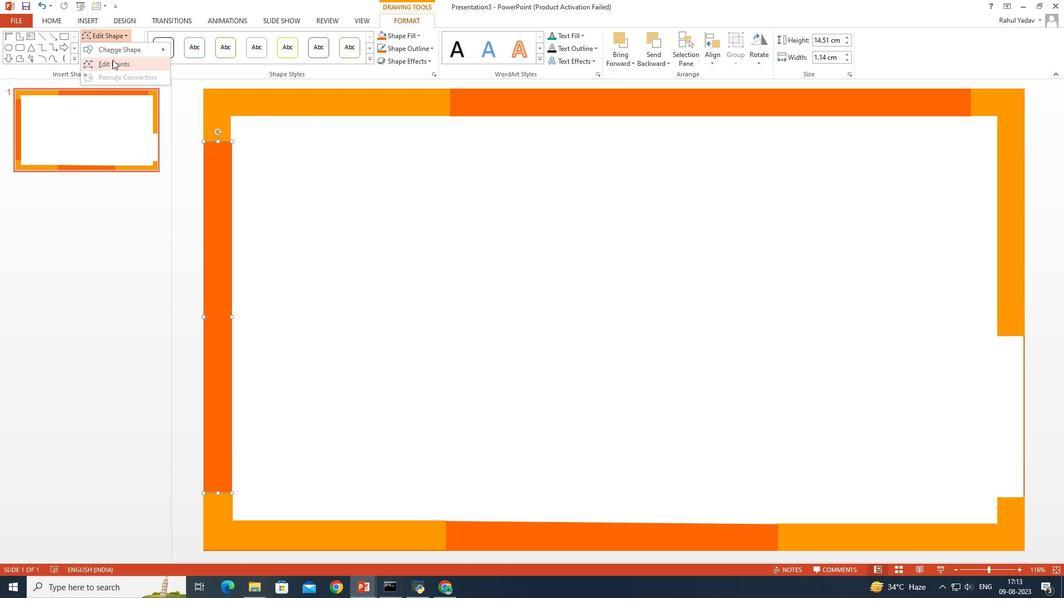 
Action: Mouse pressed left at (100, 150)
Screenshot: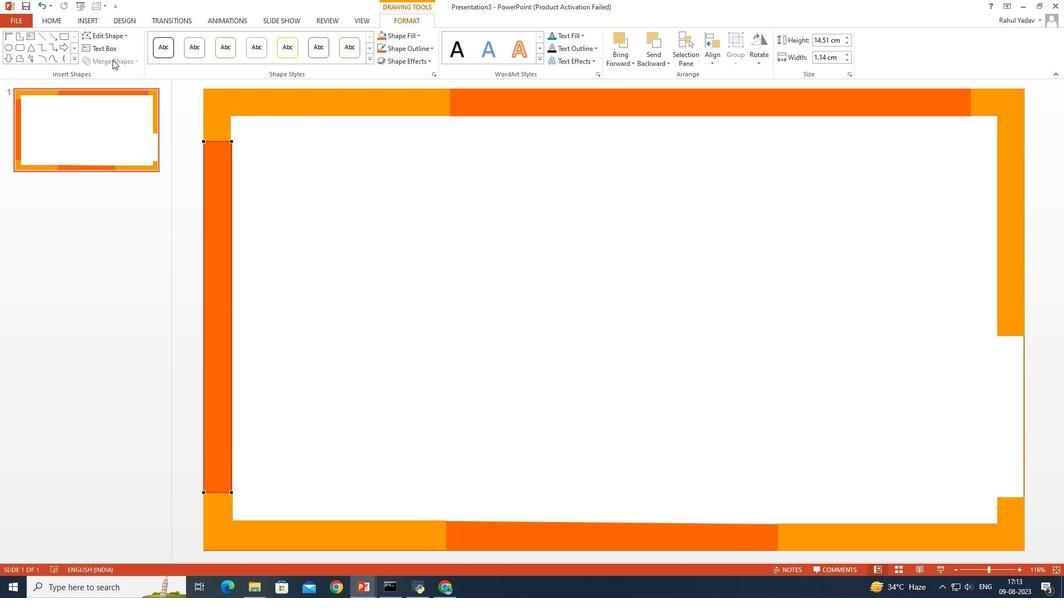 
Action: Mouse moved to (221, 220)
Screenshot: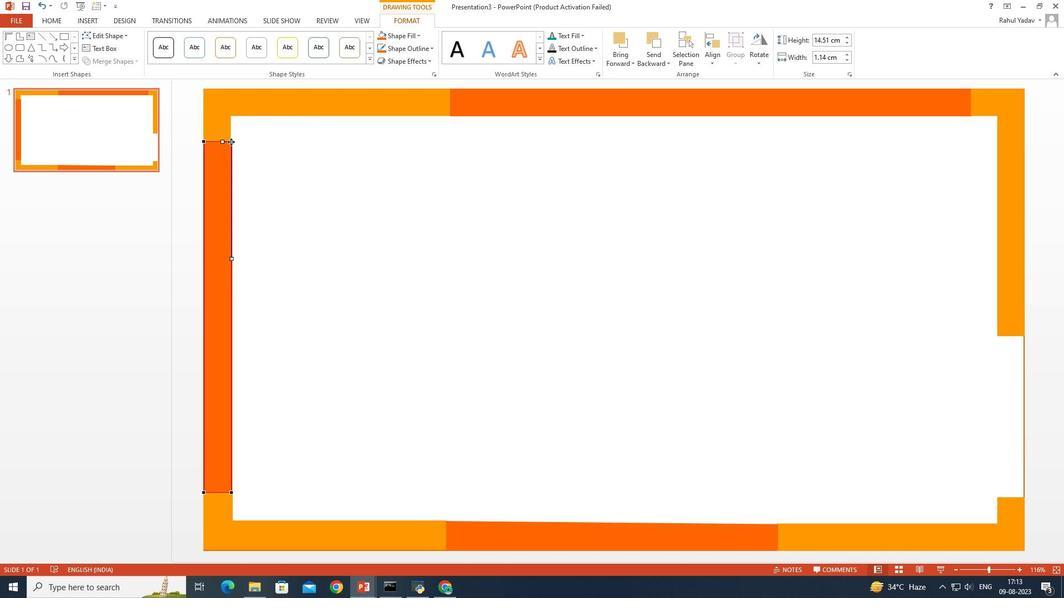 
Action: Mouse pressed left at (221, 220)
Screenshot: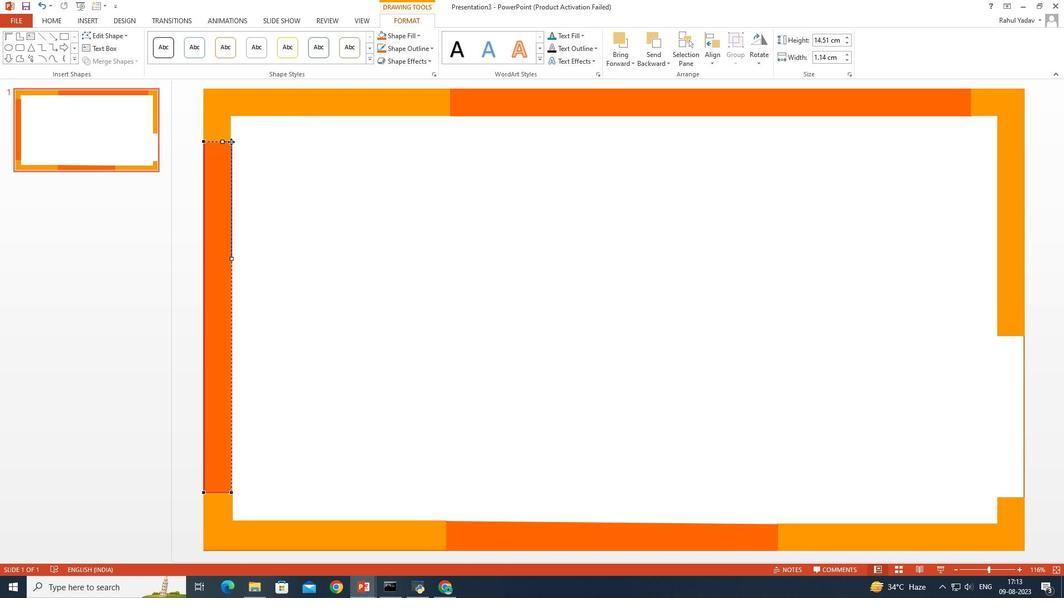 
Action: Mouse moved to (262, 249)
Screenshot: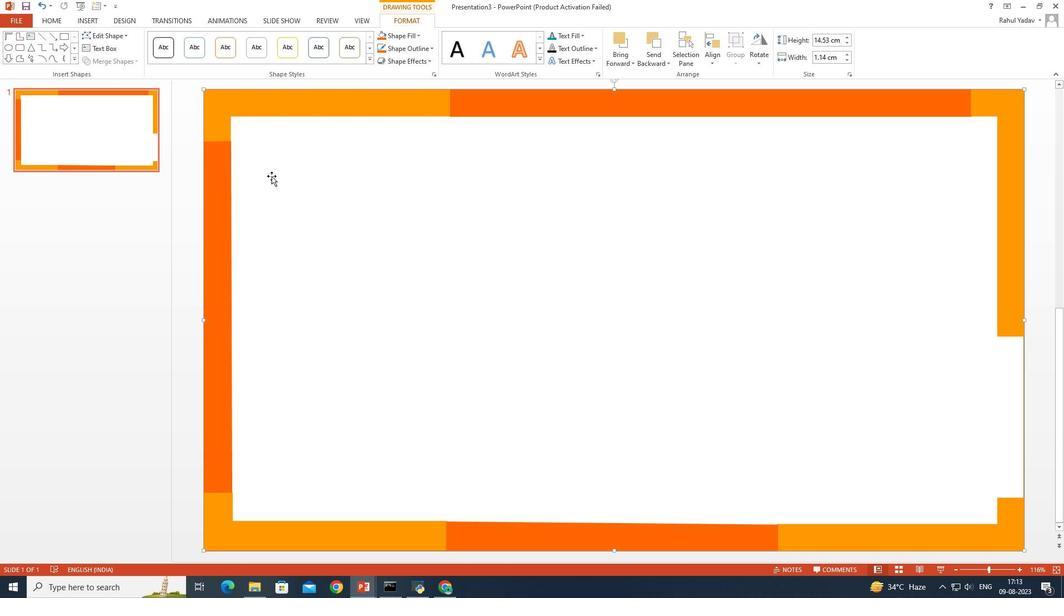 
Action: Mouse pressed left at (262, 249)
Screenshot: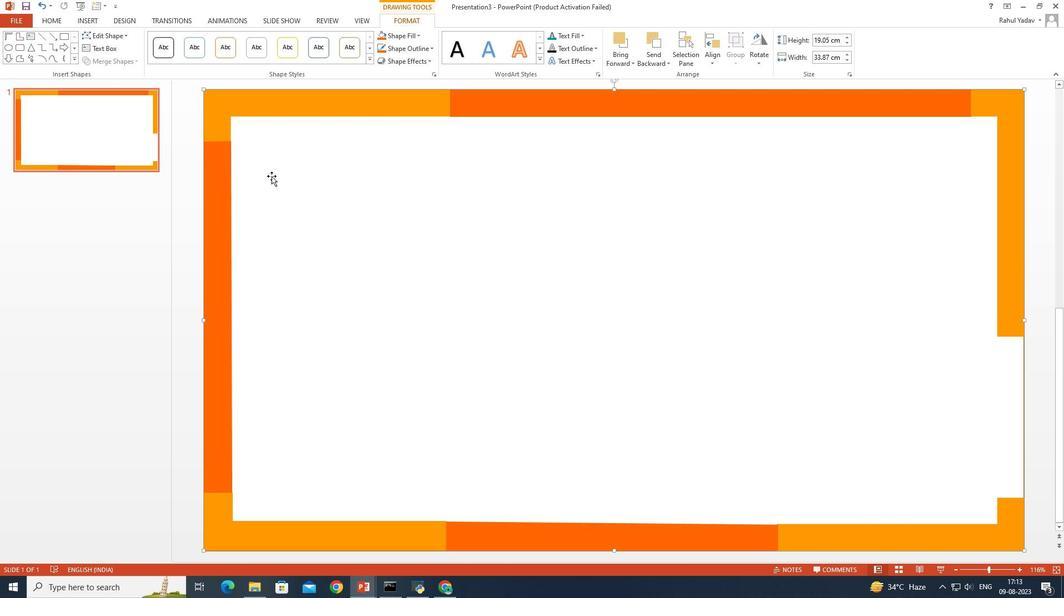 
Action: Mouse moved to (43, 115)
Screenshot: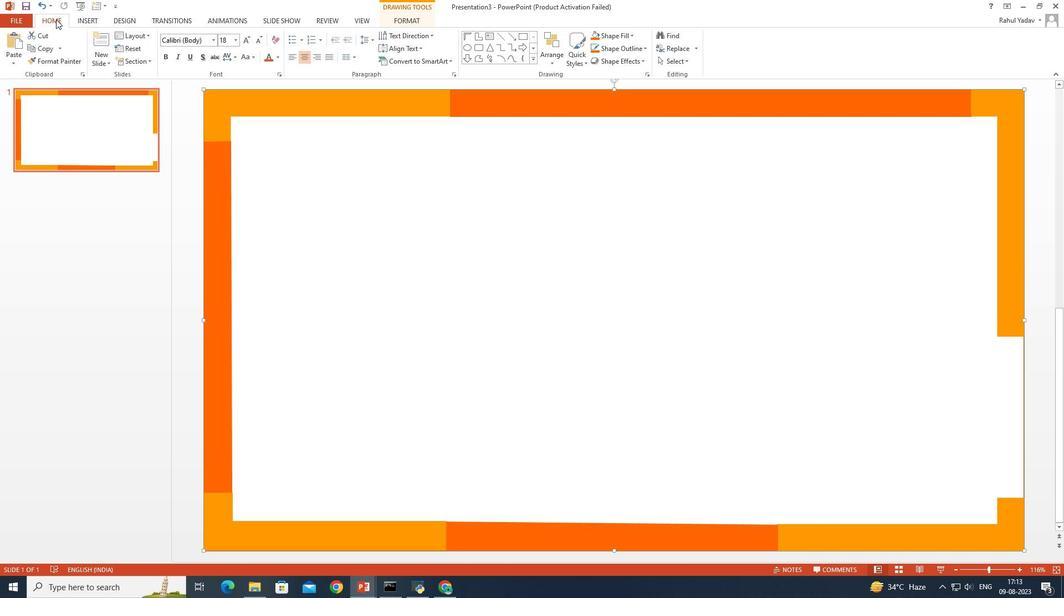 
Action: Mouse pressed left at (43, 115)
Screenshot: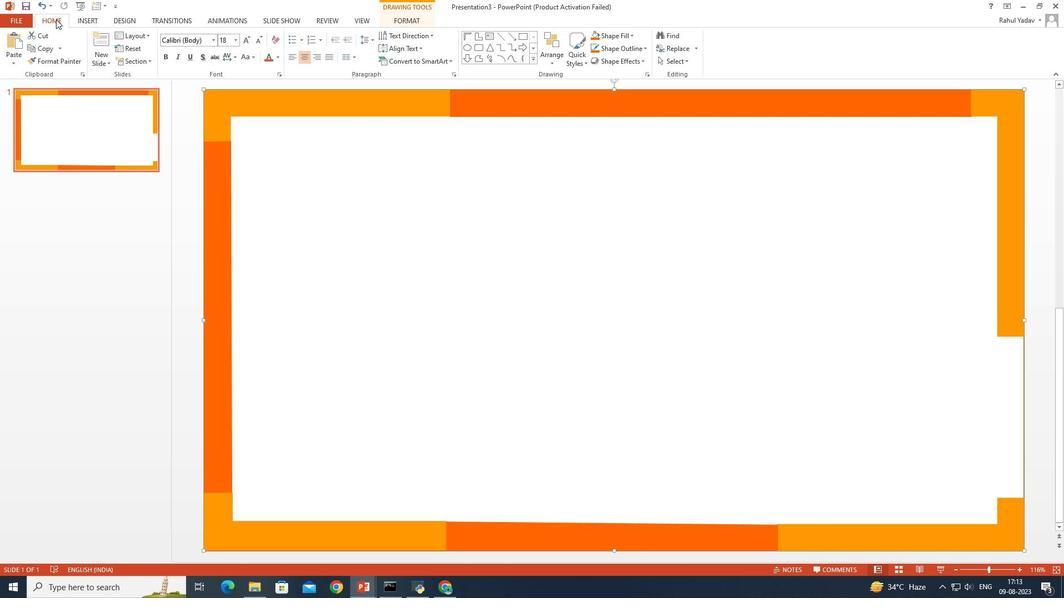 
Action: Mouse moved to (516, 127)
Screenshot: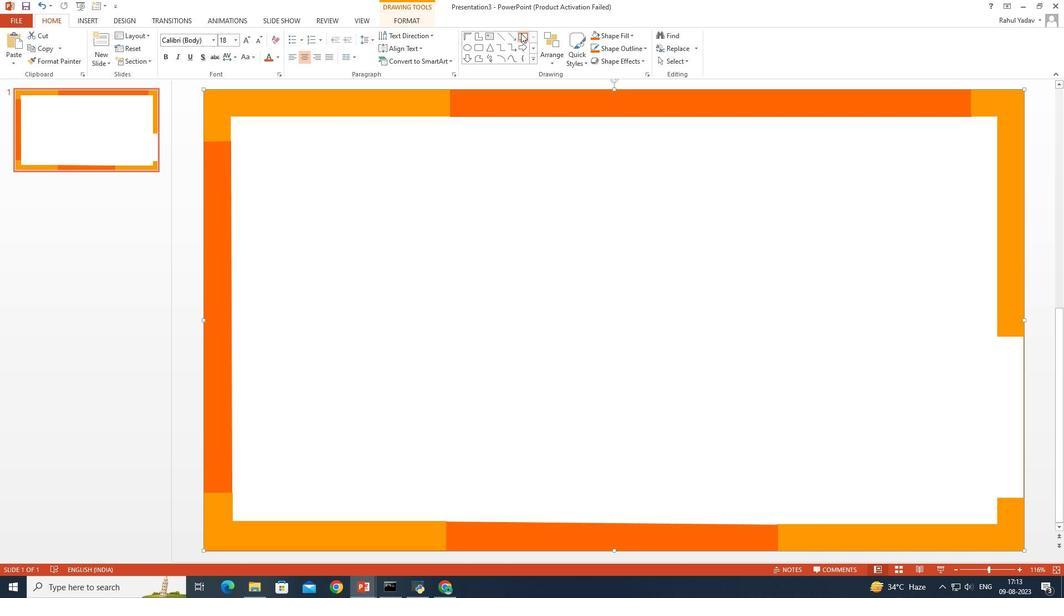 
Action: Mouse pressed left at (516, 127)
Screenshot: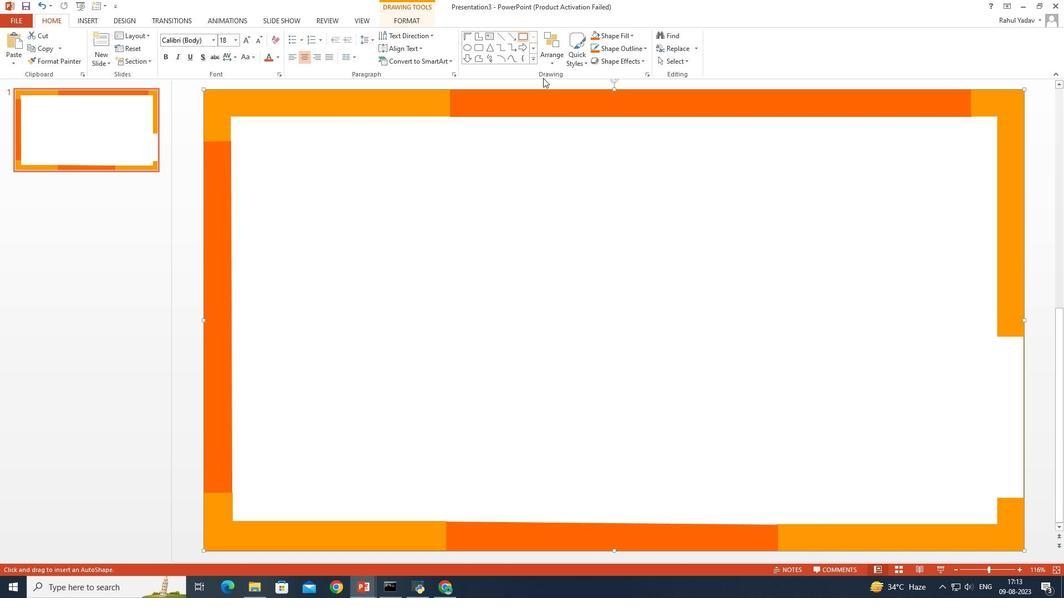 
Action: Mouse pressed left at (516, 127)
Screenshot: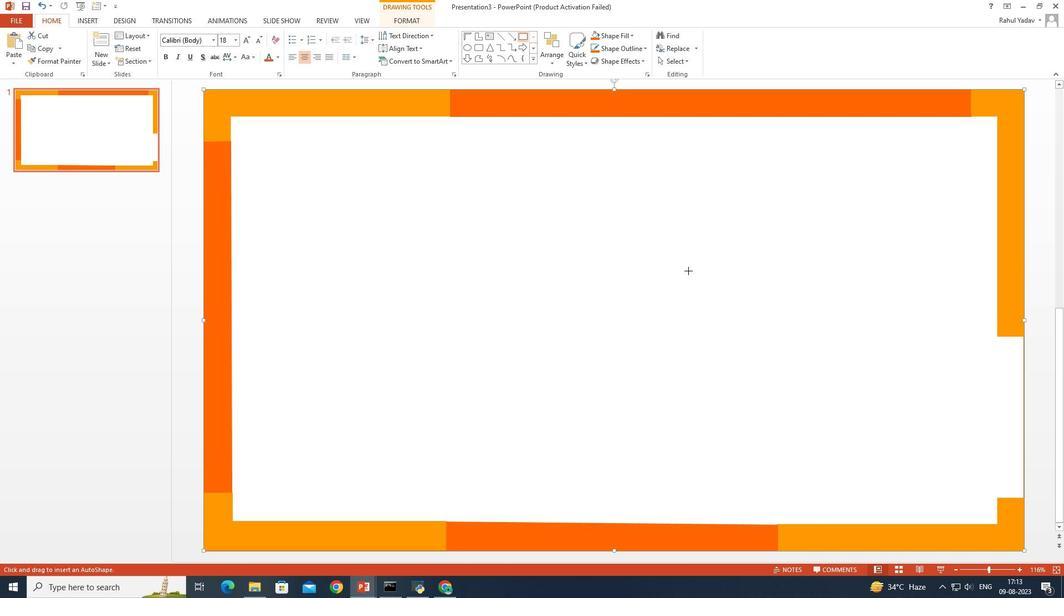 
Action: Mouse moved to (1002, 385)
Screenshot: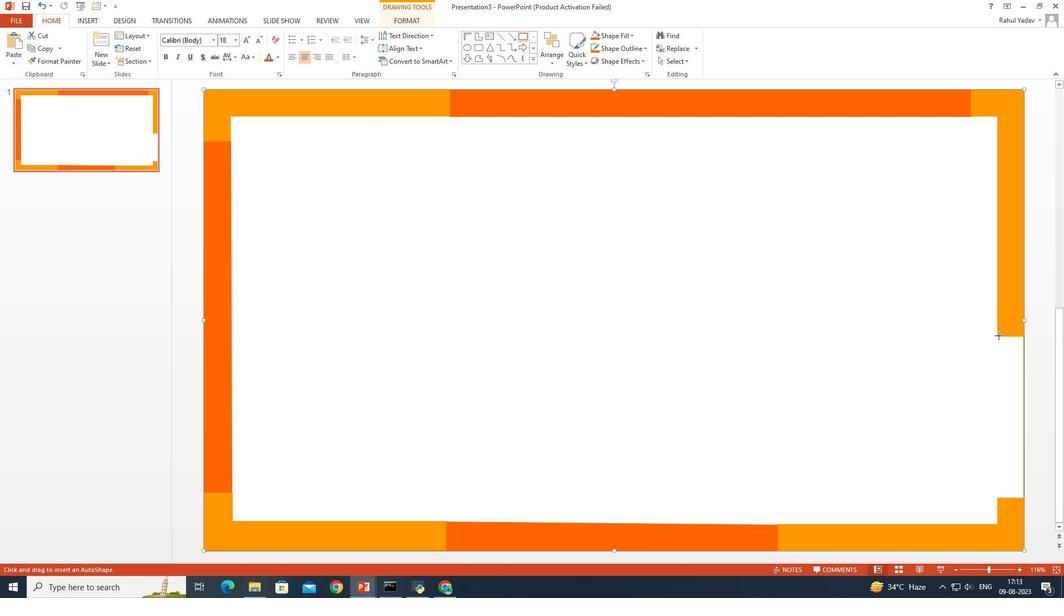 
Action: Mouse pressed left at (1002, 385)
Screenshot: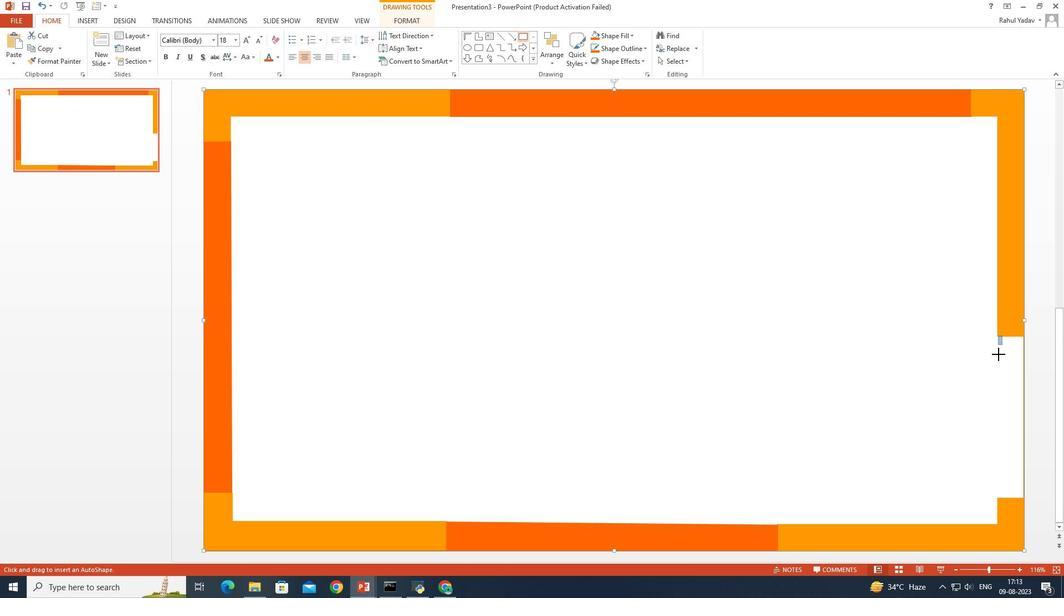 
Action: Mouse moved to (593, 131)
Screenshot: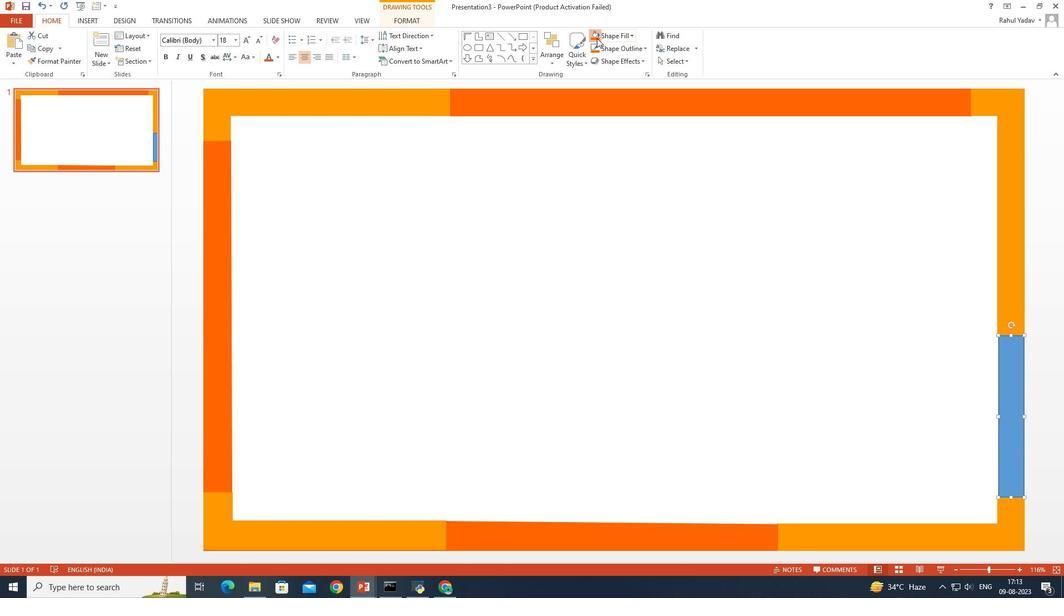 
Action: Mouse pressed left at (593, 131)
Screenshot: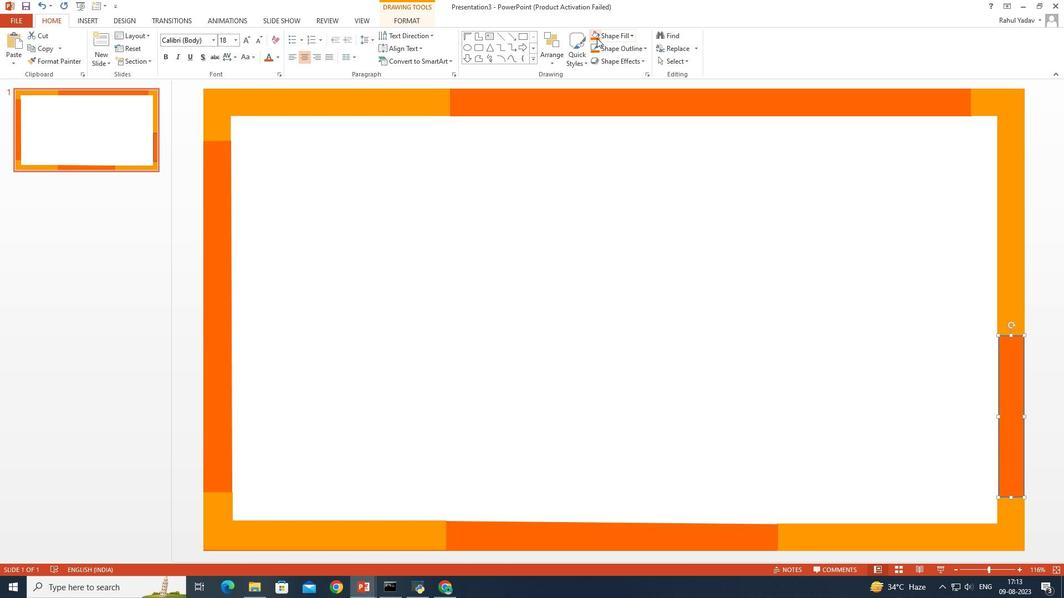 
Action: Mouse pressed left at (593, 131)
Screenshot: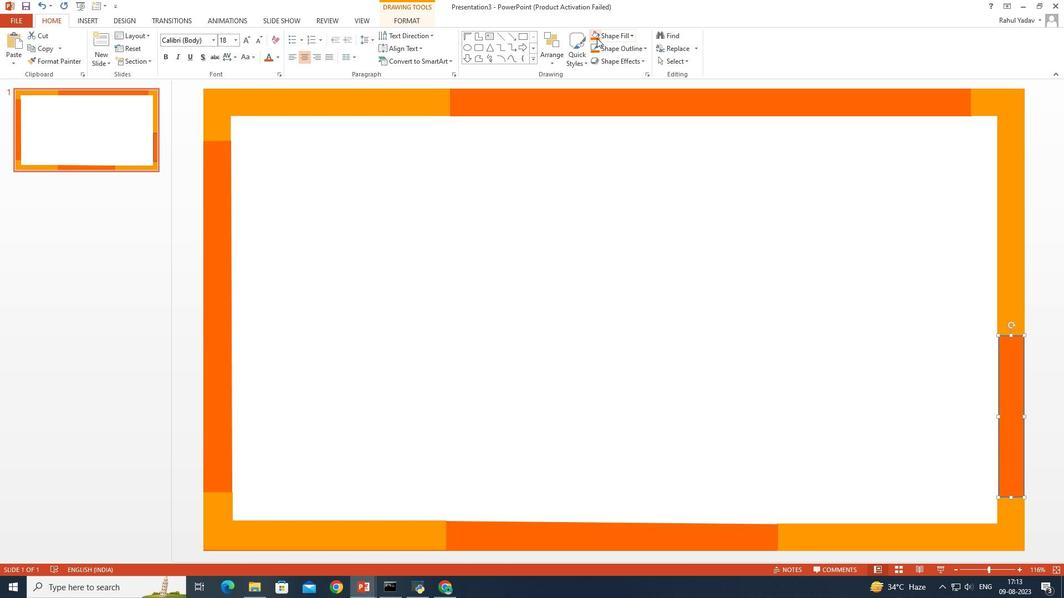 
Action: Mouse moved to (592, 137)
Screenshot: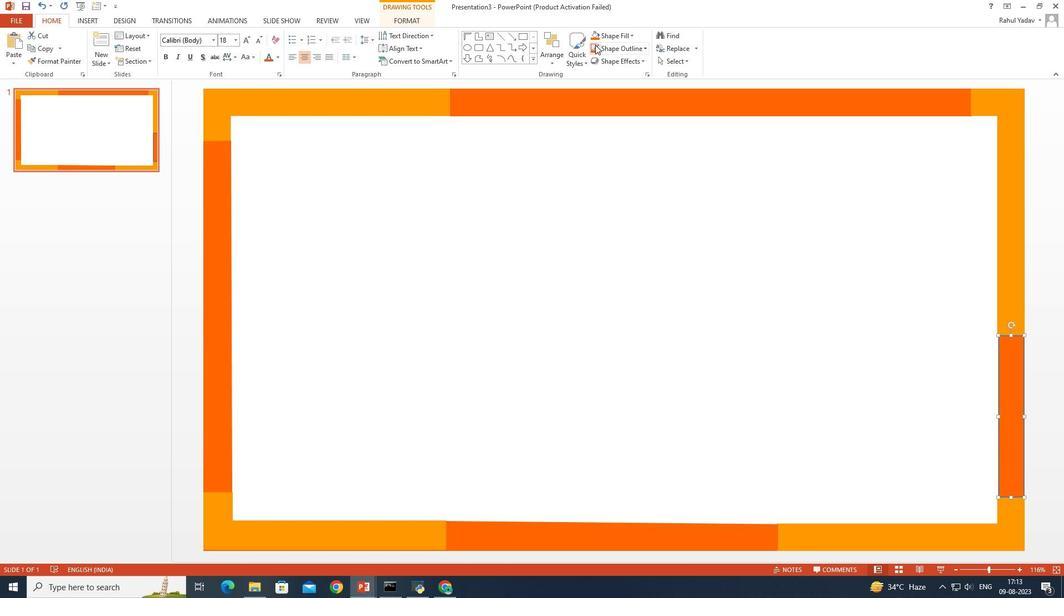 
Action: Mouse pressed left at (592, 137)
Screenshot: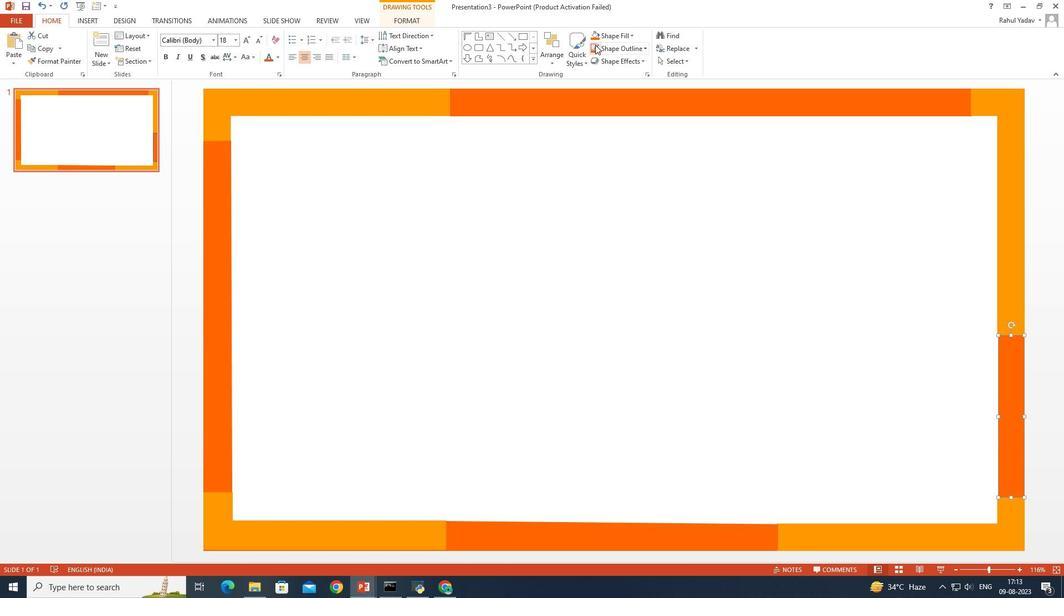 
Action: Mouse moved to (595, 284)
Screenshot: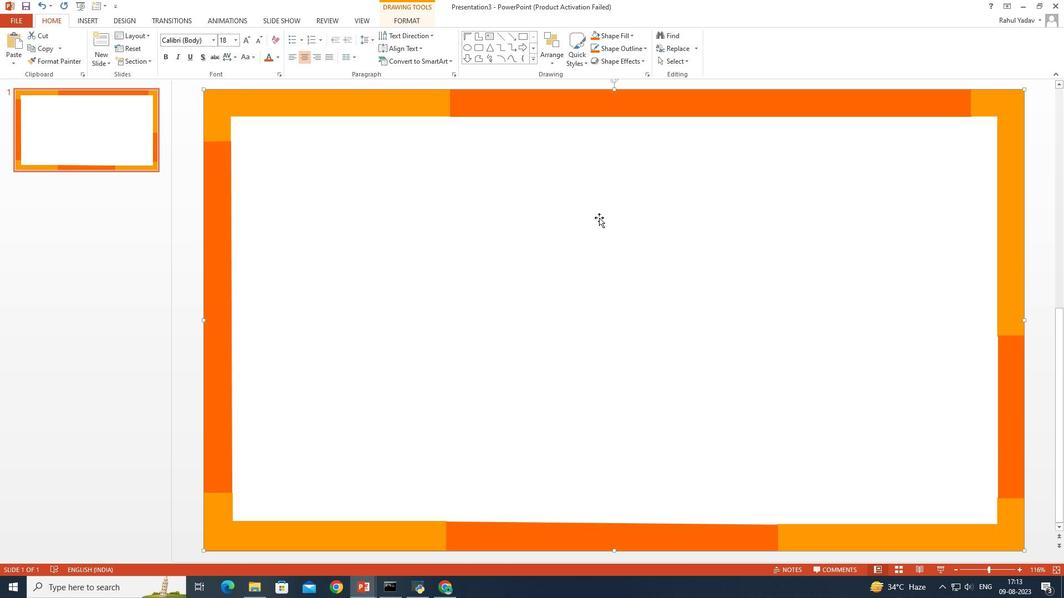 
Action: Mouse pressed left at (595, 284)
Screenshot: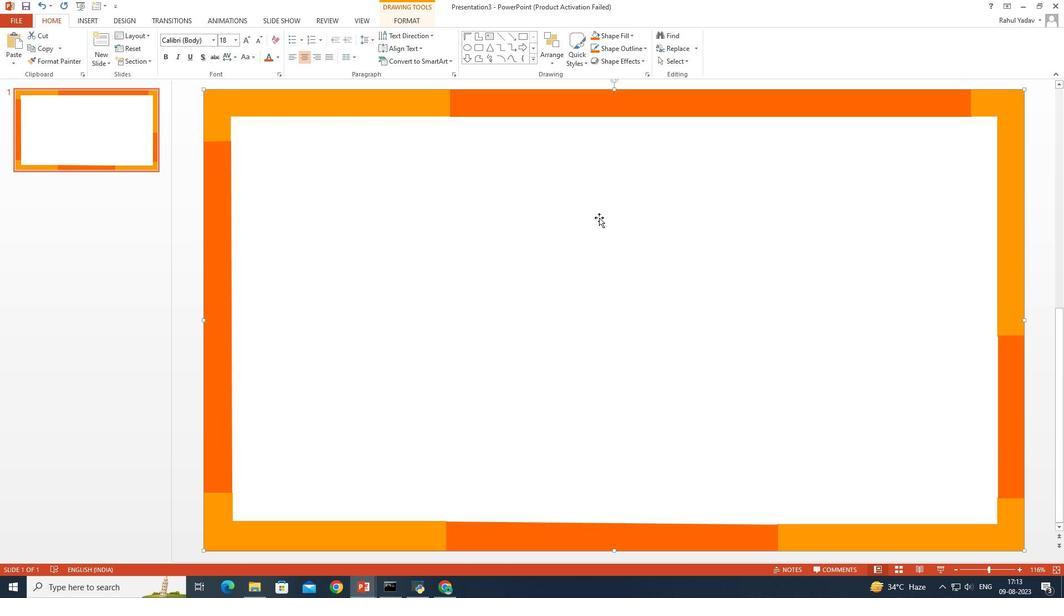 
Action: Mouse moved to (485, 128)
Screenshot: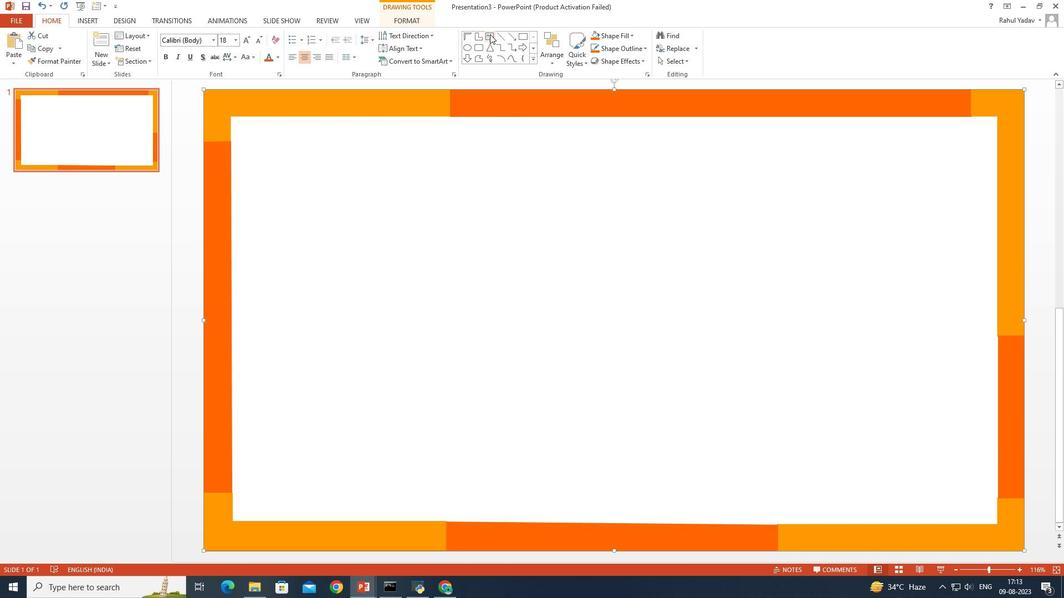 
Action: Mouse pressed left at (485, 128)
Screenshot: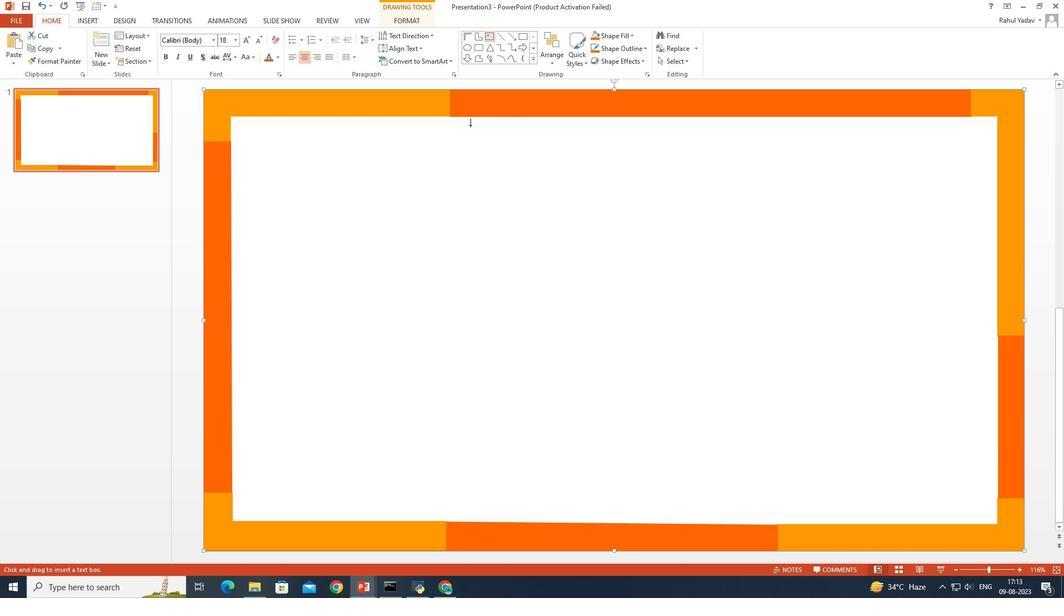 
Action: Mouse moved to (358, 227)
Screenshot: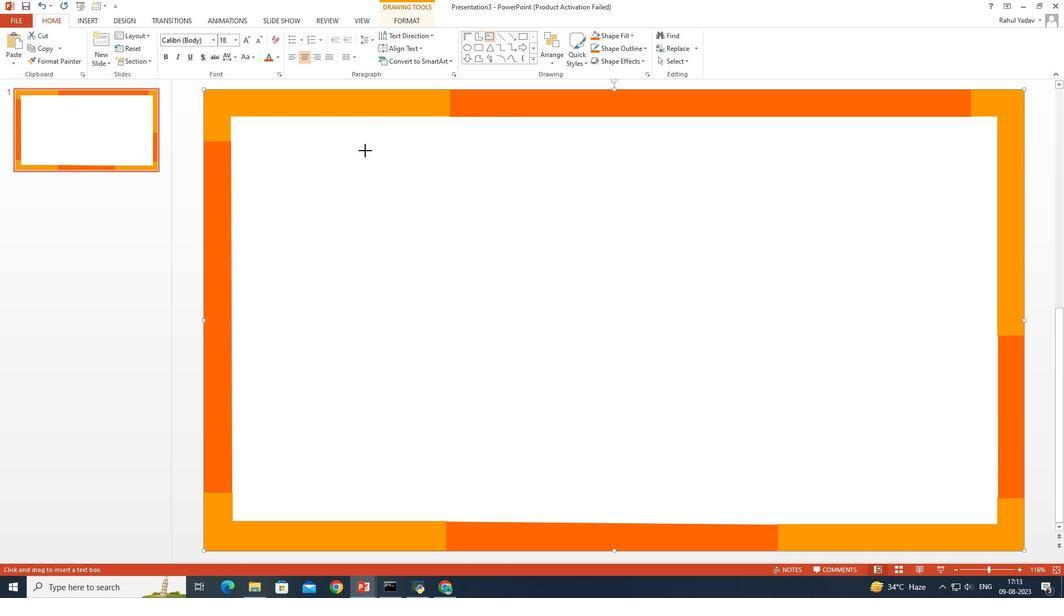 
Action: Mouse pressed left at (358, 227)
Screenshot: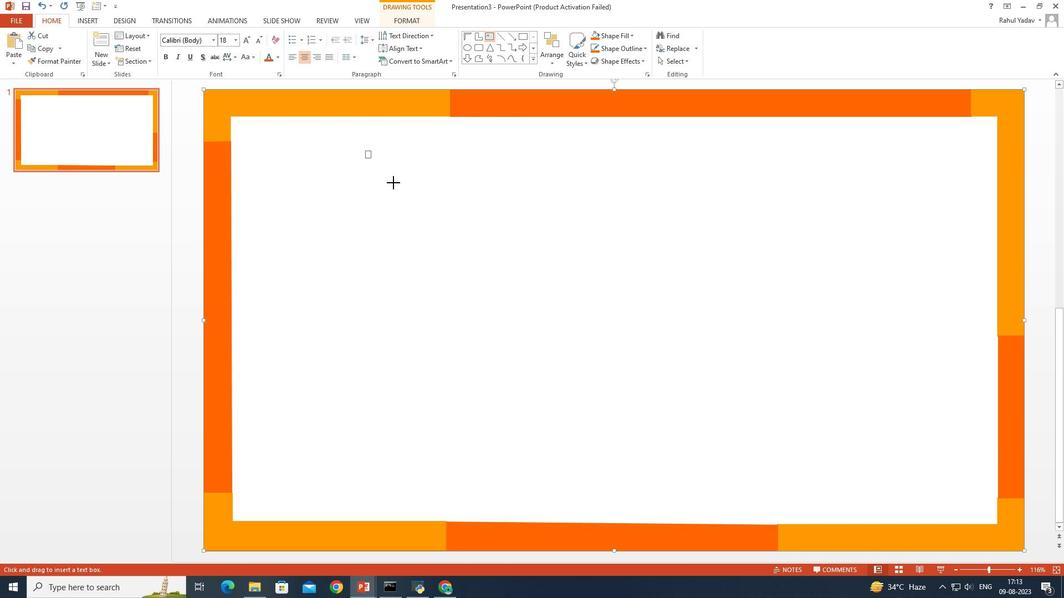 
Action: Mouse moved to (922, 266)
Screenshot: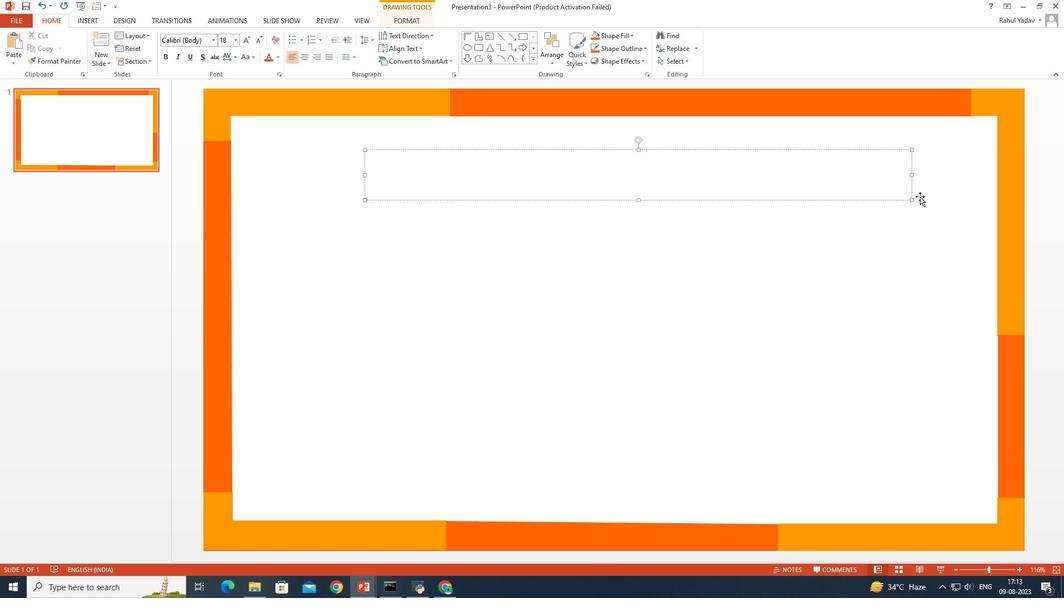 
Action: Key pressed <Key.caps_lock>CRW<Key.backspace><Key.backspace>ERTIFICATE<Key.space>OF<Key.space>ACHIEVEMENTctrl+A
Screenshot: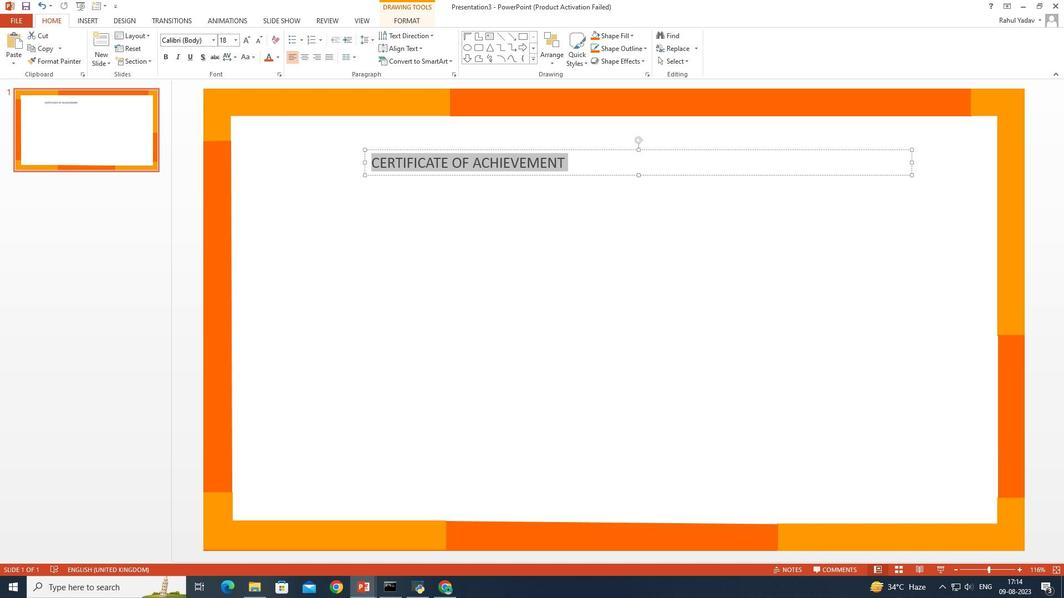 
Action: Mouse moved to (271, 146)
Screenshot: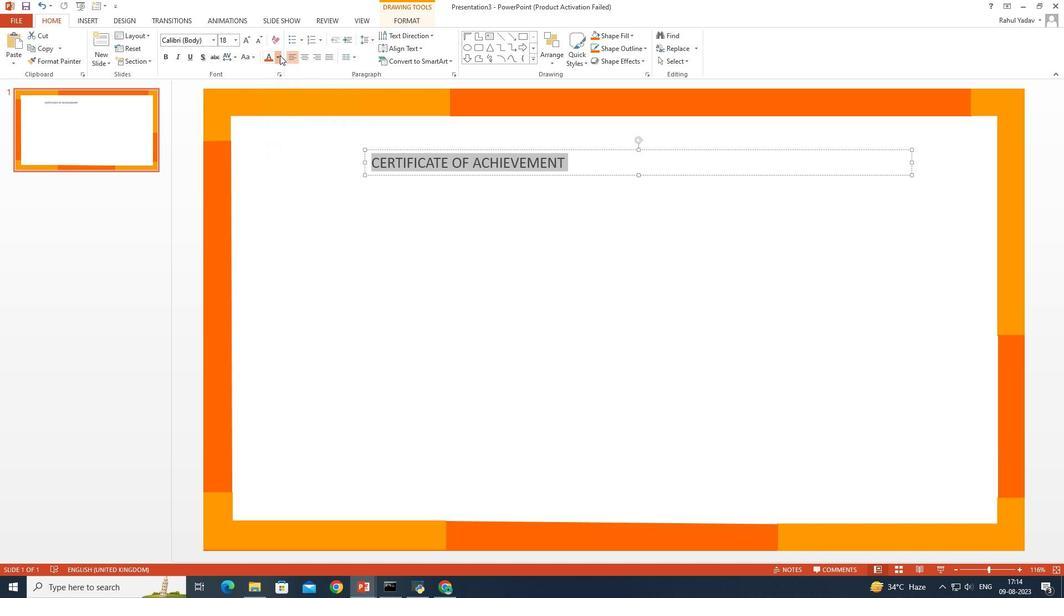 
Action: Mouse pressed left at (271, 146)
Screenshot: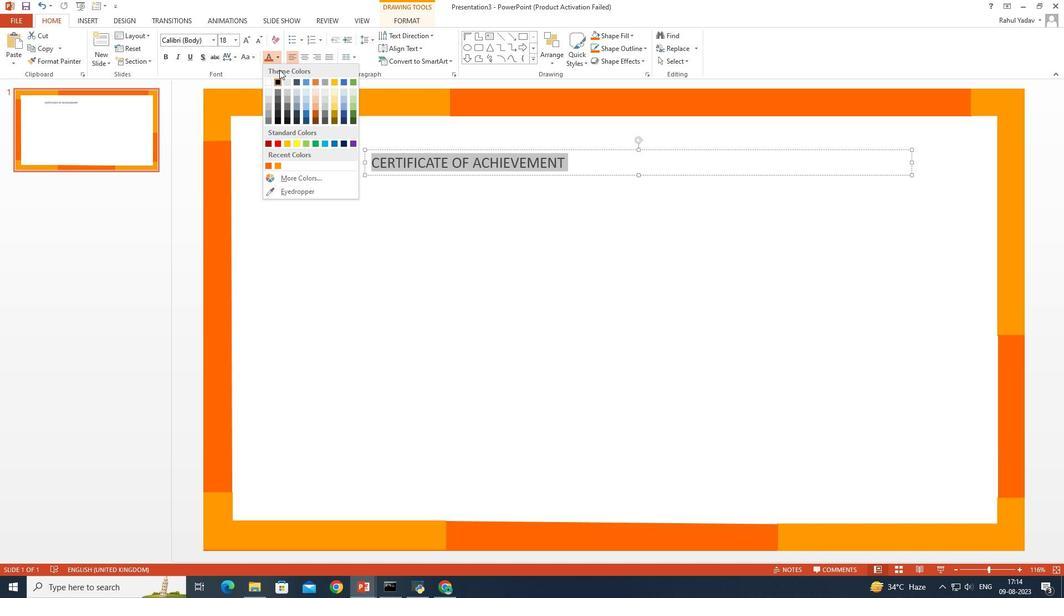 
Action: Mouse moved to (268, 170)
Screenshot: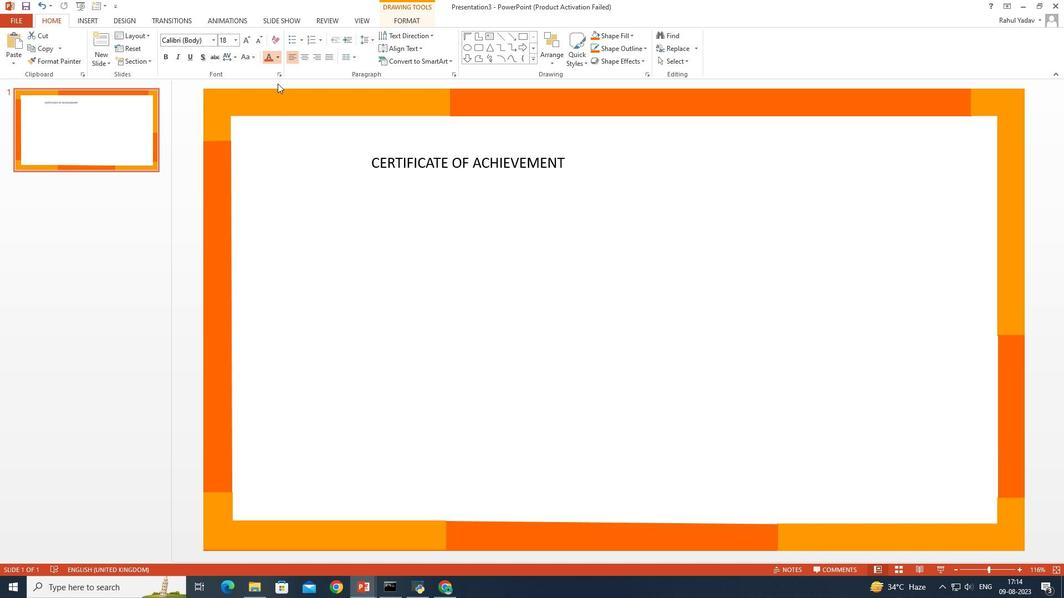
Action: Mouse pressed left at (268, 170)
Screenshot: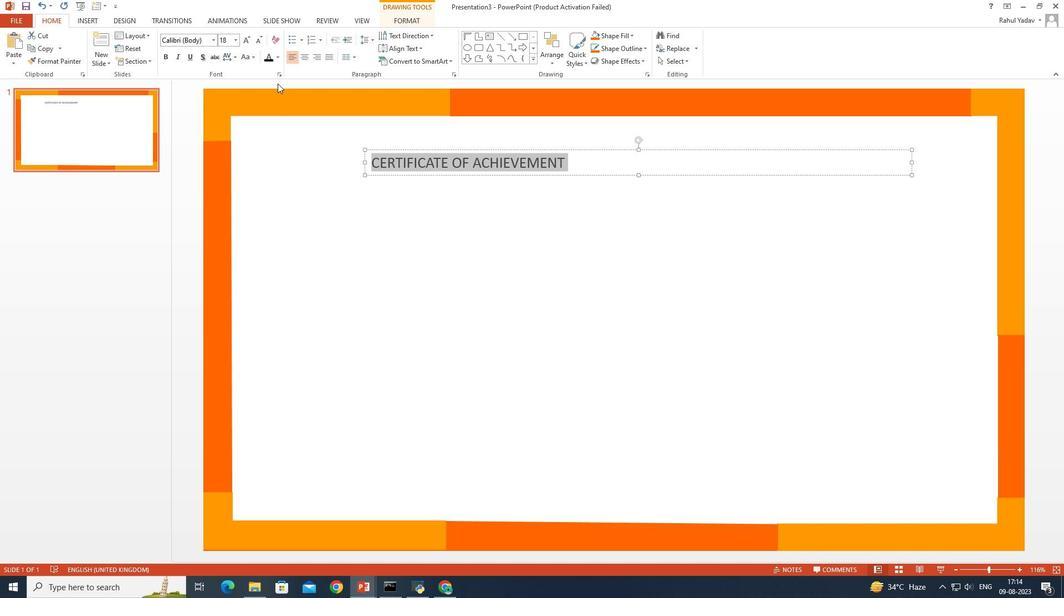
Action: Mouse moved to (205, 134)
Screenshot: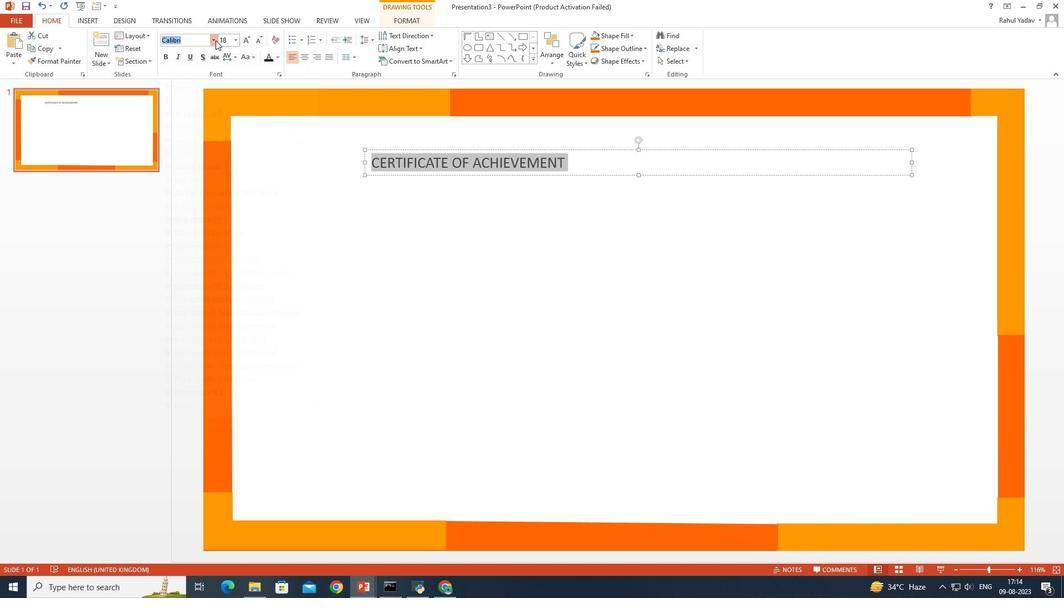 
Action: Mouse pressed left at (205, 134)
Screenshot: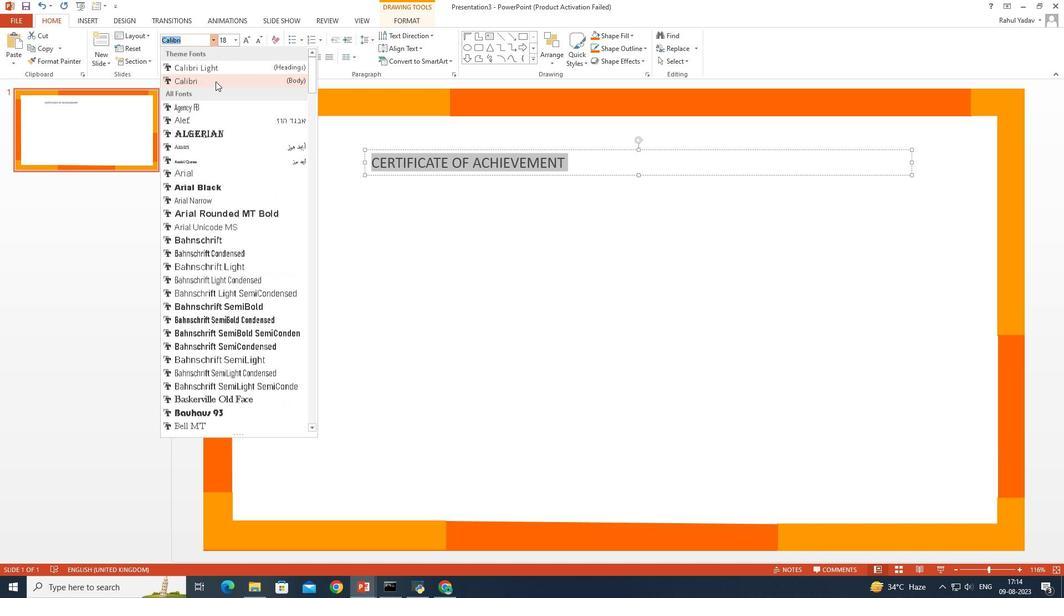 
Action: Mouse moved to (197, 218)
Screenshot: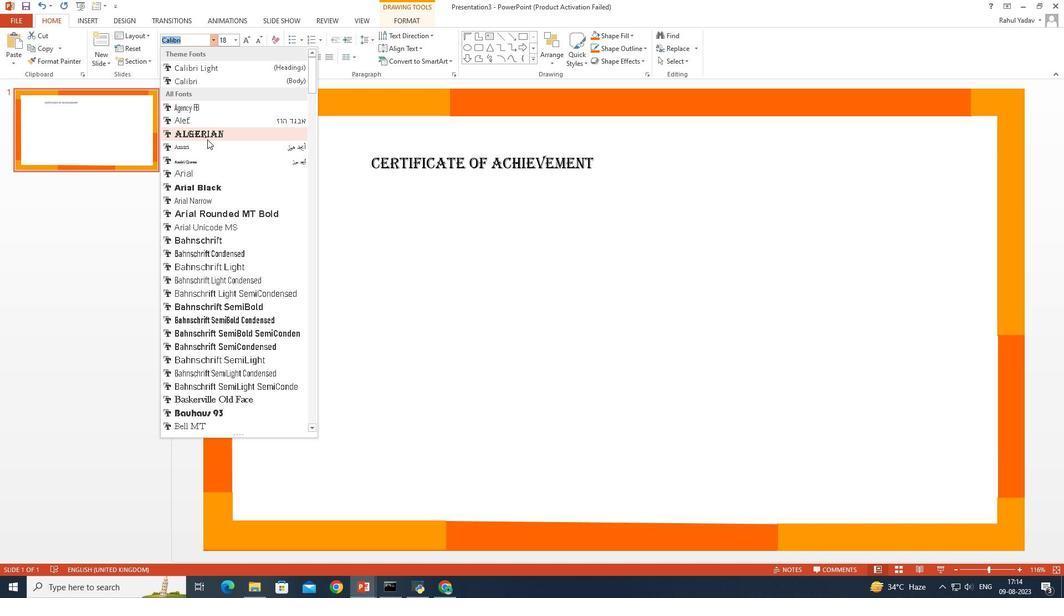 
Action: Mouse pressed left at (197, 218)
Screenshot: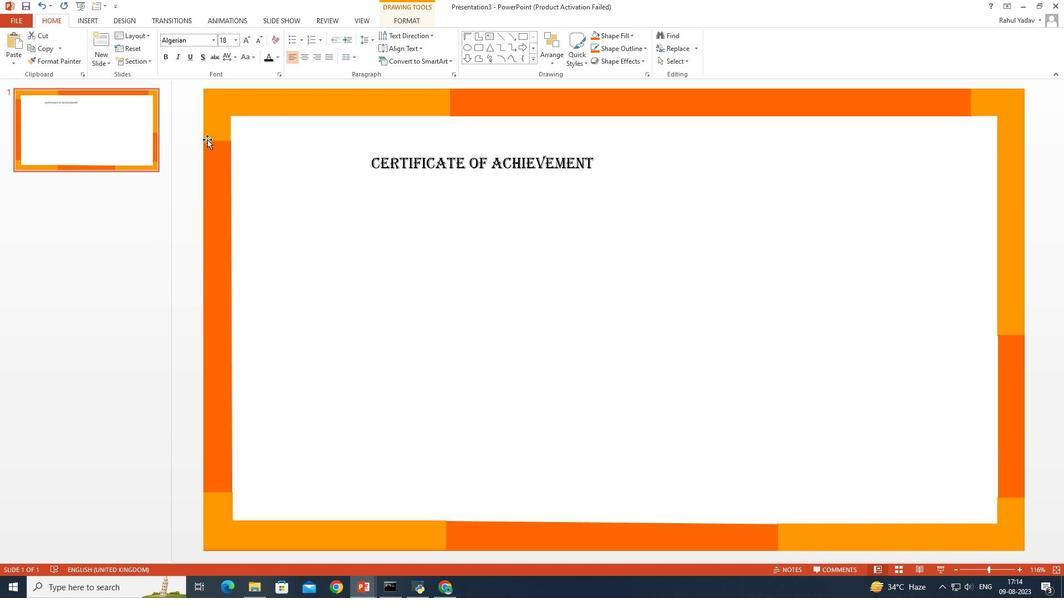 
Action: Mouse moved to (232, 132)
Screenshot: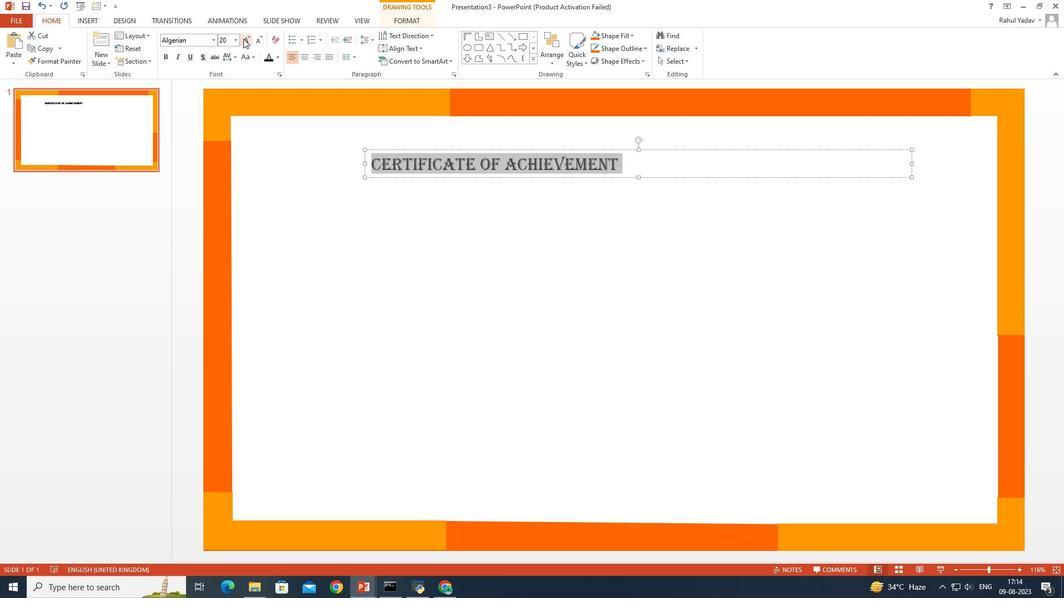 
Action: Mouse pressed left at (232, 132)
Screenshot: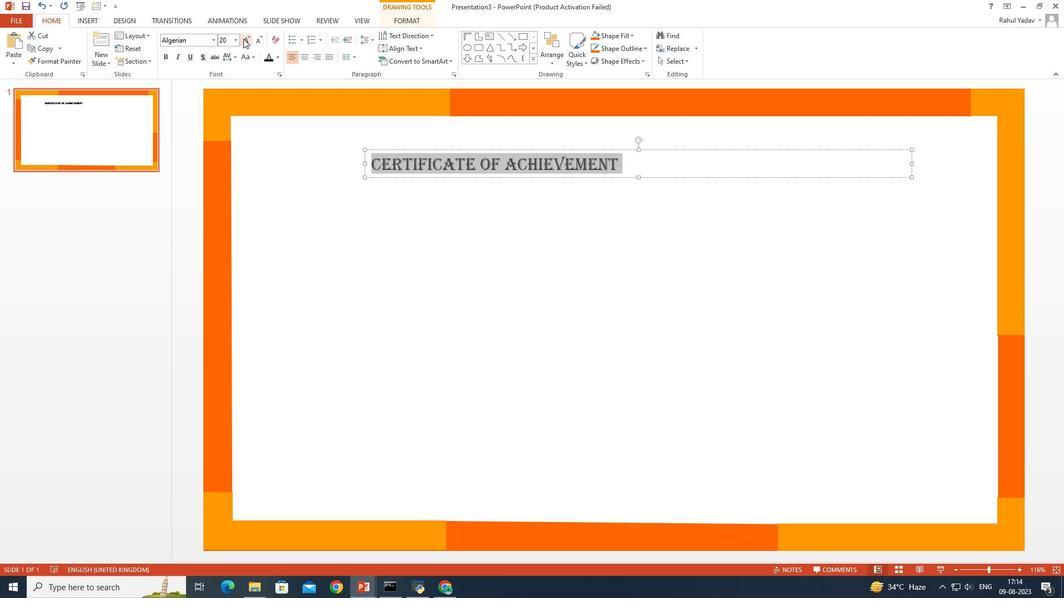 
Action: Mouse moved to (233, 132)
Screenshot: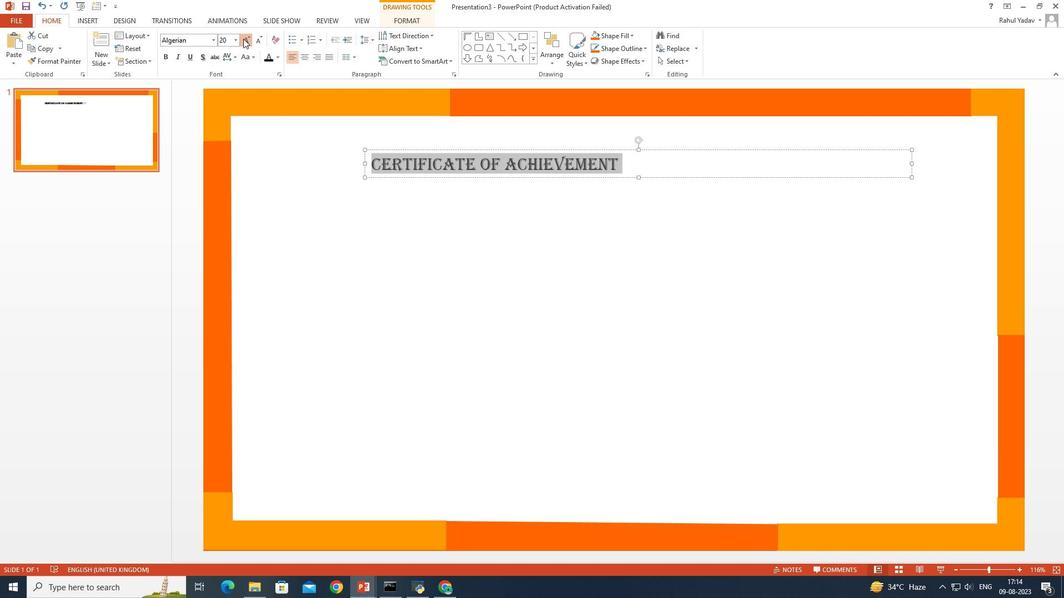 
Action: Mouse pressed left at (233, 132)
Screenshot: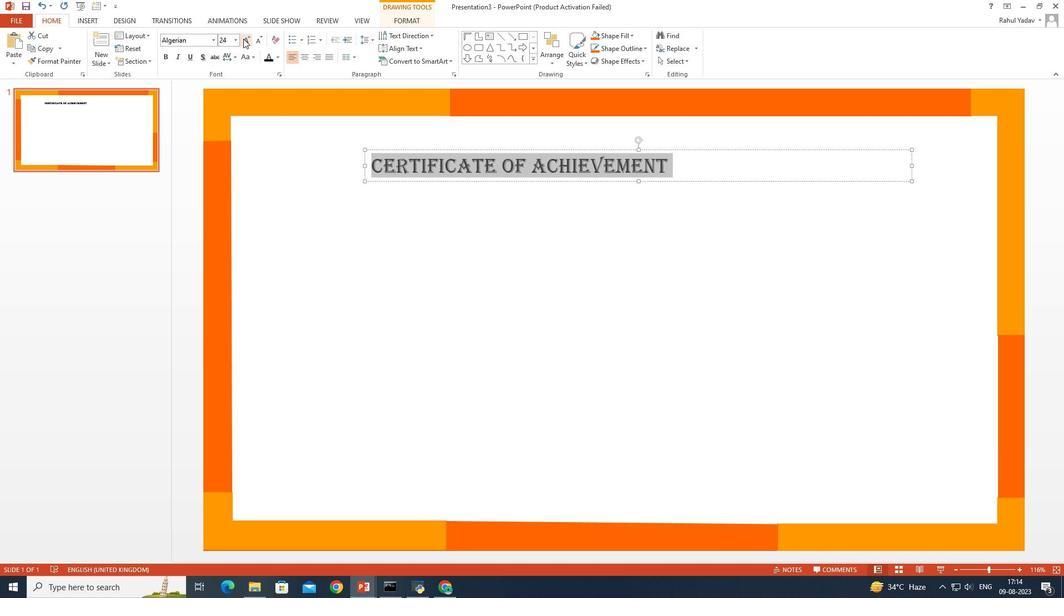 
Action: Mouse moved to (233, 132)
